 Task: Research Airbnb accommodation in San, Mali from 1st December, 2023 to 3rd December, 2023 for 1 adult.1  bedroom having 1 bed and 1 bathroom. Property type can be hotel. Amenities needed are: wifi, washing machine. Booking option can be shelf check-in. Look for 5 properties as per requirement.
Action: Mouse pressed left at (239, 98)
Screenshot: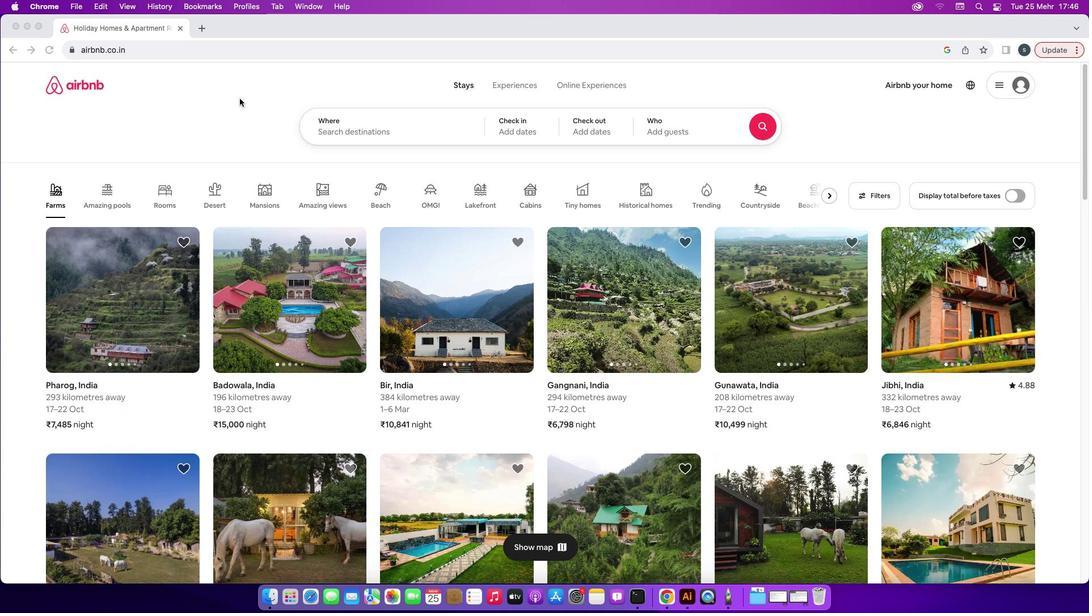 
Action: Mouse moved to (374, 128)
Screenshot: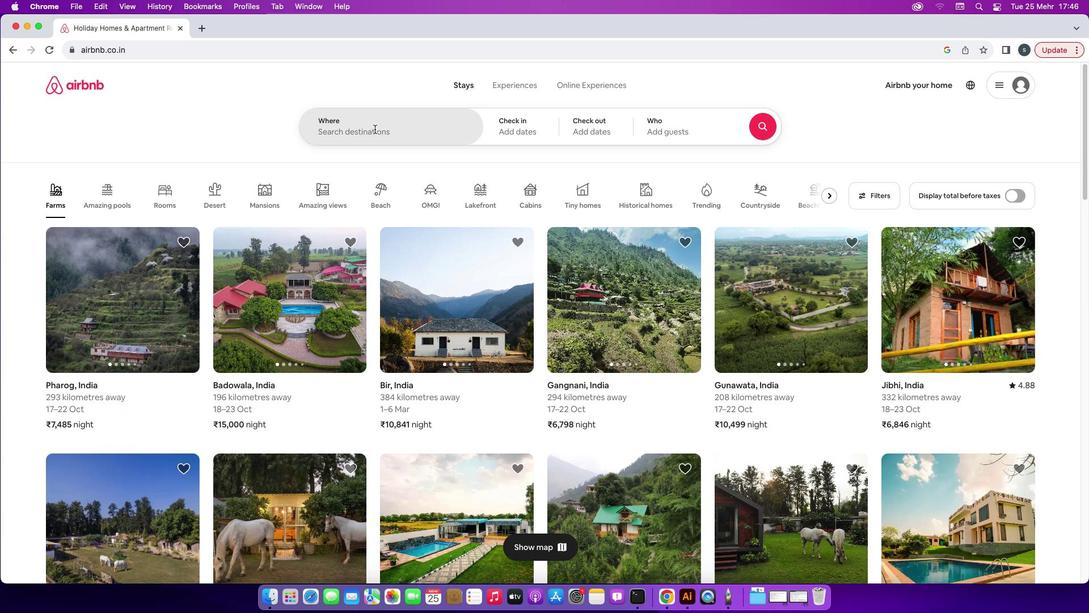 
Action: Mouse pressed left at (374, 128)
Screenshot: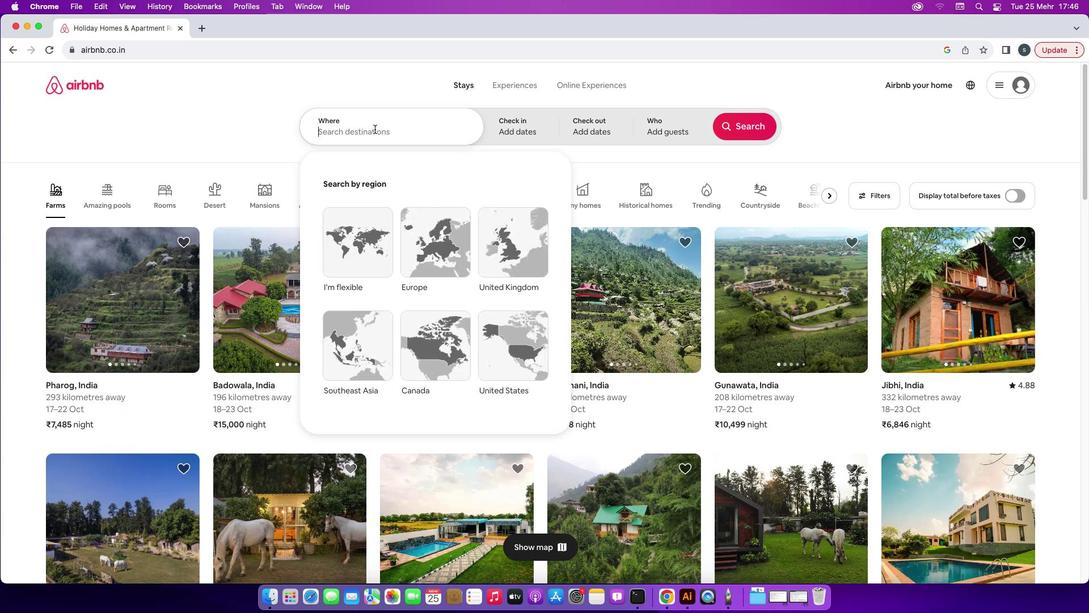 
Action: Mouse moved to (376, 128)
Screenshot: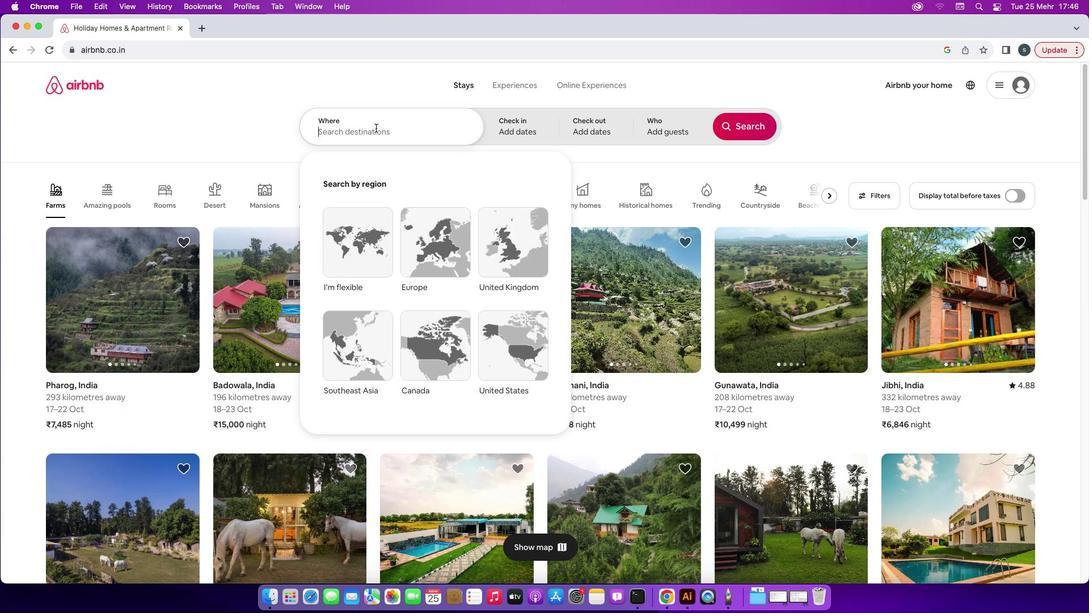 
Action: Key pressed 'S'Key.caps_lock'n'Key.backspace'a''n'','Key.spaceKey.caps_lock'M'Key.caps_lock'a''l''i'
Screenshot: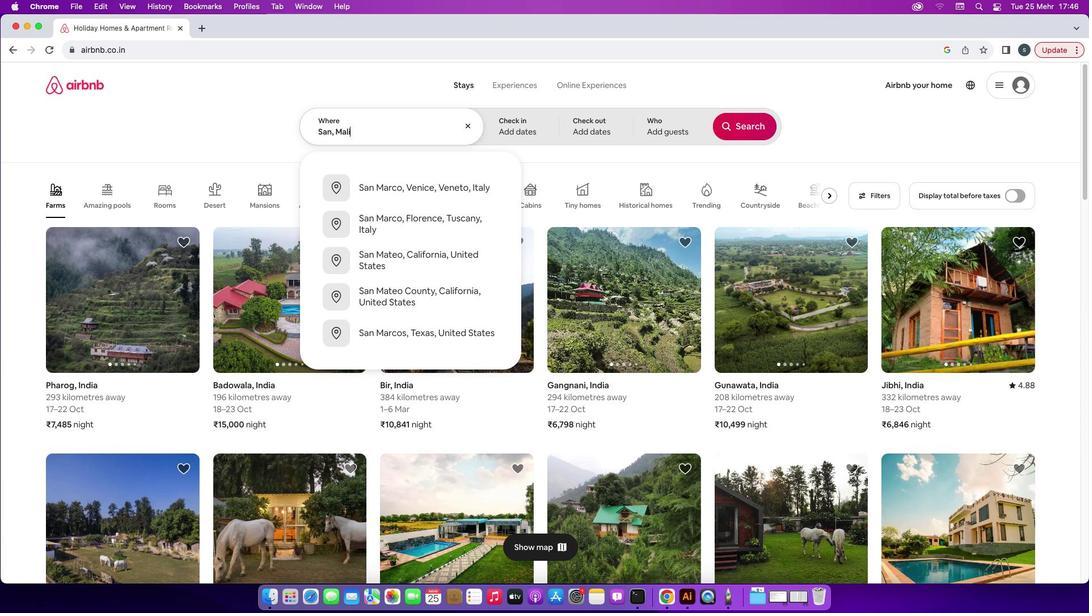 
Action: Mouse moved to (357, 133)
Screenshot: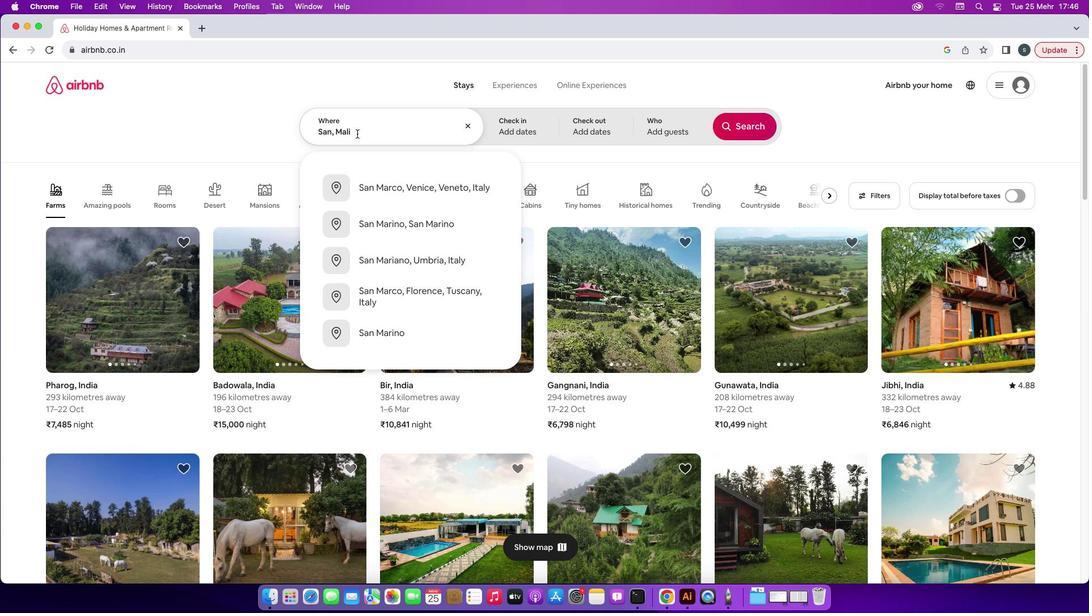 
Action: Key pressed Key.enter
Screenshot: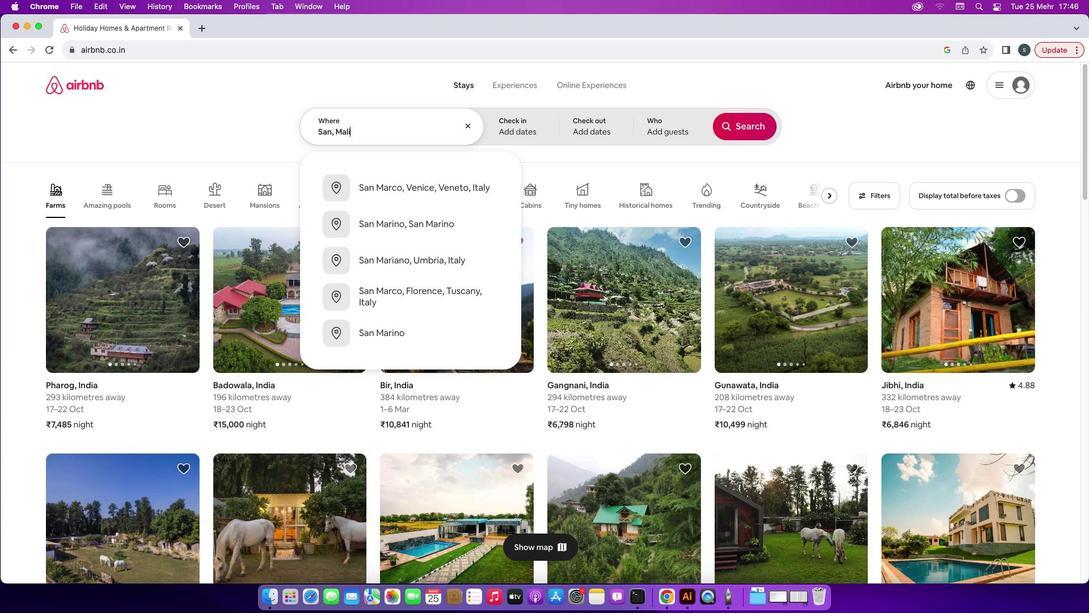 
Action: Mouse moved to (739, 215)
Screenshot: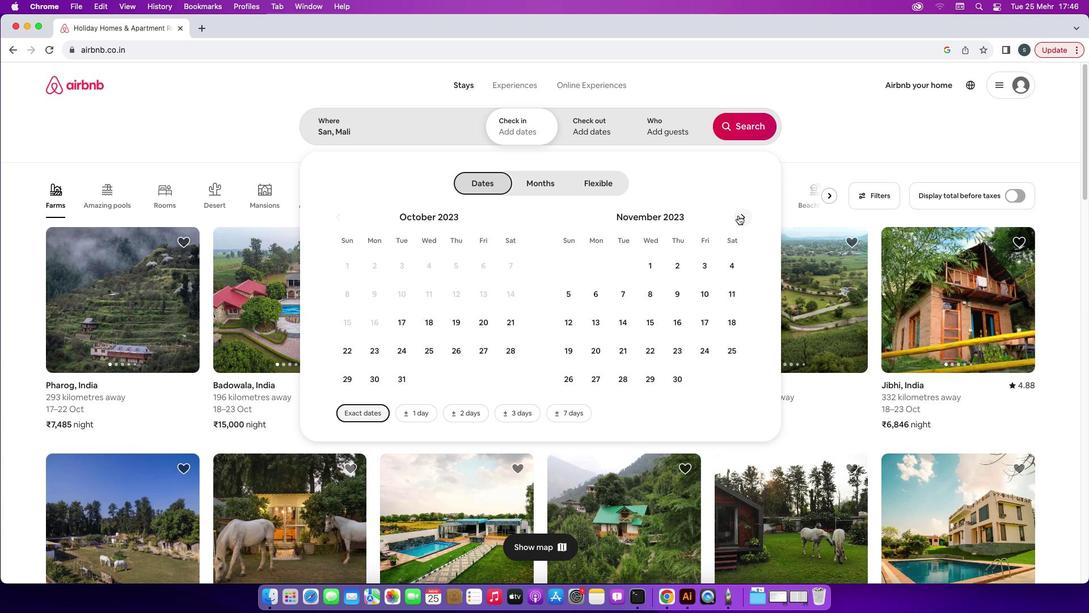 
Action: Mouse pressed left at (739, 215)
Screenshot: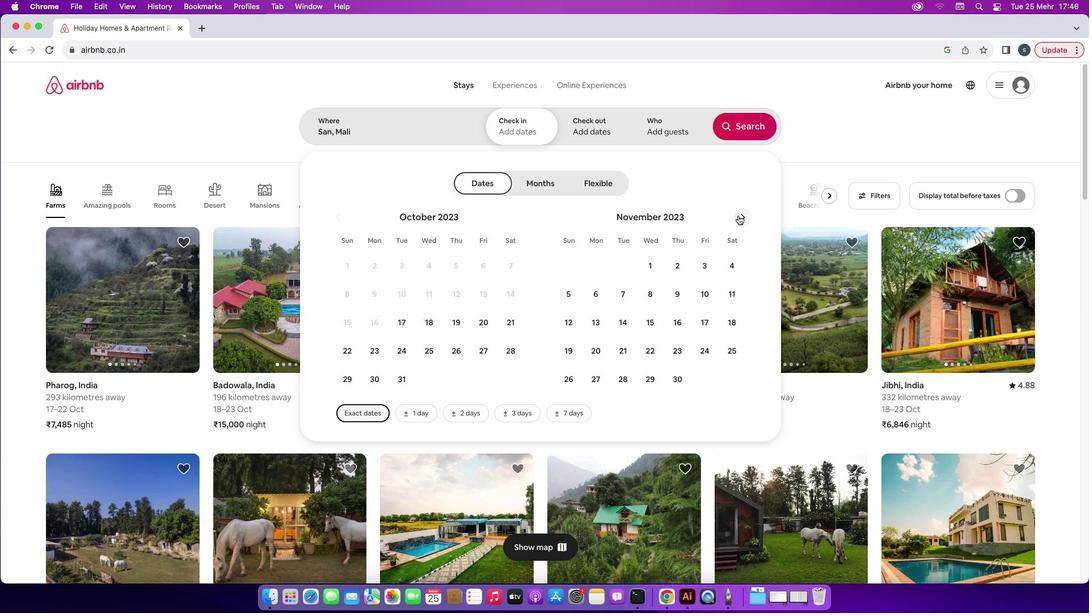 
Action: Mouse moved to (707, 266)
Screenshot: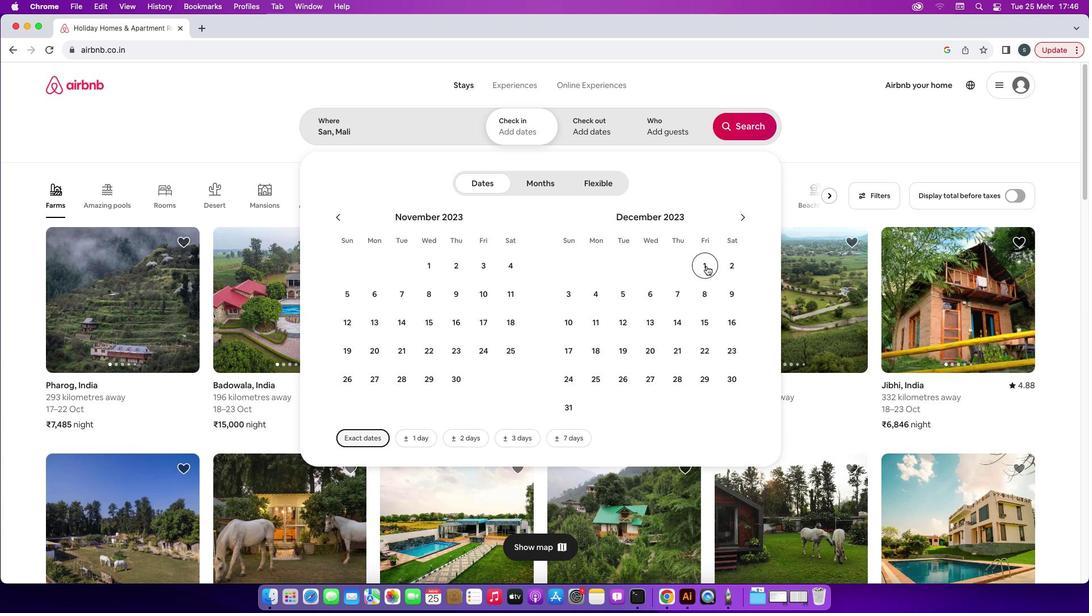 
Action: Mouse pressed left at (707, 266)
Screenshot: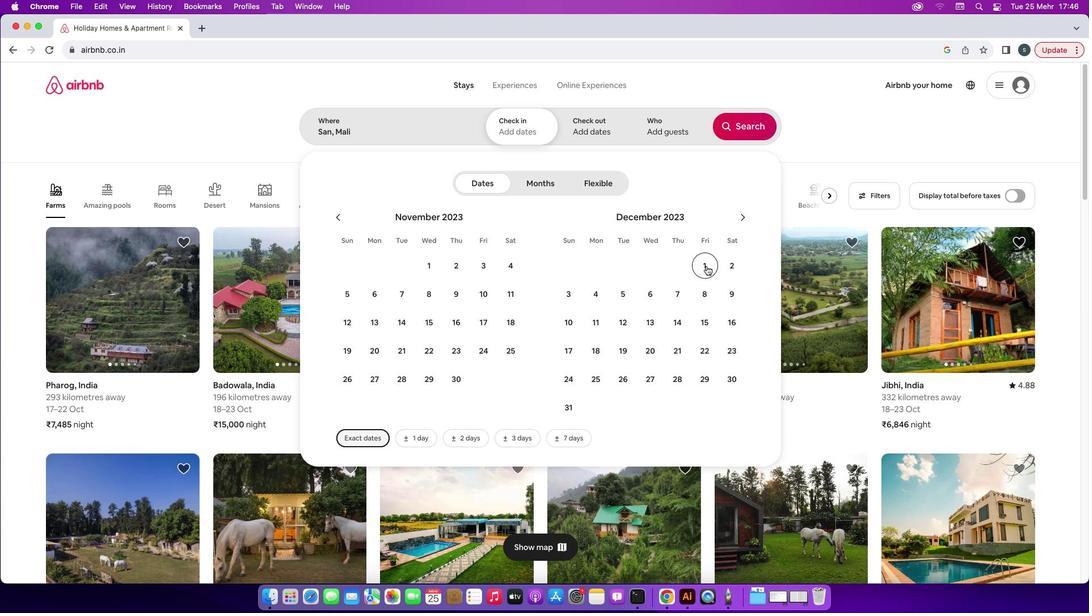 
Action: Mouse moved to (564, 294)
Screenshot: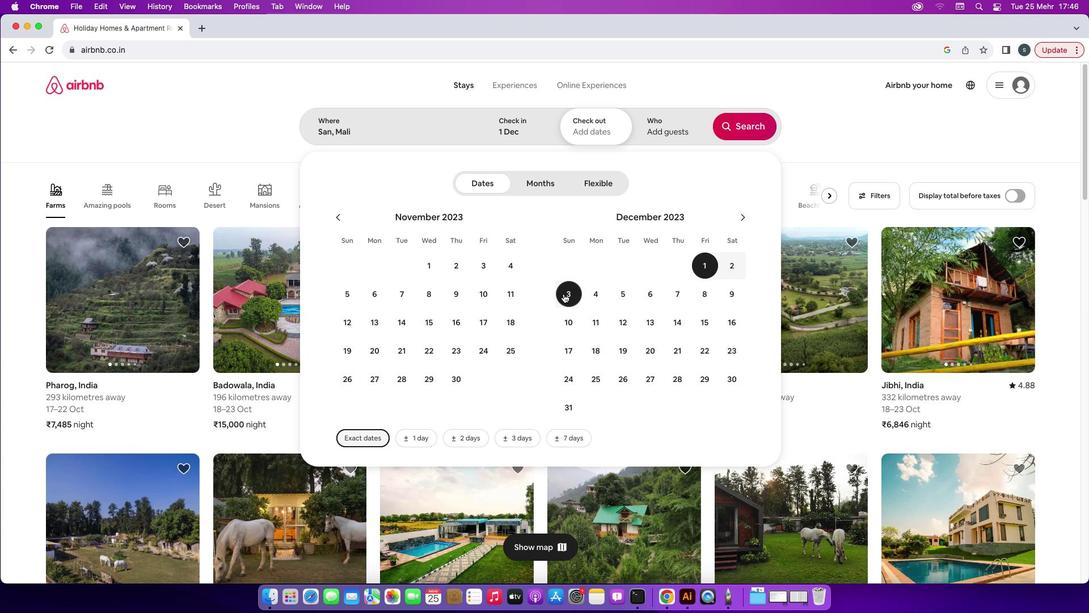 
Action: Mouse pressed left at (564, 294)
Screenshot: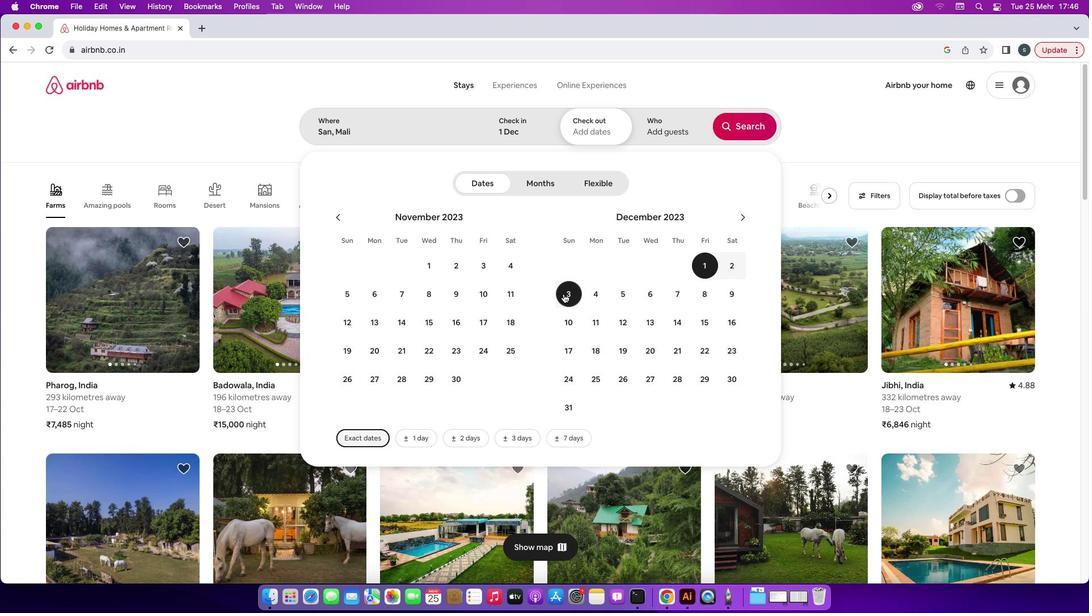 
Action: Mouse moved to (662, 131)
Screenshot: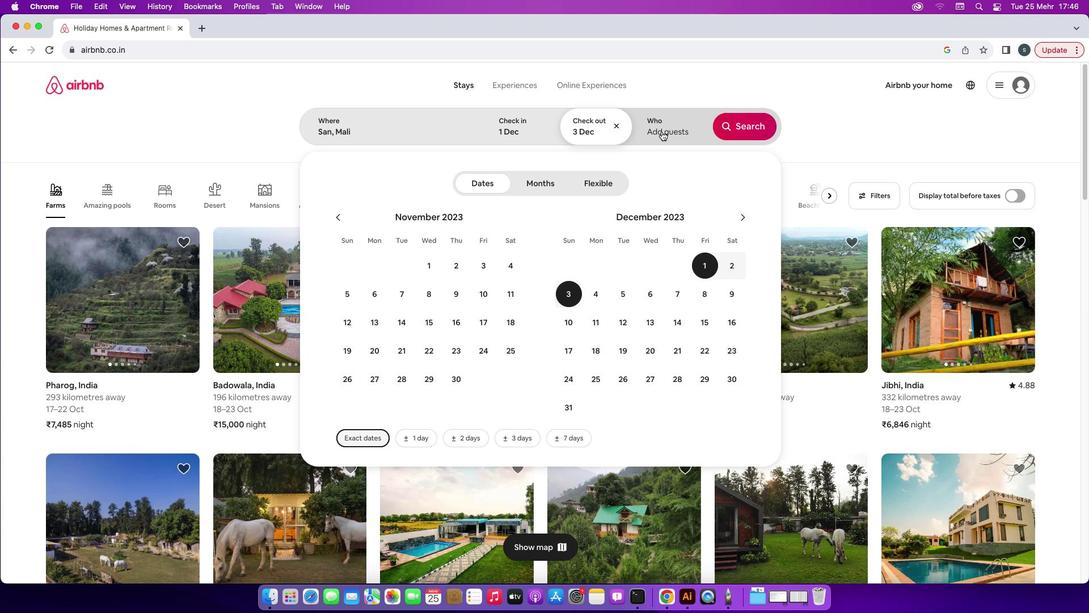 
Action: Mouse pressed left at (662, 131)
Screenshot: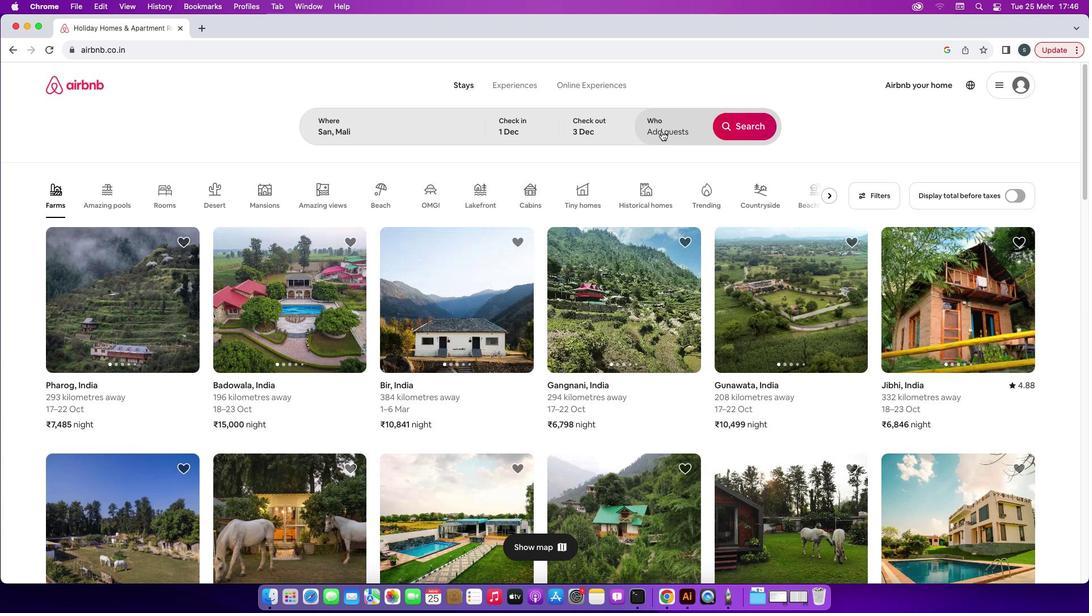 
Action: Mouse moved to (748, 191)
Screenshot: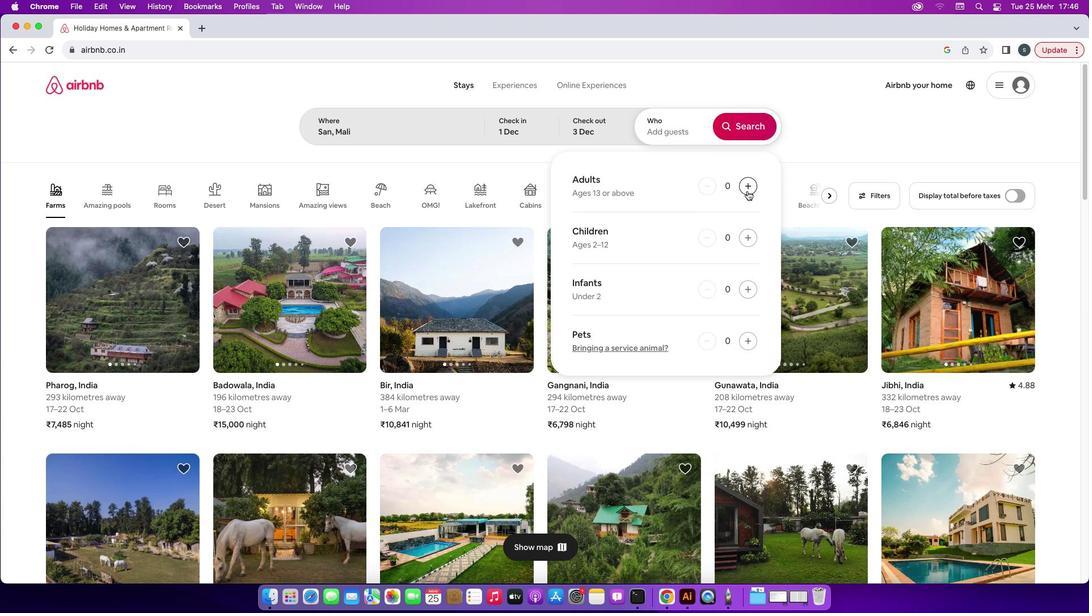 
Action: Mouse pressed left at (748, 191)
Screenshot: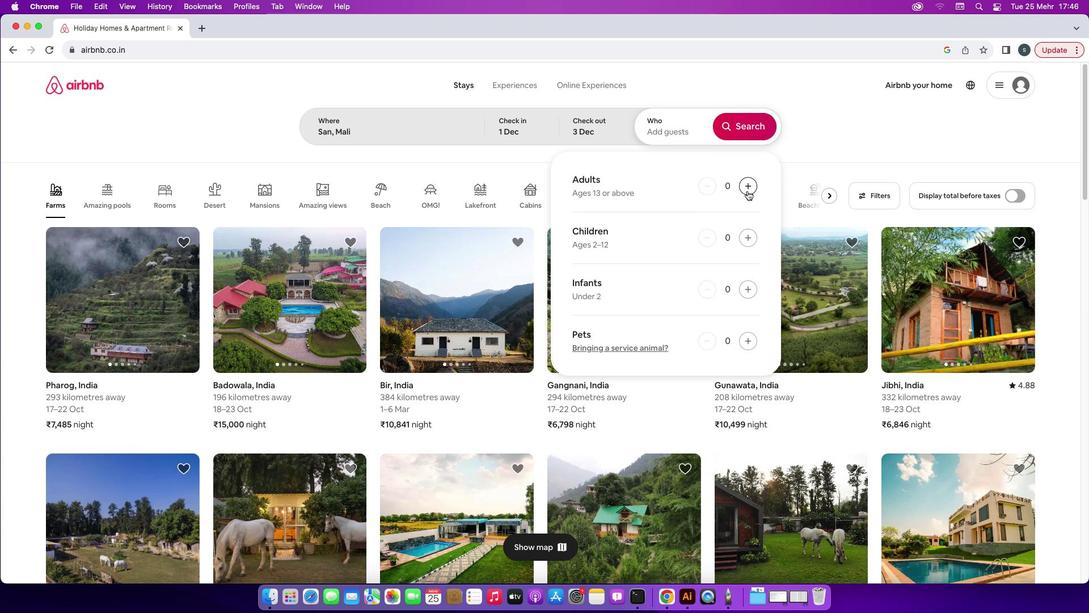 
Action: Mouse moved to (751, 129)
Screenshot: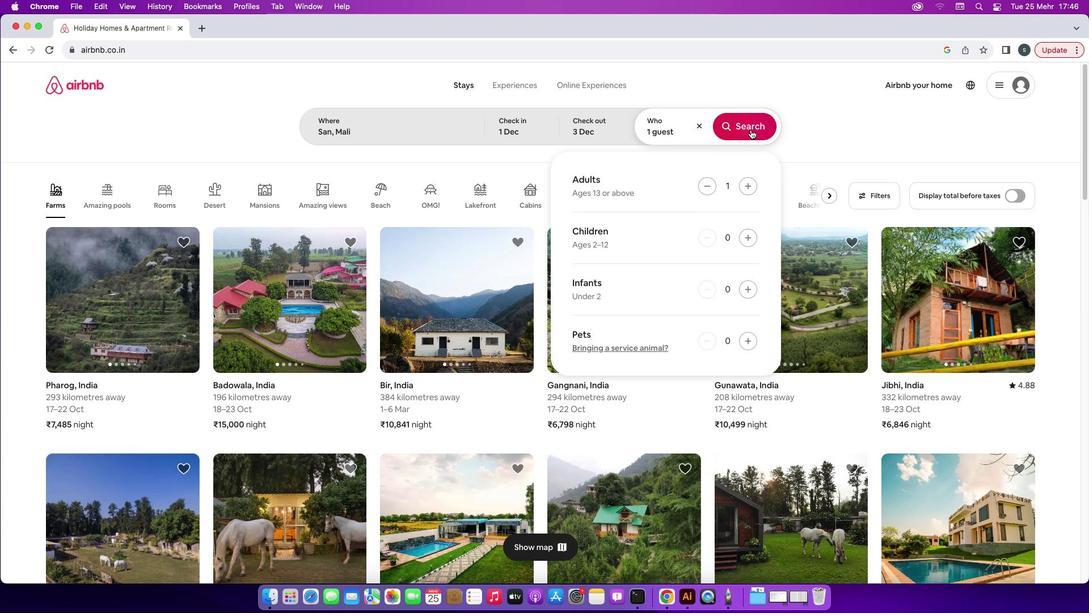 
Action: Mouse pressed left at (751, 129)
Screenshot: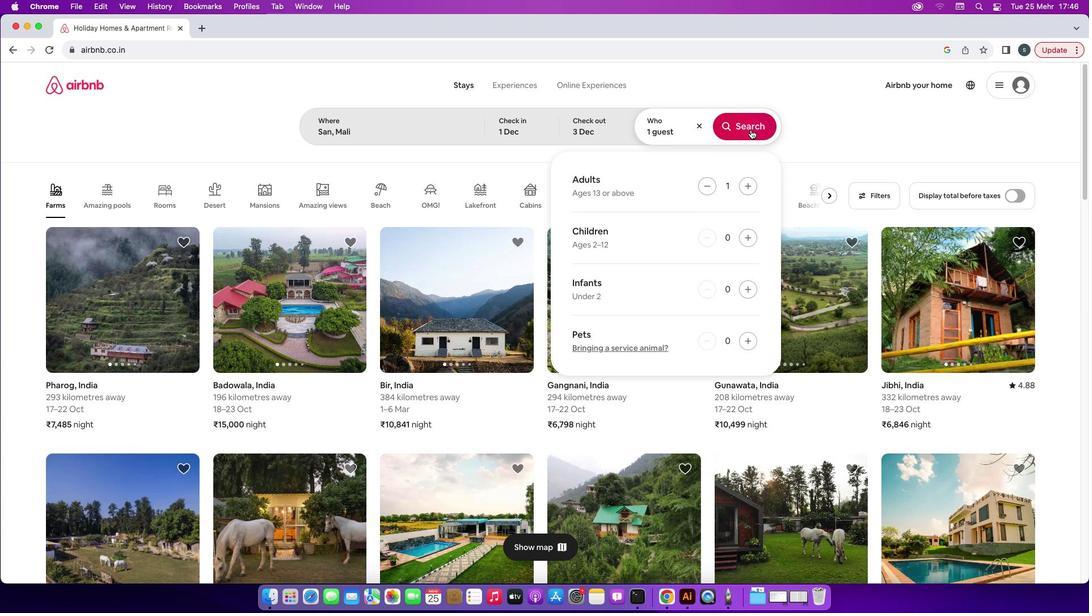 
Action: Mouse moved to (903, 136)
Screenshot: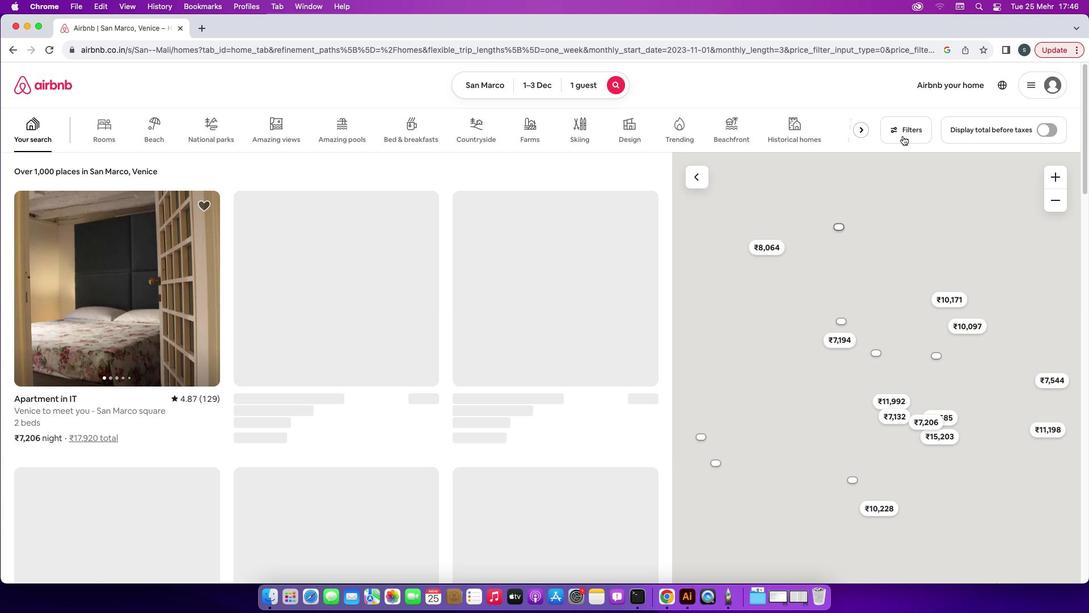 
Action: Mouse pressed left at (903, 136)
Screenshot: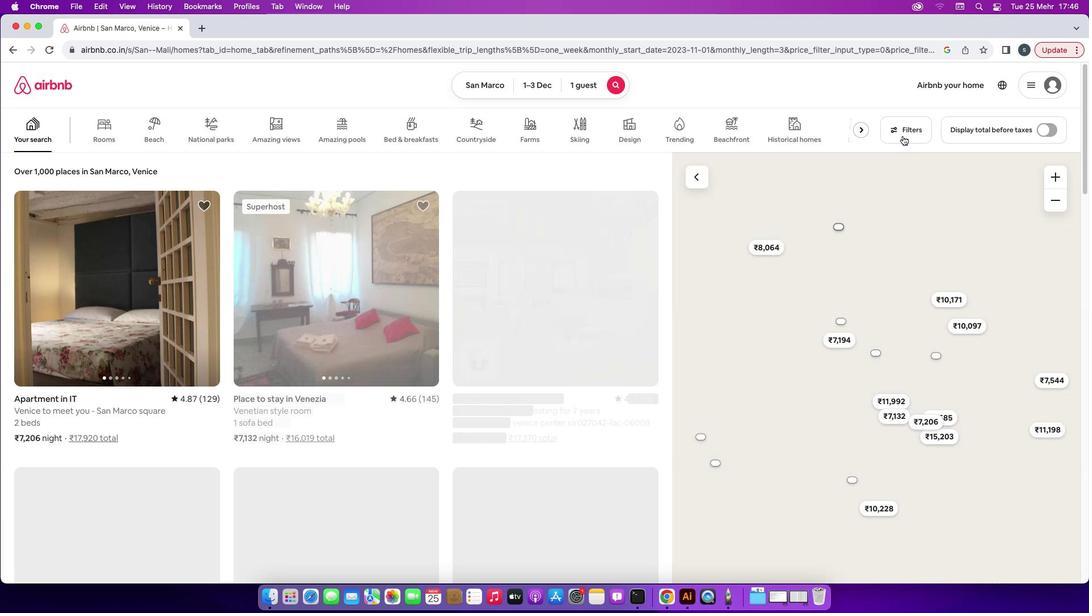 
Action: Mouse moved to (902, 128)
Screenshot: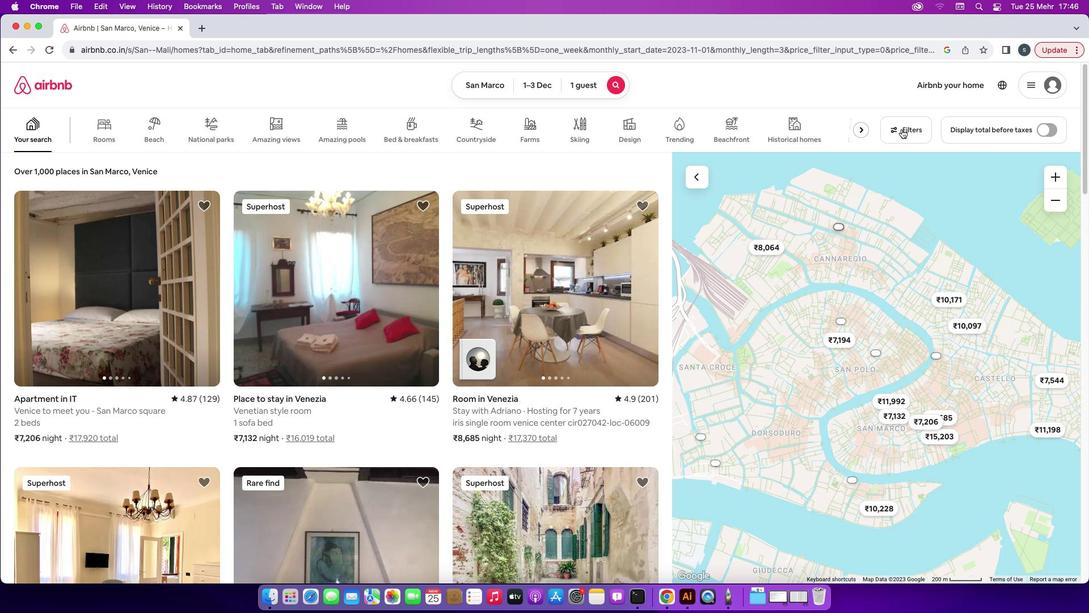 
Action: Mouse pressed left at (902, 128)
Screenshot: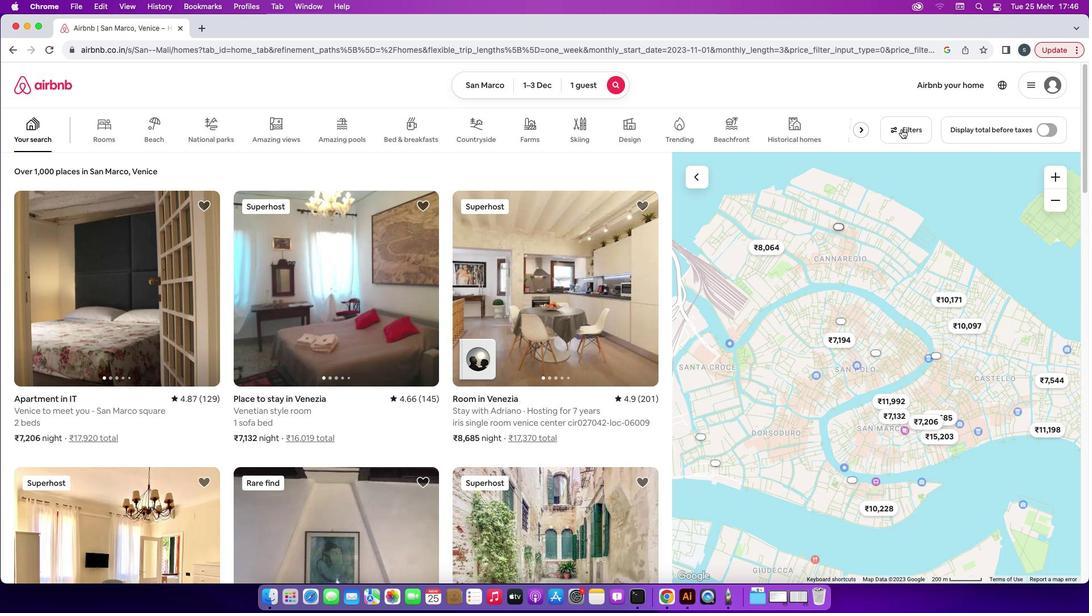 
Action: Mouse moved to (488, 395)
Screenshot: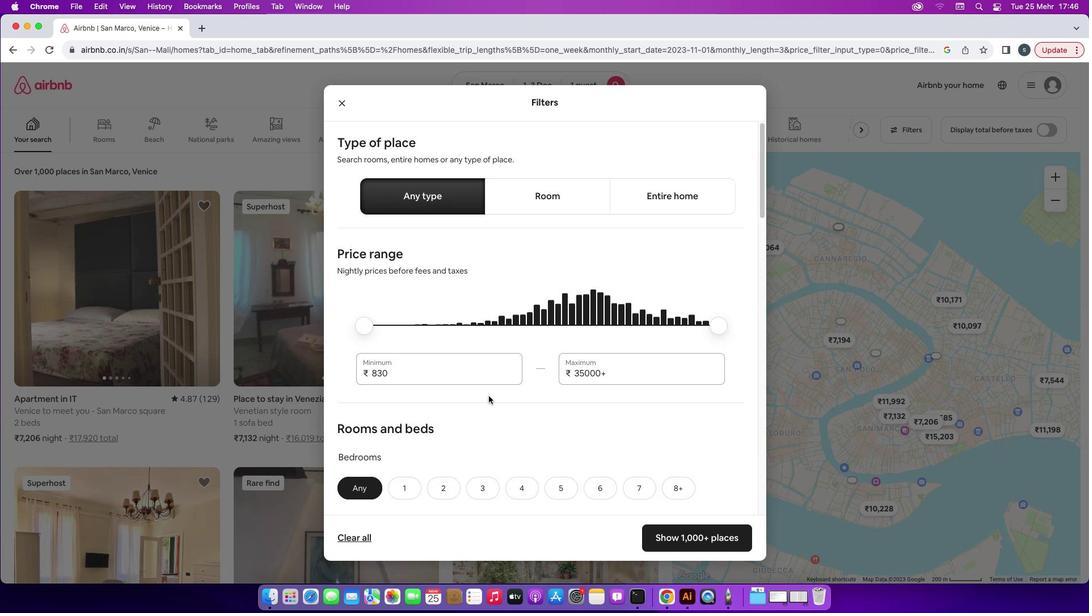 
Action: Mouse scrolled (488, 395) with delta (0, 0)
Screenshot: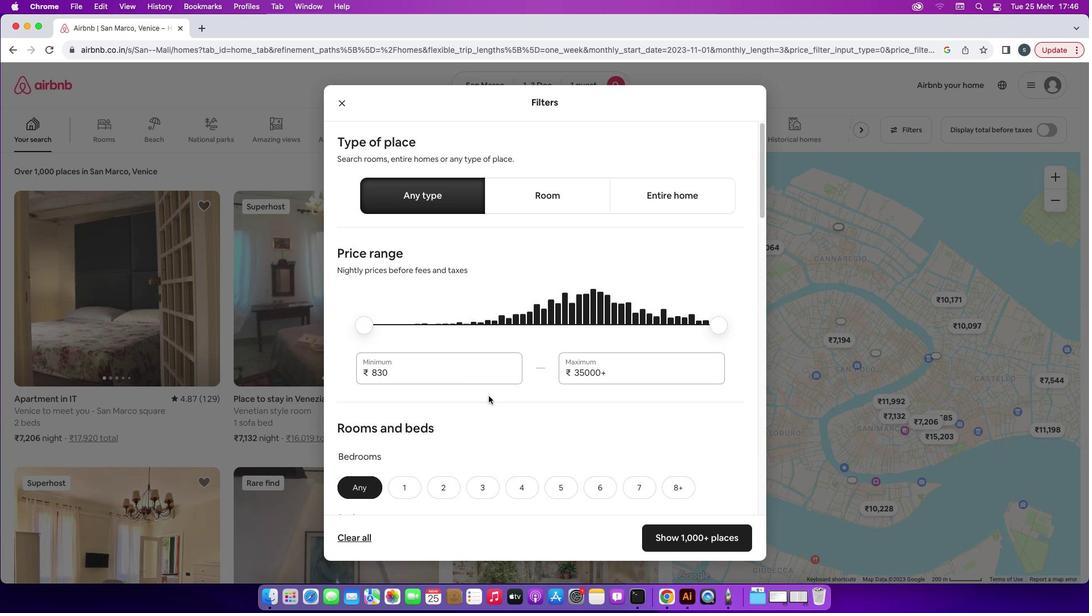
Action: Mouse scrolled (488, 395) with delta (0, 0)
Screenshot: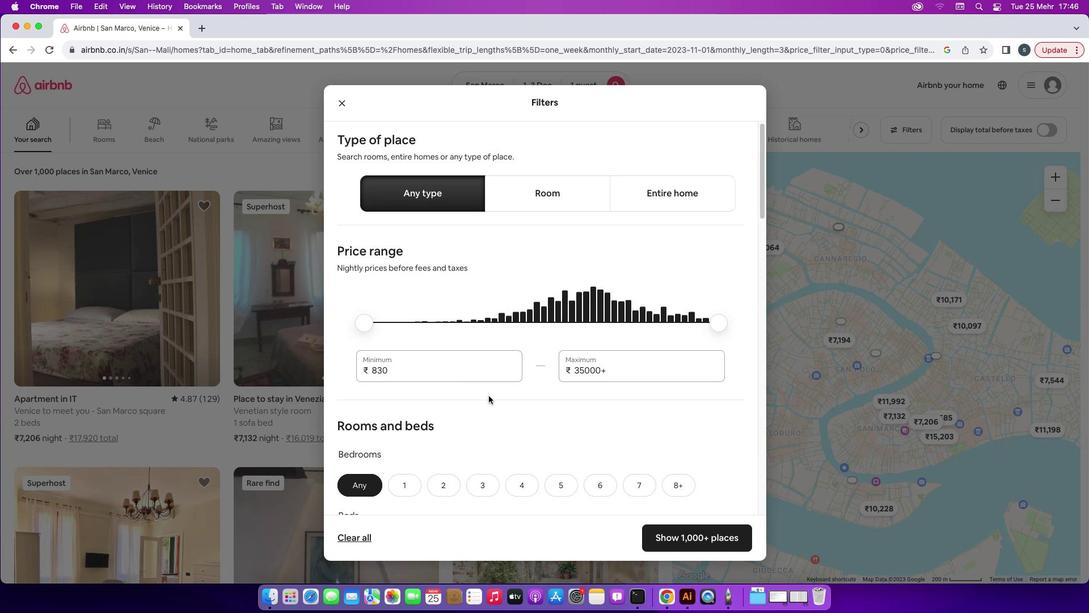 
Action: Mouse scrolled (488, 395) with delta (0, 0)
Screenshot: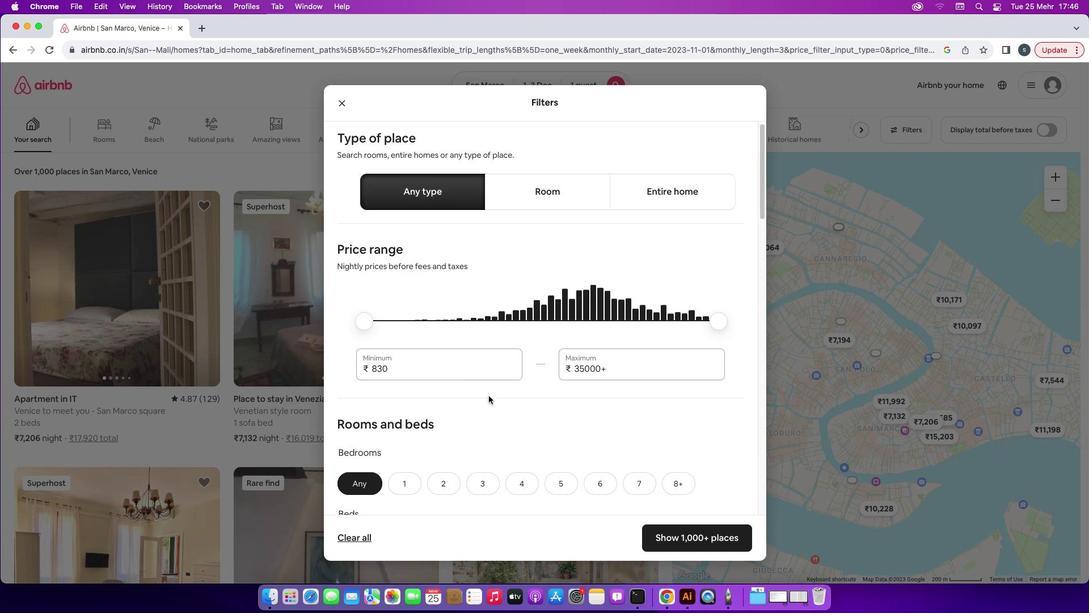 
Action: Mouse scrolled (488, 395) with delta (0, 0)
Screenshot: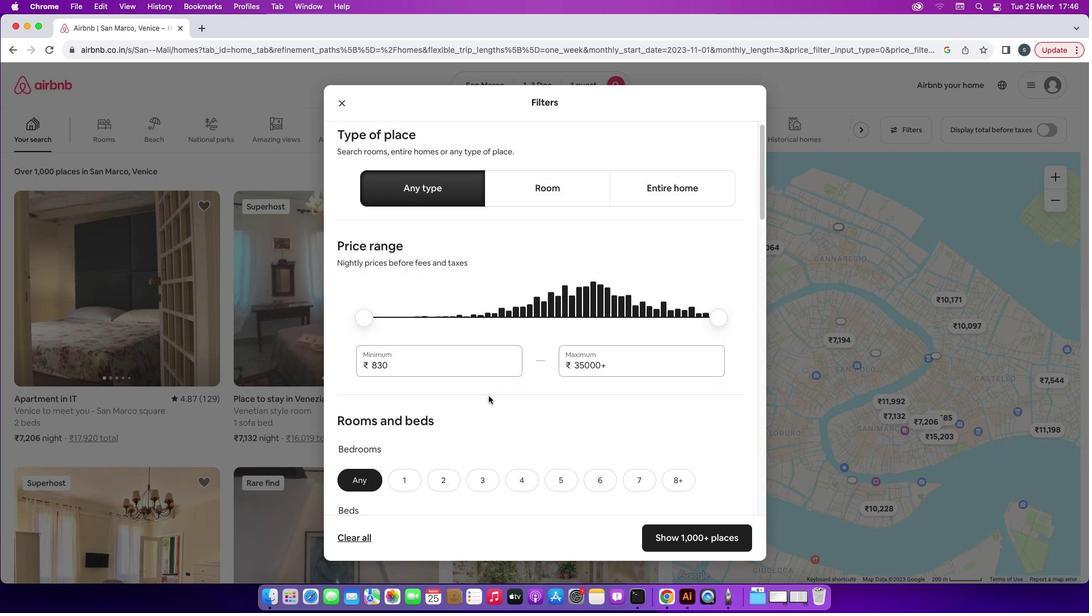 
Action: Mouse scrolled (488, 395) with delta (0, 0)
Screenshot: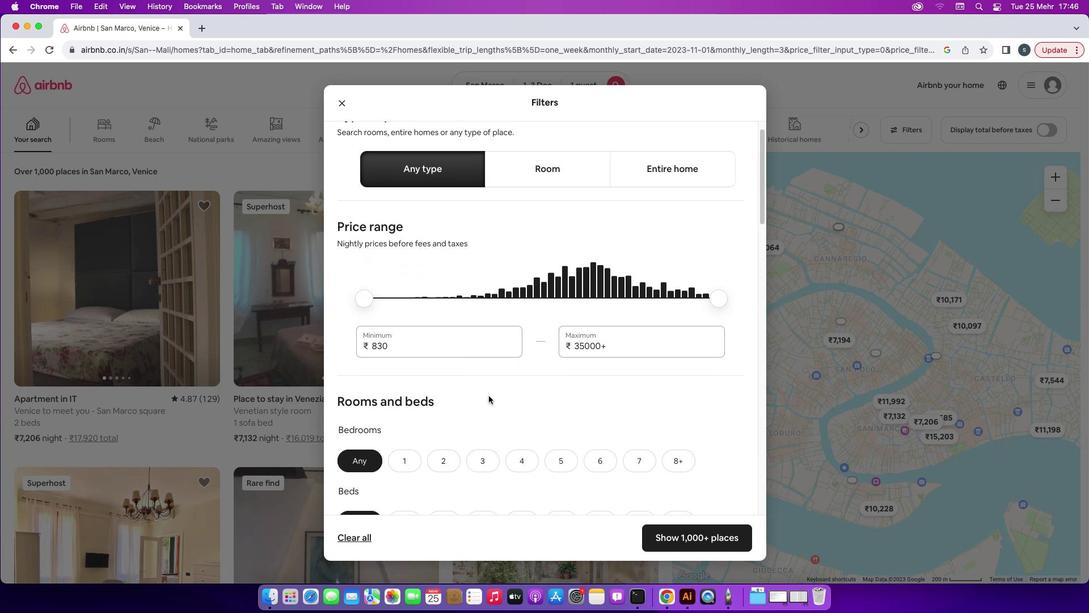 
Action: Mouse scrolled (488, 395) with delta (0, 0)
Screenshot: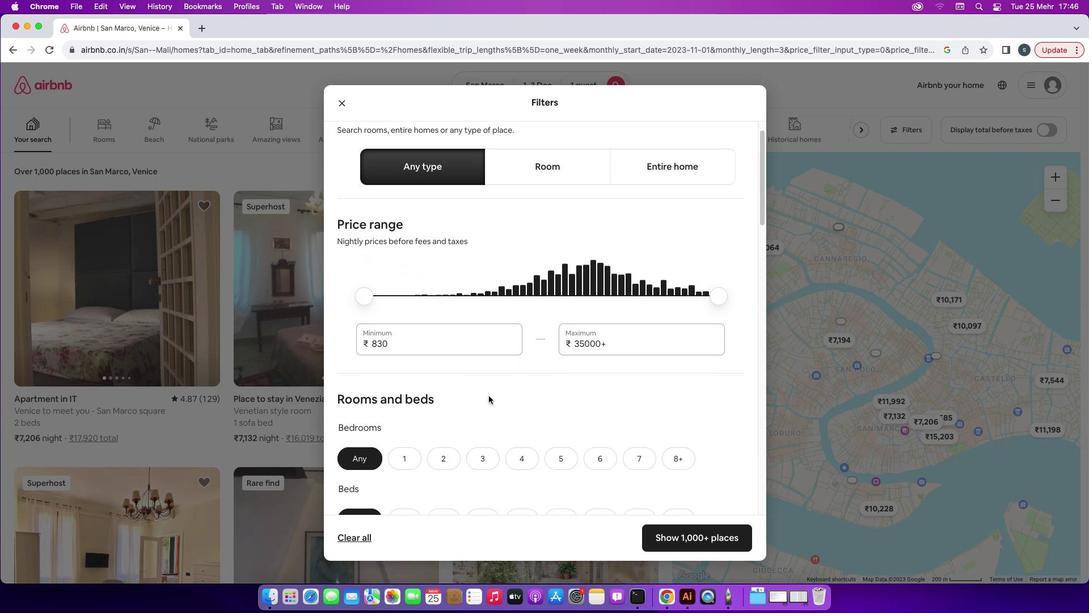 
Action: Mouse scrolled (488, 395) with delta (0, 0)
Screenshot: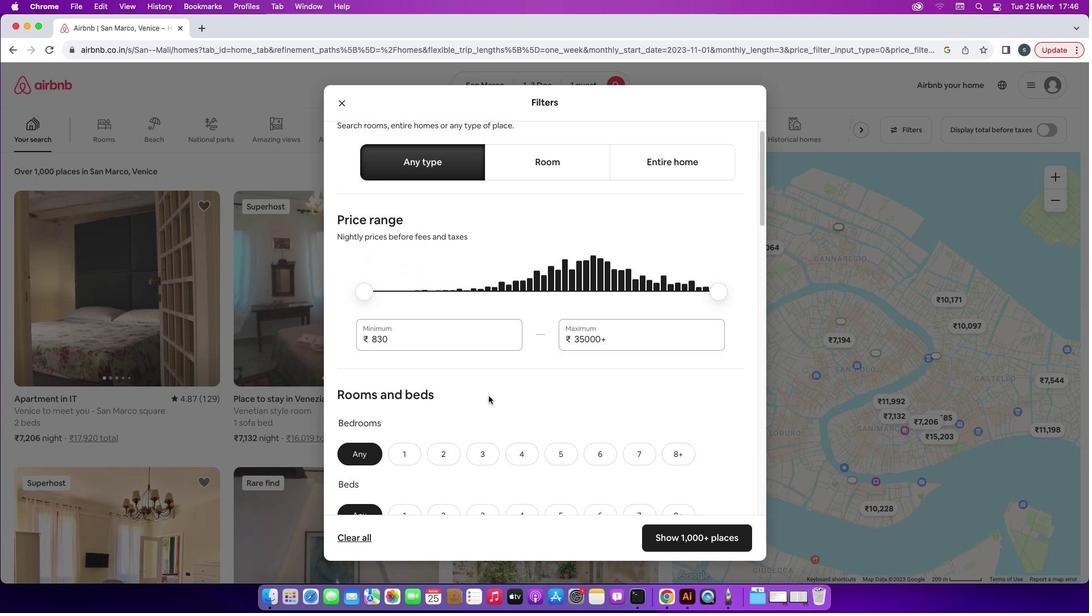 
Action: Mouse scrolled (488, 395) with delta (0, 0)
Screenshot: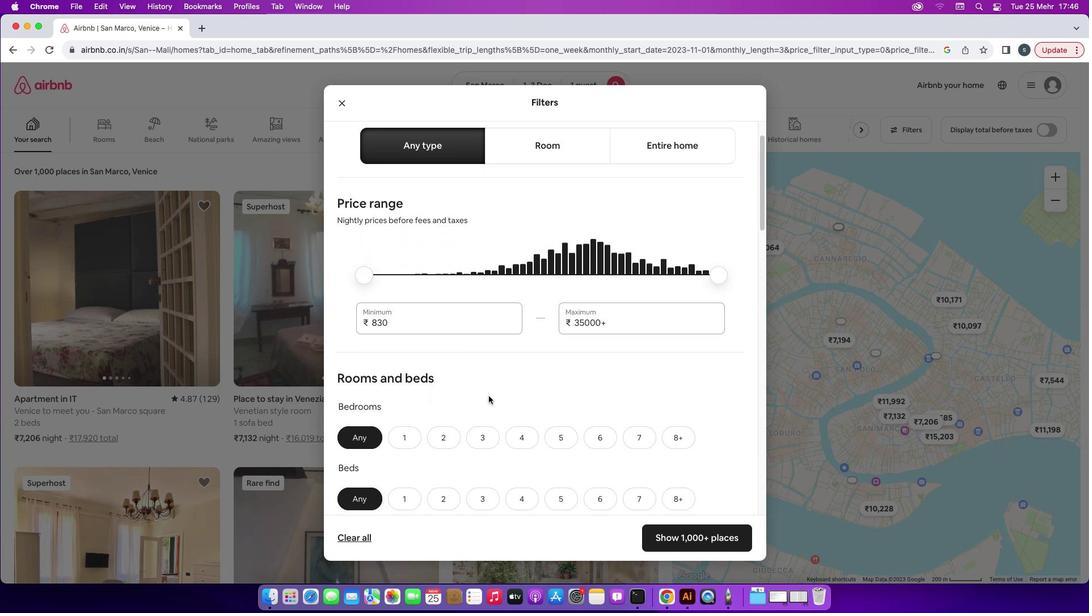 
Action: Mouse scrolled (488, 395) with delta (0, -1)
Screenshot: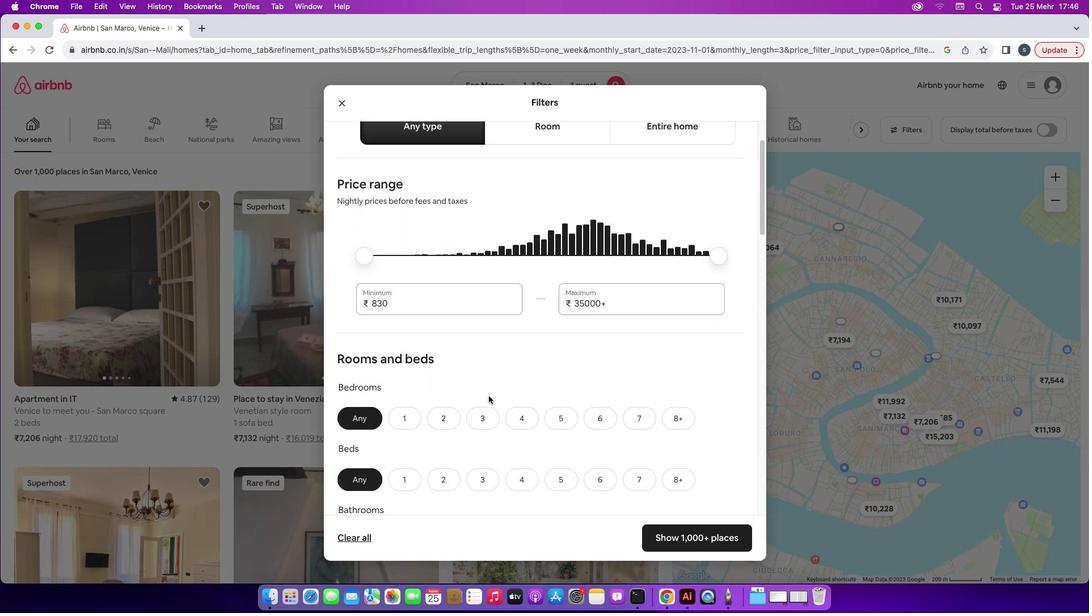 
Action: Mouse scrolled (488, 395) with delta (0, 0)
Screenshot: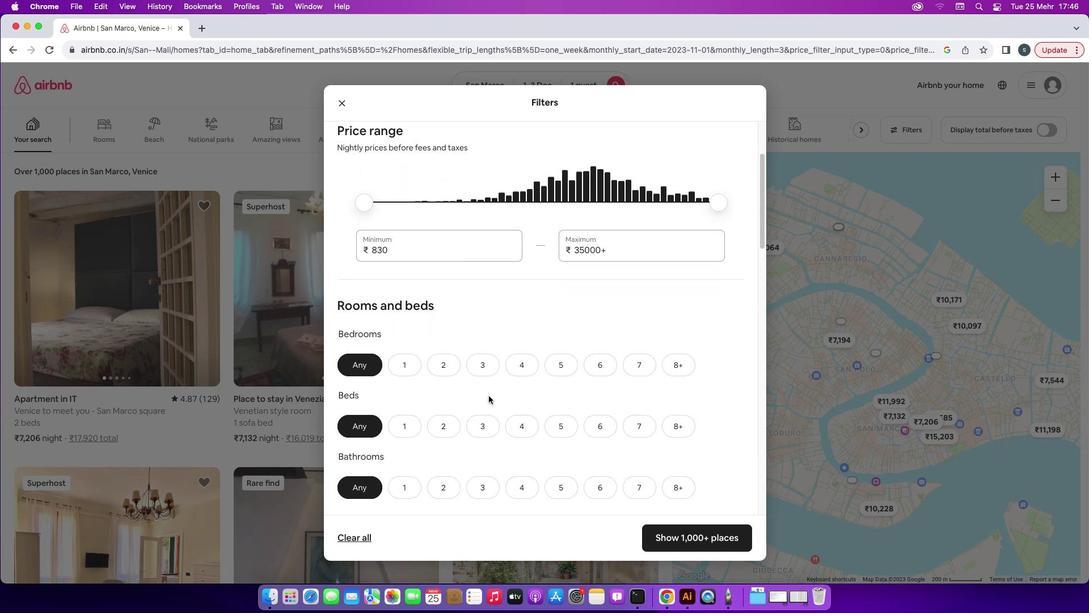 
Action: Mouse scrolled (488, 395) with delta (0, 0)
Screenshot: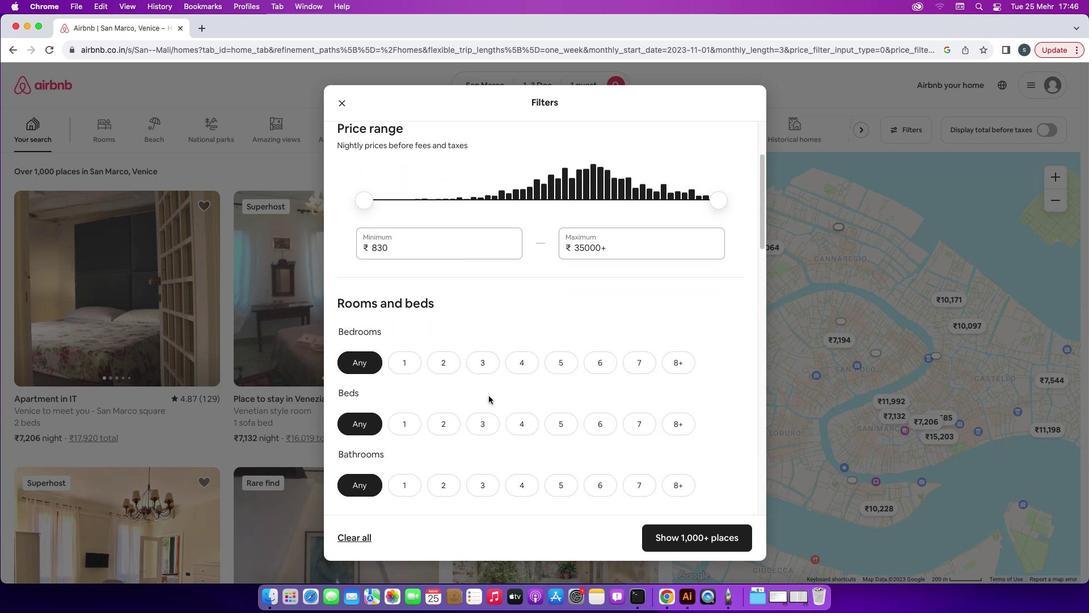 
Action: Mouse scrolled (488, 395) with delta (0, 0)
Screenshot: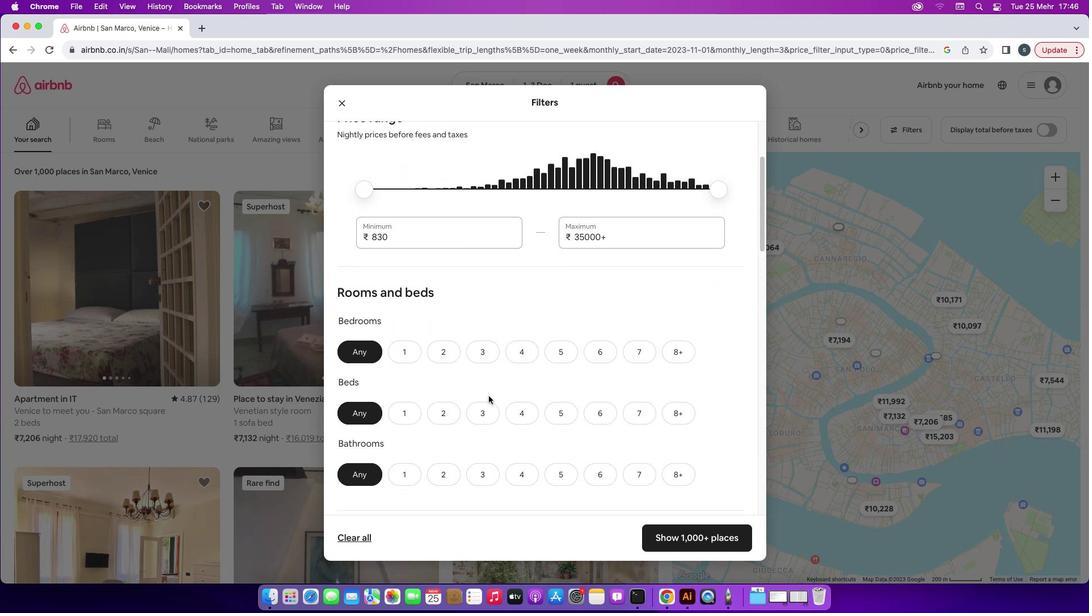 
Action: Mouse scrolled (488, 395) with delta (0, -1)
Screenshot: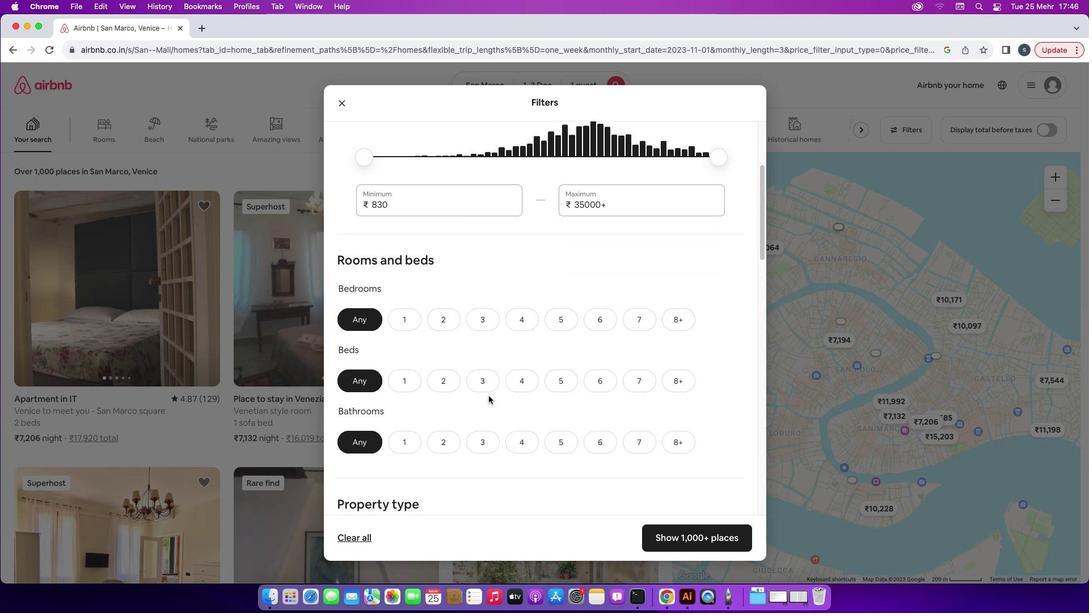 
Action: Mouse moved to (399, 241)
Screenshot: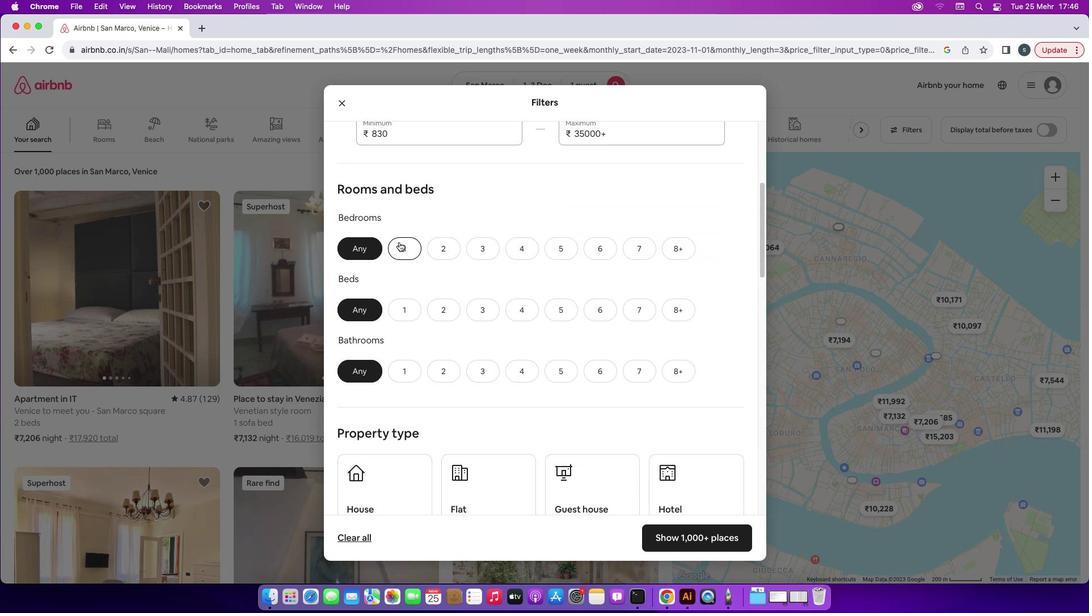 
Action: Mouse pressed left at (399, 241)
Screenshot: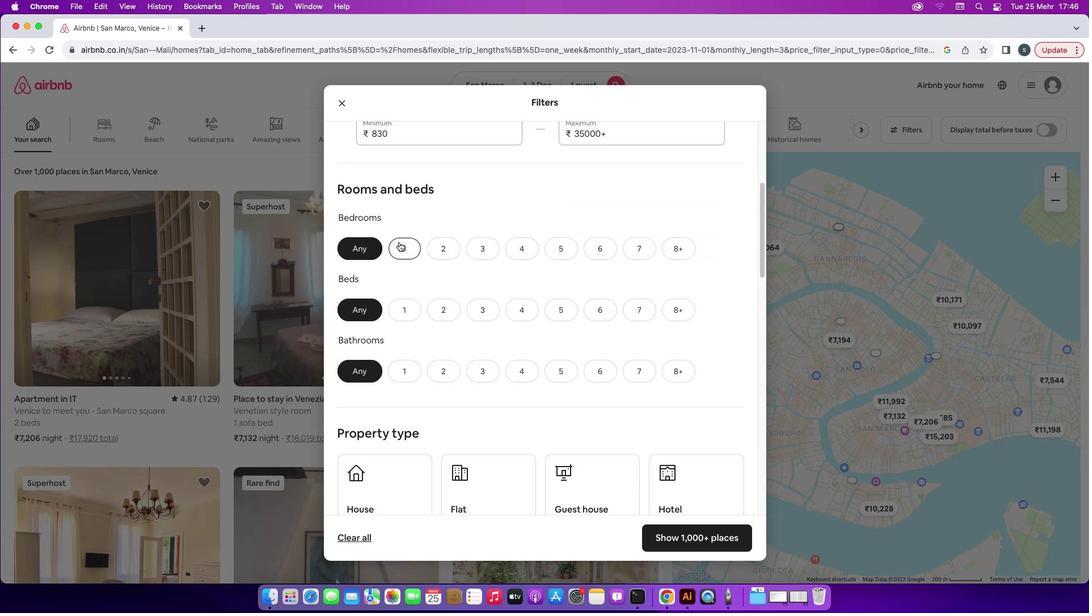 
Action: Mouse moved to (398, 308)
Screenshot: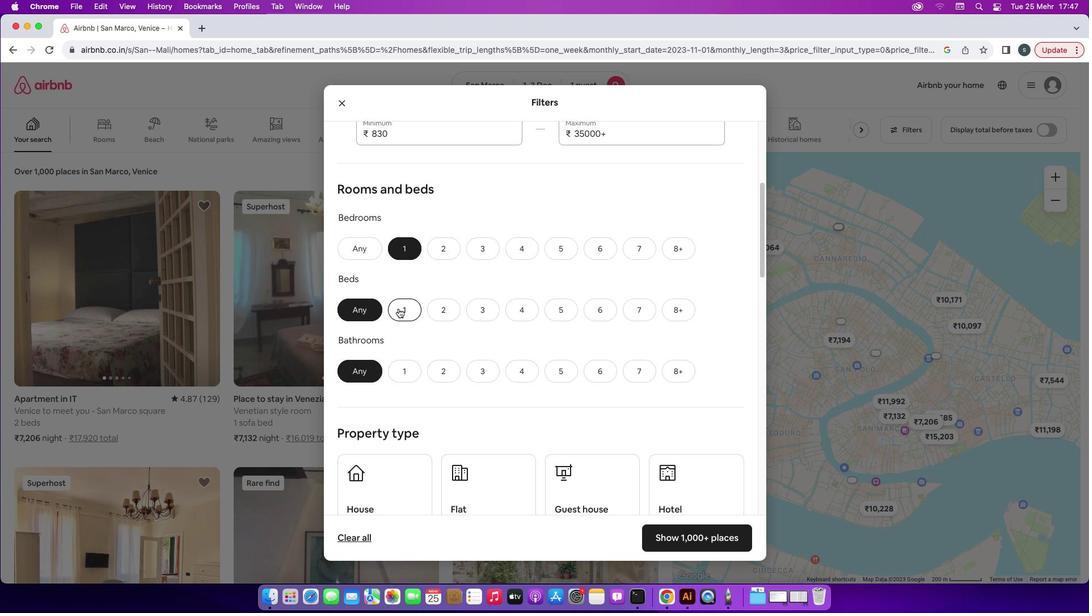 
Action: Mouse pressed left at (398, 308)
Screenshot: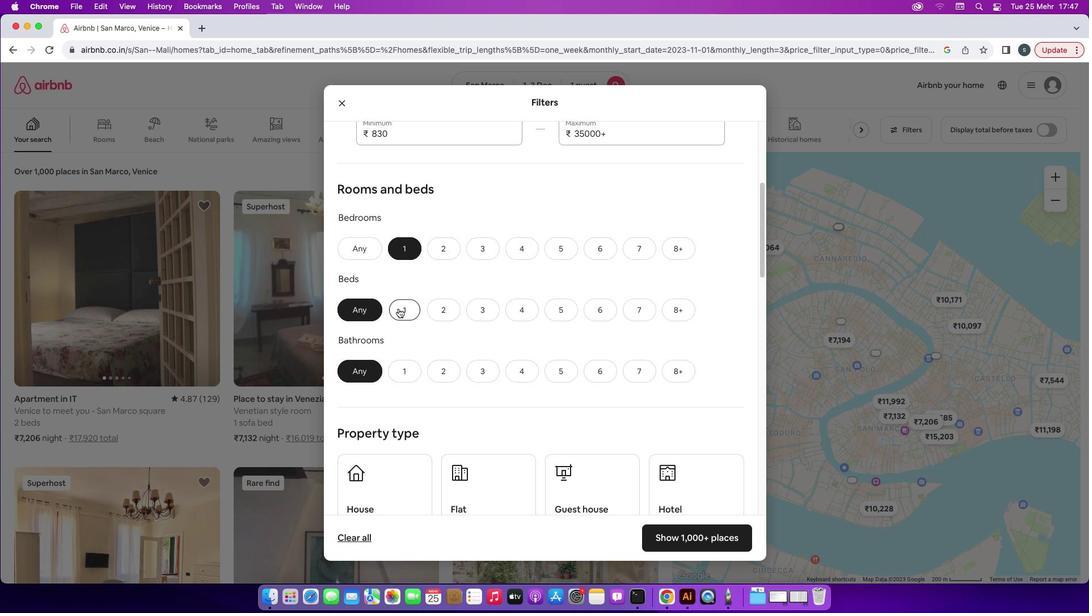 
Action: Mouse moved to (404, 371)
Screenshot: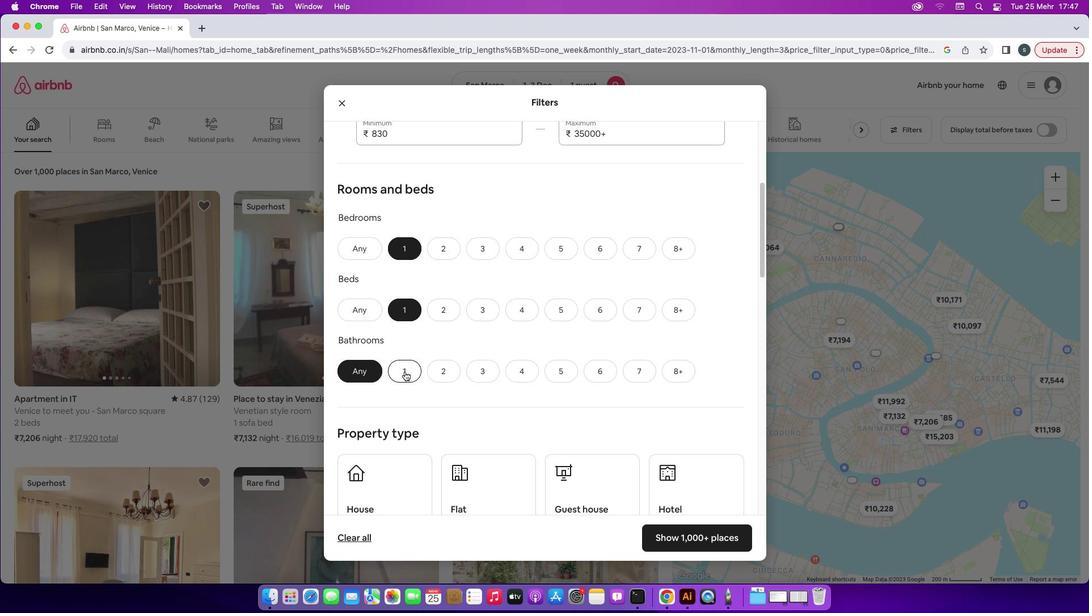 
Action: Mouse pressed left at (404, 371)
Screenshot: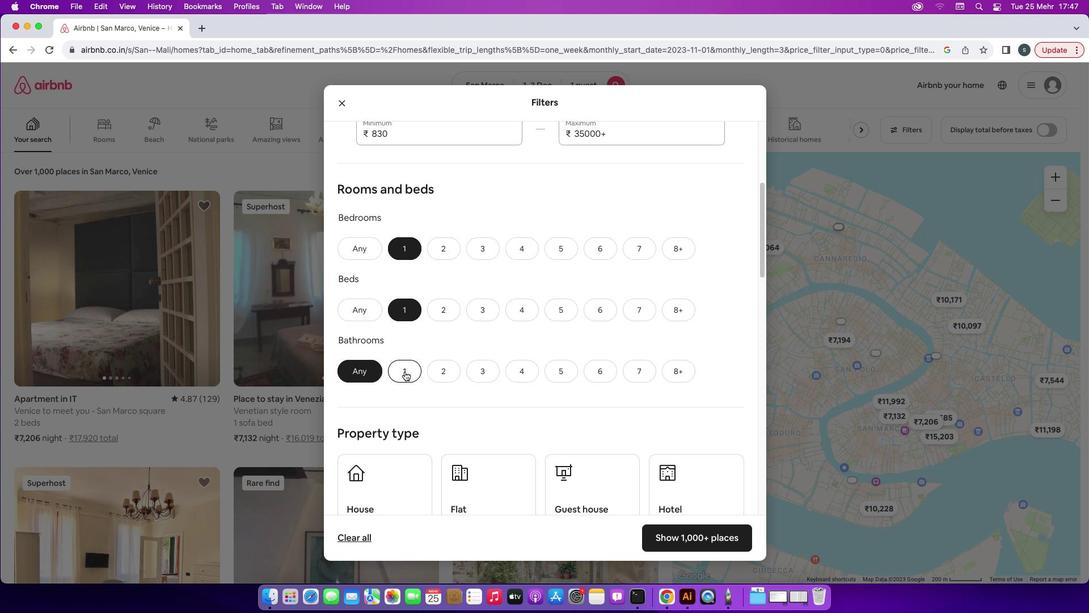 
Action: Mouse moved to (436, 370)
Screenshot: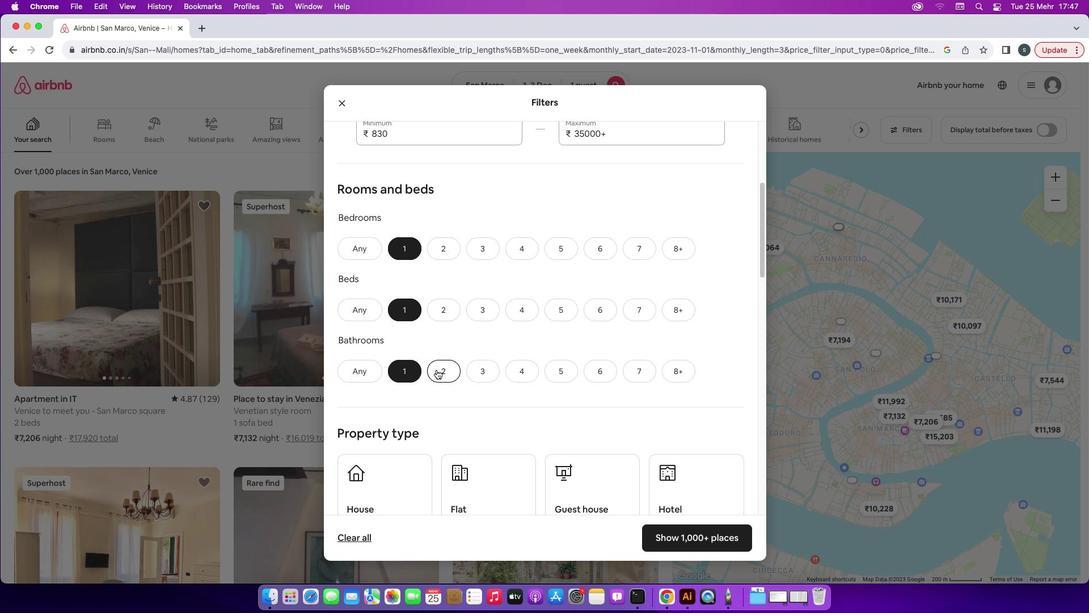 
Action: Mouse scrolled (436, 370) with delta (0, 0)
Screenshot: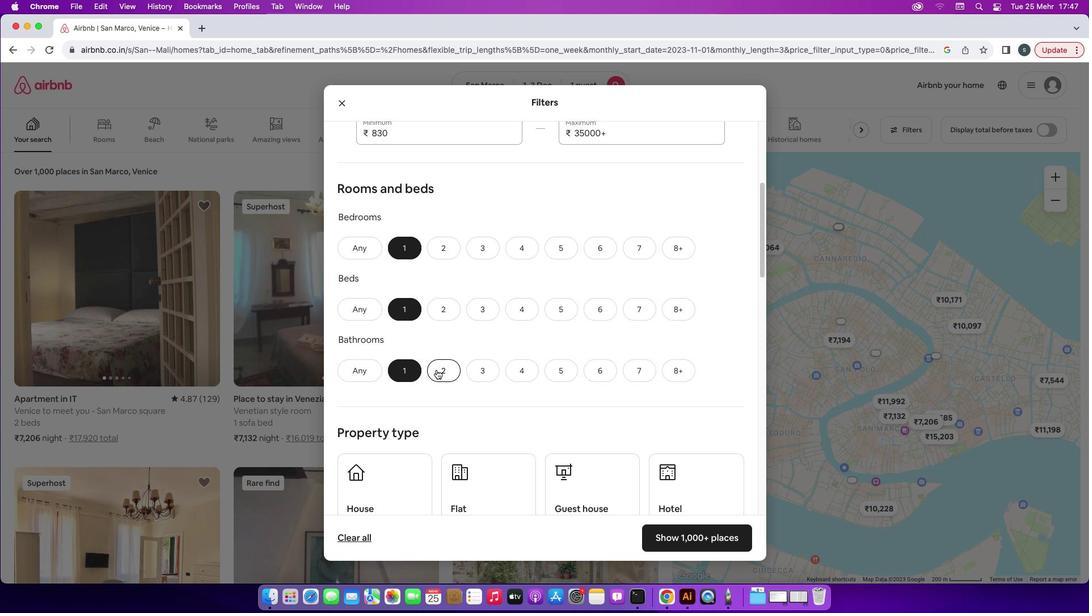 
Action: Mouse scrolled (436, 370) with delta (0, 0)
Screenshot: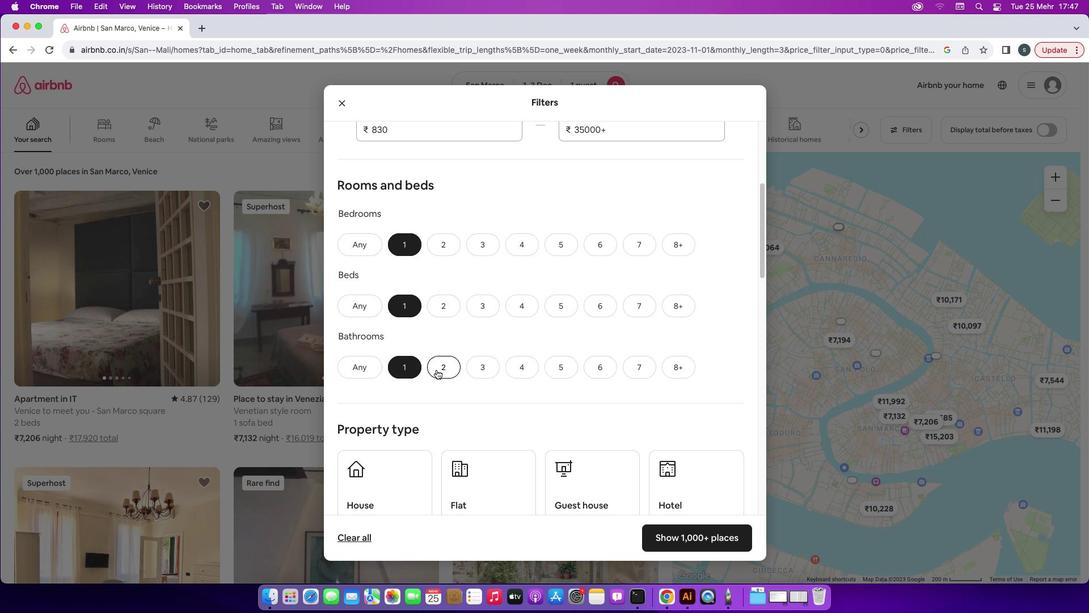 
Action: Mouse scrolled (436, 370) with delta (0, 0)
Screenshot: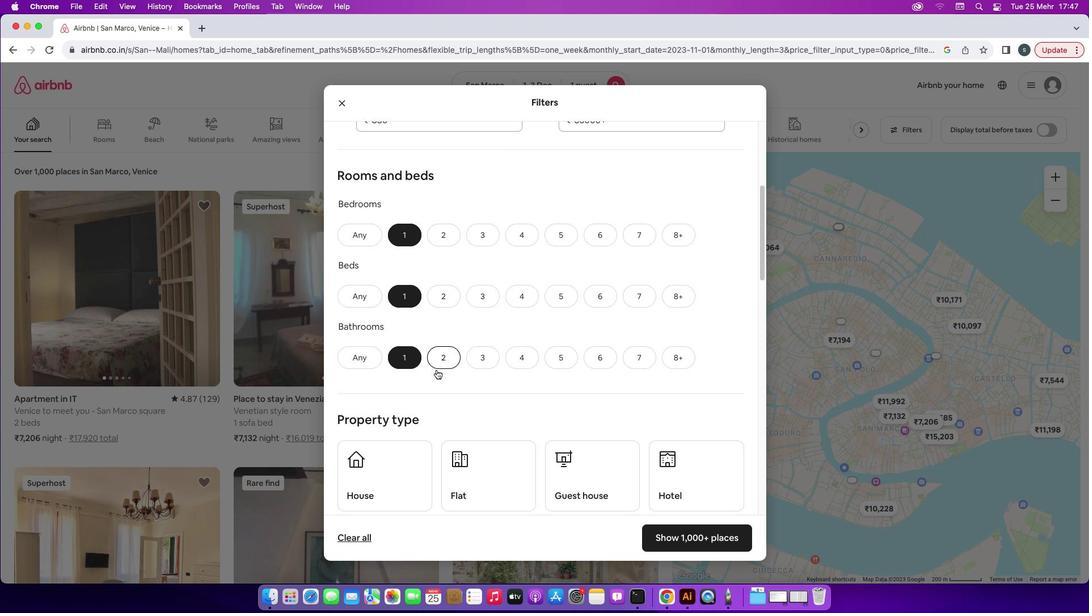 
Action: Mouse scrolled (436, 370) with delta (0, 0)
Screenshot: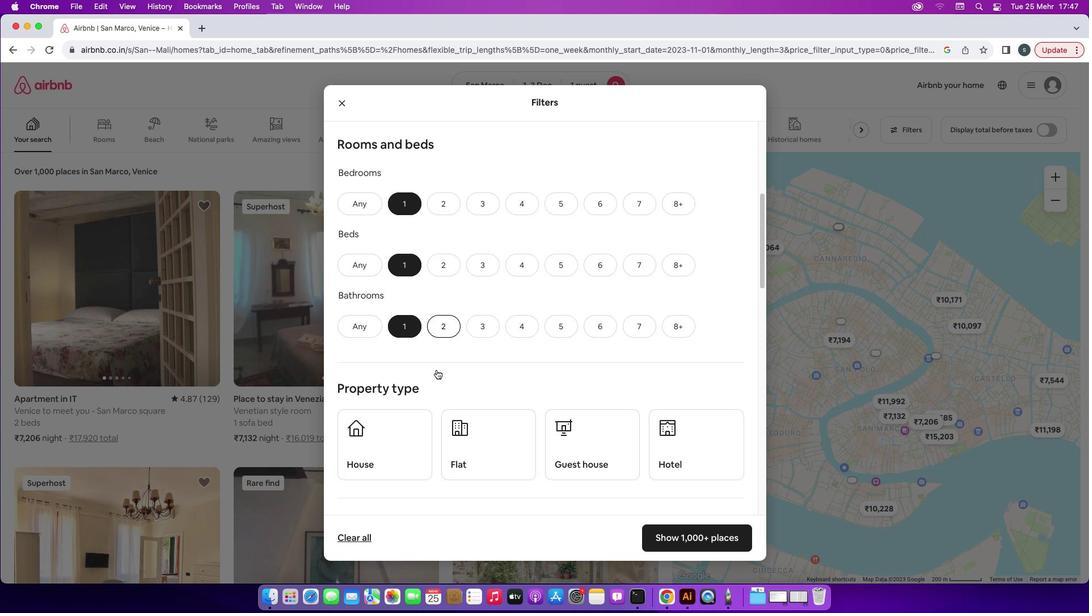 
Action: Mouse scrolled (436, 370) with delta (0, -1)
Screenshot: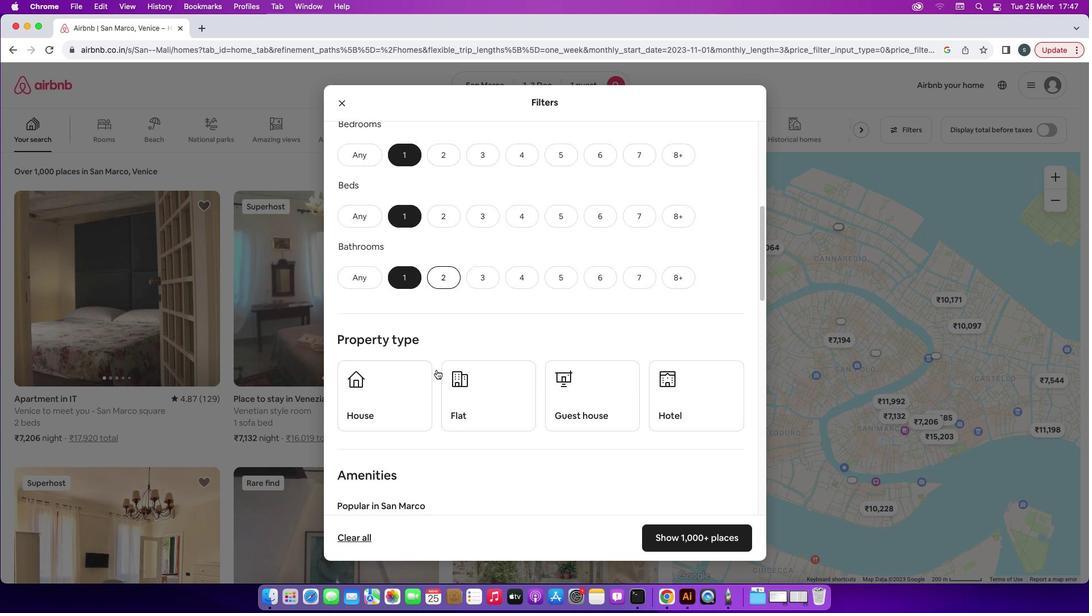 
Action: Mouse scrolled (436, 370) with delta (0, 0)
Screenshot: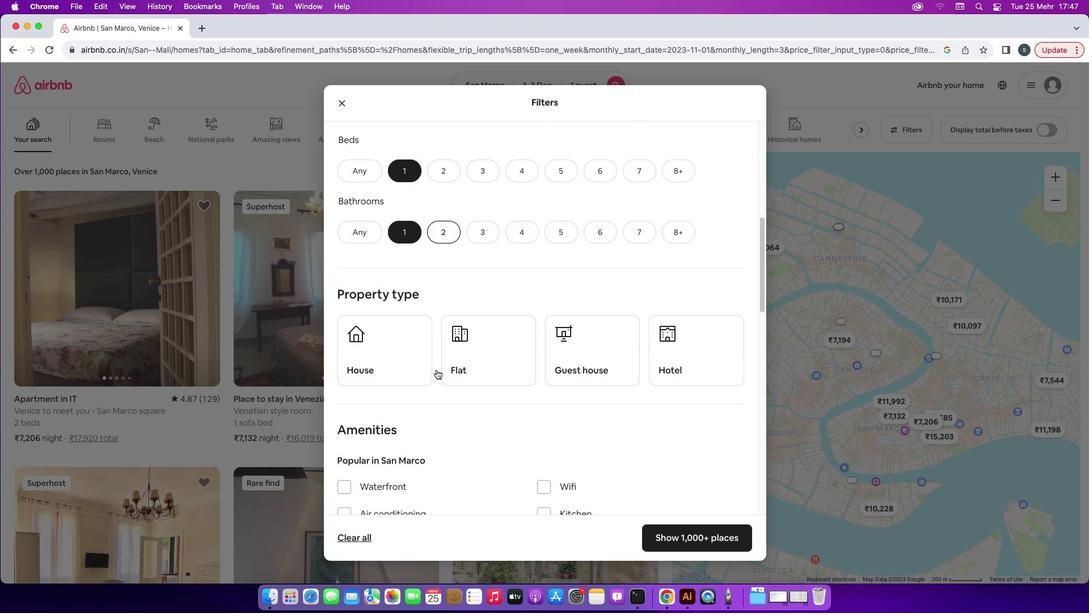 
Action: Mouse scrolled (436, 370) with delta (0, 0)
Screenshot: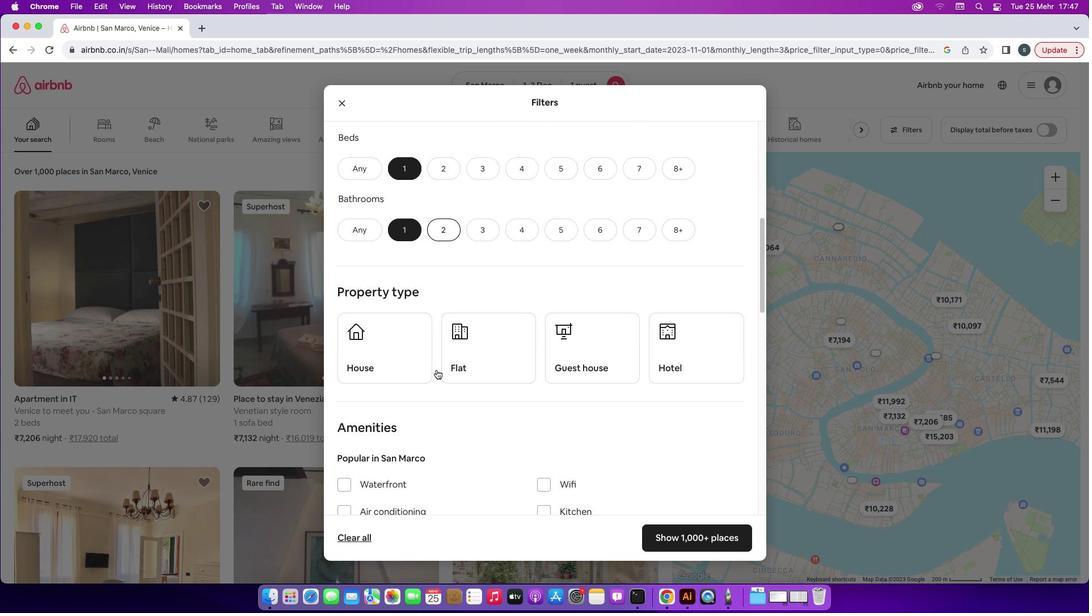 
Action: Mouse scrolled (436, 370) with delta (0, -1)
Screenshot: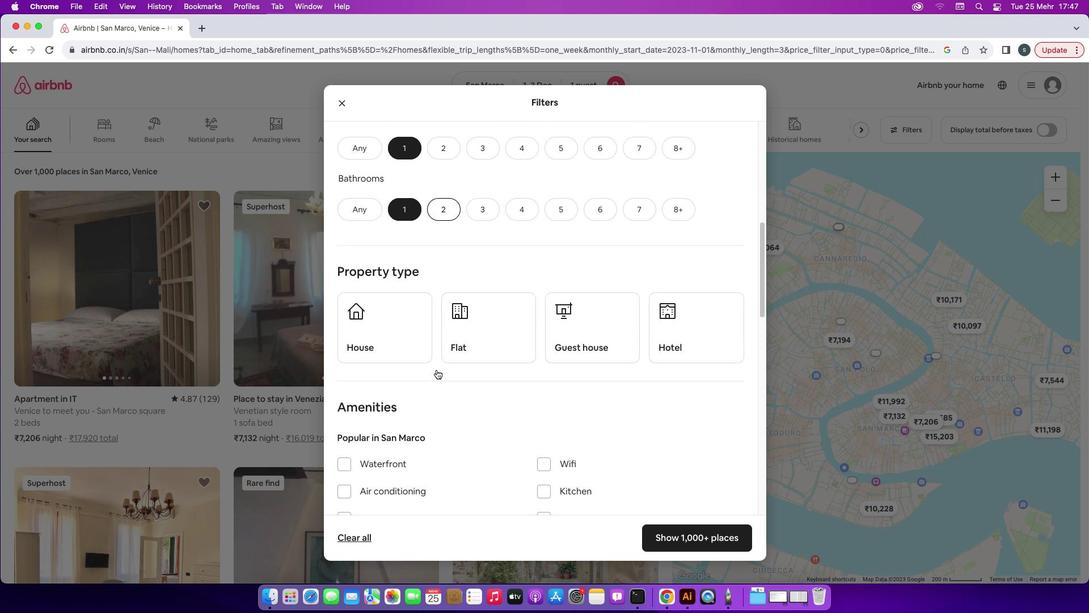
Action: Mouse moved to (683, 291)
Screenshot: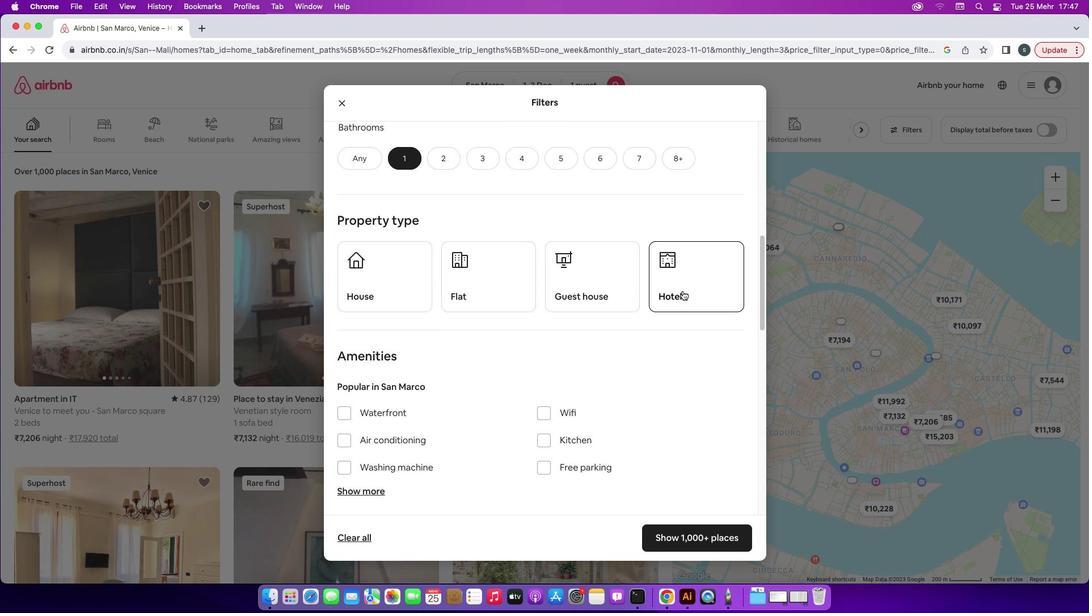 
Action: Mouse pressed left at (683, 291)
Screenshot: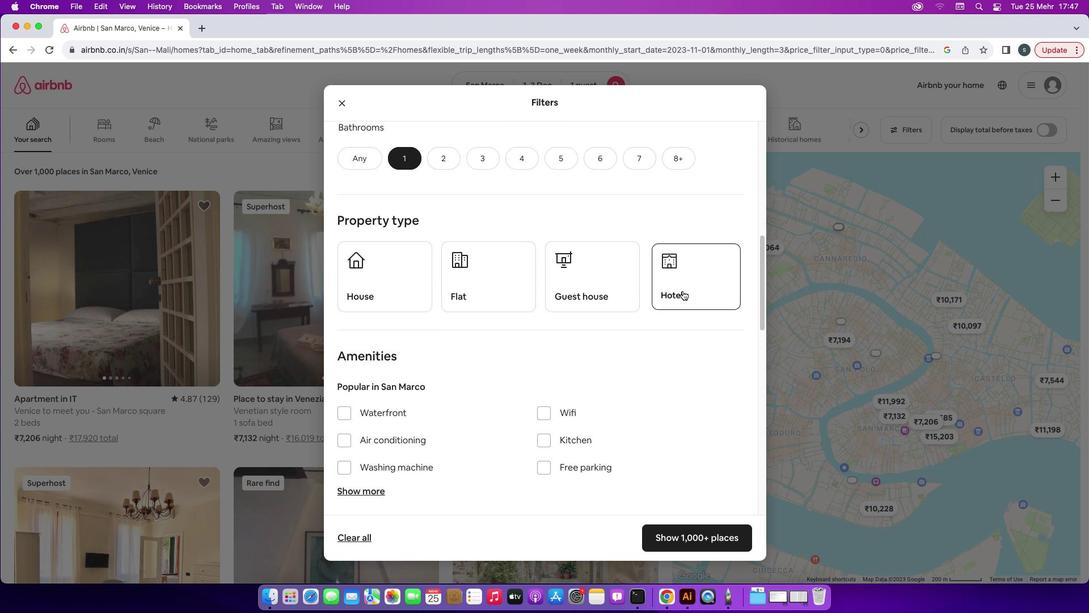 
Action: Mouse moved to (552, 360)
Screenshot: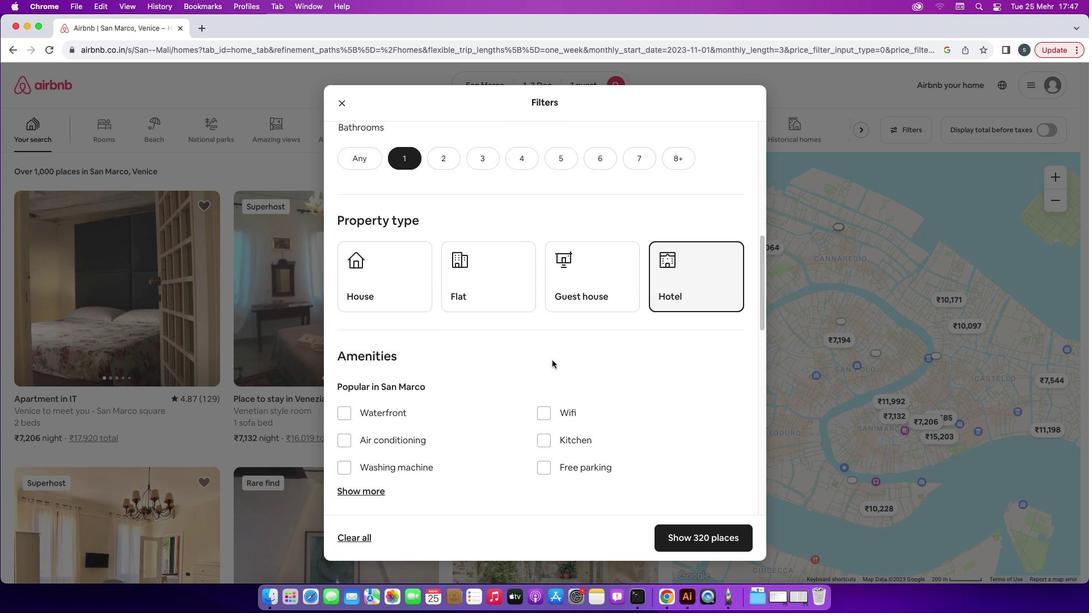 
Action: Mouse scrolled (552, 360) with delta (0, 0)
Screenshot: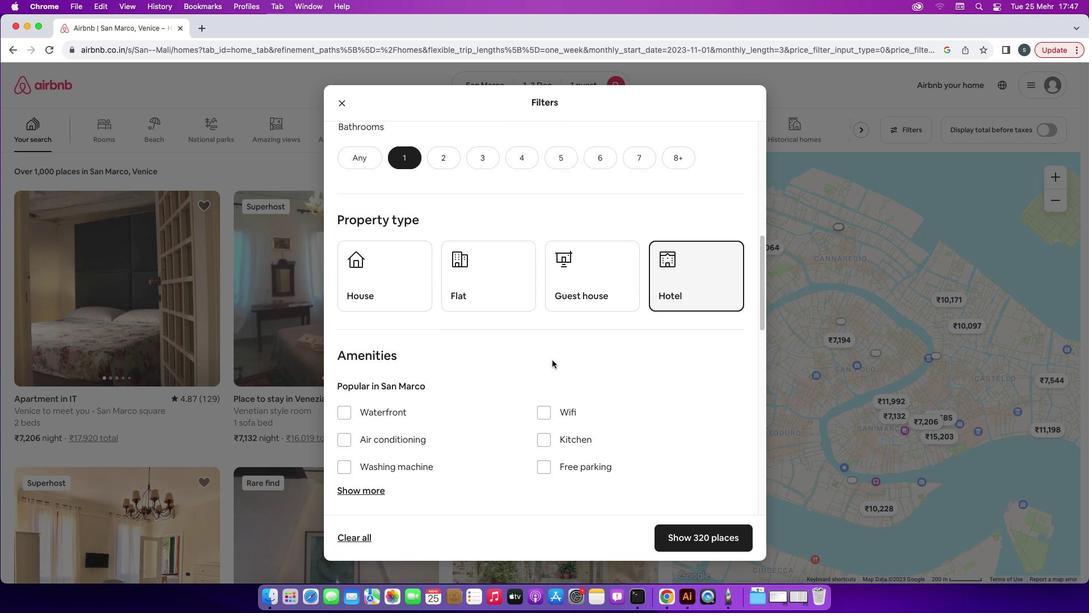 
Action: Mouse scrolled (552, 360) with delta (0, 0)
Screenshot: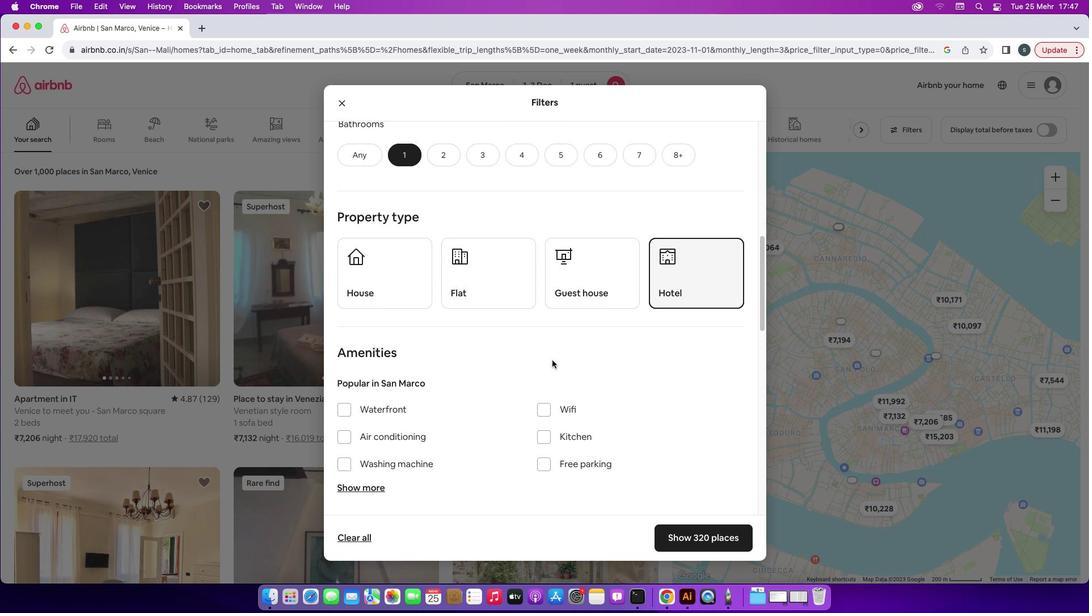 
Action: Mouse scrolled (552, 360) with delta (0, 0)
Screenshot: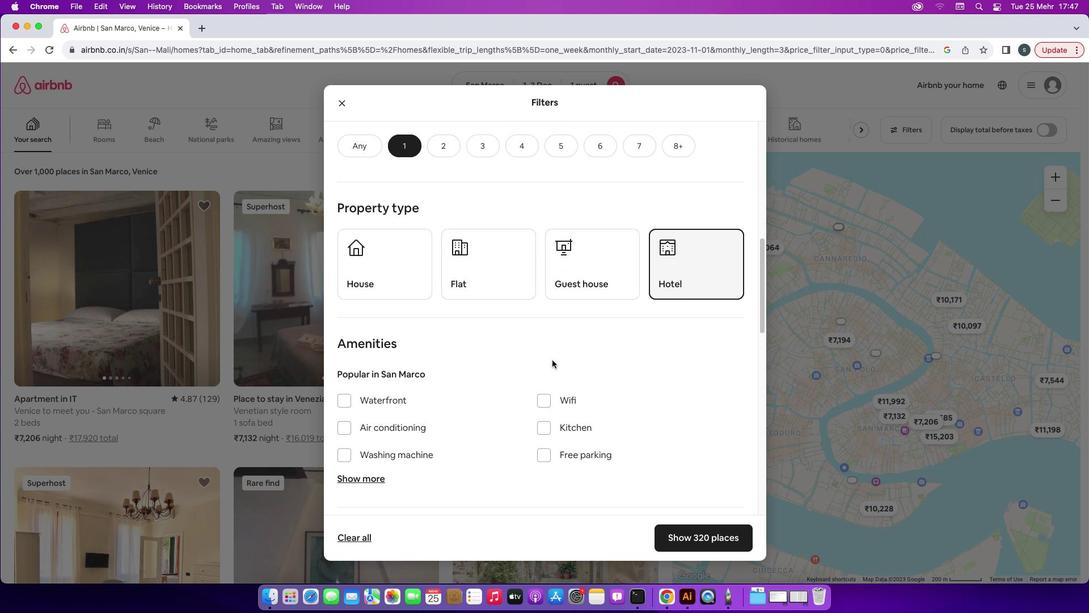 
Action: Mouse scrolled (552, 360) with delta (0, 0)
Screenshot: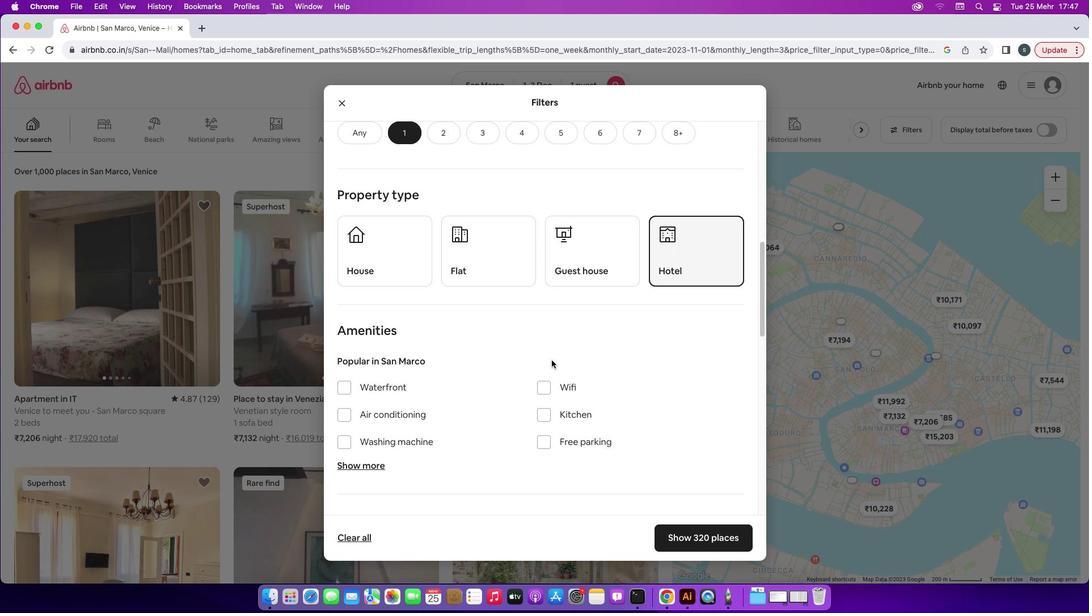 
Action: Mouse moved to (552, 360)
Screenshot: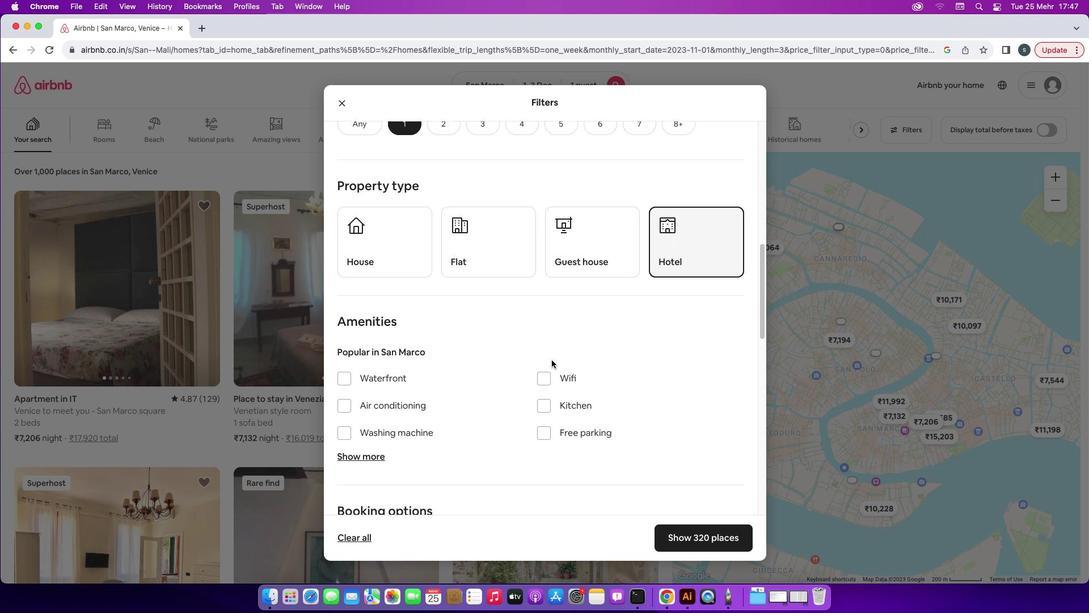 
Action: Mouse scrolled (552, 360) with delta (0, 0)
Screenshot: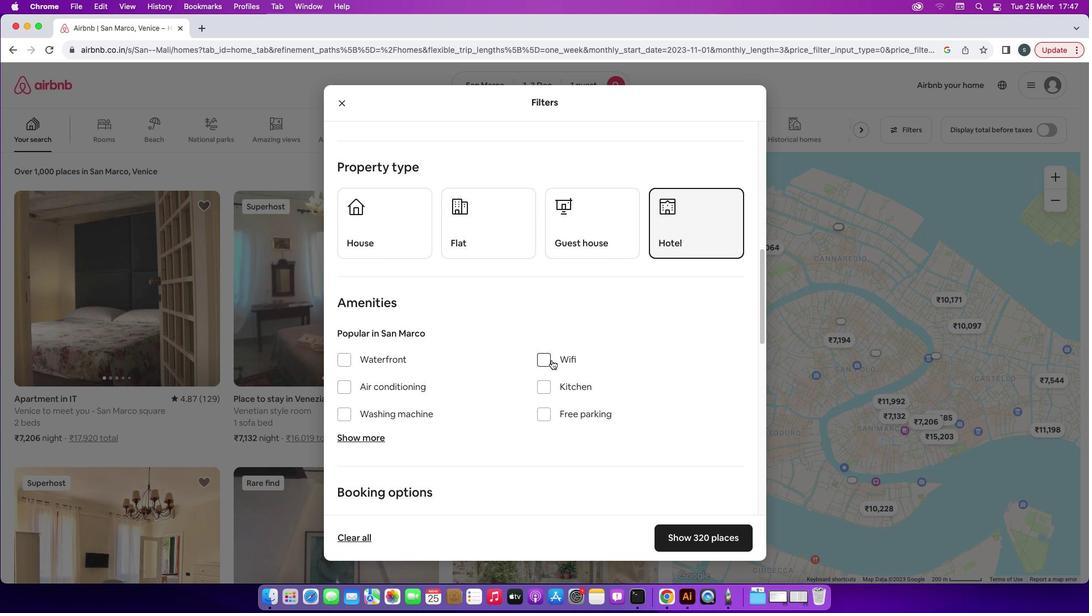 
Action: Mouse scrolled (552, 360) with delta (0, 0)
Screenshot: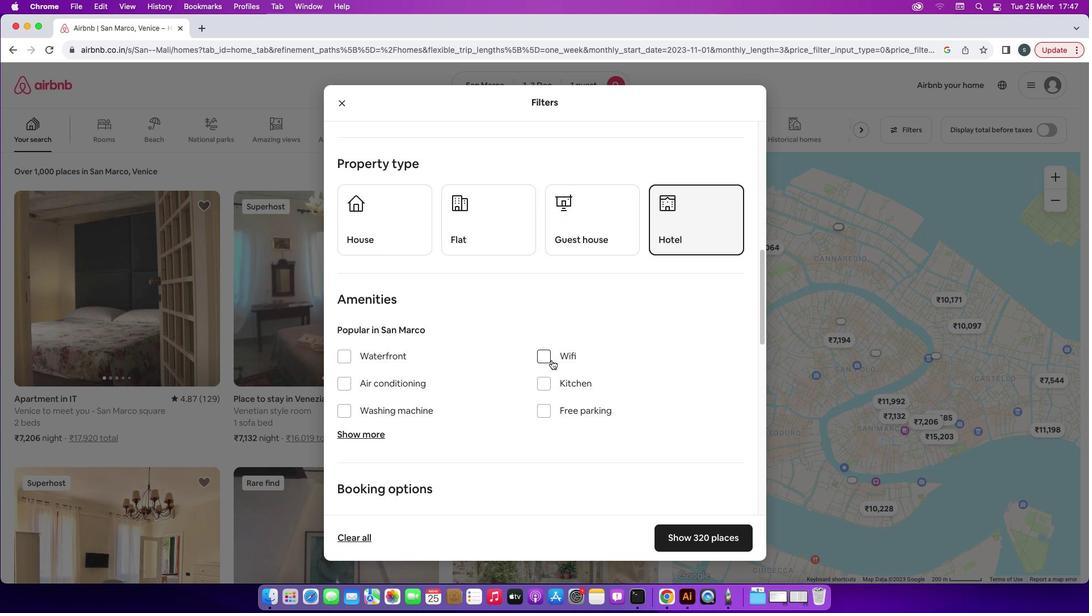 
Action: Mouse moved to (551, 360)
Screenshot: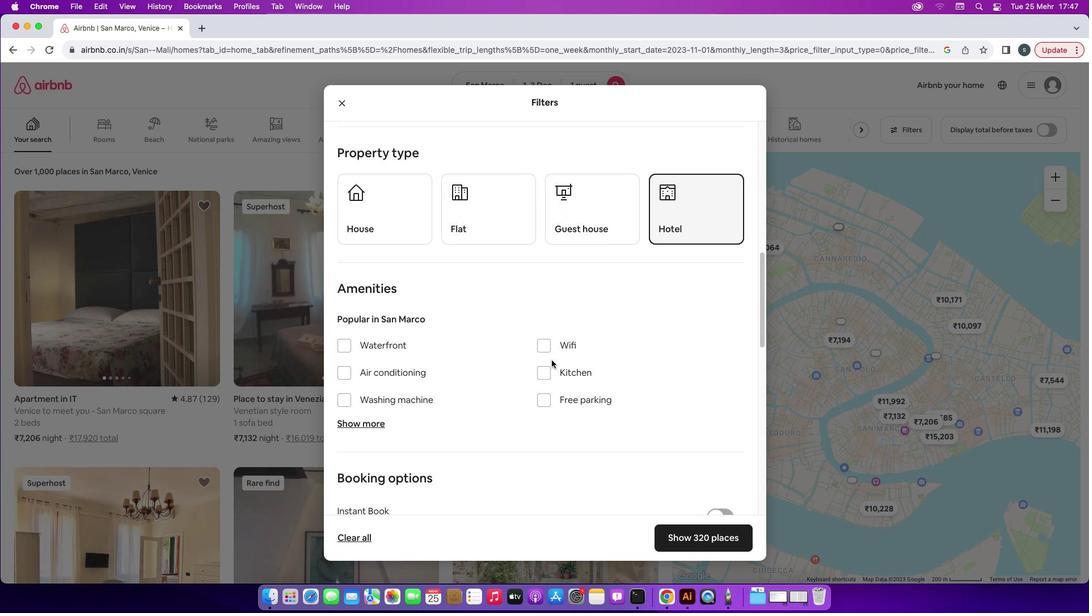 
Action: Mouse scrolled (551, 360) with delta (0, 0)
Screenshot: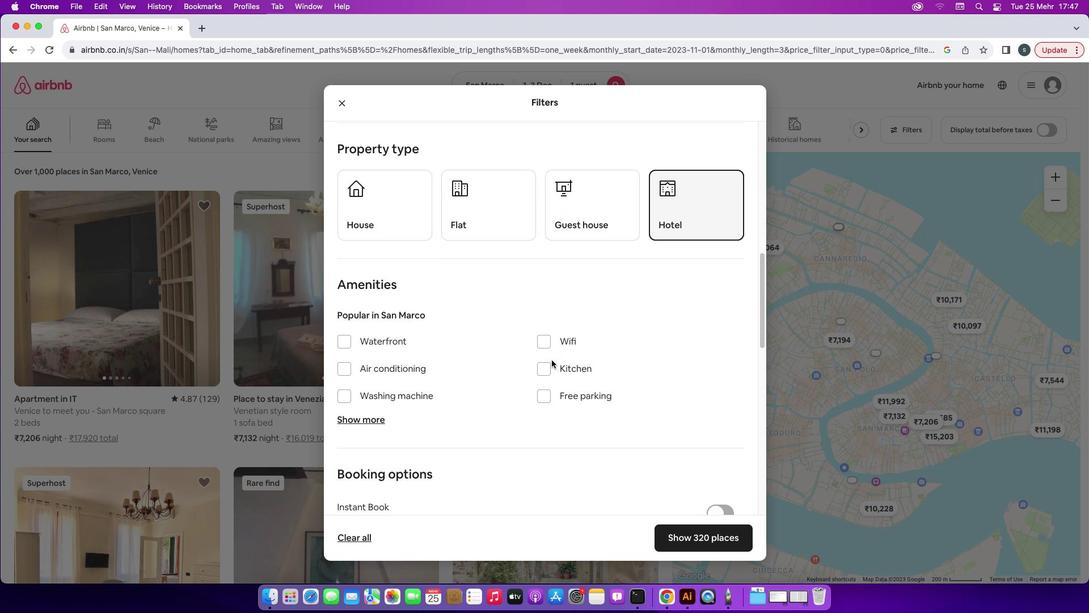 
Action: Mouse scrolled (551, 360) with delta (0, 0)
Screenshot: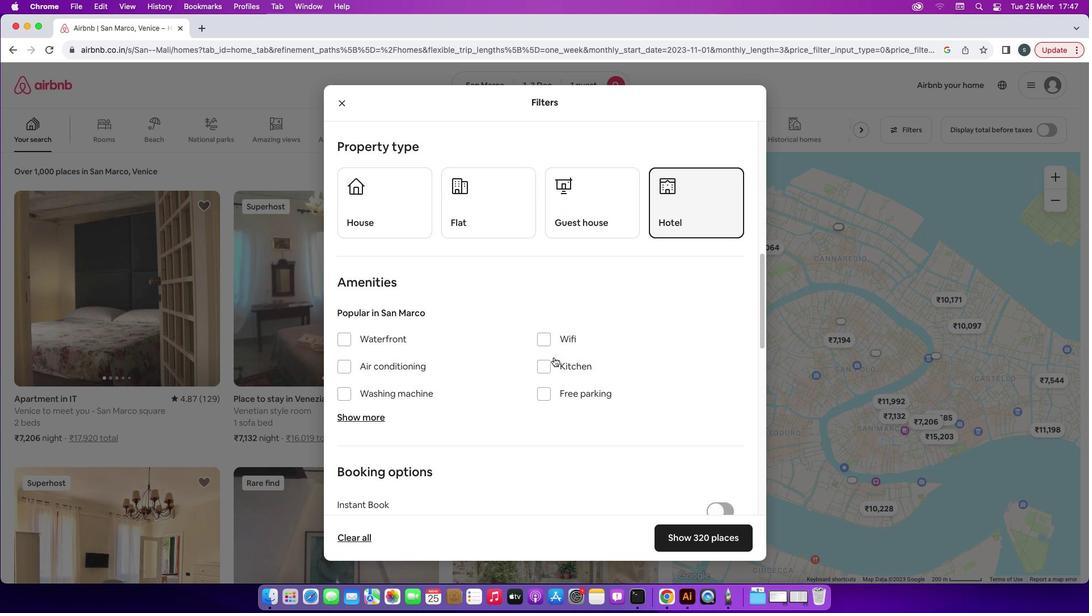 
Action: Mouse moved to (548, 341)
Screenshot: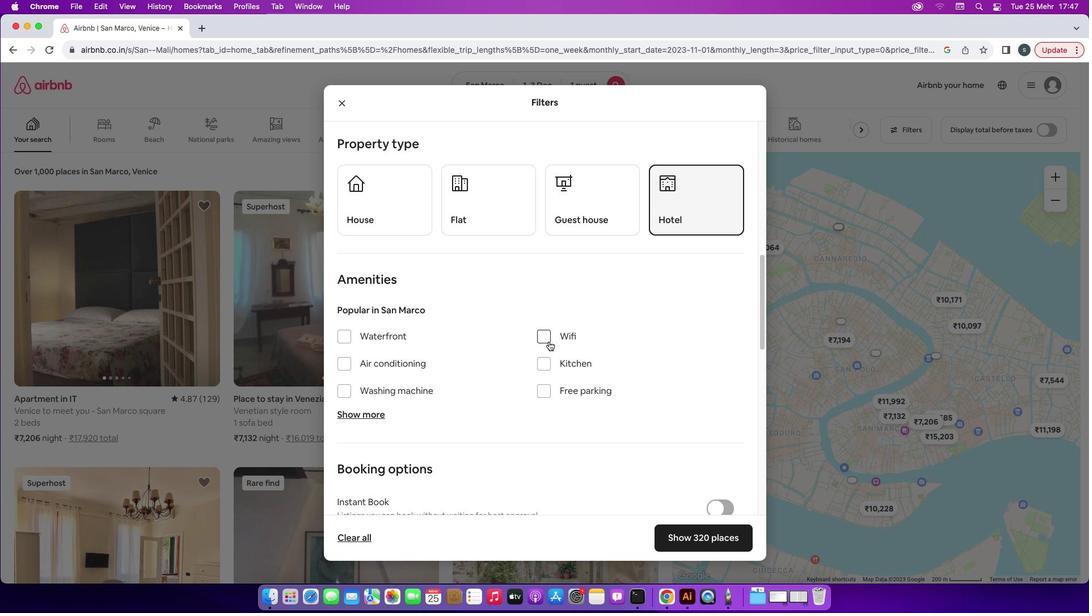 
Action: Mouse pressed left at (548, 341)
Screenshot: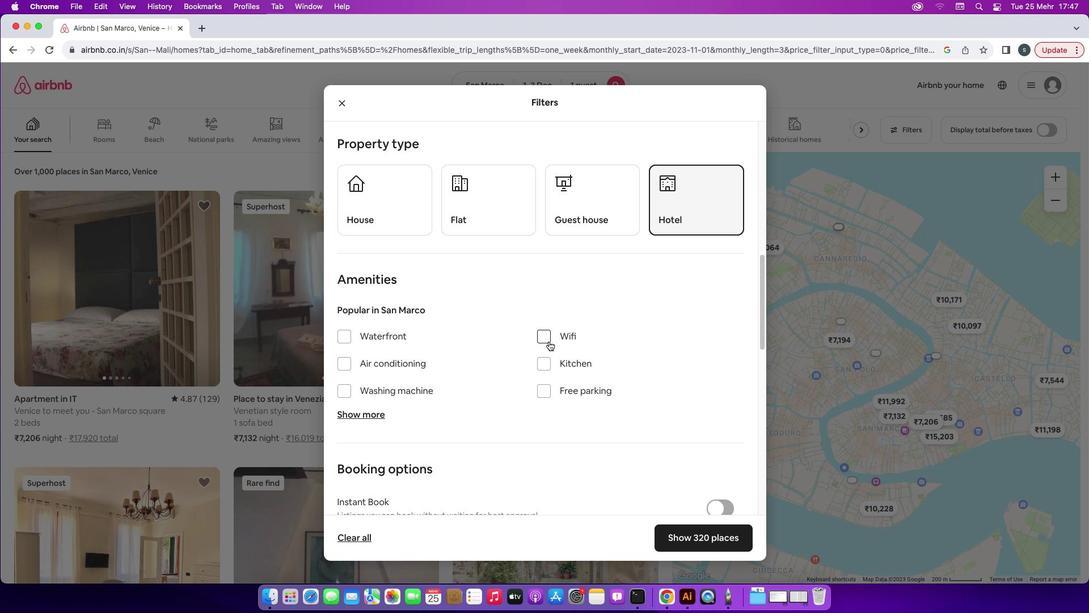 
Action: Mouse moved to (474, 385)
Screenshot: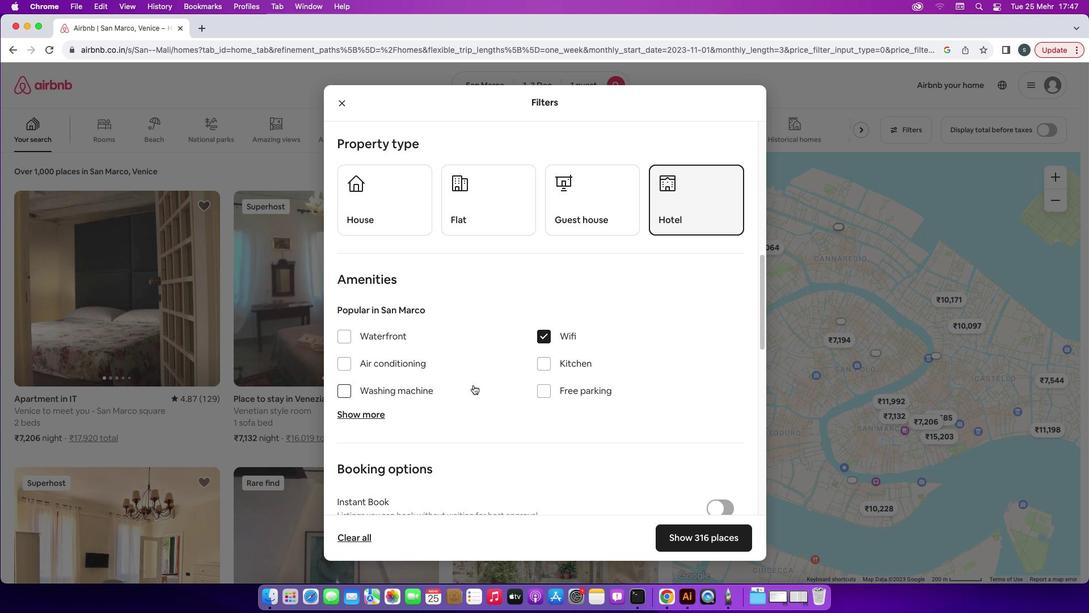 
Action: Mouse scrolled (474, 385) with delta (0, 0)
Screenshot: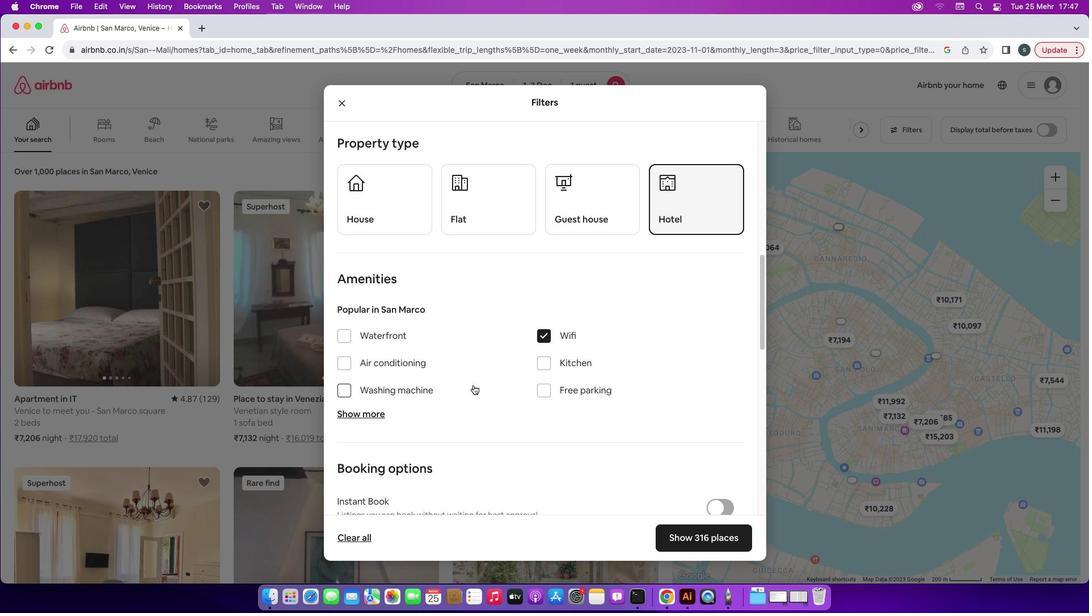 
Action: Mouse scrolled (474, 385) with delta (0, 0)
Screenshot: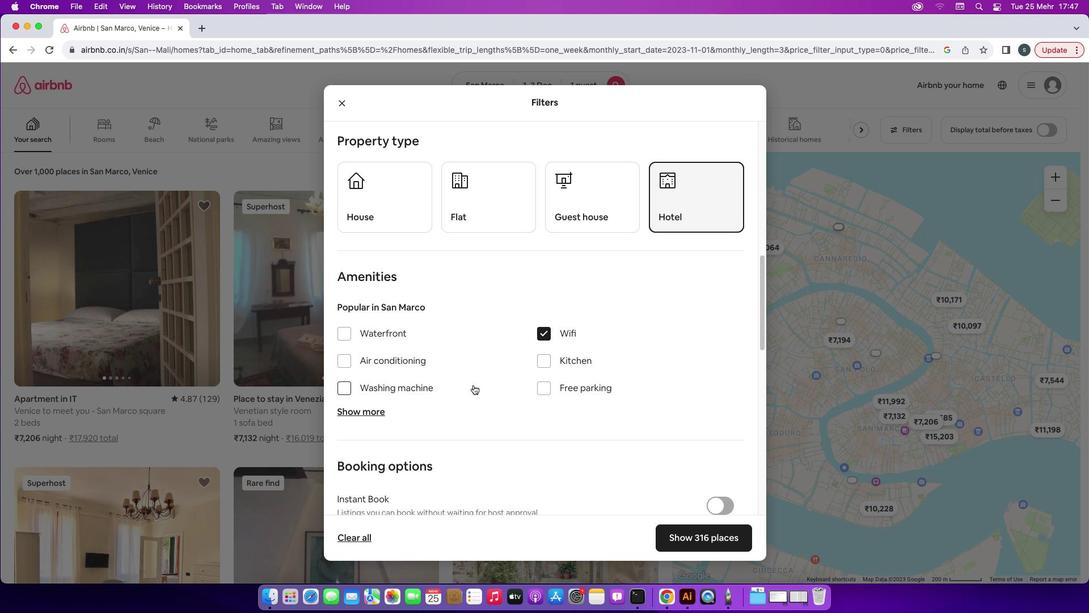 
Action: Mouse scrolled (474, 385) with delta (0, 0)
Screenshot: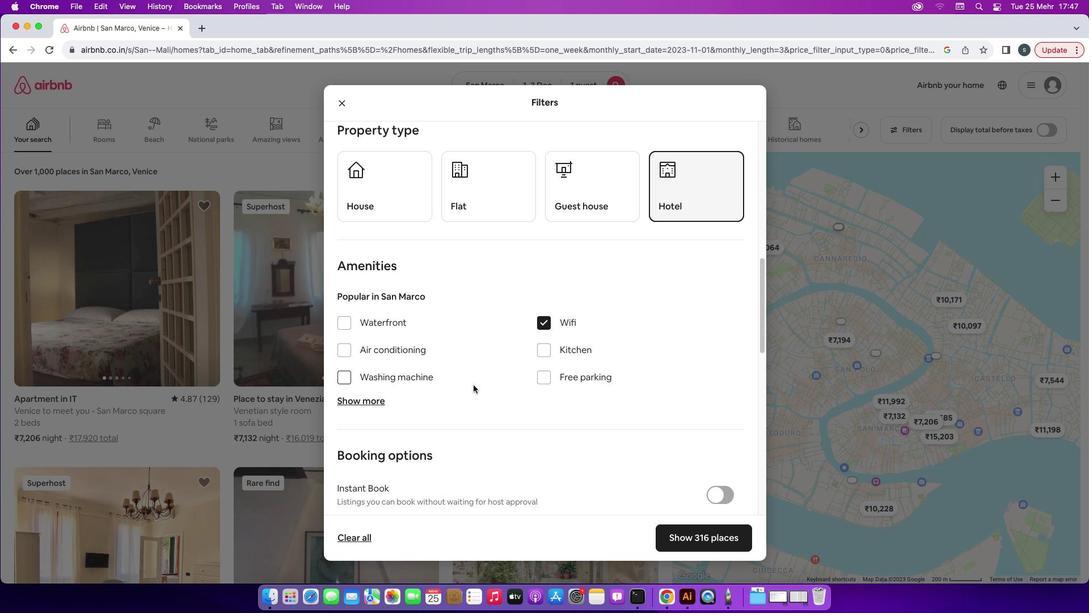 
Action: Mouse scrolled (474, 385) with delta (0, 0)
Screenshot: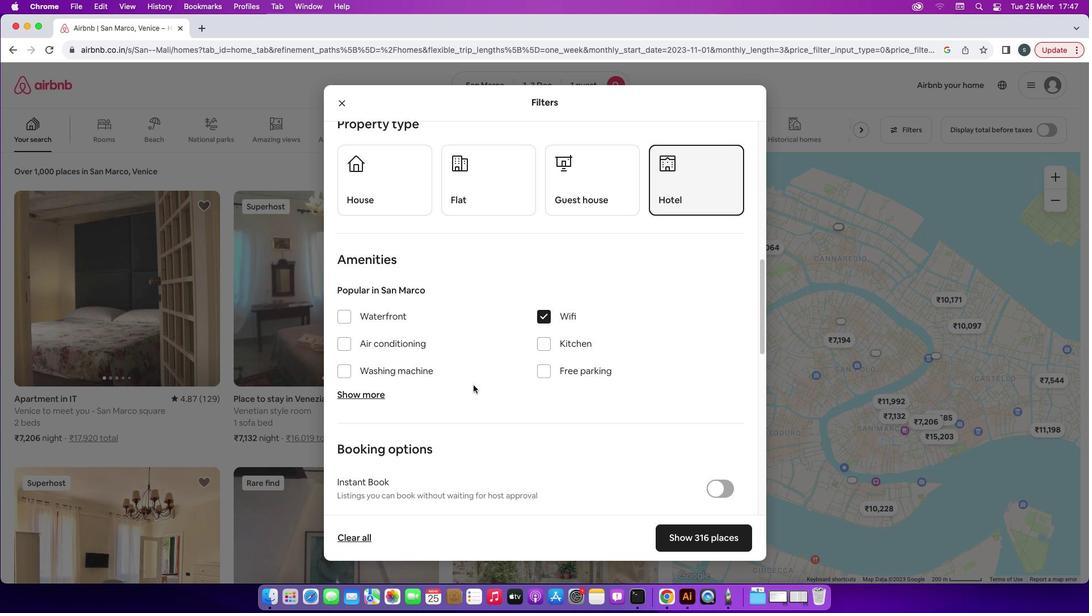 
Action: Mouse moved to (345, 340)
Screenshot: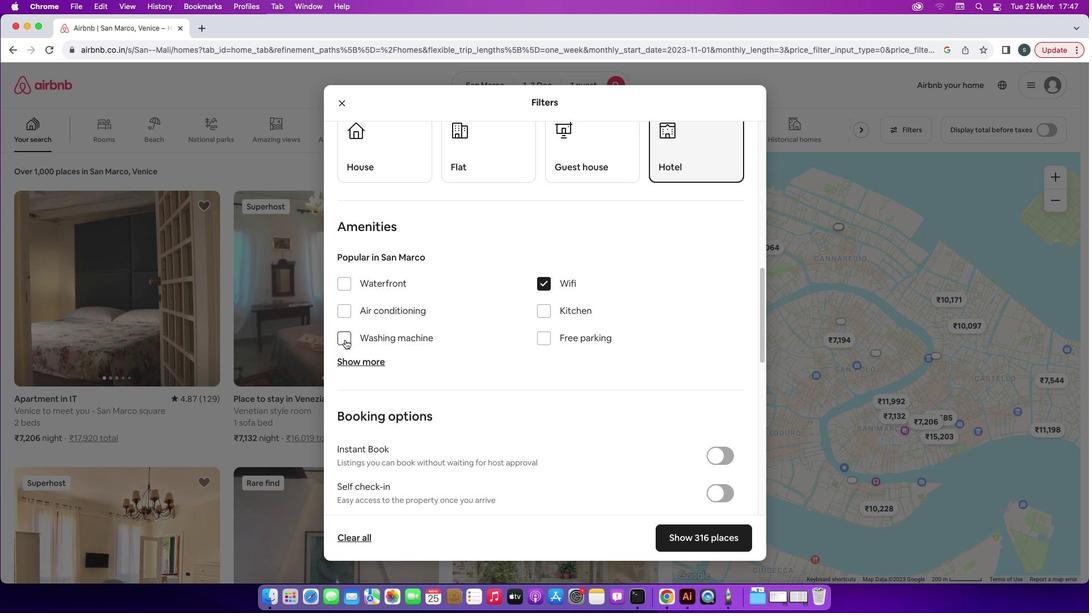 
Action: Mouse pressed left at (345, 340)
Screenshot: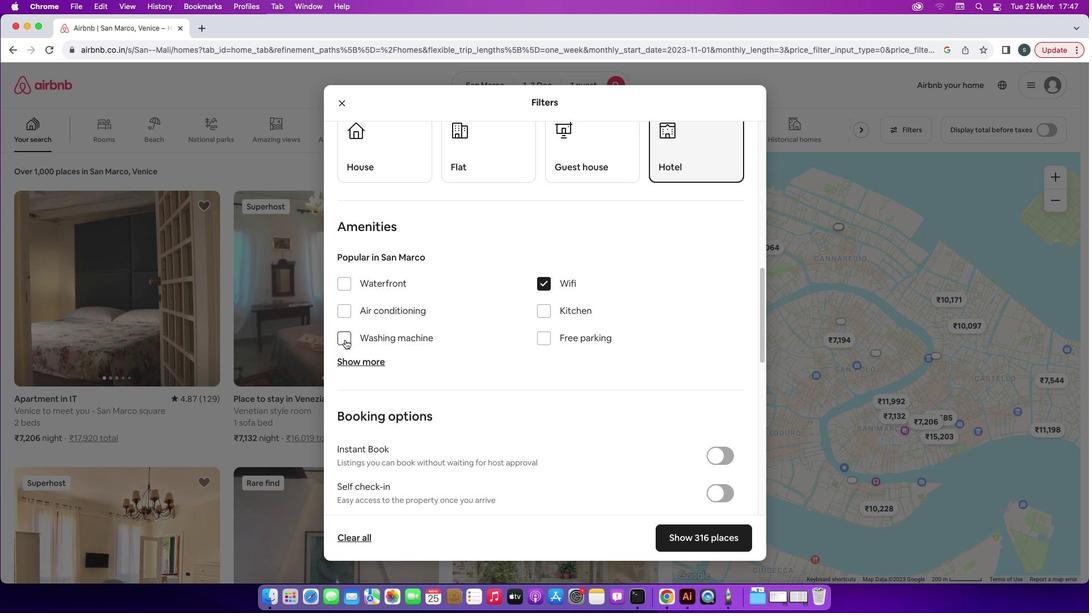 
Action: Mouse moved to (571, 407)
Screenshot: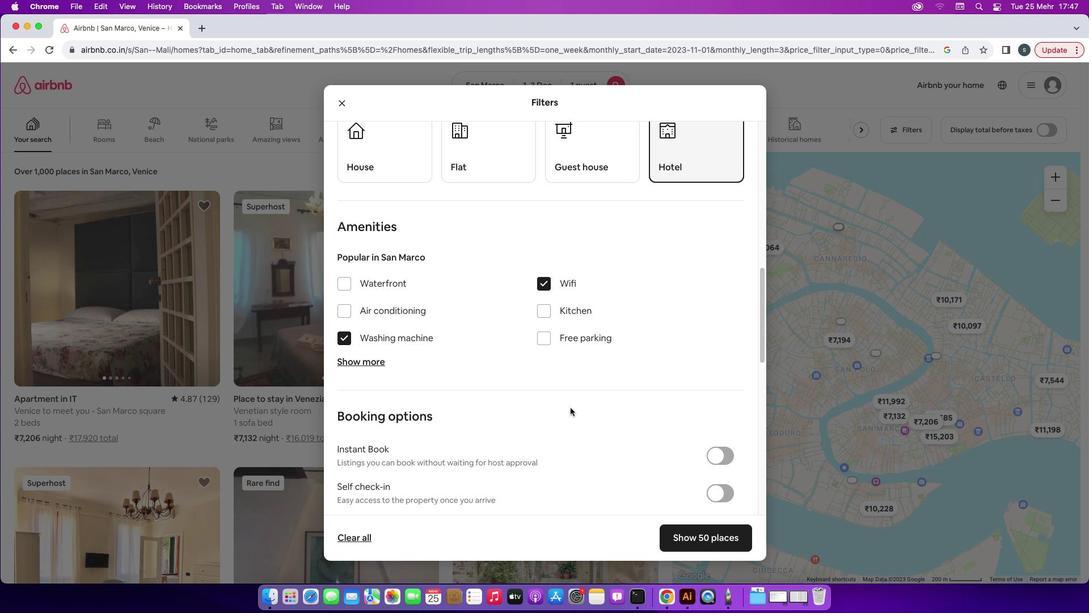 
Action: Mouse scrolled (571, 407) with delta (0, 0)
Screenshot: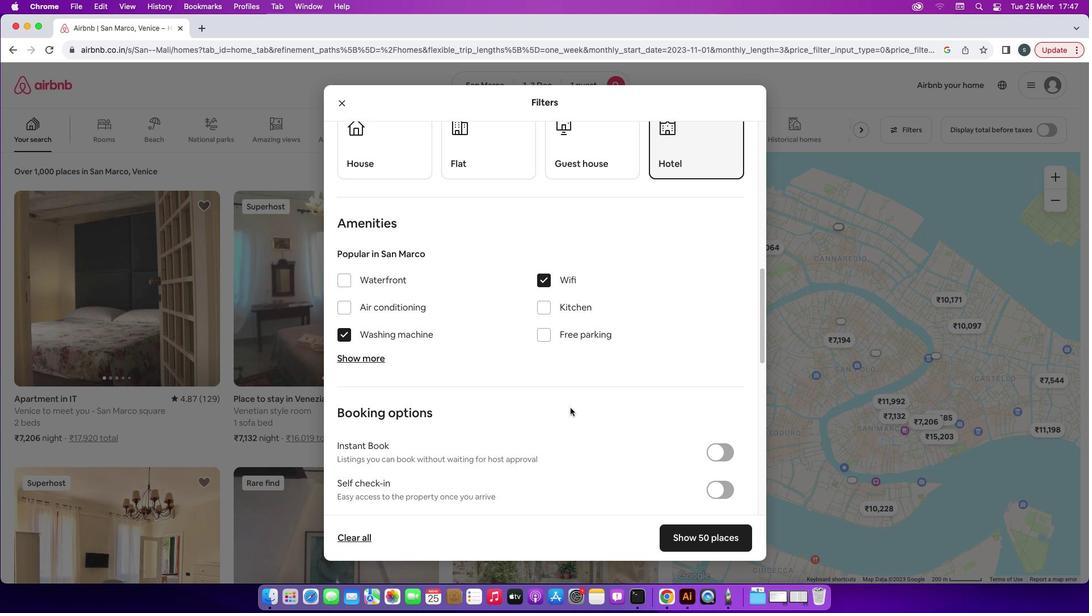 
Action: Mouse scrolled (571, 407) with delta (0, 0)
Screenshot: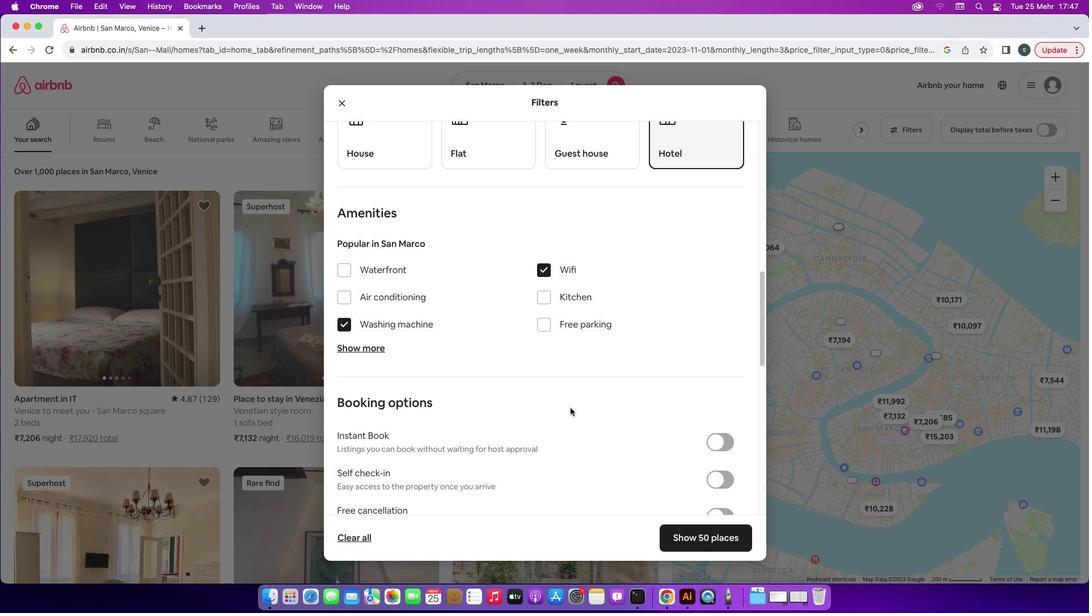 
Action: Mouse scrolled (571, 407) with delta (0, -1)
Screenshot: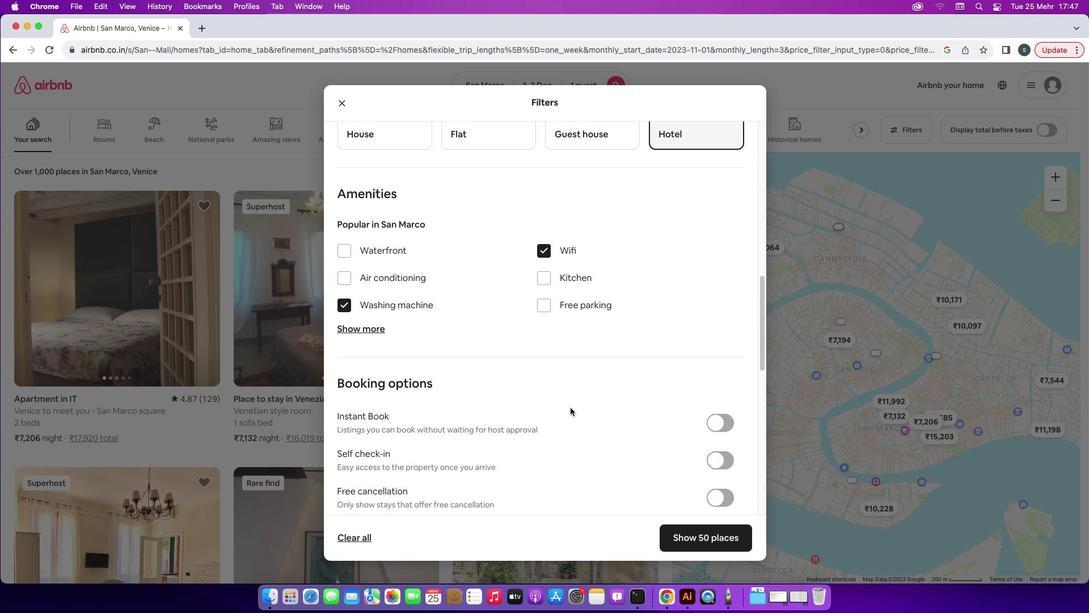 
Action: Mouse scrolled (571, 407) with delta (0, -1)
Screenshot: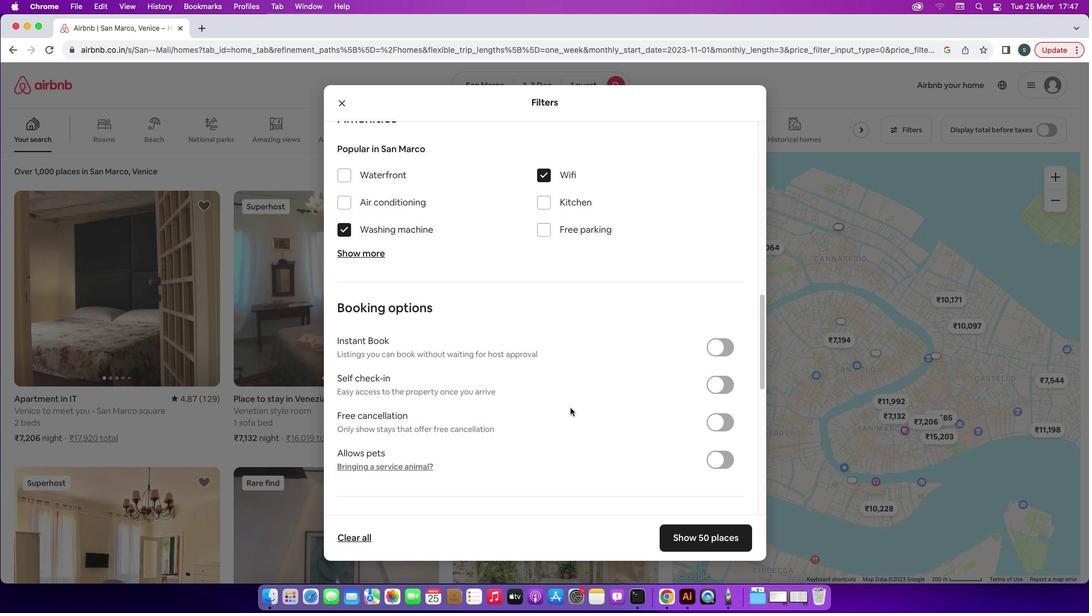 
Action: Mouse scrolled (571, 407) with delta (0, 0)
Screenshot: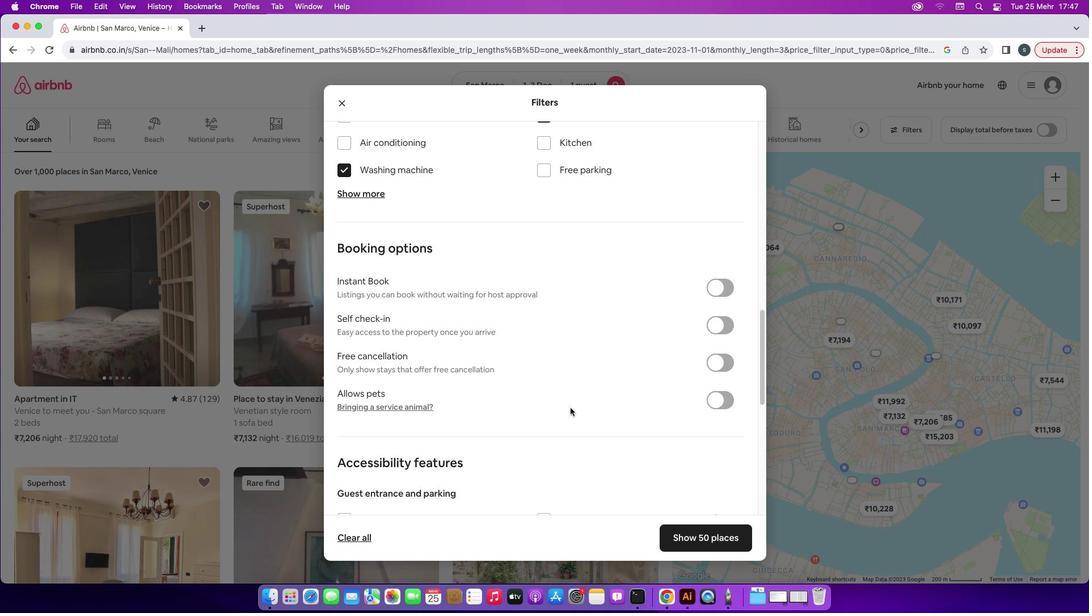 
Action: Mouse scrolled (571, 407) with delta (0, 0)
Screenshot: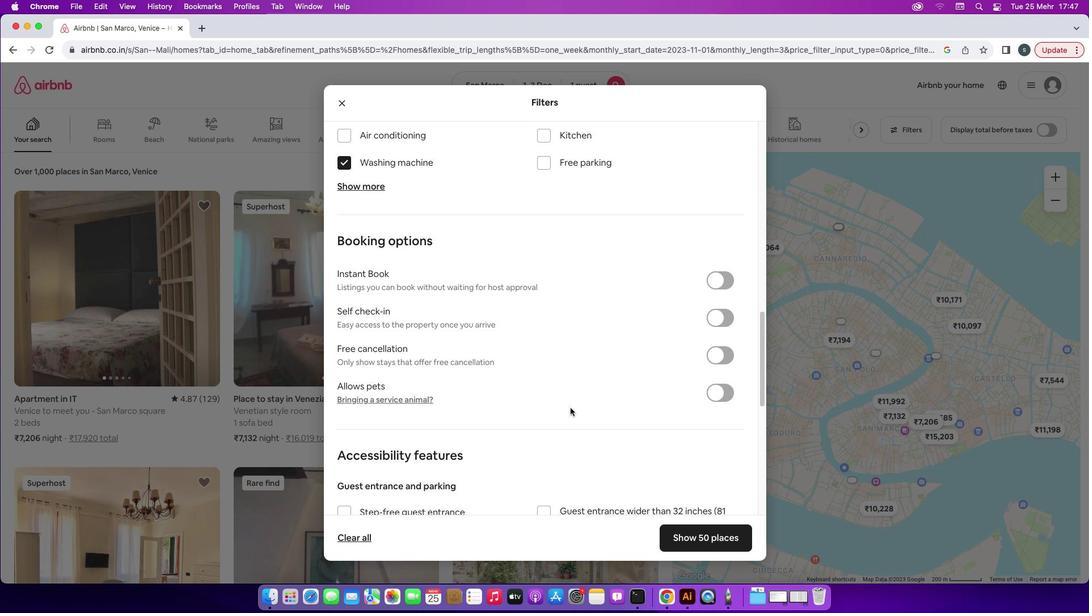 
Action: Mouse moved to (720, 305)
Screenshot: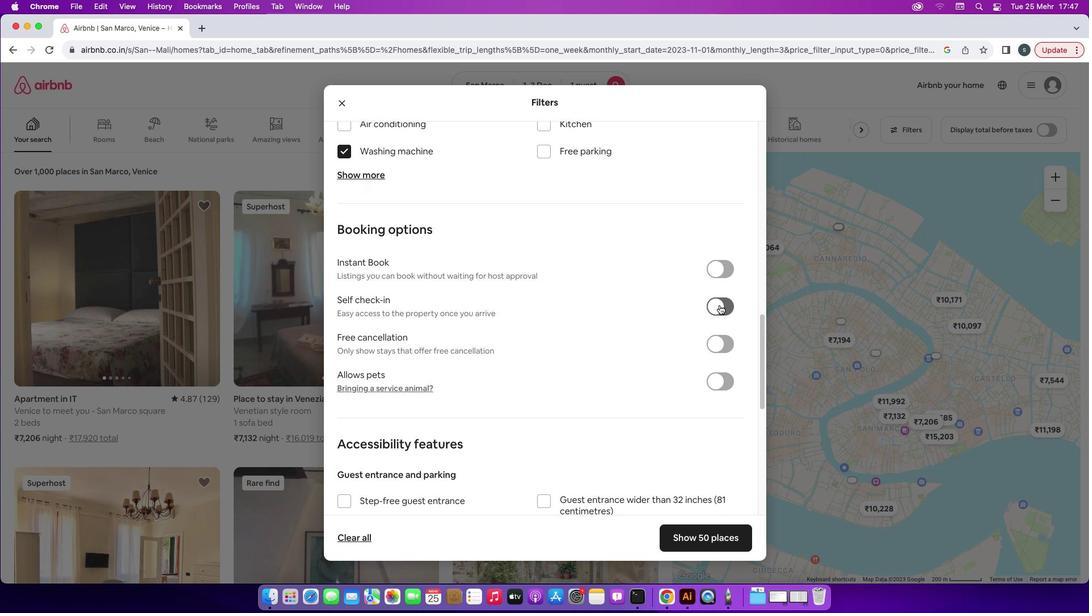 
Action: Mouse pressed left at (720, 305)
Screenshot: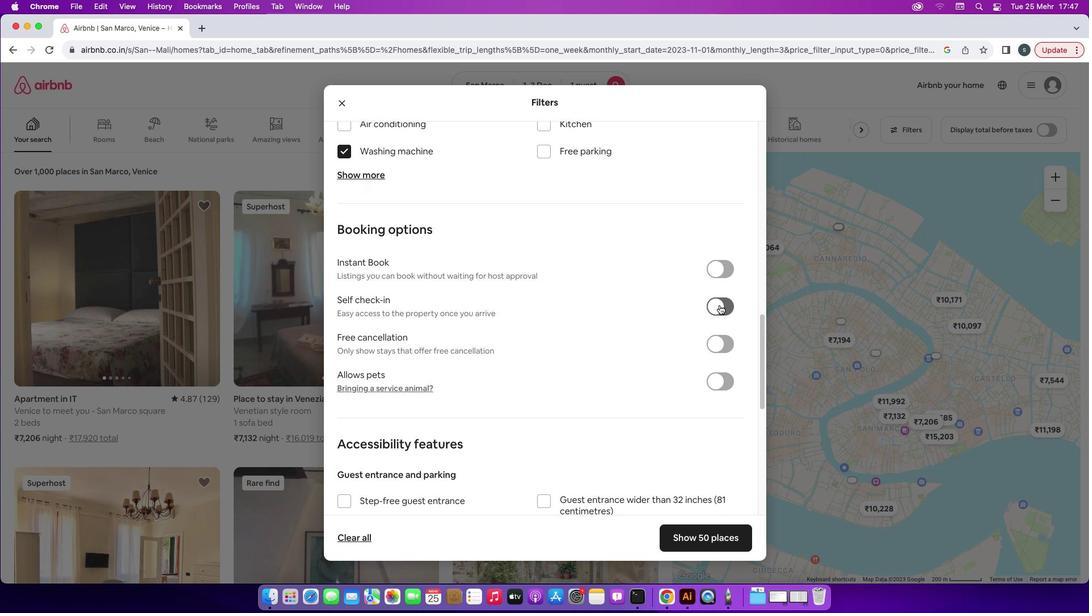 
Action: Mouse moved to (567, 342)
Screenshot: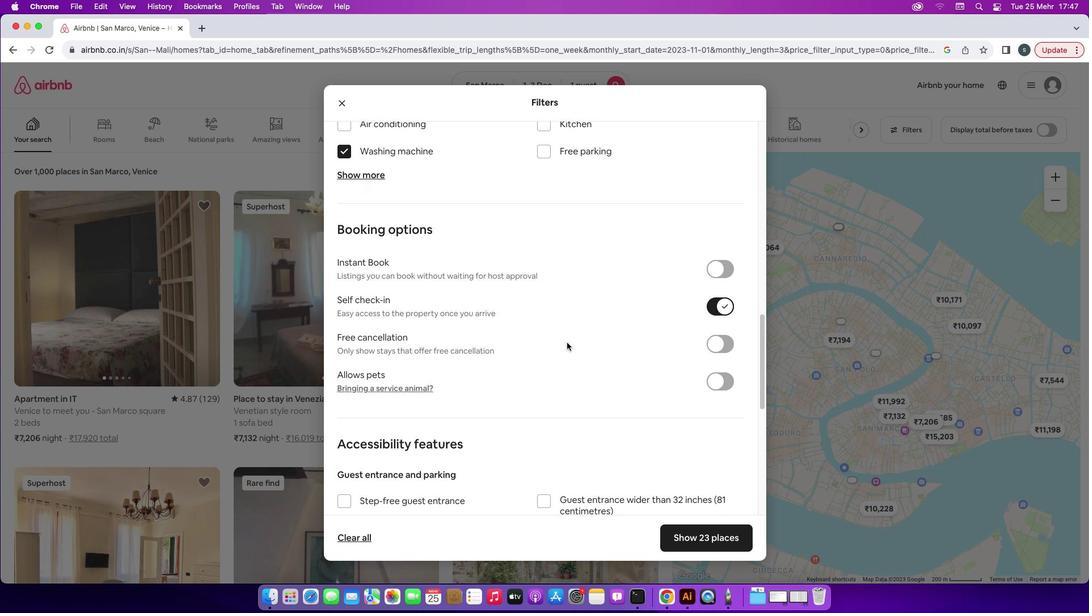 
Action: Mouse scrolled (567, 342) with delta (0, 0)
Screenshot: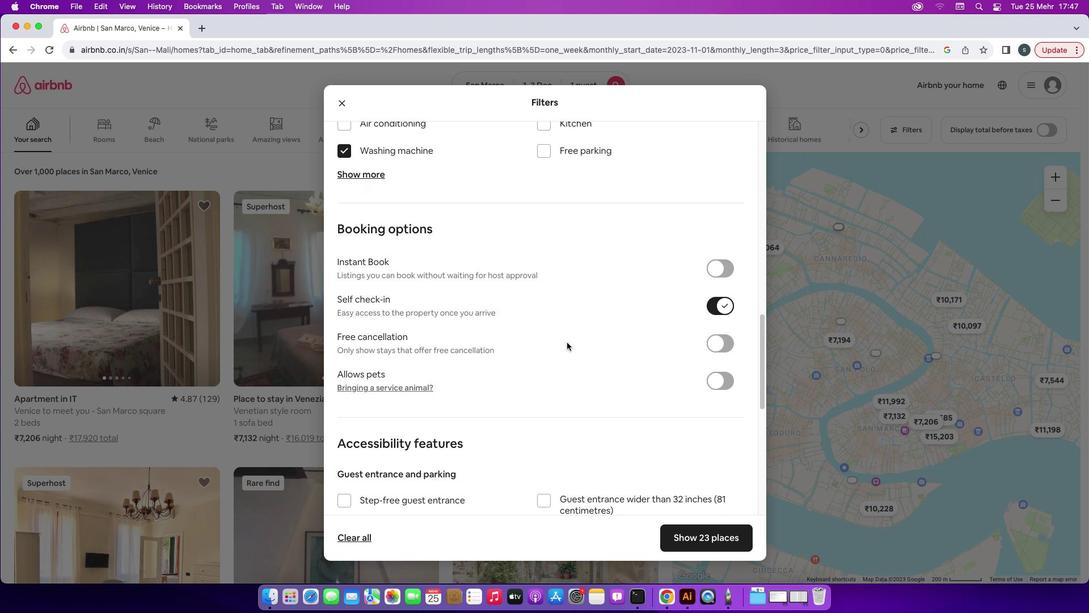 
Action: Mouse scrolled (567, 342) with delta (0, 0)
Screenshot: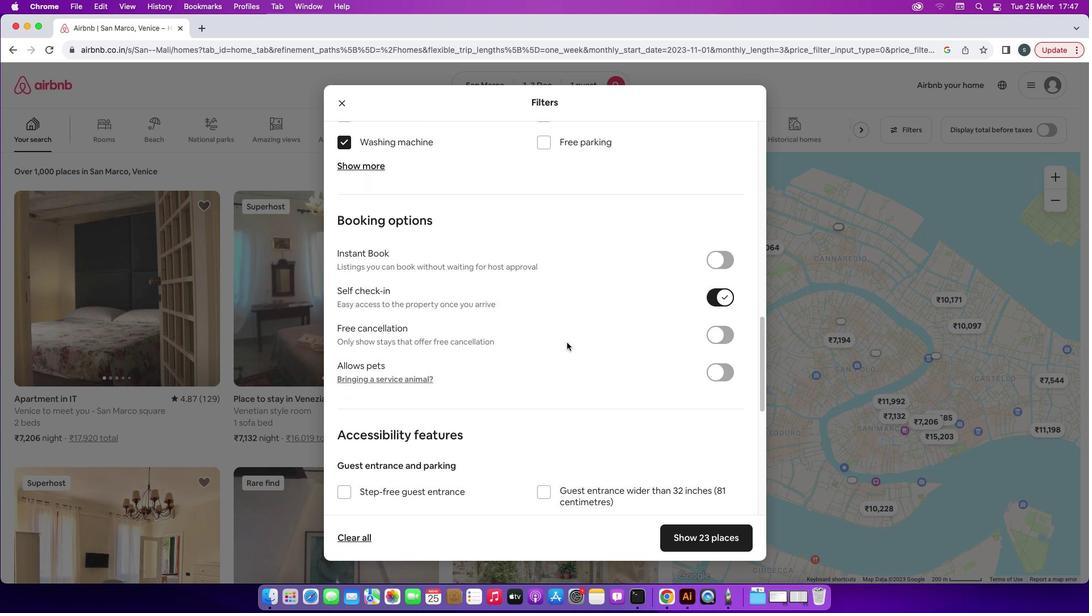
Action: Mouse scrolled (567, 342) with delta (0, -1)
Screenshot: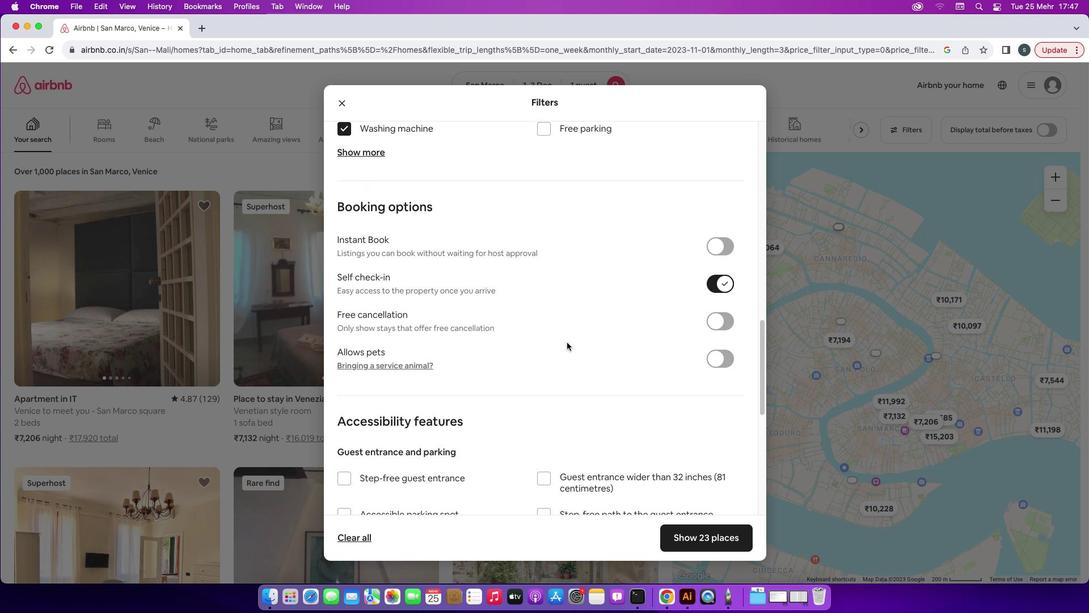 
Action: Mouse scrolled (567, 342) with delta (0, -1)
Screenshot: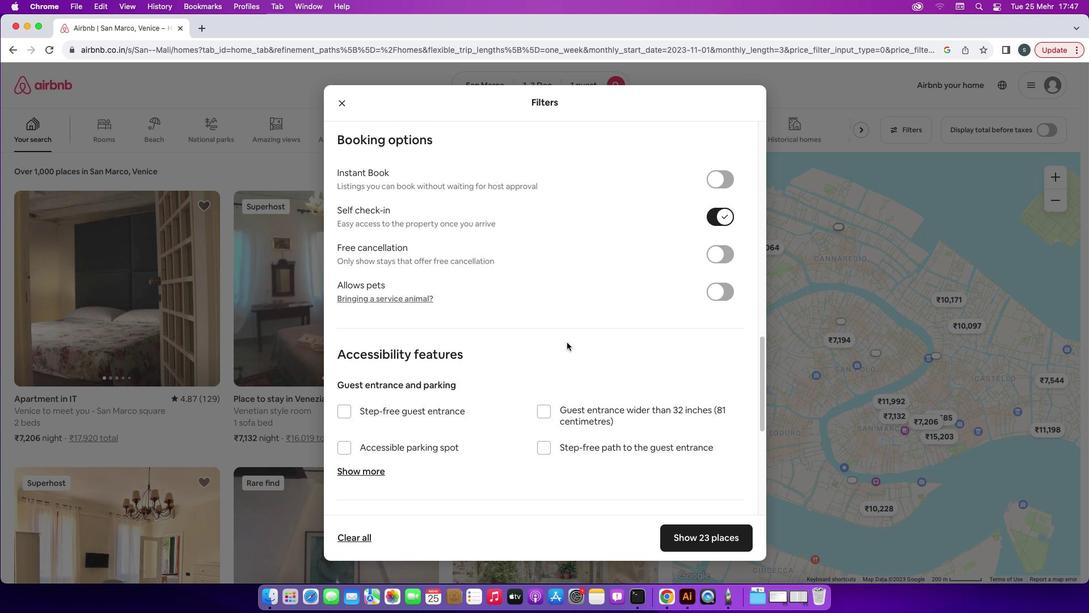 
Action: Mouse moved to (567, 342)
Screenshot: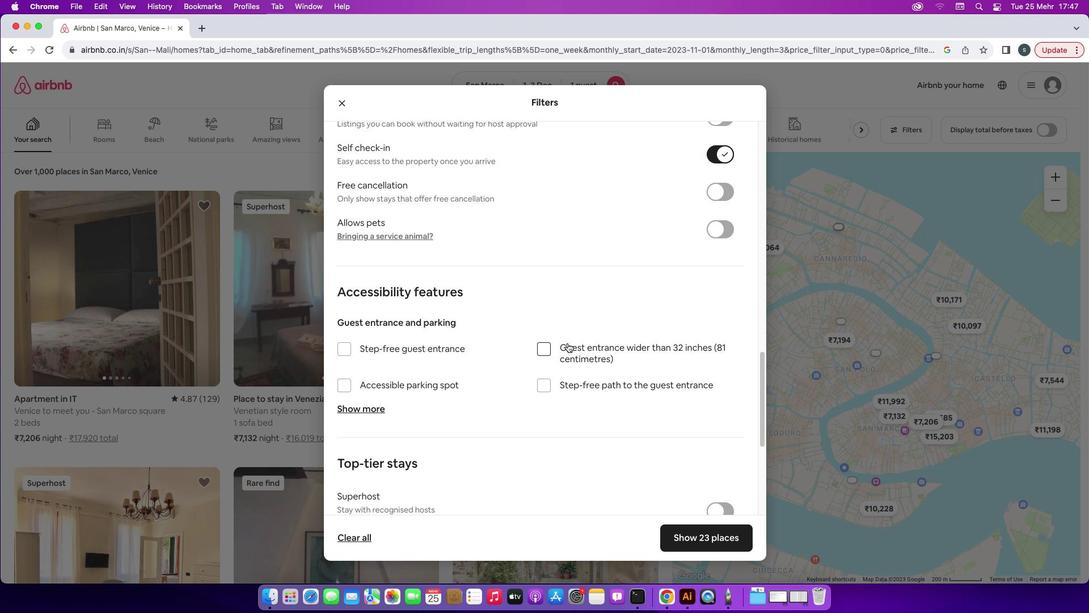 
Action: Mouse scrolled (567, 342) with delta (0, 0)
Screenshot: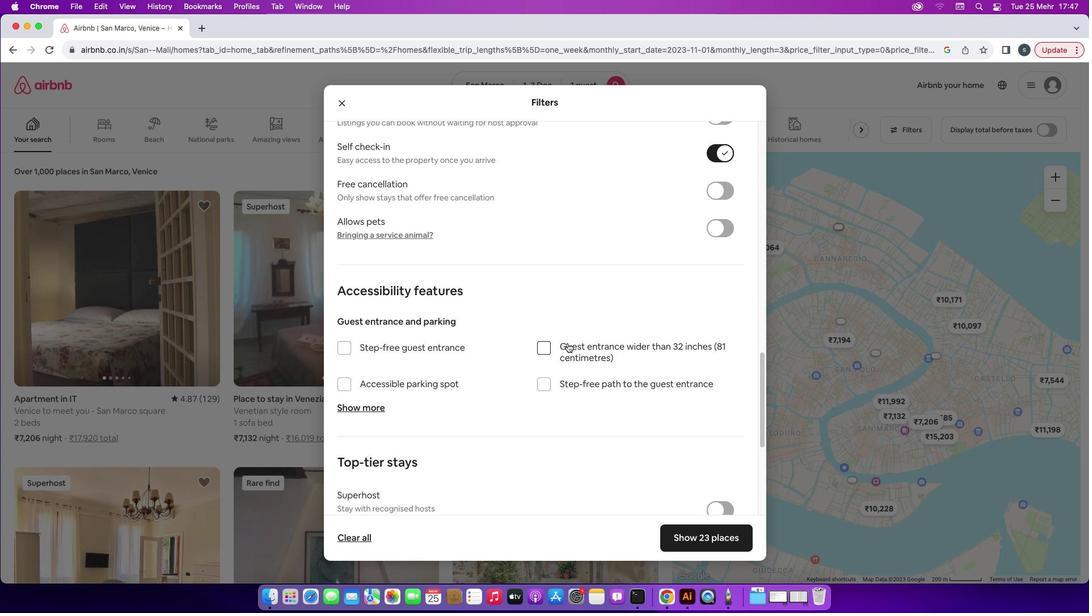 
Action: Mouse scrolled (567, 342) with delta (0, 0)
Screenshot: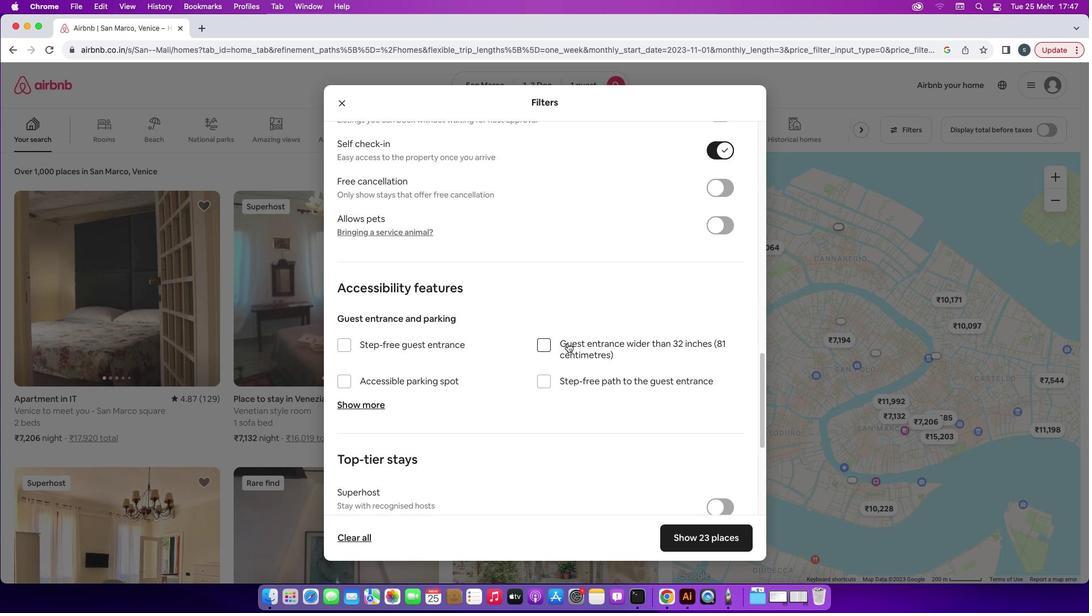 
Action: Mouse scrolled (567, 342) with delta (0, -1)
Screenshot: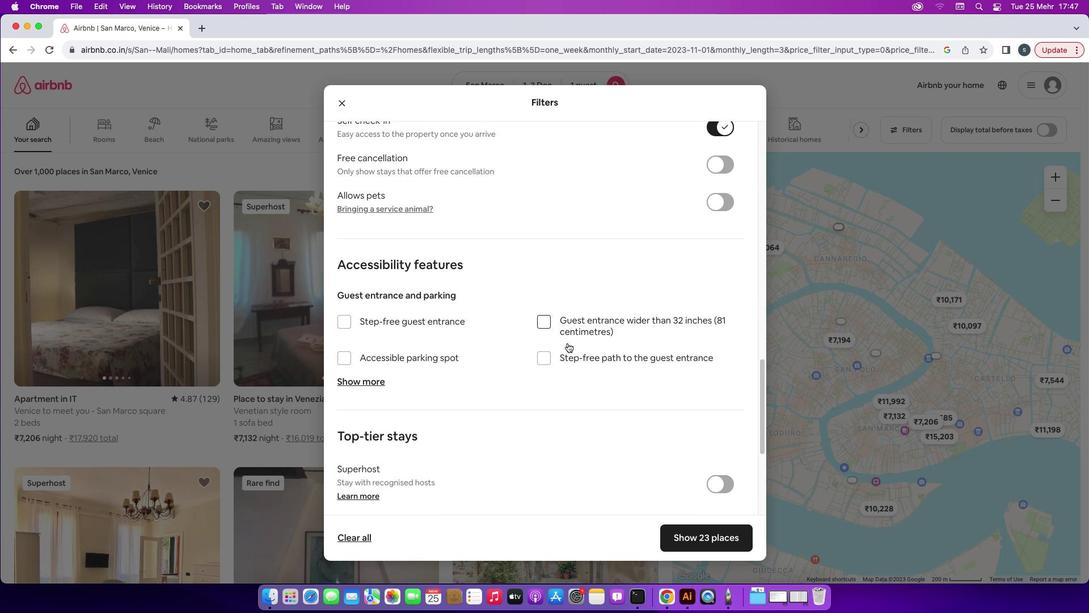 
Action: Mouse scrolled (567, 342) with delta (0, -1)
Screenshot: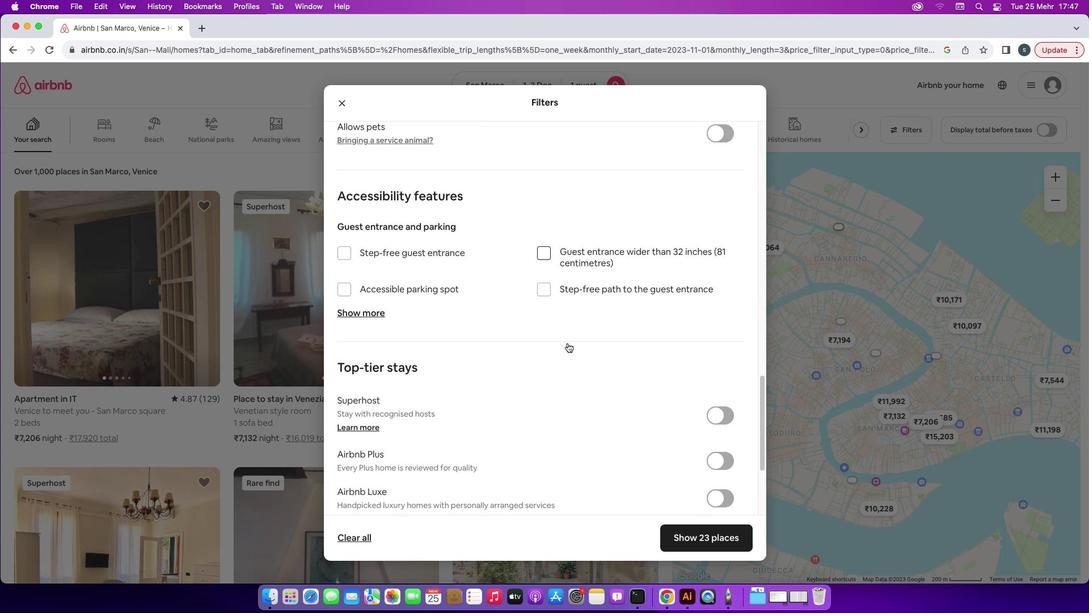 
Action: Mouse scrolled (567, 342) with delta (0, 0)
Screenshot: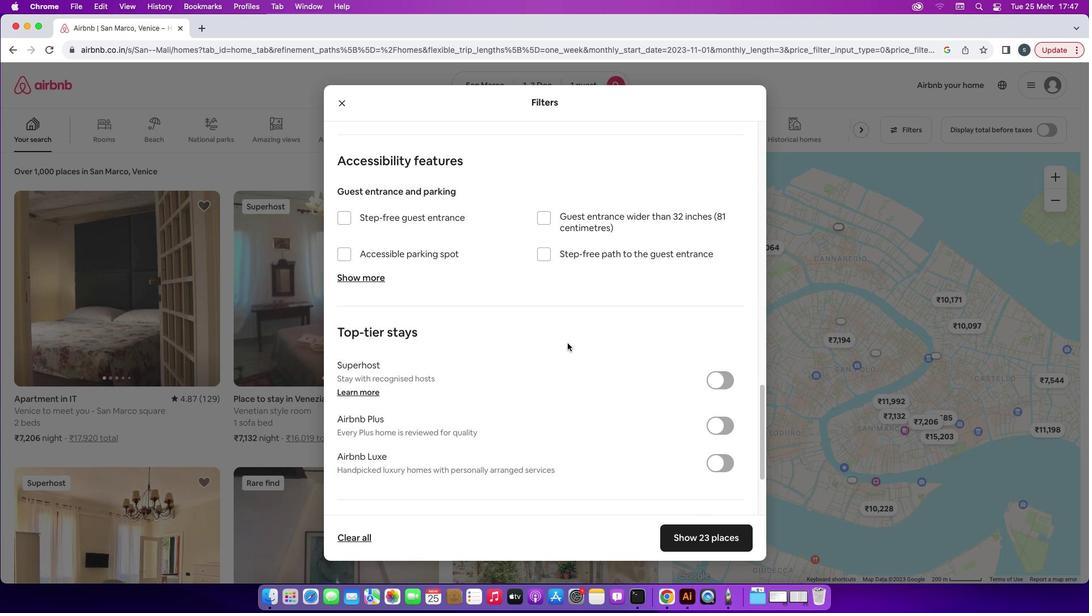 
Action: Mouse scrolled (567, 342) with delta (0, 0)
Screenshot: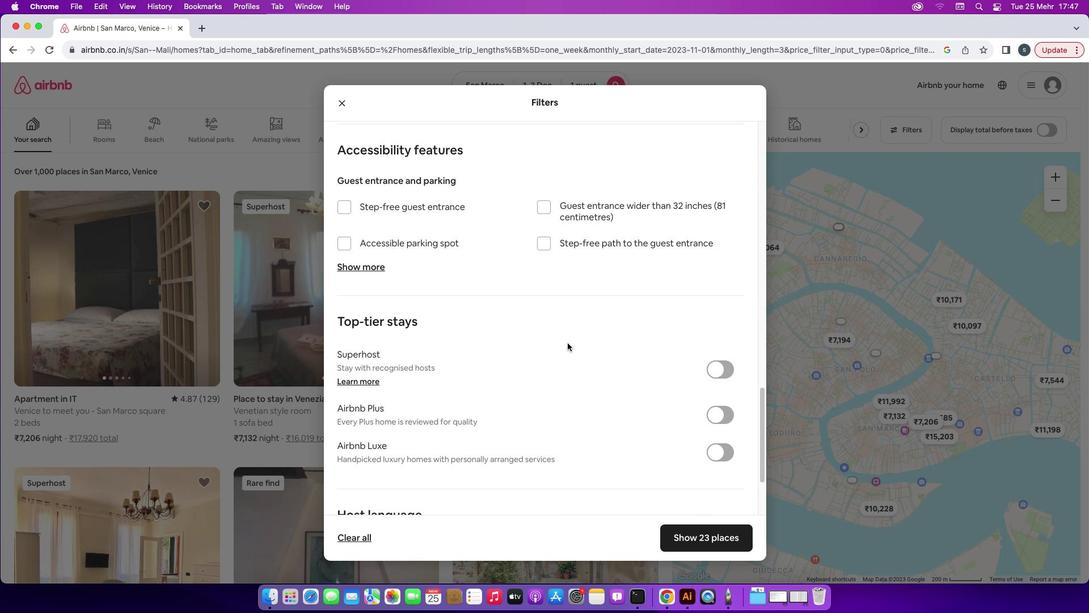 
Action: Mouse scrolled (567, 342) with delta (0, -1)
Screenshot: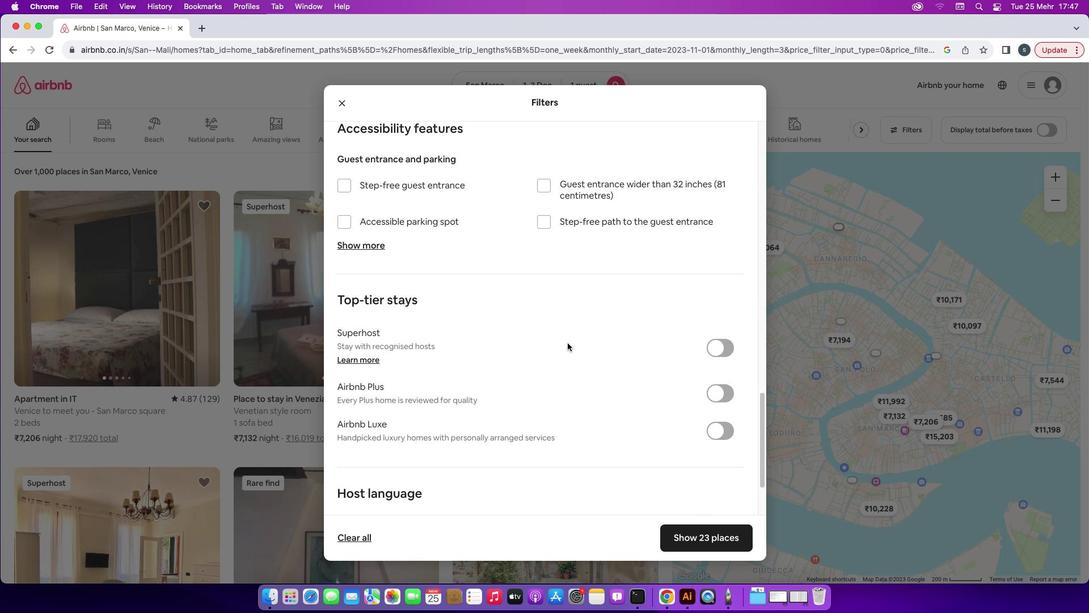 
Action: Mouse scrolled (567, 342) with delta (0, -2)
Screenshot: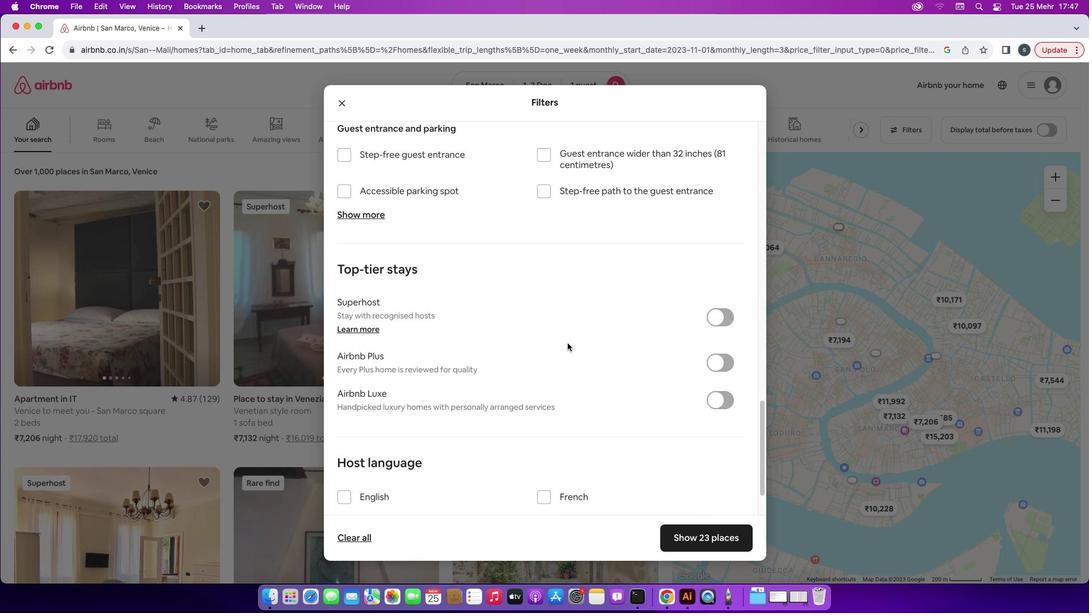 
Action: Mouse scrolled (567, 342) with delta (0, 0)
Screenshot: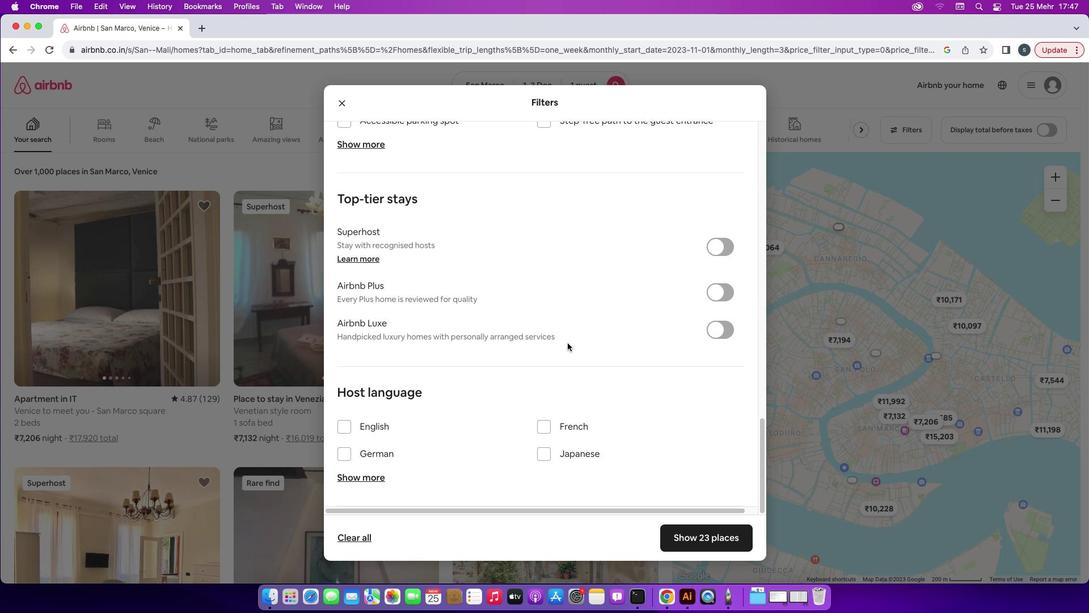 
Action: Mouse scrolled (567, 342) with delta (0, 0)
Screenshot: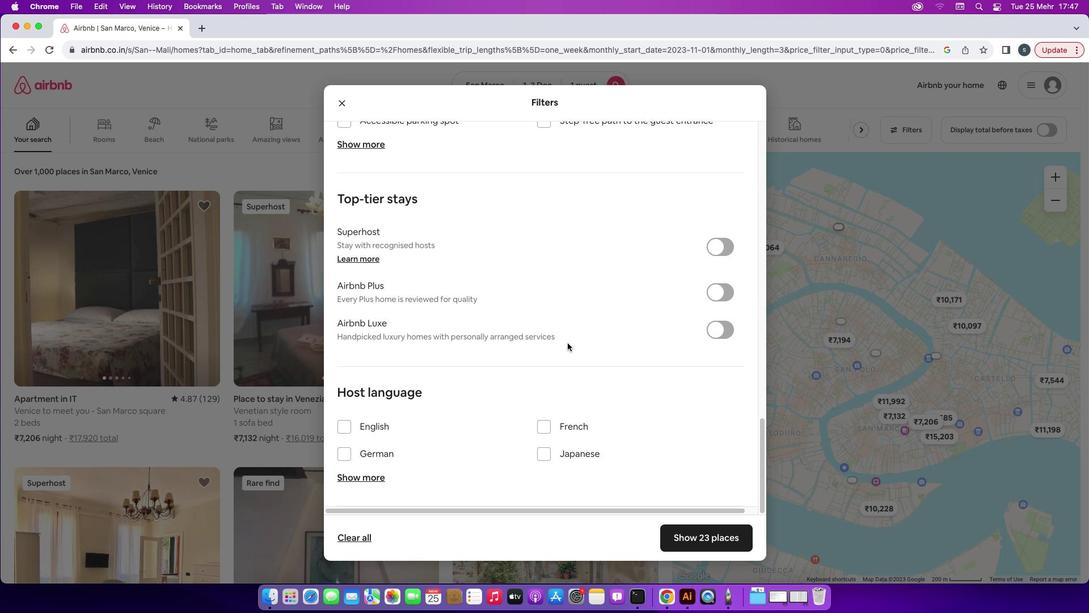 
Action: Mouse scrolled (567, 342) with delta (0, -1)
Screenshot: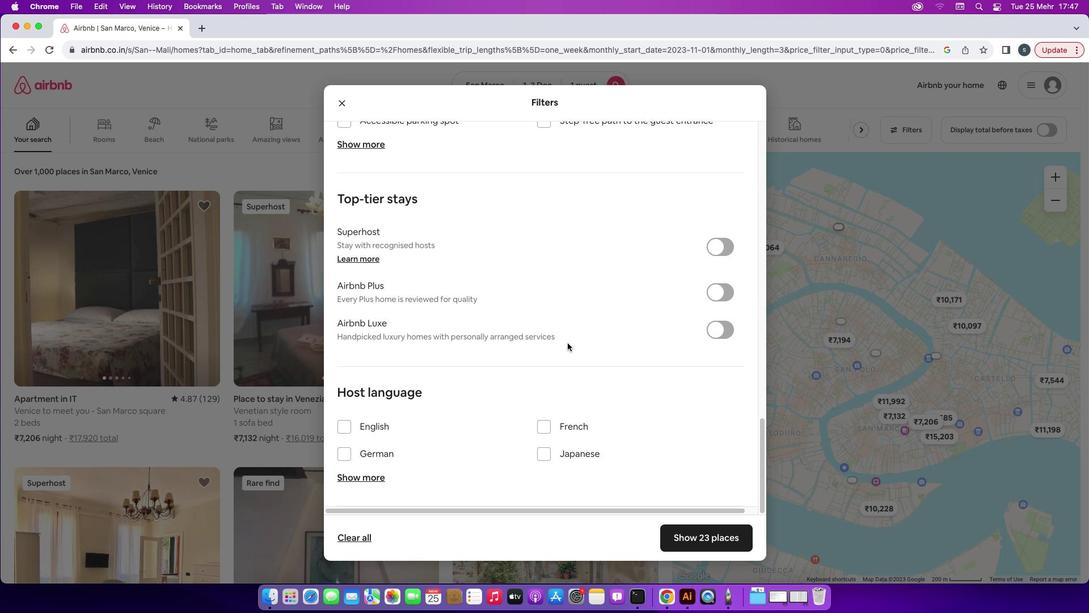 
Action: Mouse scrolled (567, 342) with delta (0, -2)
Screenshot: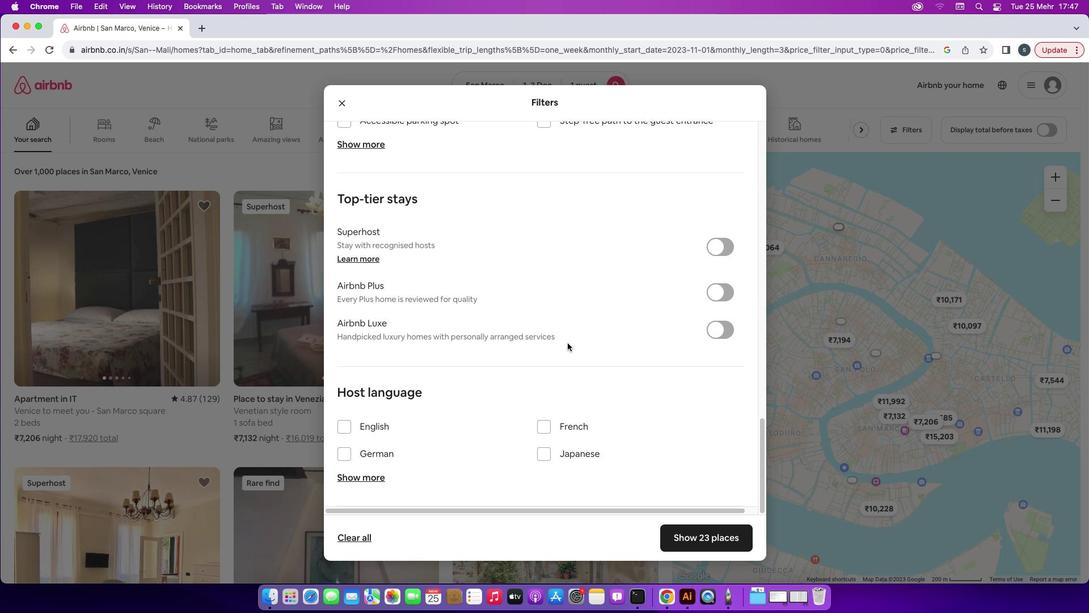 
Action: Mouse moved to (688, 534)
Screenshot: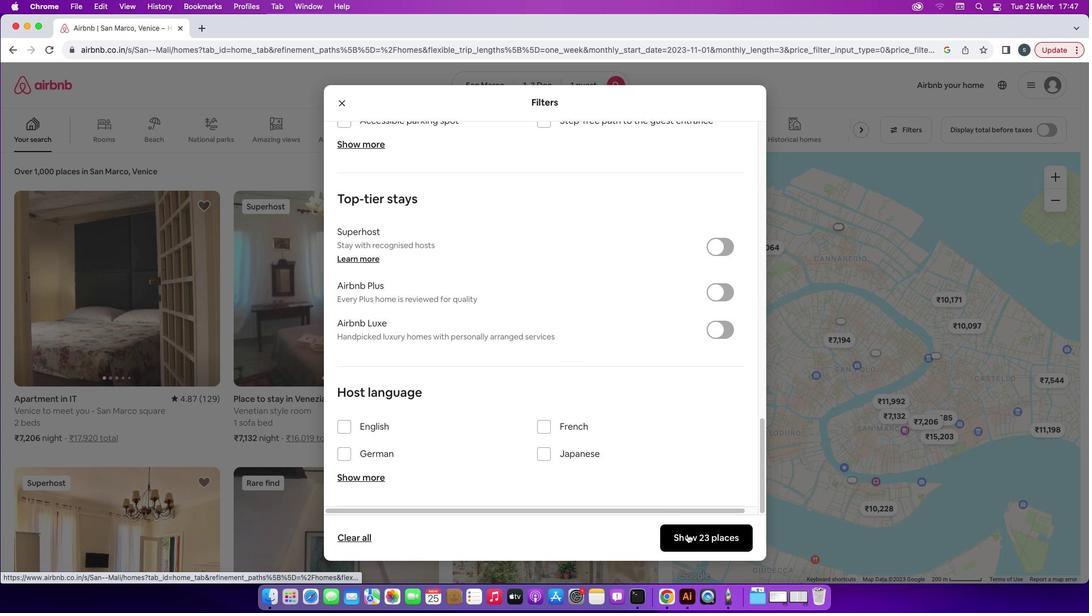 
Action: Mouse pressed left at (688, 534)
Screenshot: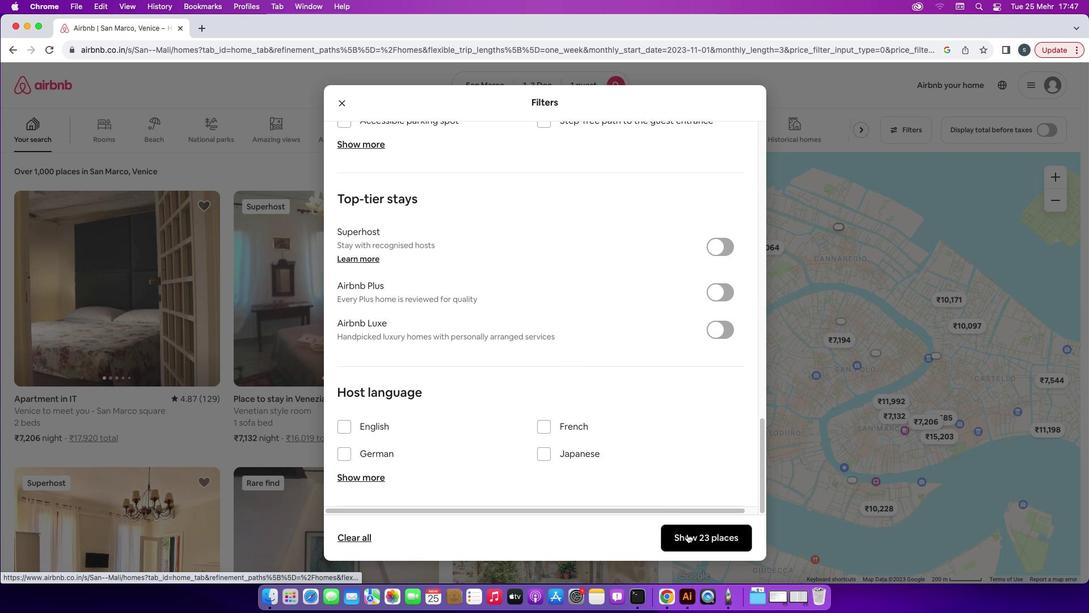 
Action: Mouse moved to (208, 341)
Screenshot: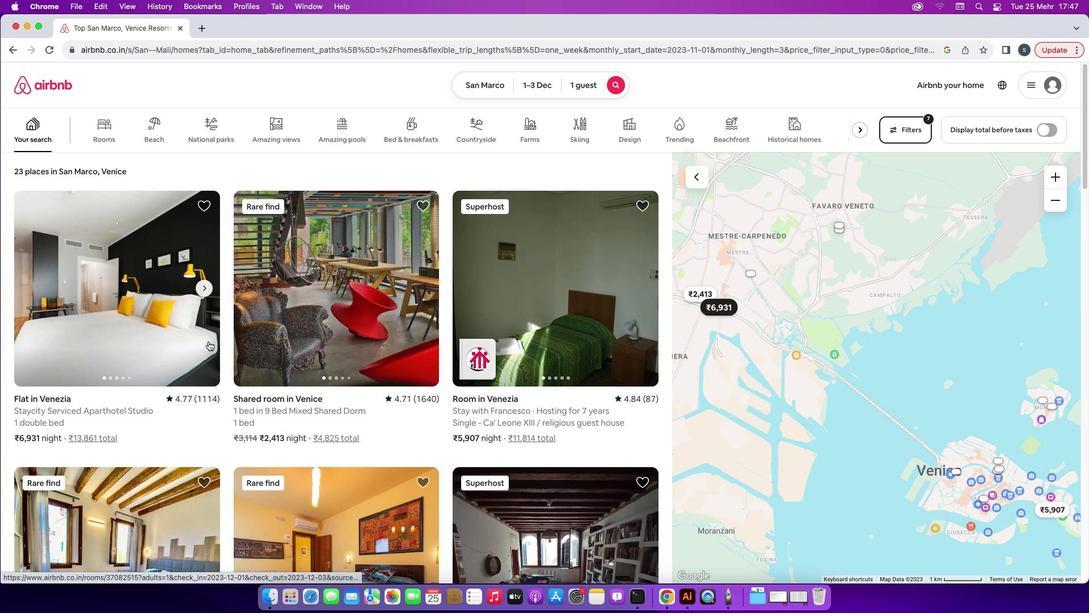 
Action: Mouse scrolled (208, 341) with delta (0, 0)
Screenshot: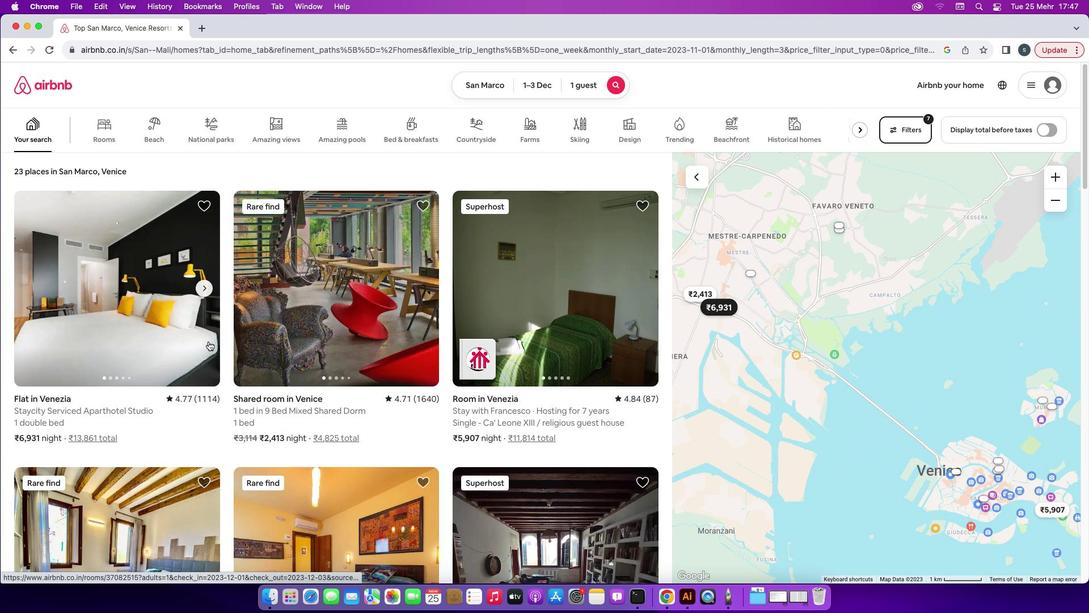 
Action: Mouse scrolled (208, 341) with delta (0, 0)
Screenshot: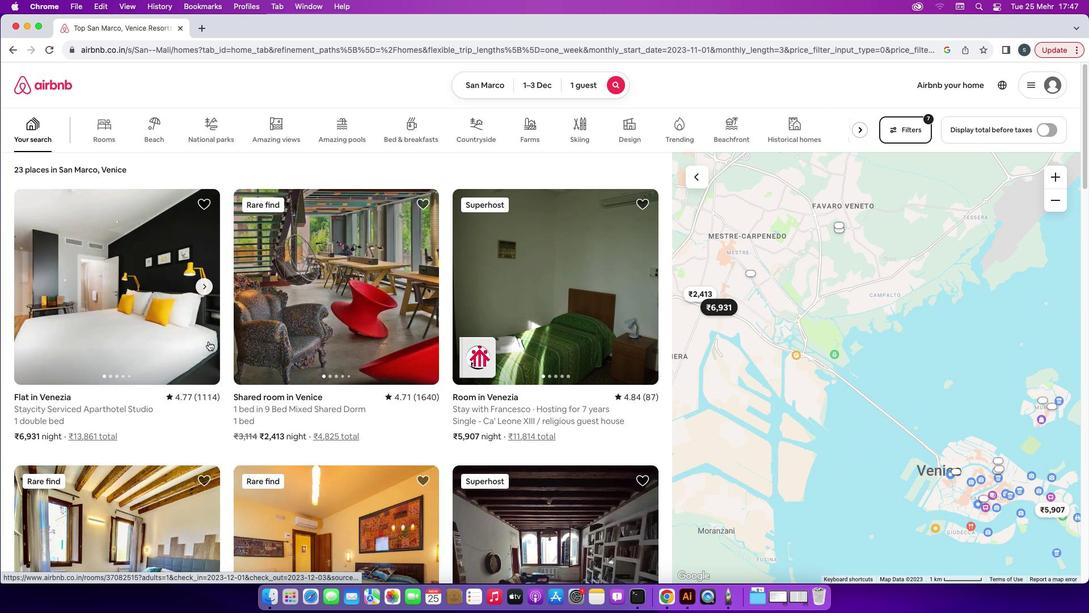 
Action: Mouse scrolled (208, 341) with delta (0, -1)
Screenshot: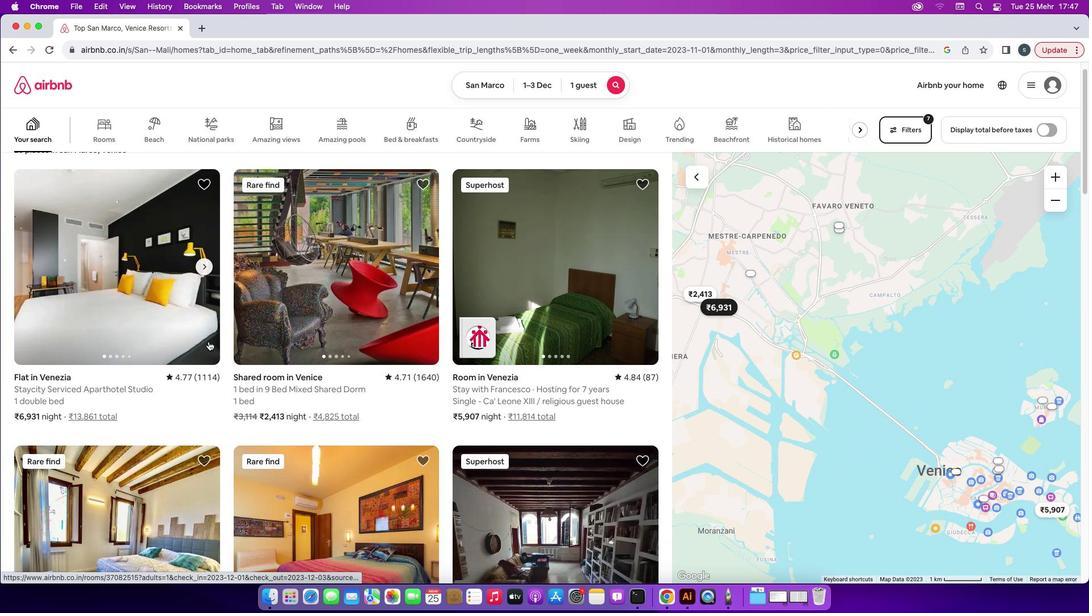
Action: Mouse scrolled (208, 341) with delta (0, -1)
Screenshot: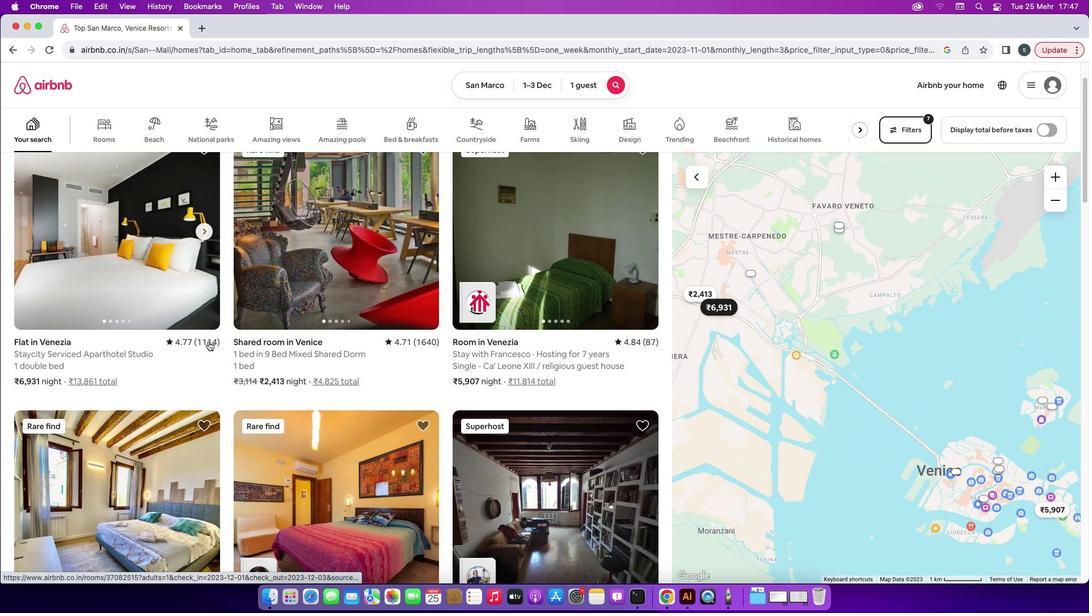 
Action: Mouse moved to (366, 374)
Screenshot: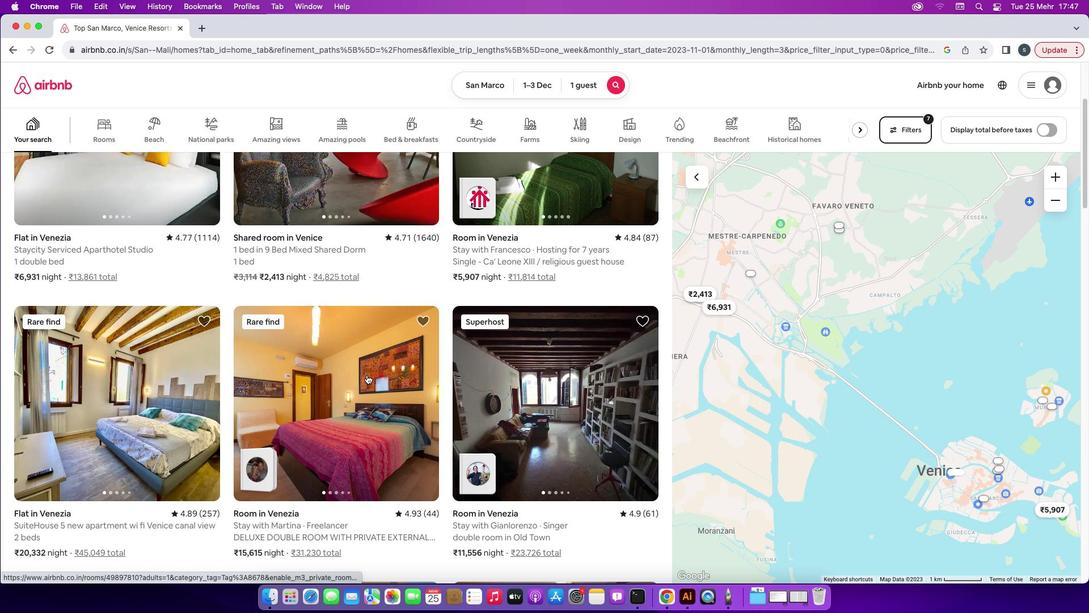 
Action: Mouse pressed left at (366, 374)
Screenshot: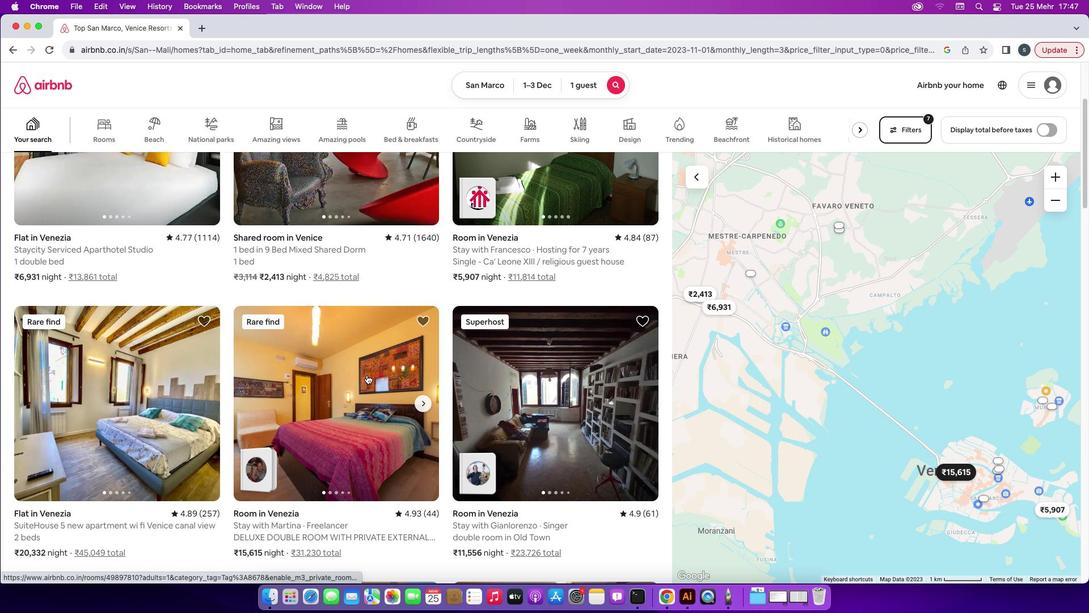 
Action: Mouse moved to (807, 400)
Screenshot: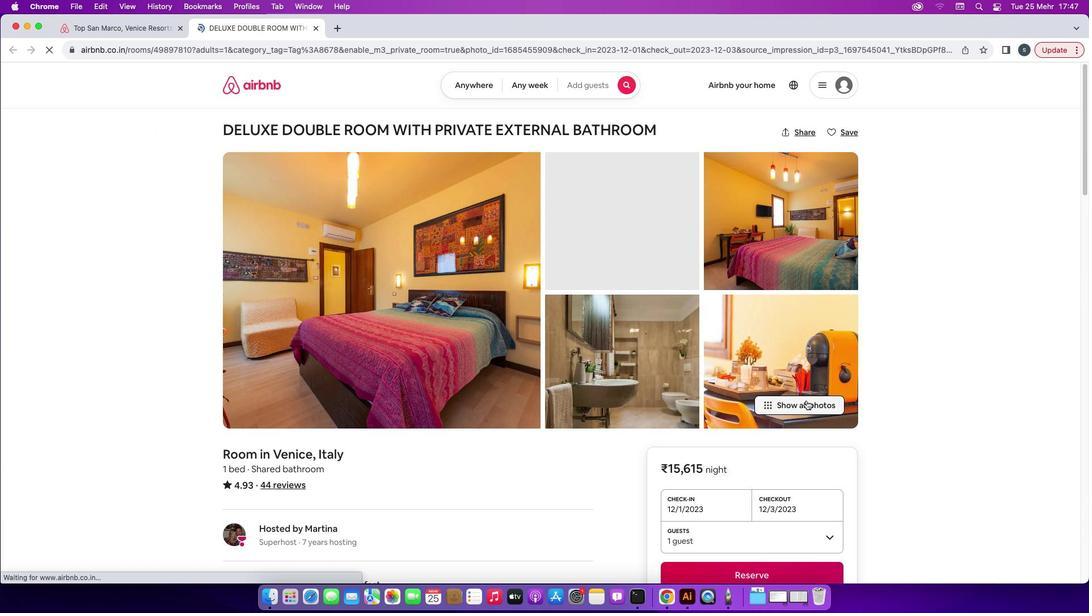 
Action: Mouse pressed left at (807, 400)
Screenshot: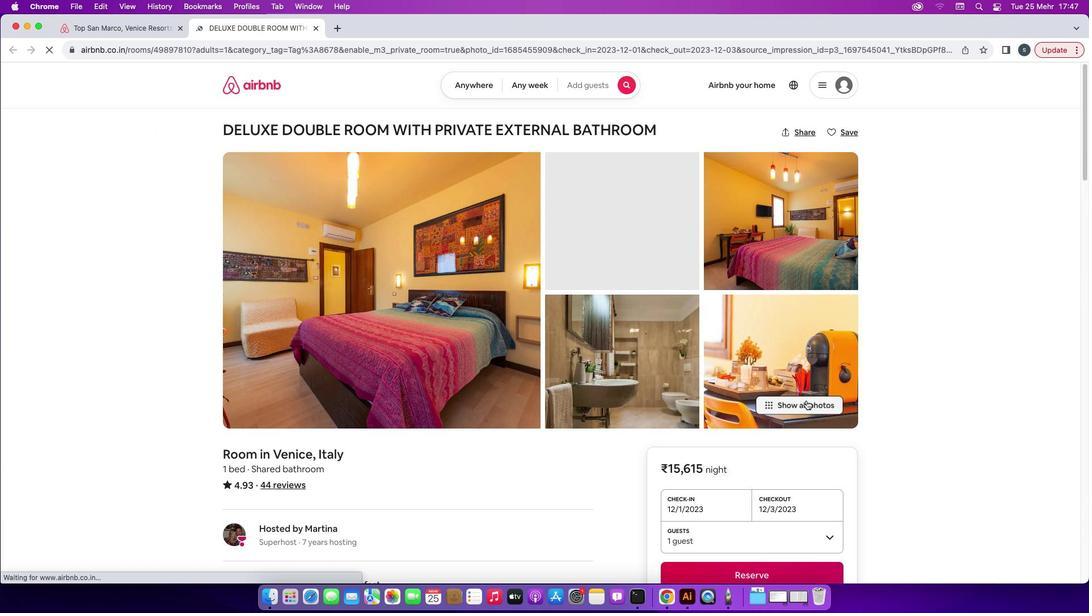 
Action: Mouse moved to (675, 385)
Screenshot: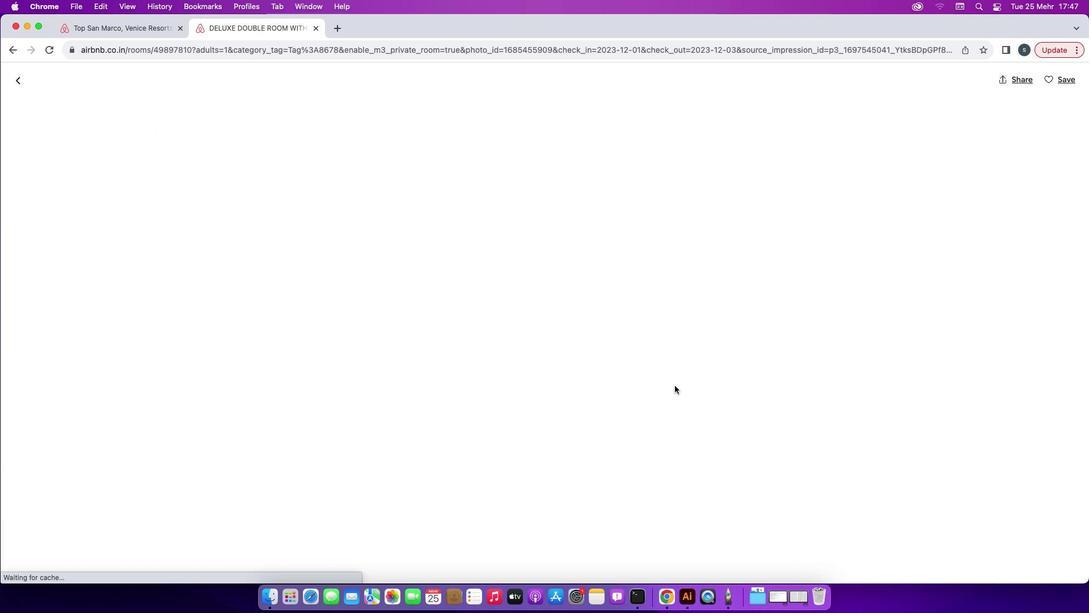
Action: Mouse scrolled (675, 385) with delta (0, 0)
Screenshot: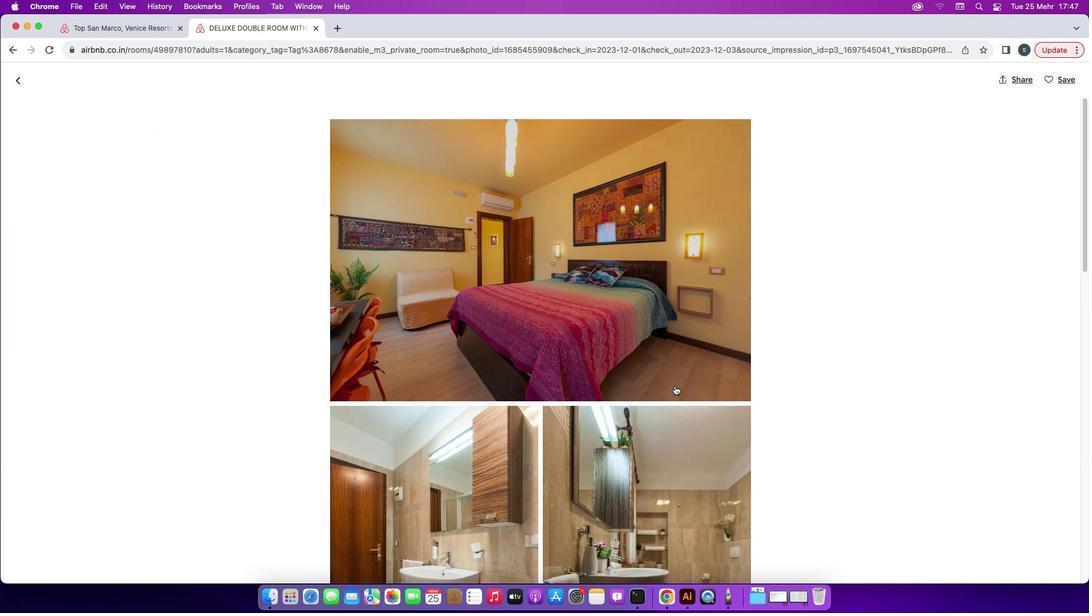 
Action: Mouse scrolled (675, 385) with delta (0, 0)
Screenshot: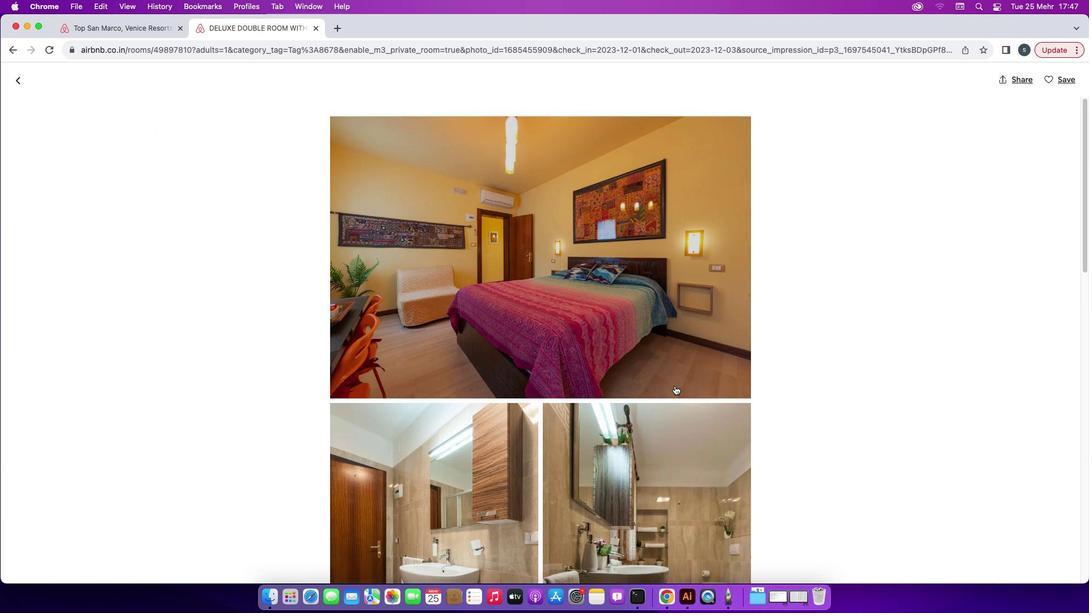 
Action: Mouse scrolled (675, 385) with delta (0, 0)
Screenshot: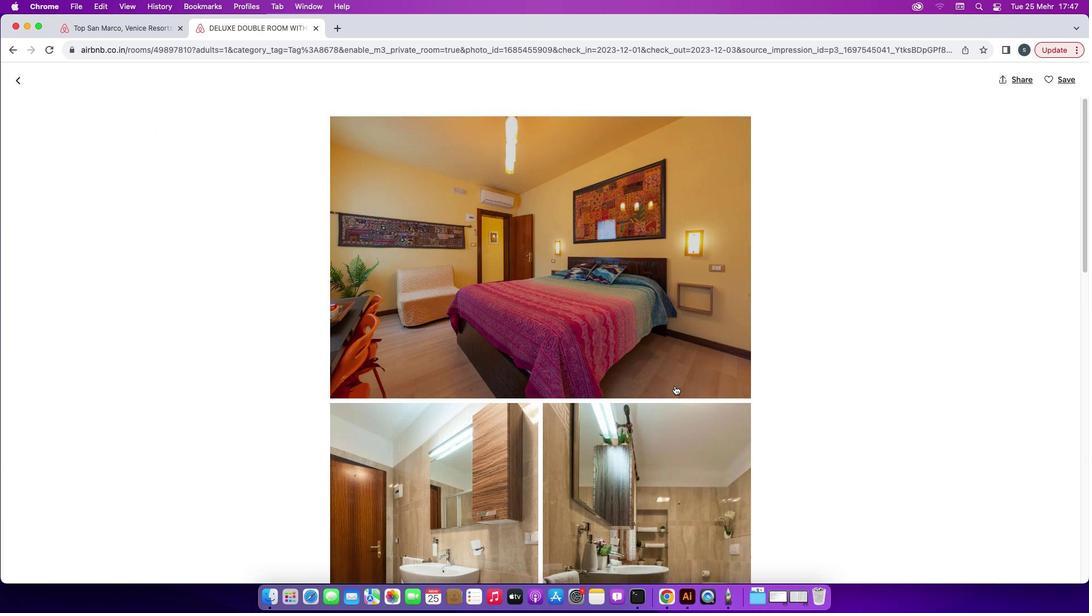 
Action: Mouse scrolled (675, 385) with delta (0, 0)
Screenshot: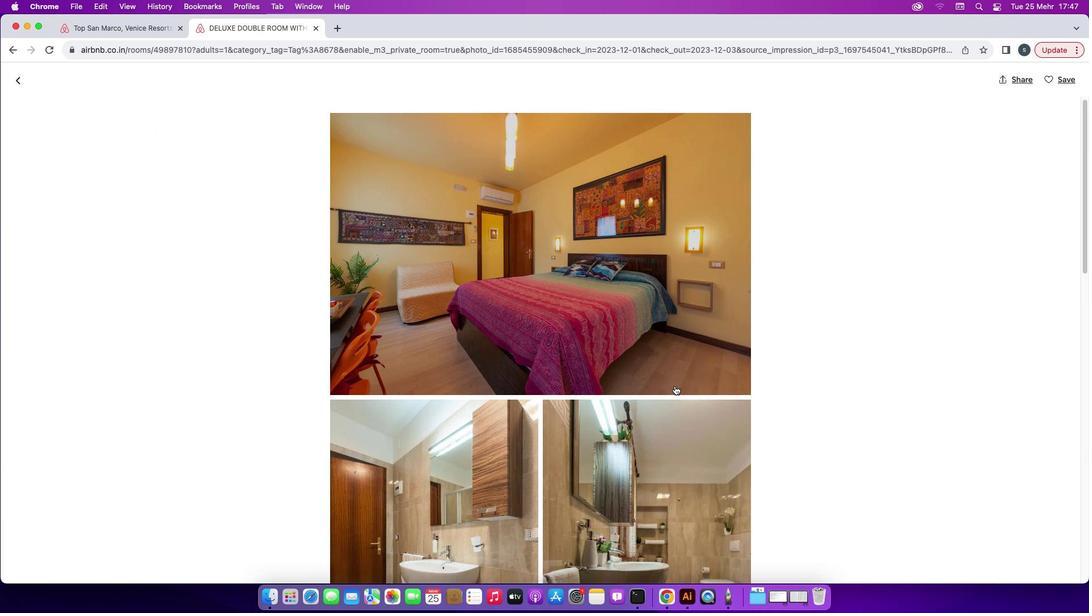 
Action: Mouse scrolled (675, 385) with delta (0, 0)
Screenshot: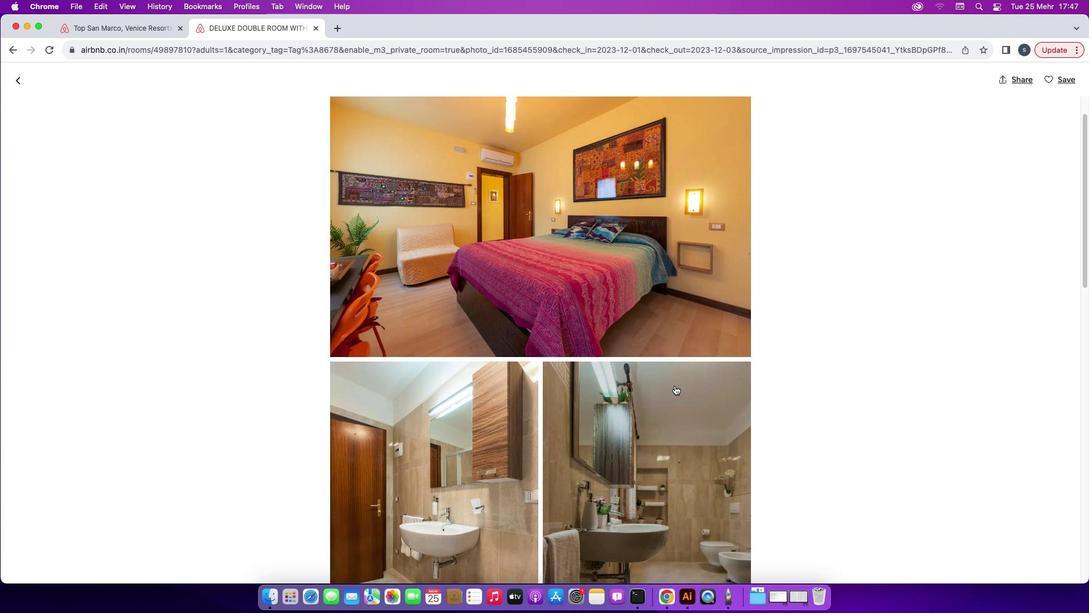 
Action: Mouse scrolled (675, 385) with delta (0, 0)
Screenshot: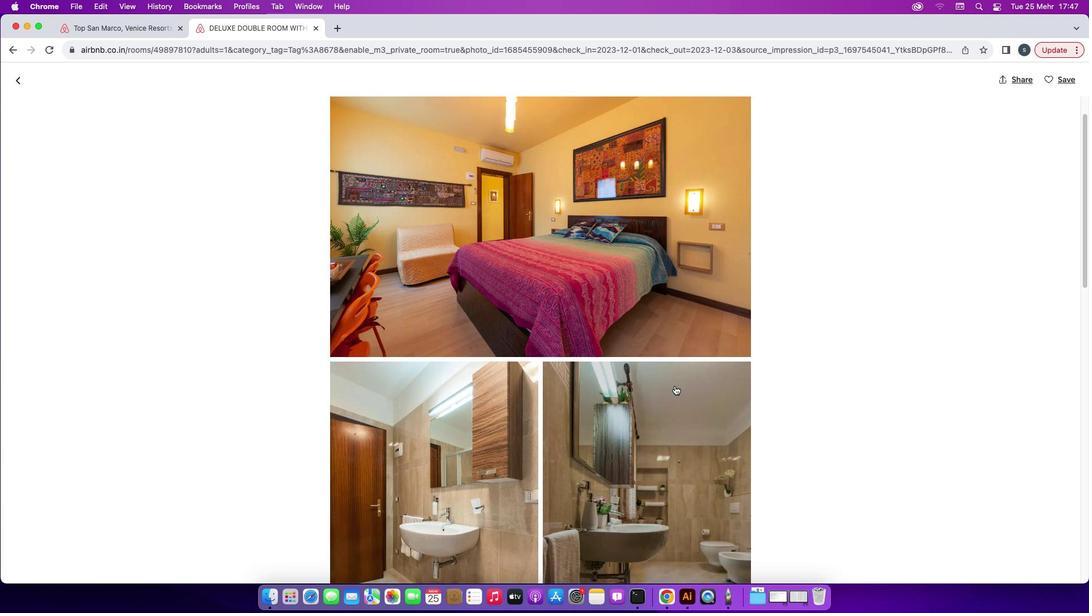 
Action: Mouse scrolled (675, 385) with delta (0, -1)
Screenshot: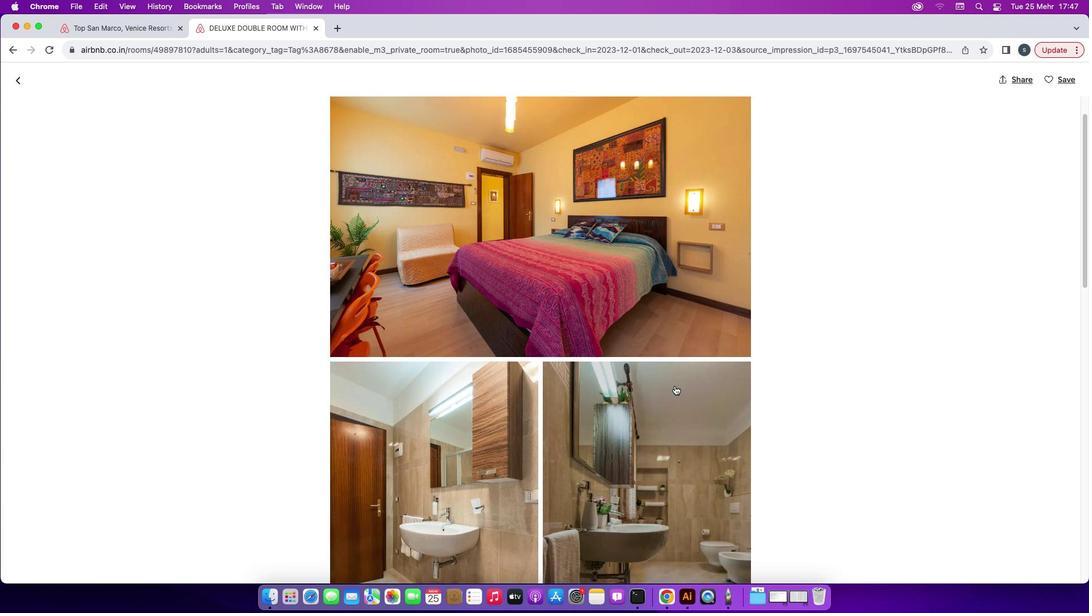 
Action: Mouse scrolled (675, 385) with delta (0, -2)
Screenshot: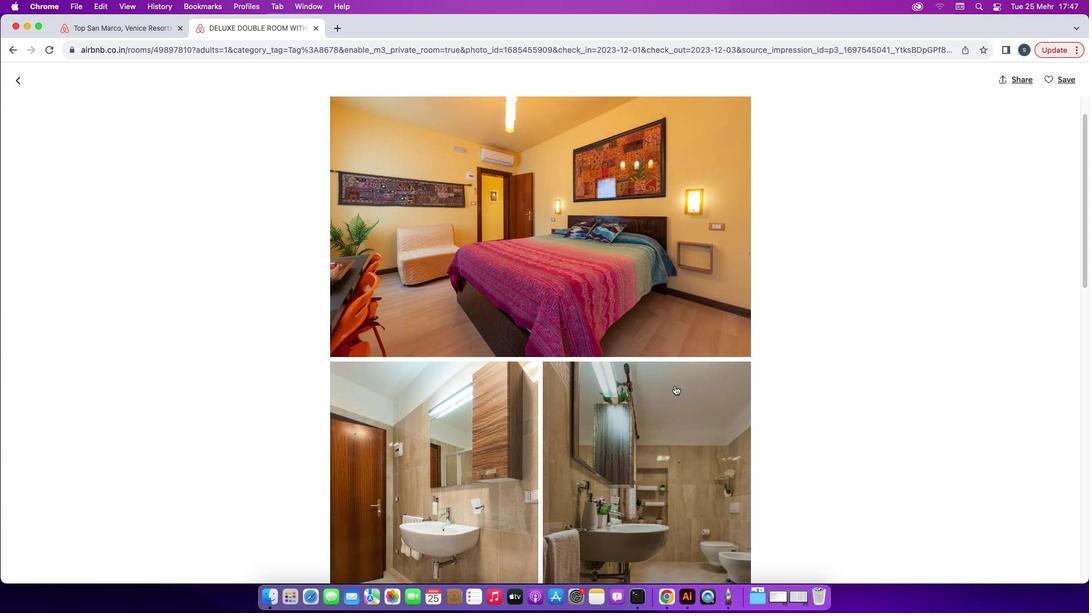 
Action: Mouse scrolled (675, 385) with delta (0, -2)
Screenshot: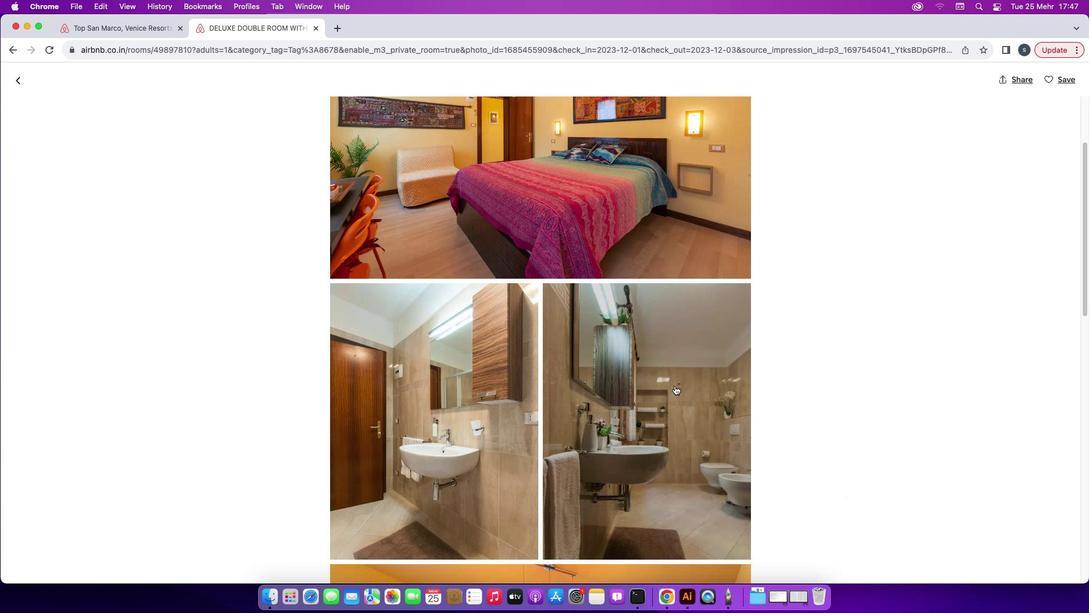 
Action: Mouse scrolled (675, 385) with delta (0, 0)
Screenshot: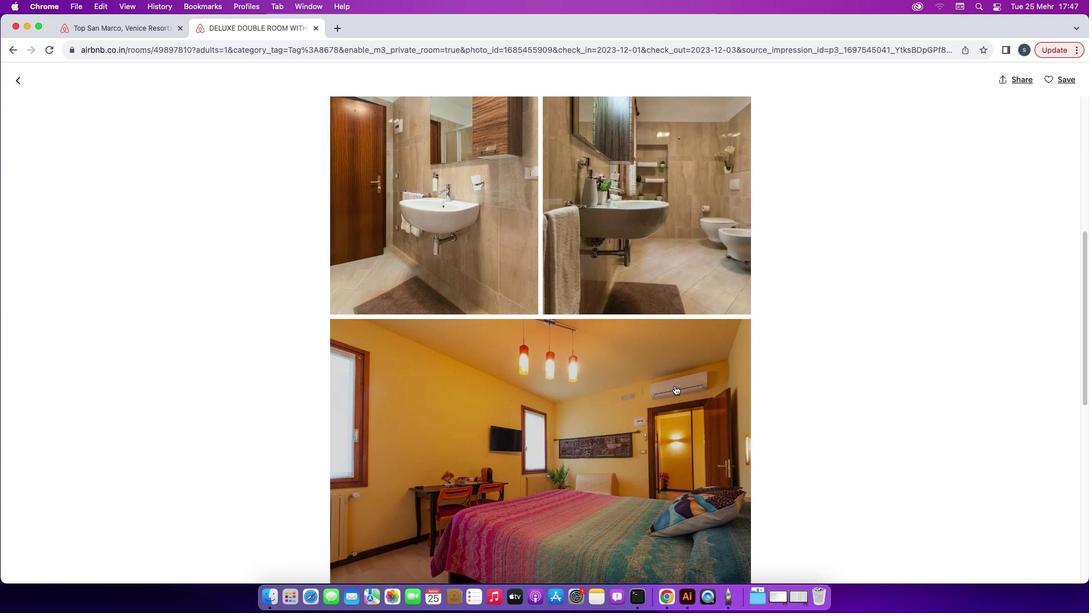 
Action: Mouse scrolled (675, 385) with delta (0, 0)
Screenshot: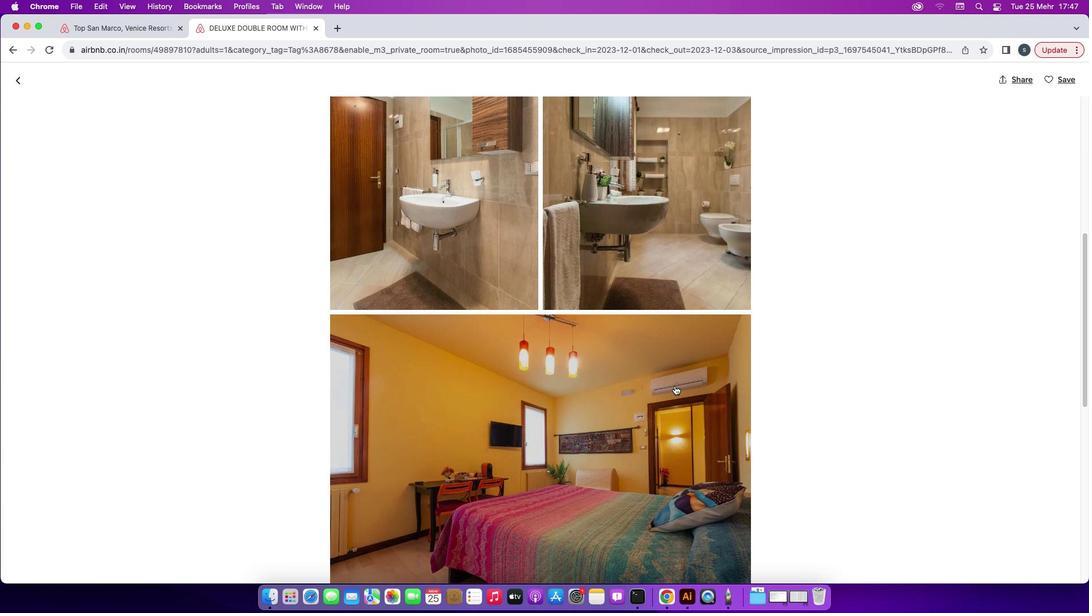 
Action: Mouse scrolled (675, 385) with delta (0, 0)
Screenshot: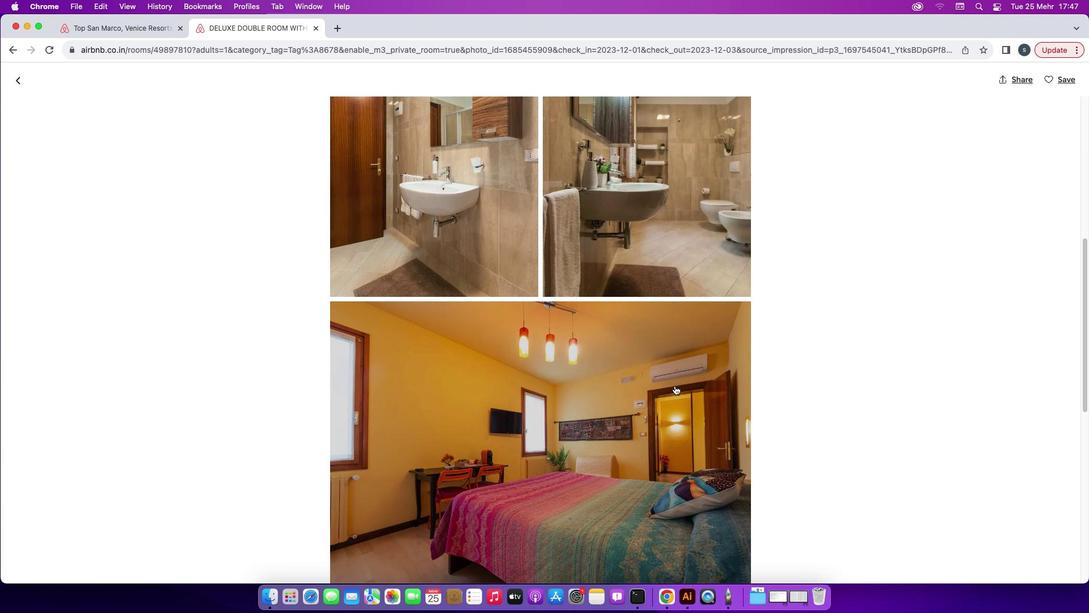
Action: Mouse scrolled (675, 385) with delta (0, 0)
Screenshot: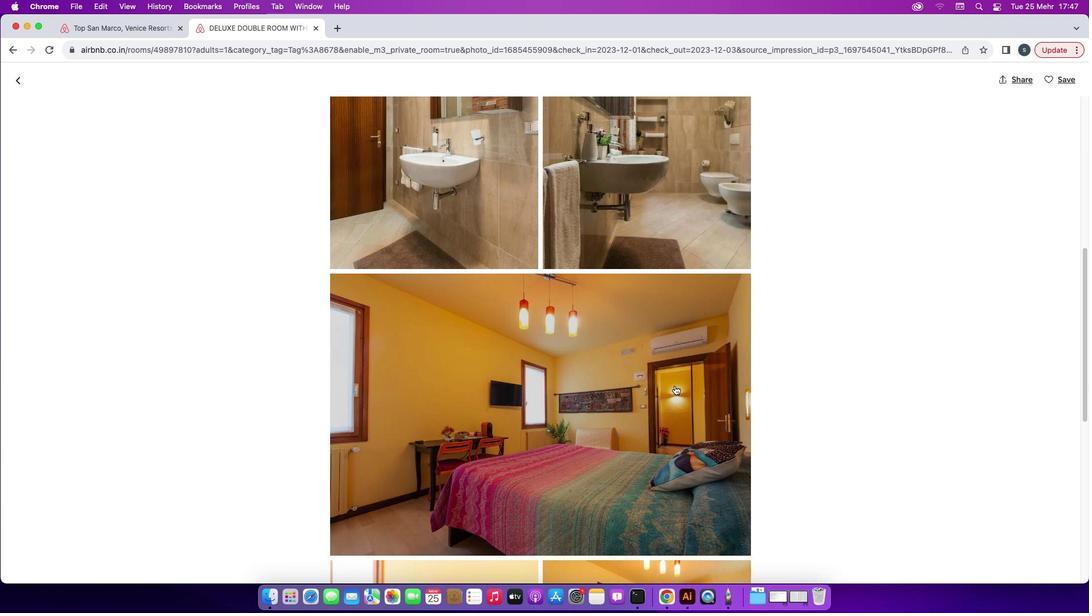 
Action: Mouse scrolled (675, 385) with delta (0, 0)
Screenshot: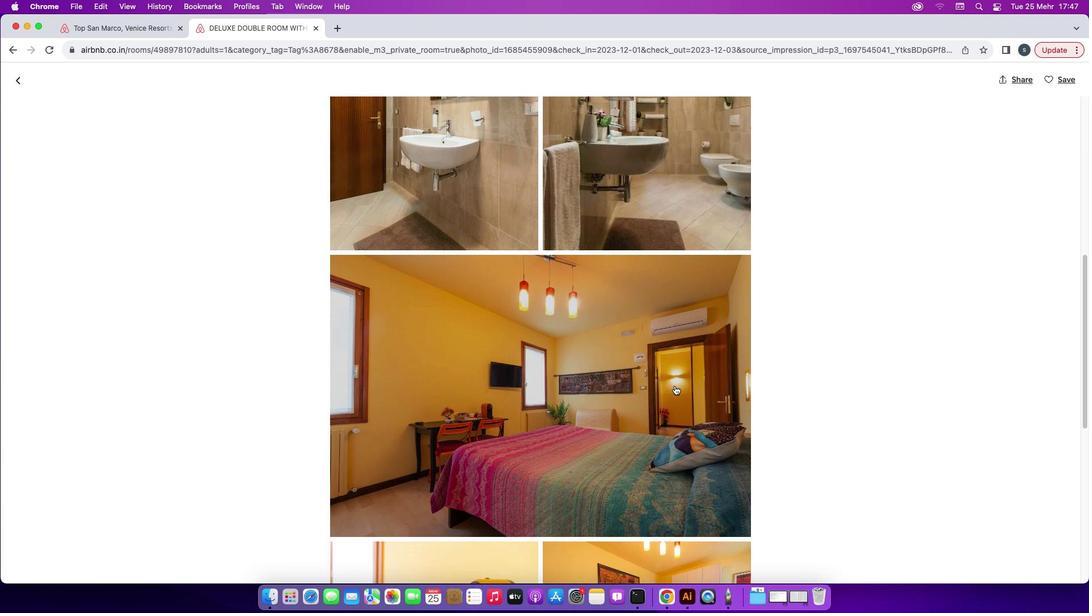 
Action: Mouse scrolled (675, 385) with delta (0, 0)
Screenshot: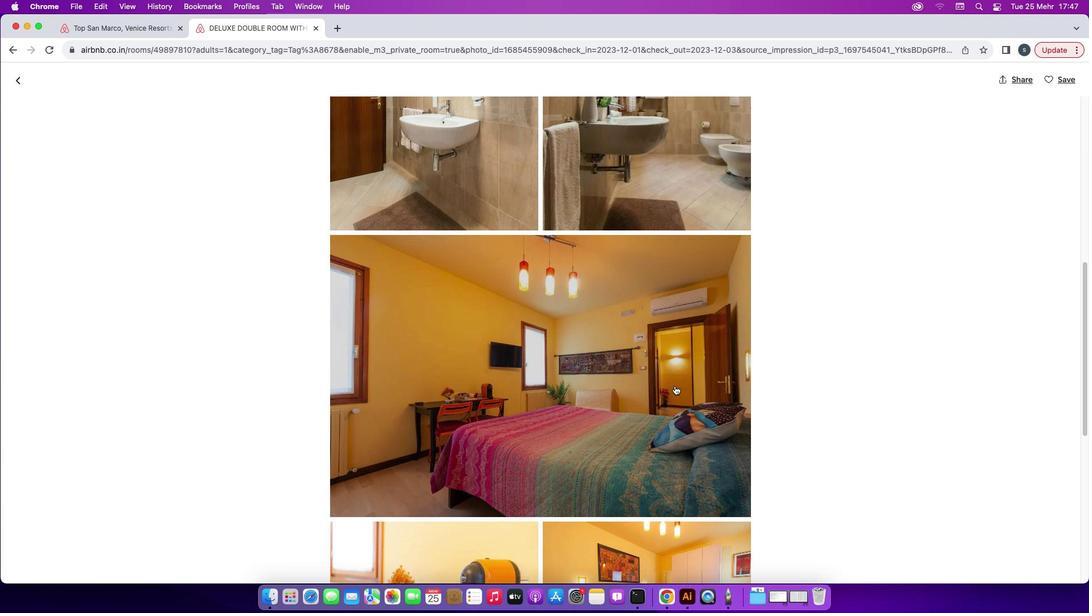 
Action: Mouse scrolled (675, 385) with delta (0, 0)
Screenshot: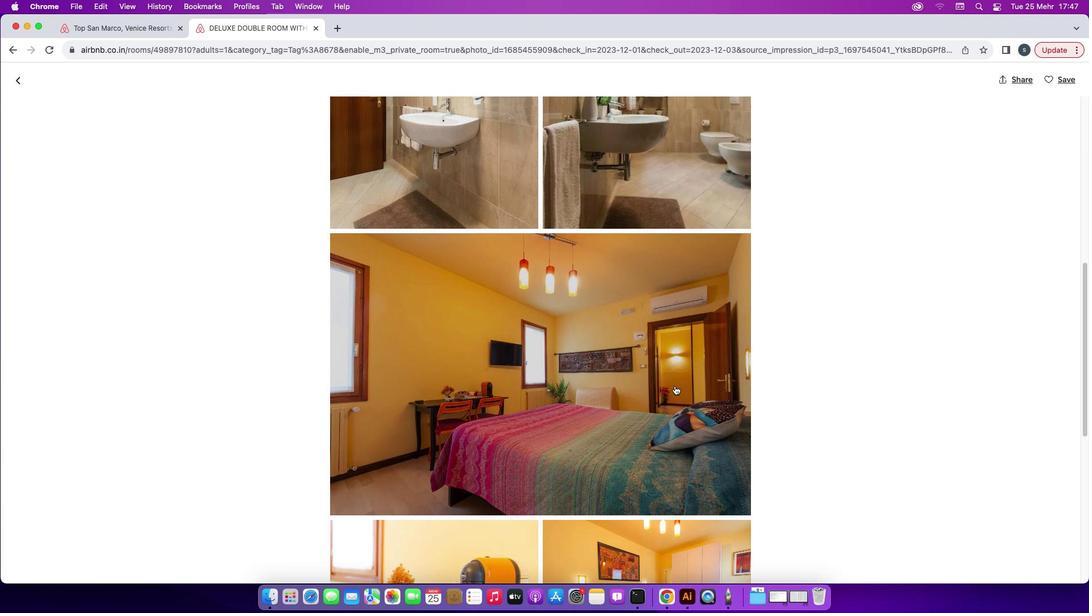 
Action: Mouse scrolled (675, 385) with delta (0, 0)
Screenshot: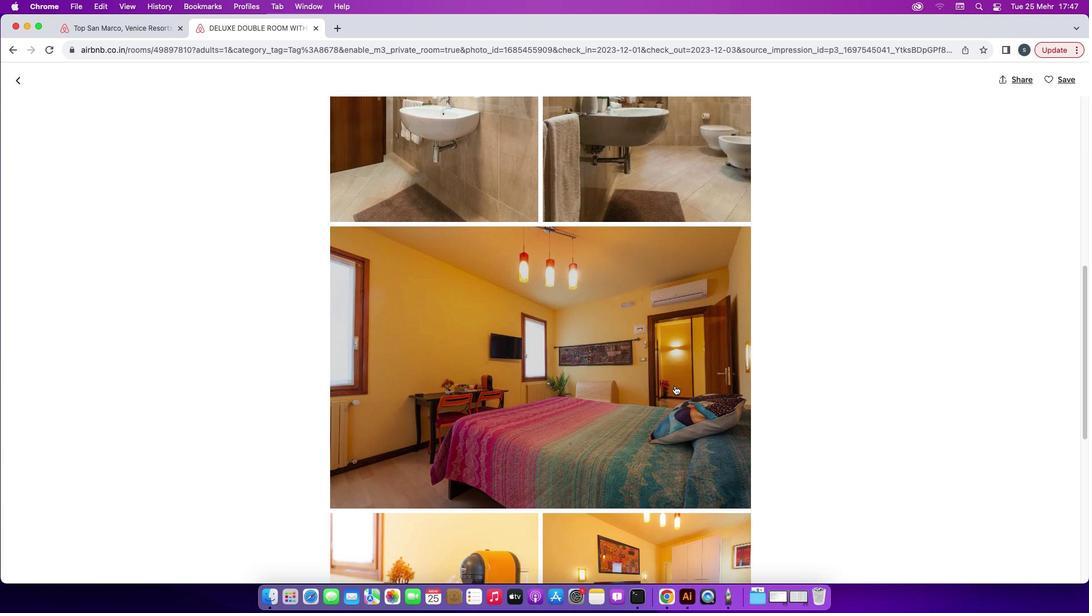 
Action: Mouse scrolled (675, 385) with delta (0, 0)
Screenshot: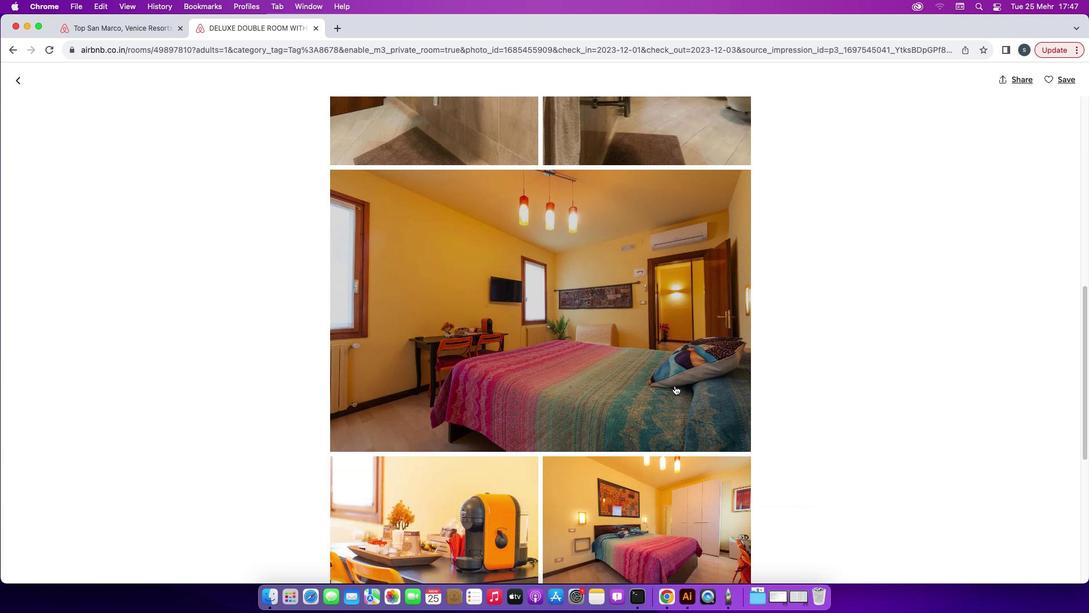 
Action: Mouse scrolled (675, 385) with delta (0, 0)
Screenshot: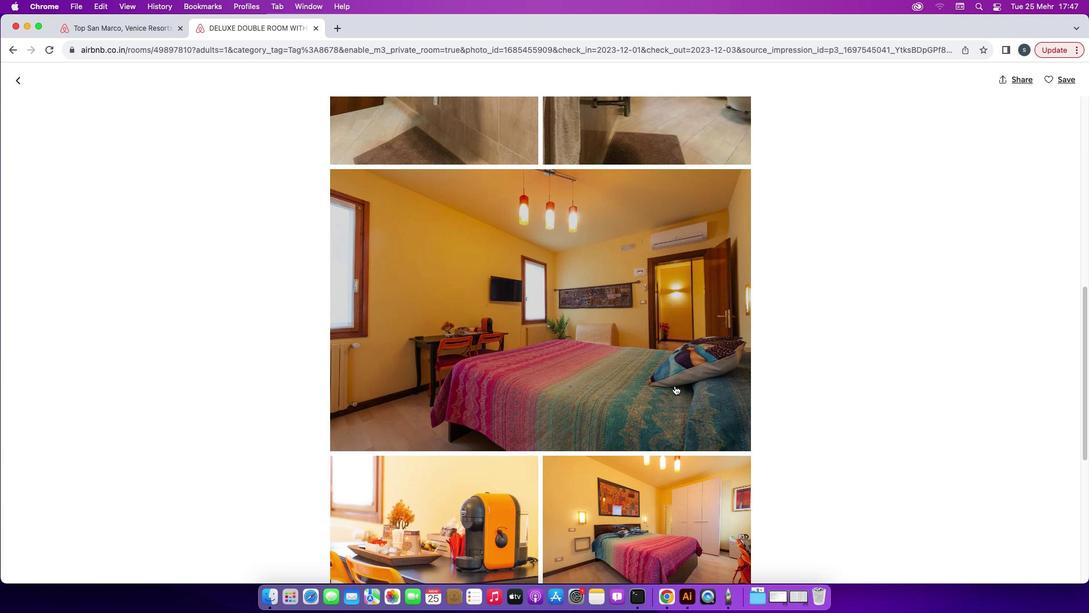 
Action: Mouse scrolled (675, 385) with delta (0, 0)
Screenshot: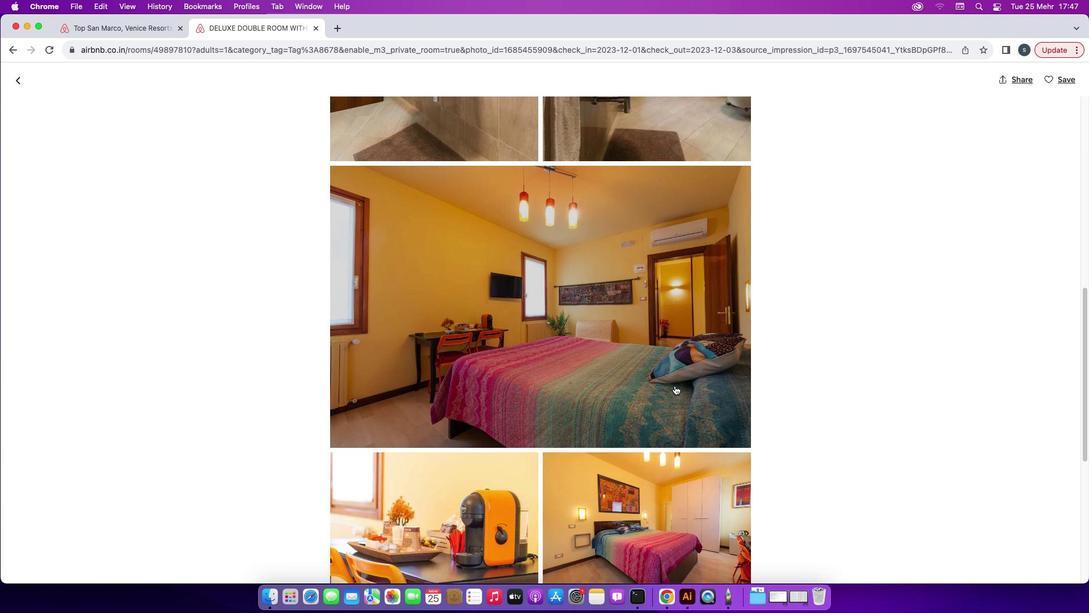 
Action: Mouse scrolled (675, 385) with delta (0, -1)
Screenshot: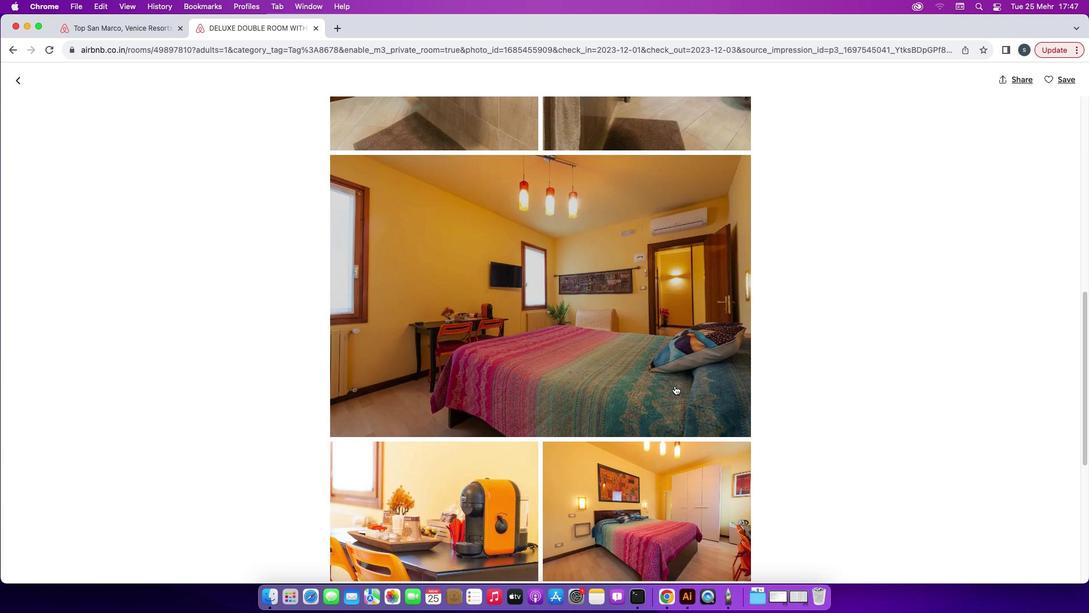 
Action: Mouse scrolled (675, 385) with delta (0, -1)
Screenshot: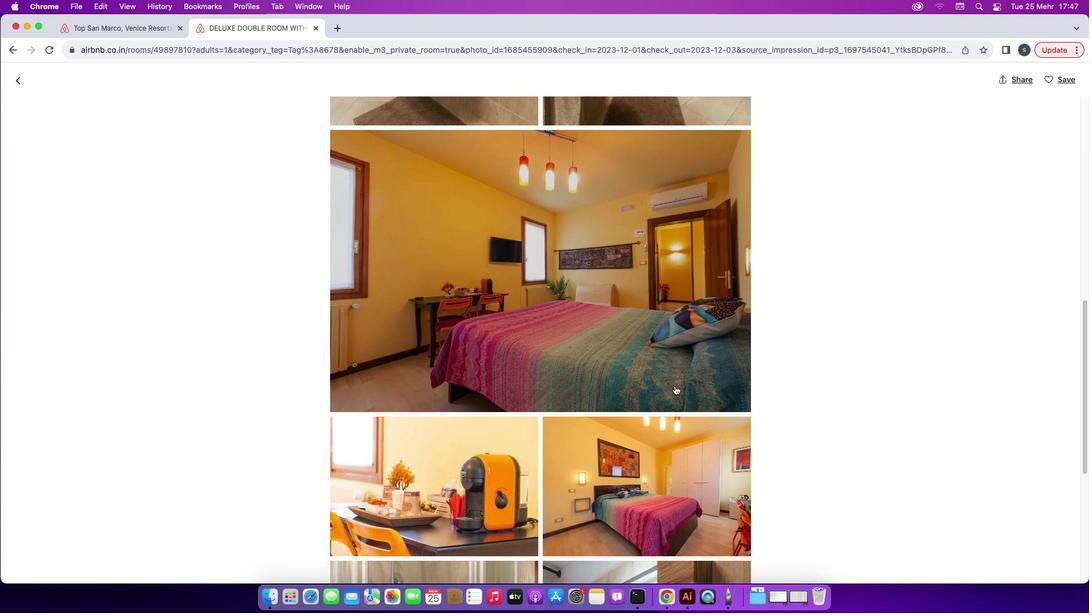 
Action: Mouse scrolled (675, 385) with delta (0, -1)
Screenshot: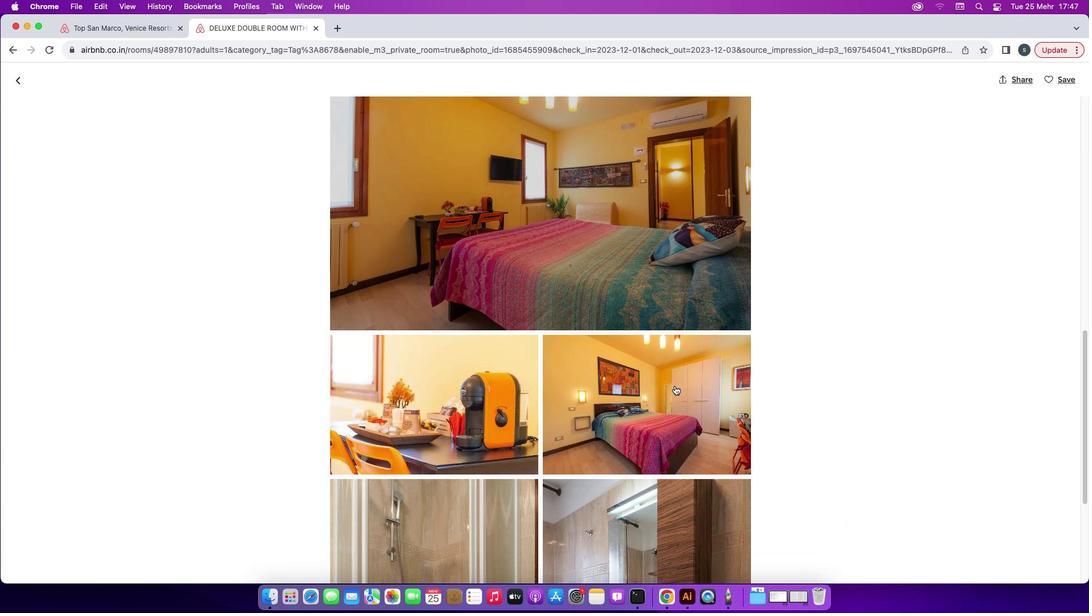 
Action: Mouse scrolled (675, 385) with delta (0, 0)
Screenshot: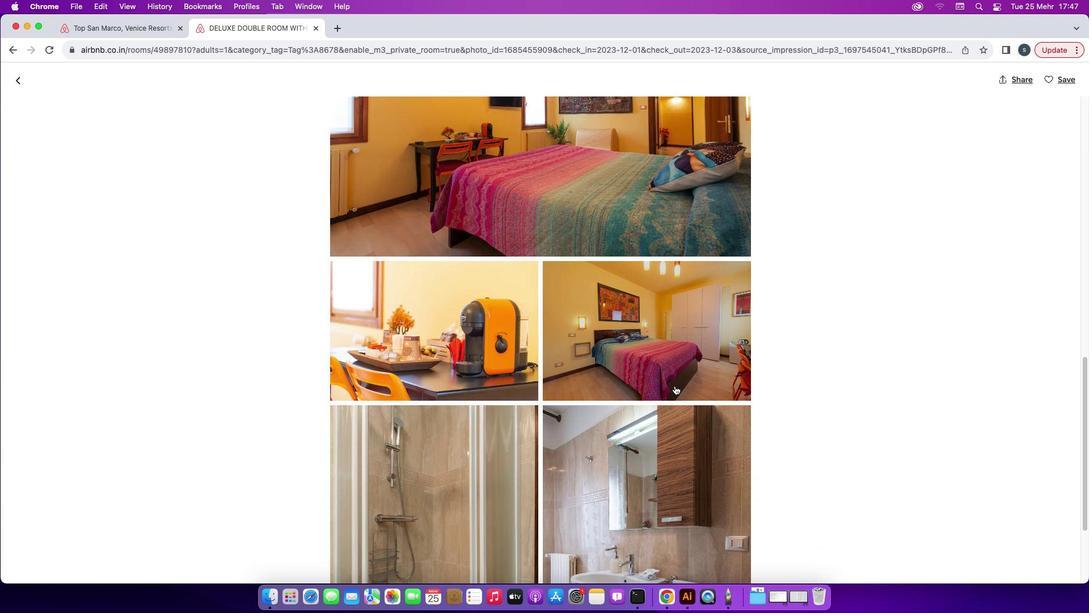 
Action: Mouse scrolled (675, 385) with delta (0, 0)
Screenshot: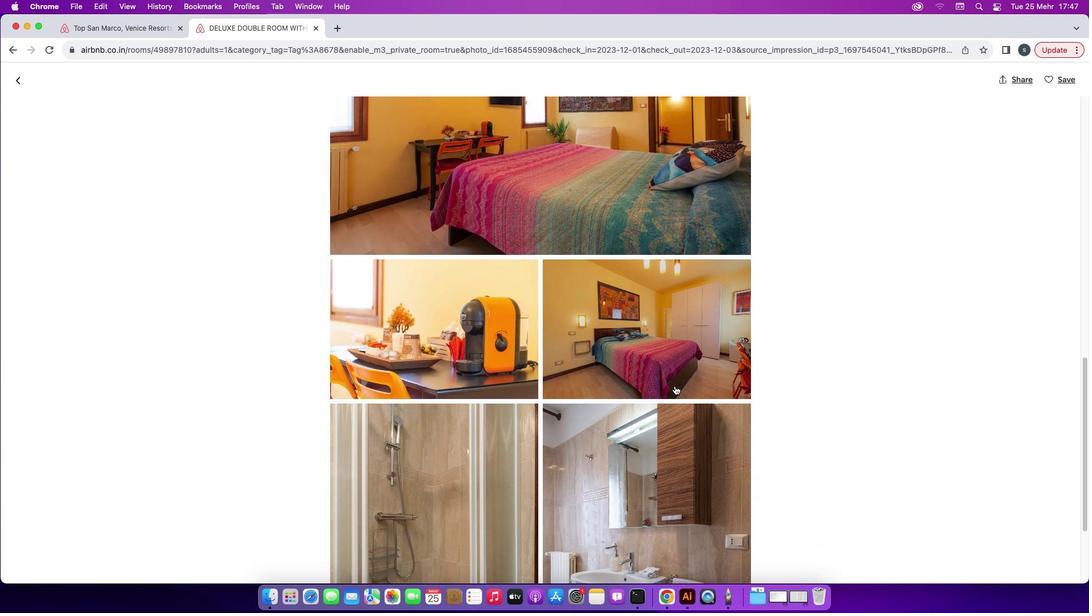 
Action: Mouse scrolled (675, 385) with delta (0, -1)
Screenshot: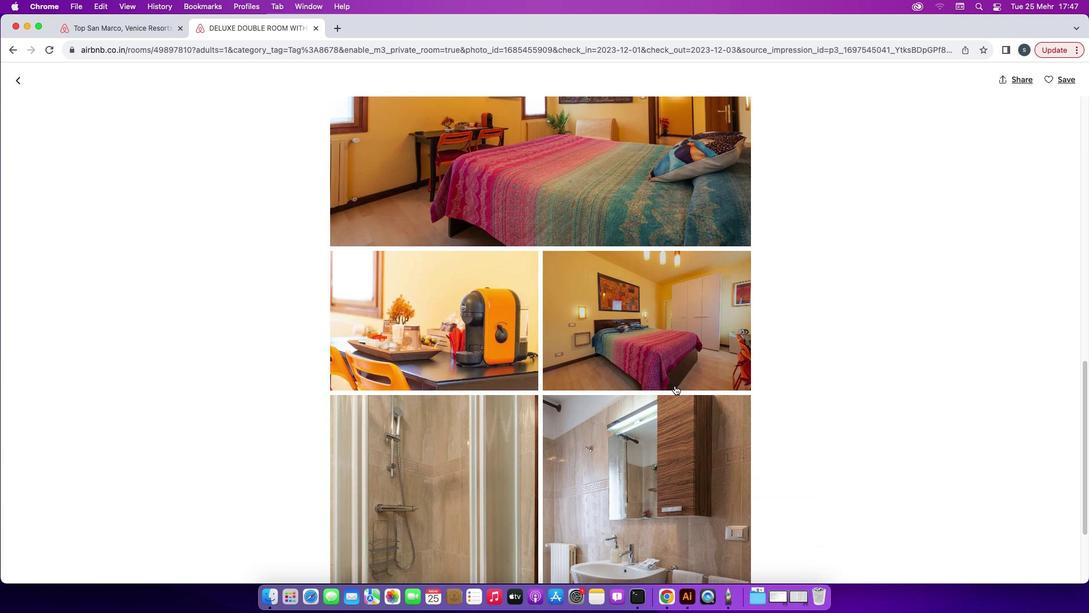 
Action: Mouse scrolled (675, 385) with delta (0, -1)
Screenshot: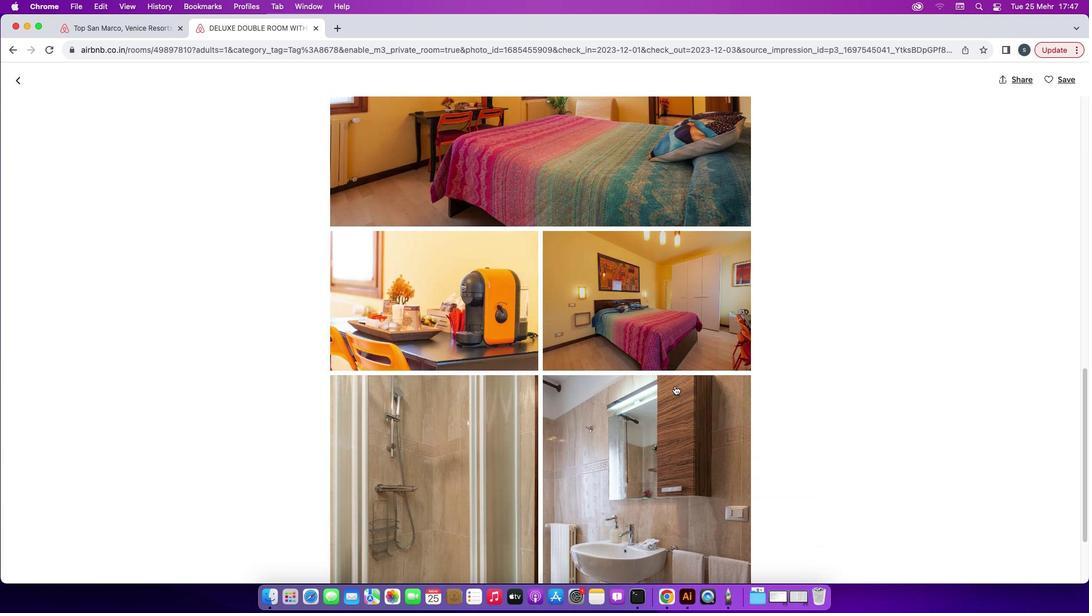 
Action: Mouse scrolled (675, 385) with delta (0, -1)
Screenshot: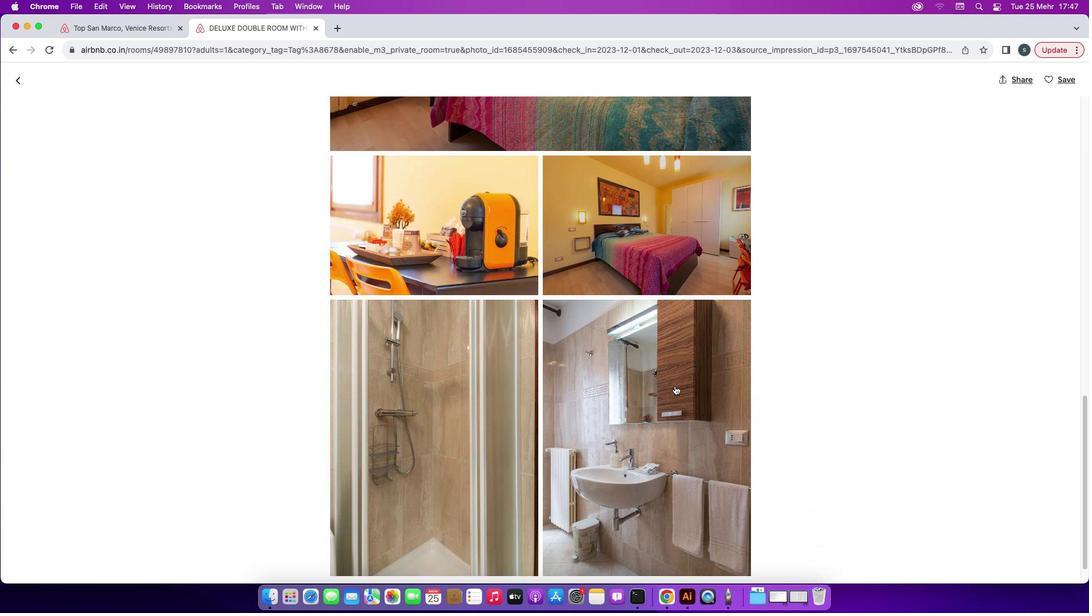 
Action: Mouse scrolled (675, 385) with delta (0, 0)
Screenshot: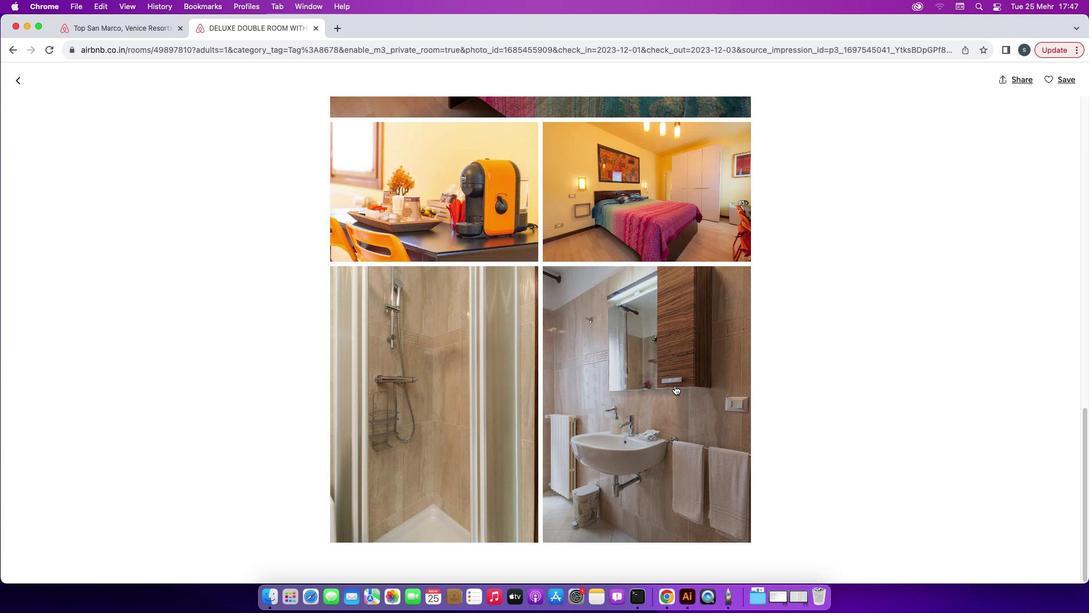 
Action: Mouse scrolled (675, 385) with delta (0, 0)
Screenshot: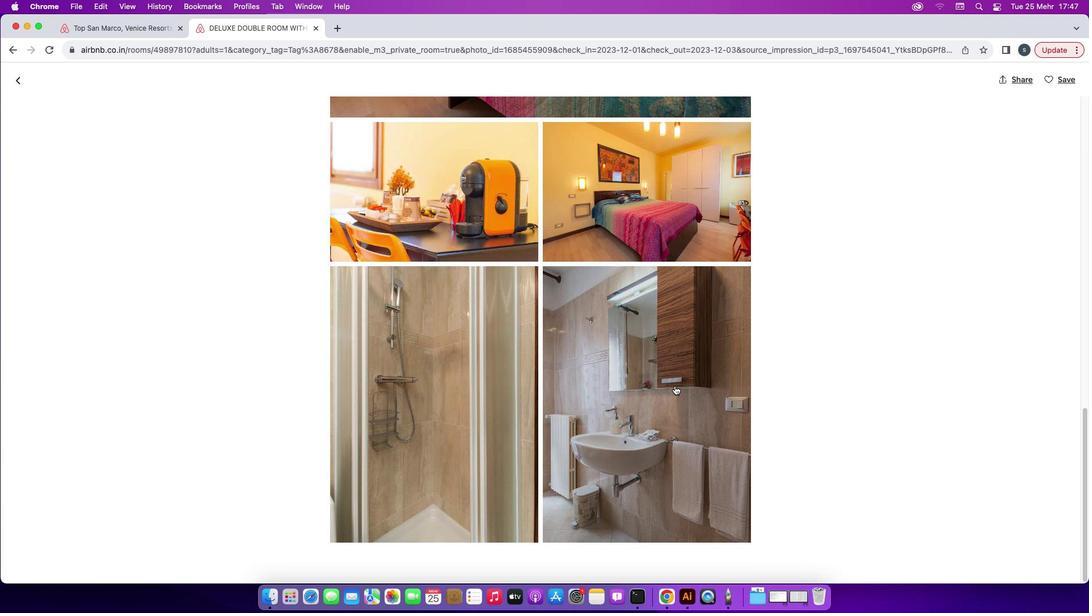 
Action: Mouse scrolled (675, 385) with delta (0, -1)
Screenshot: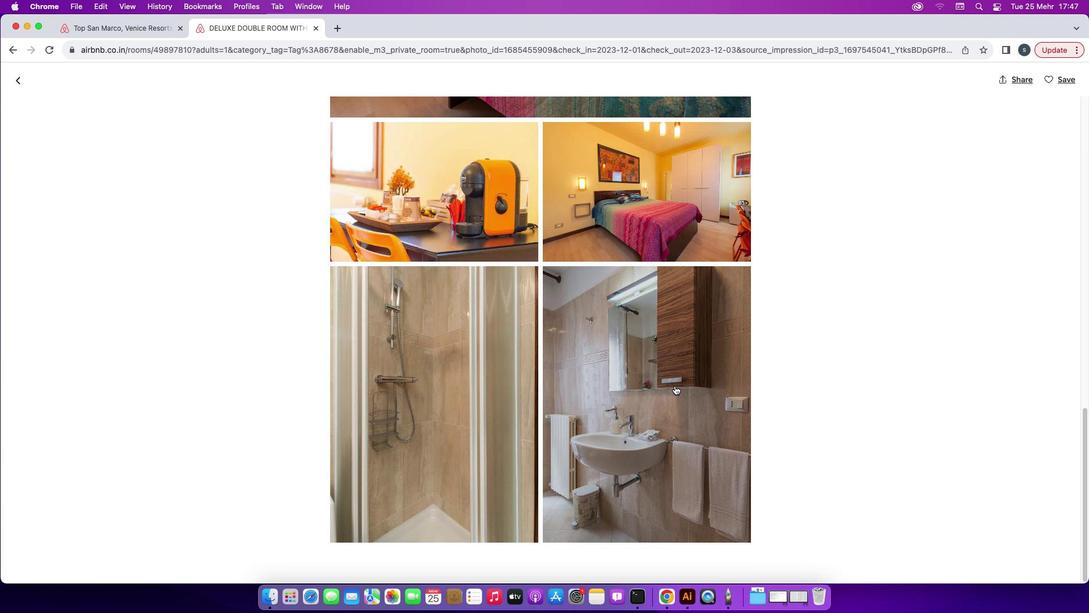 
Action: Mouse scrolled (675, 385) with delta (0, -2)
Screenshot: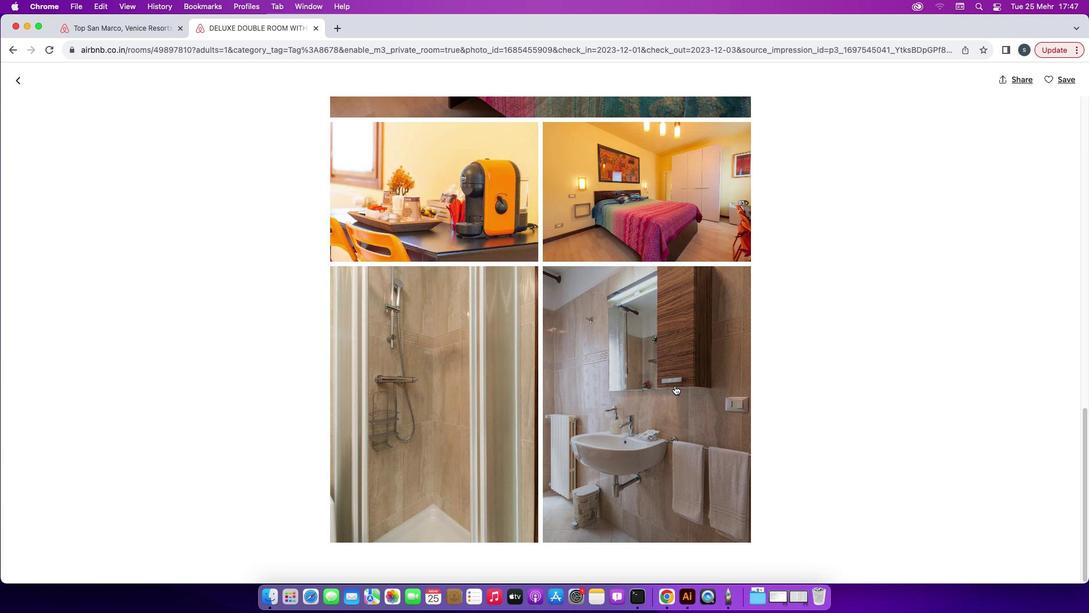 
Action: Mouse scrolled (675, 385) with delta (0, -2)
Screenshot: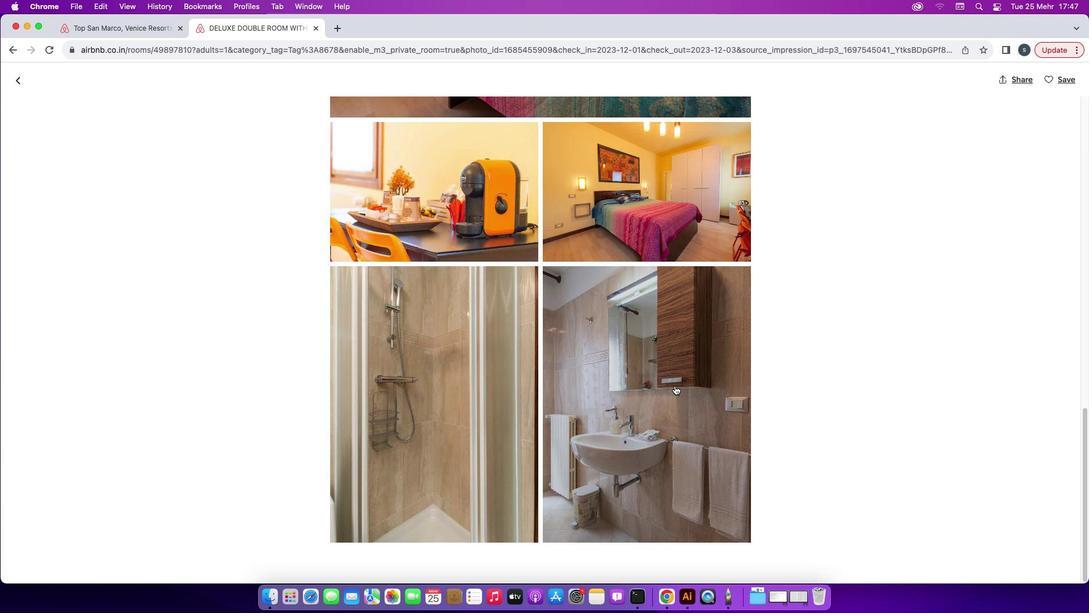 
Action: Mouse scrolled (675, 385) with delta (0, 0)
Screenshot: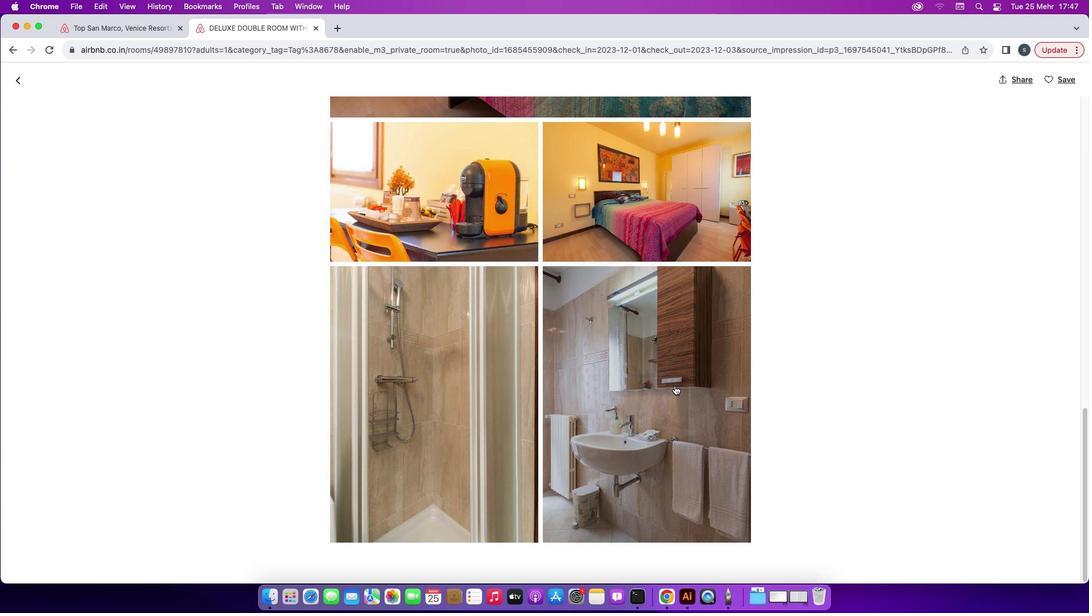 
Action: Mouse scrolled (675, 385) with delta (0, 0)
Screenshot: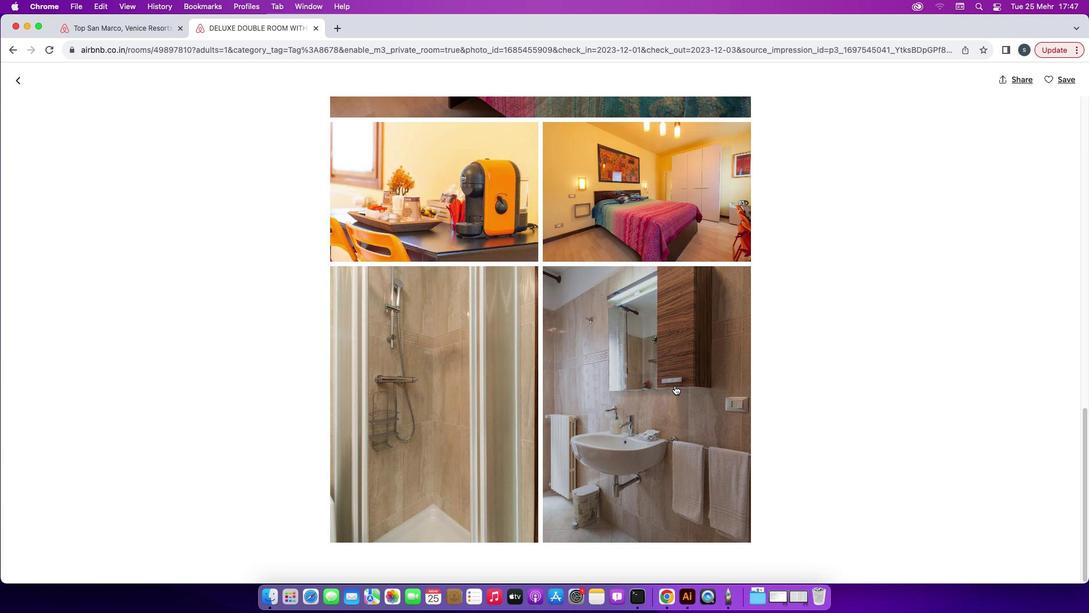 
Action: Mouse scrolled (675, 385) with delta (0, -1)
Screenshot: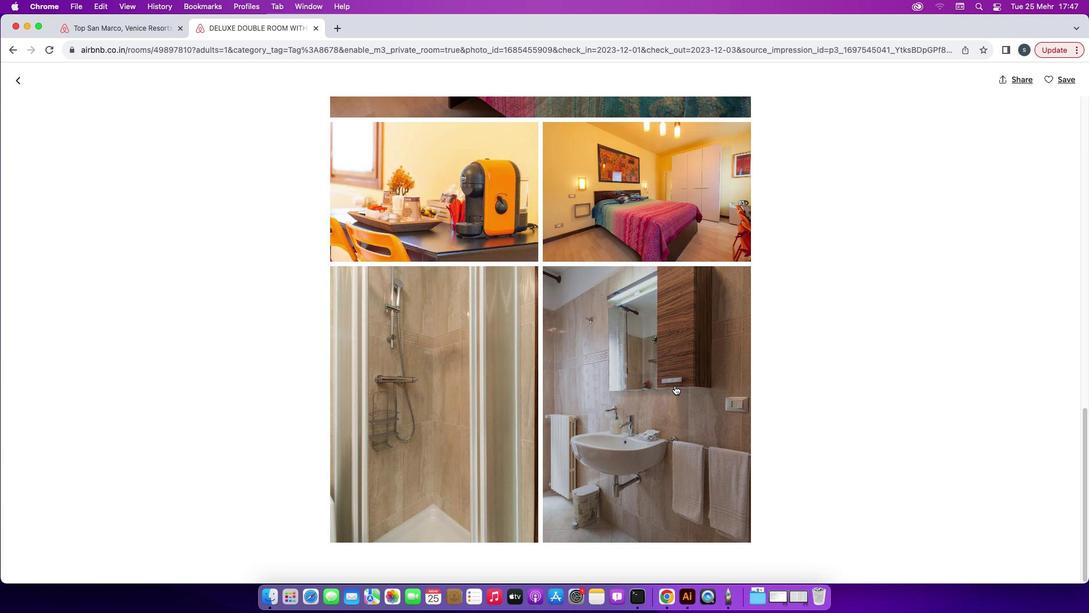 
Action: Mouse scrolled (675, 385) with delta (0, -2)
Screenshot: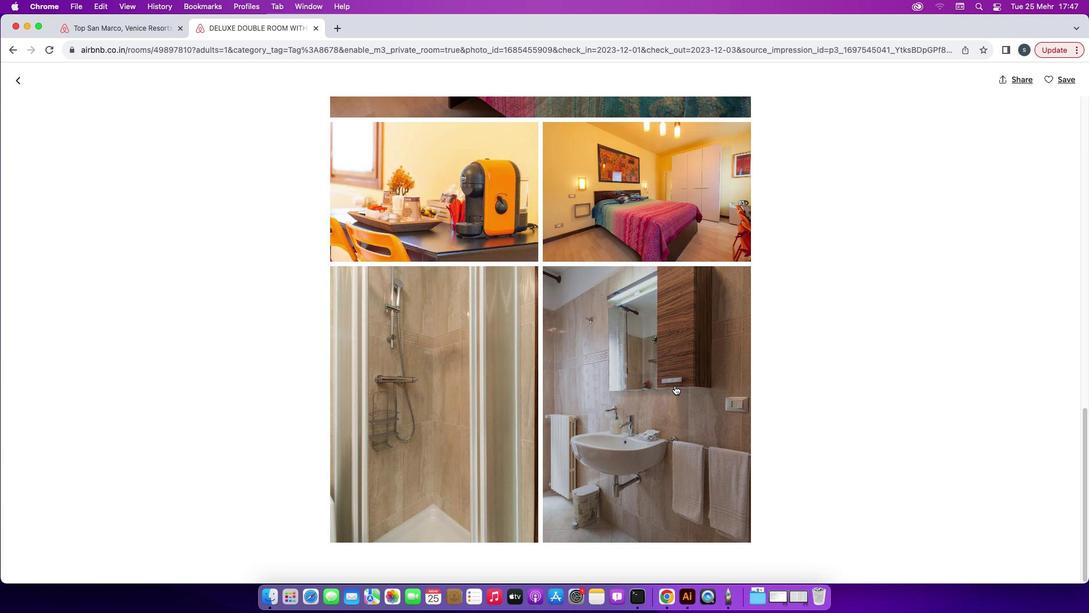
Action: Mouse scrolled (675, 385) with delta (0, 0)
Screenshot: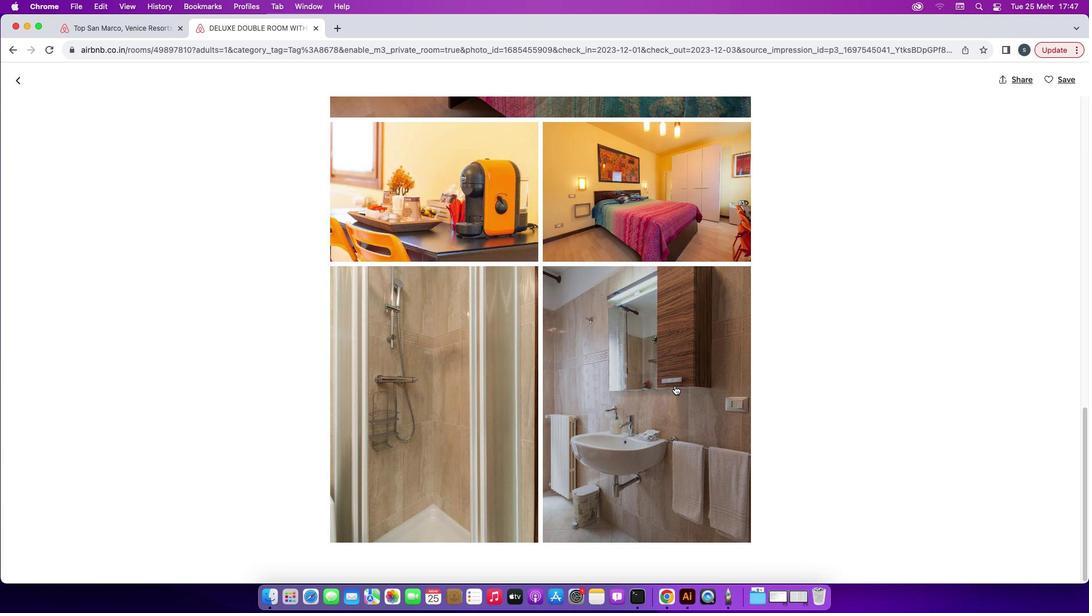 
Action: Mouse scrolled (675, 385) with delta (0, 0)
Screenshot: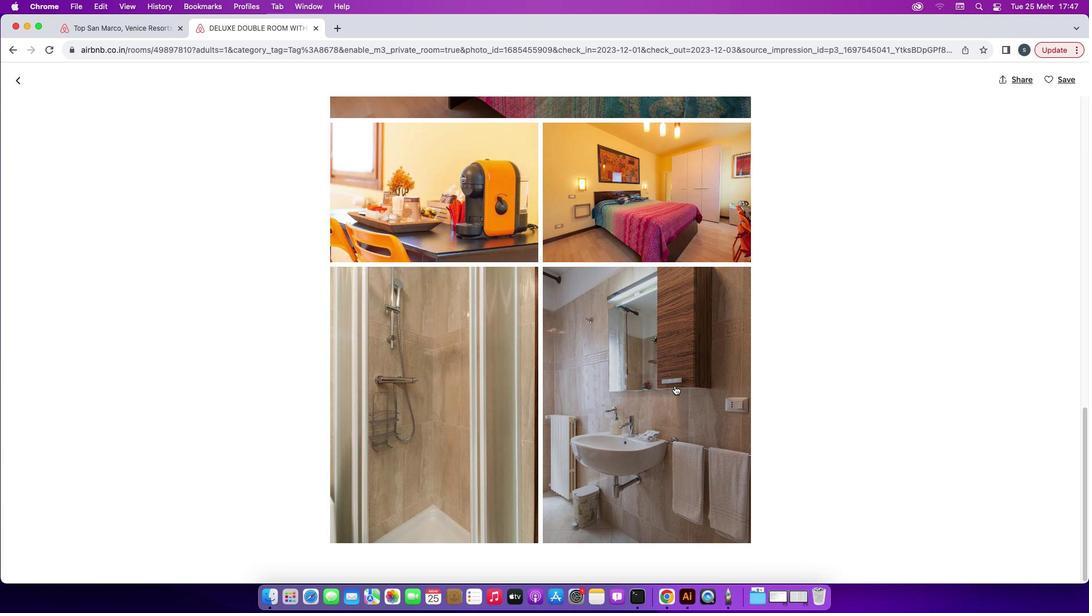 
Action: Mouse scrolled (675, 385) with delta (0, 1)
Screenshot: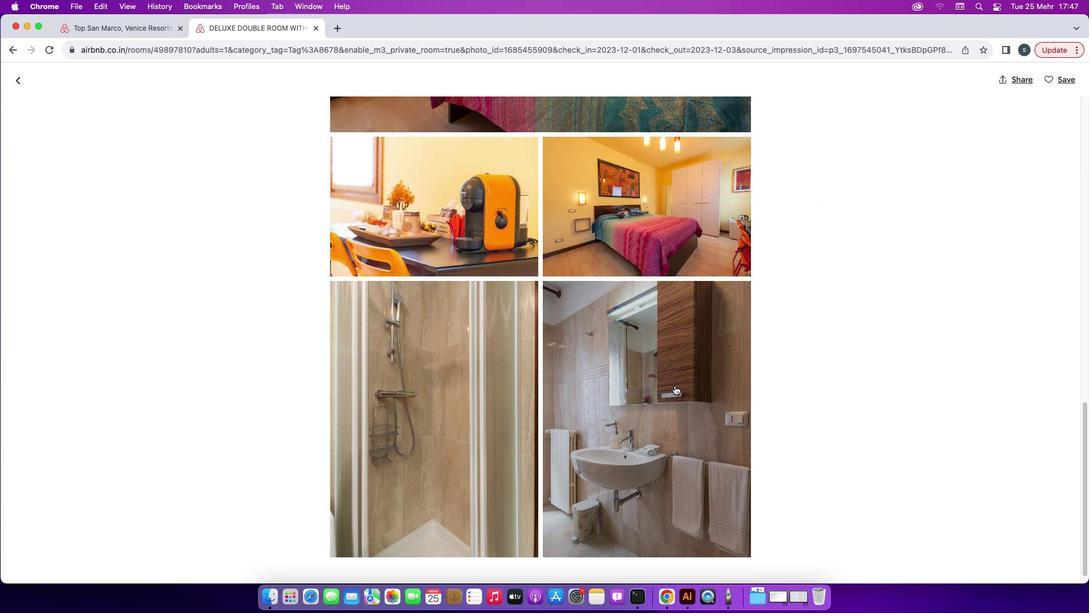 
Action: Mouse scrolled (675, 385) with delta (0, 2)
Screenshot: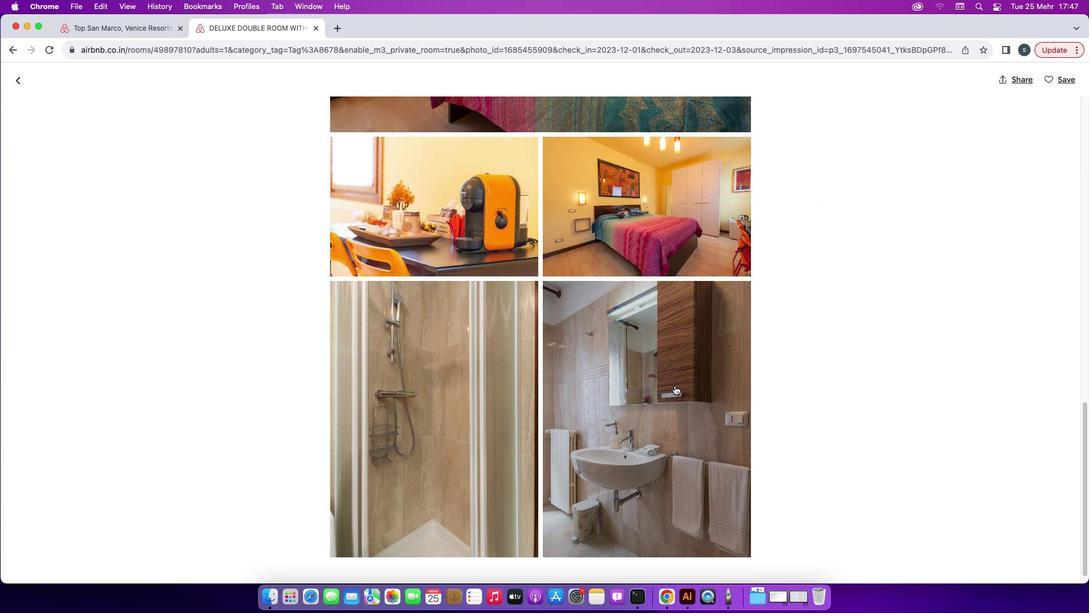 
Action: Mouse scrolled (675, 385) with delta (0, 0)
Screenshot: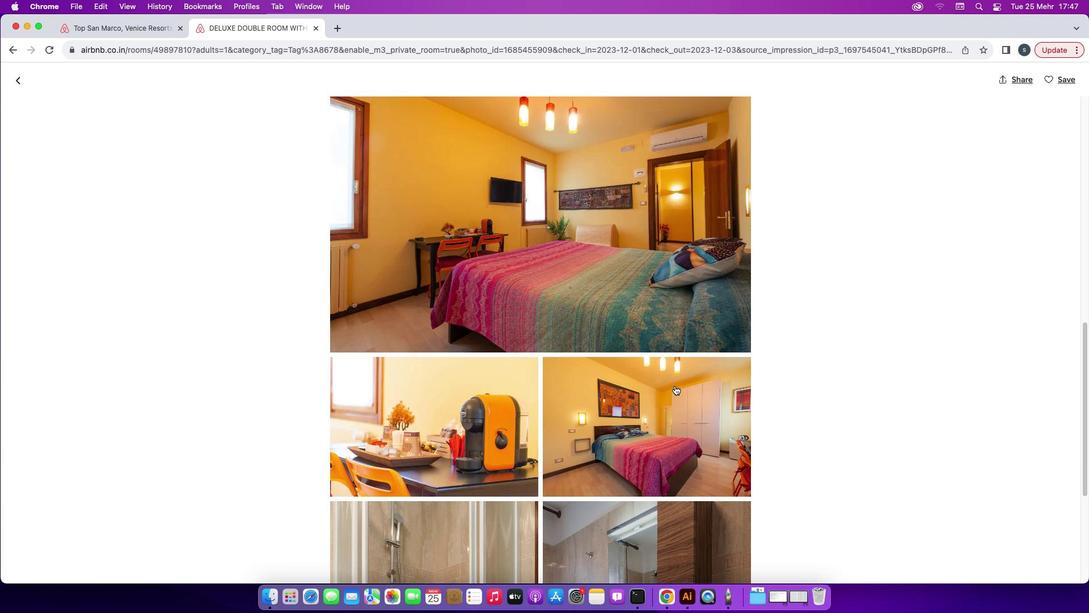 
Action: Mouse scrolled (675, 385) with delta (0, 0)
Screenshot: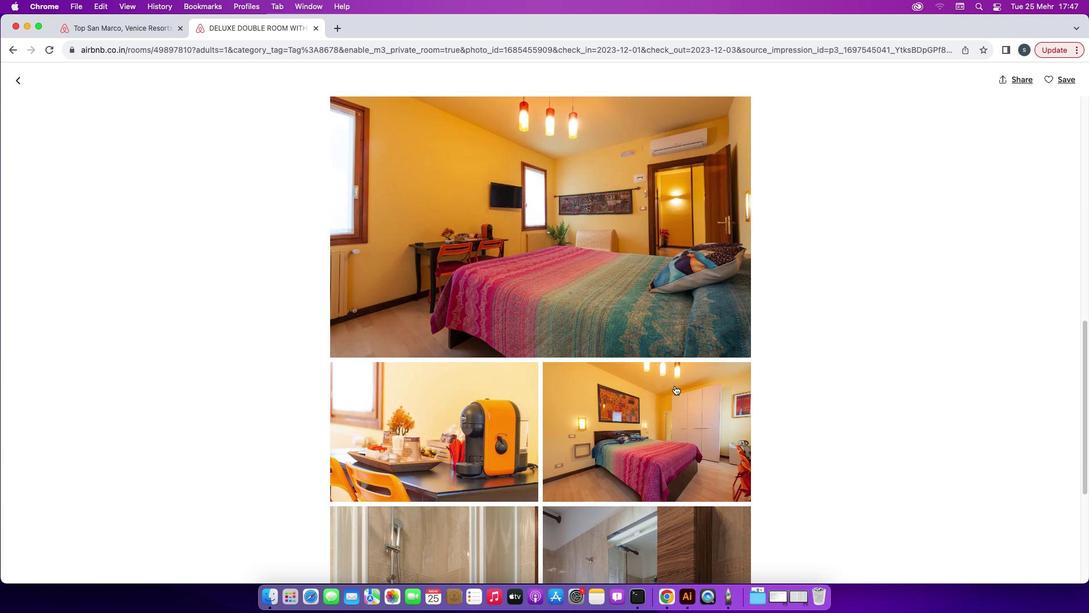 
Action: Mouse scrolled (675, 385) with delta (0, 1)
Screenshot: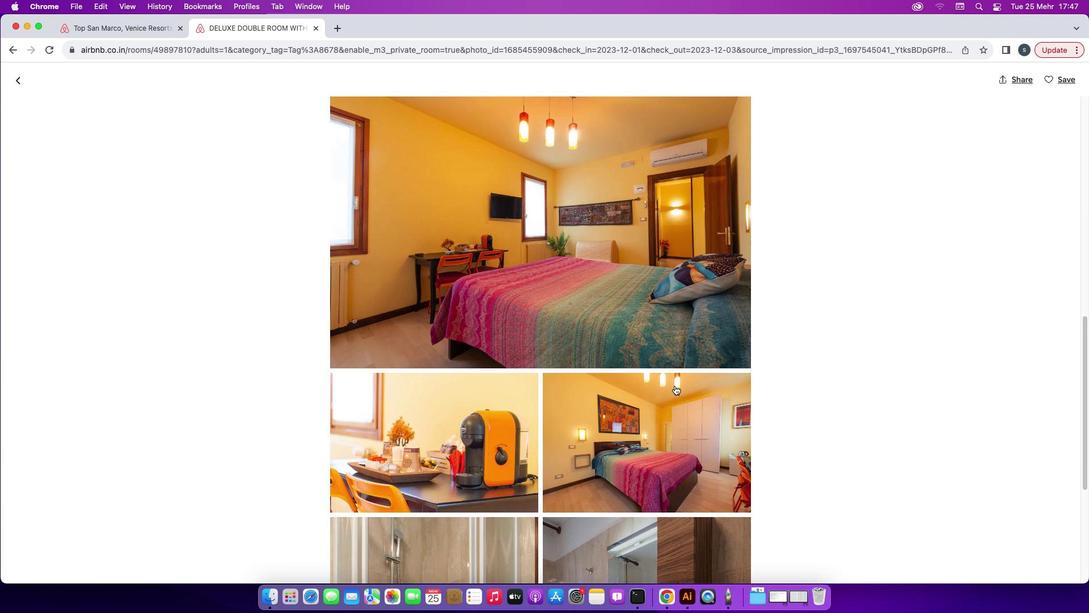 
Action: Mouse scrolled (675, 385) with delta (0, 2)
Screenshot: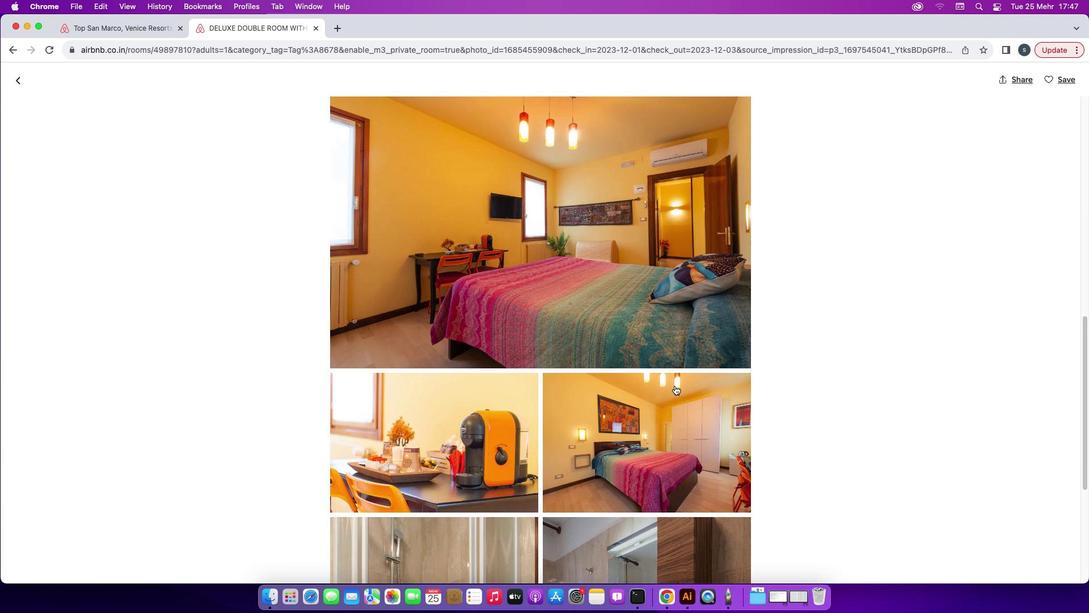 
Action: Mouse moved to (20, 78)
Screenshot: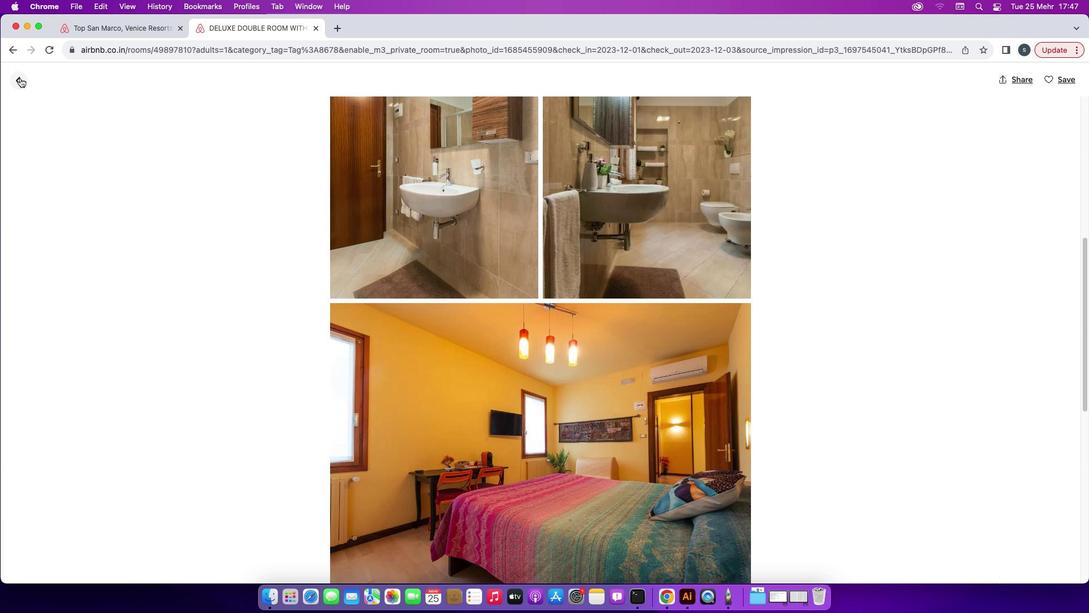 
Action: Mouse pressed left at (20, 78)
Screenshot: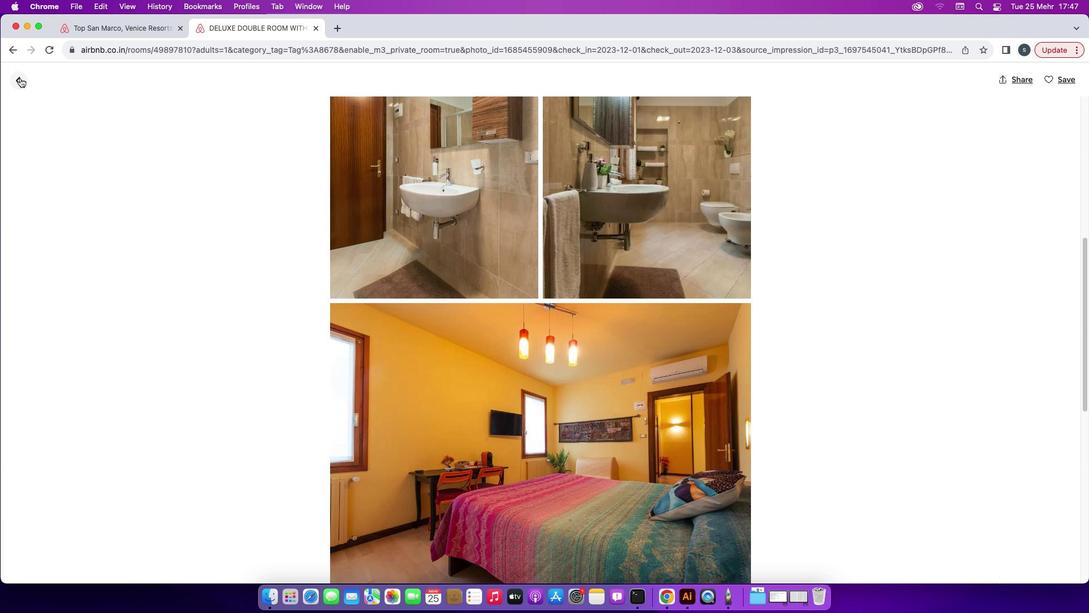 
Action: Mouse moved to (580, 363)
Screenshot: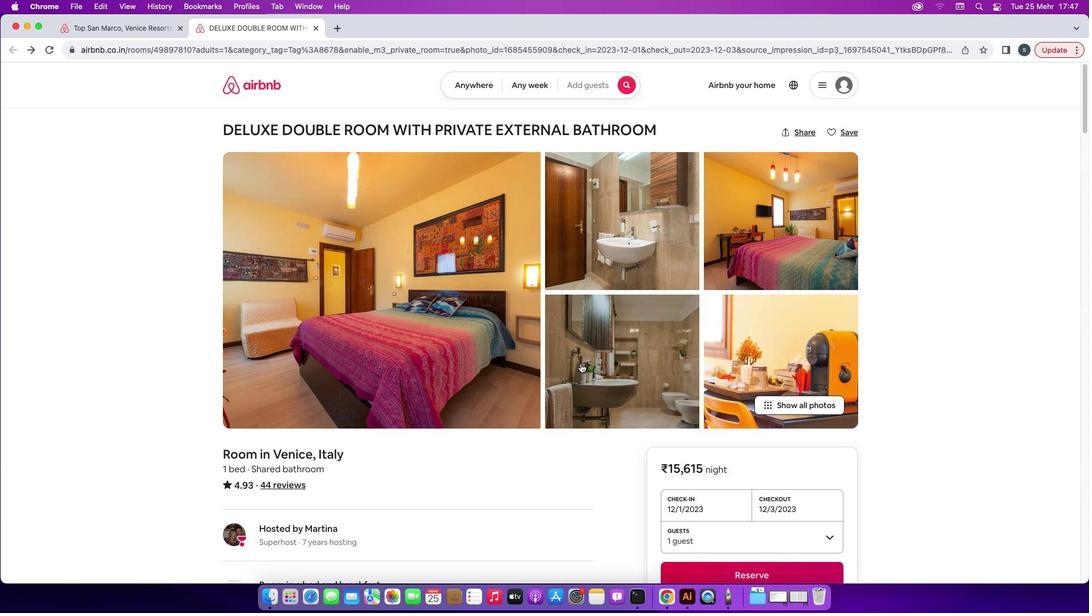 
Action: Mouse scrolled (580, 363) with delta (0, 0)
Screenshot: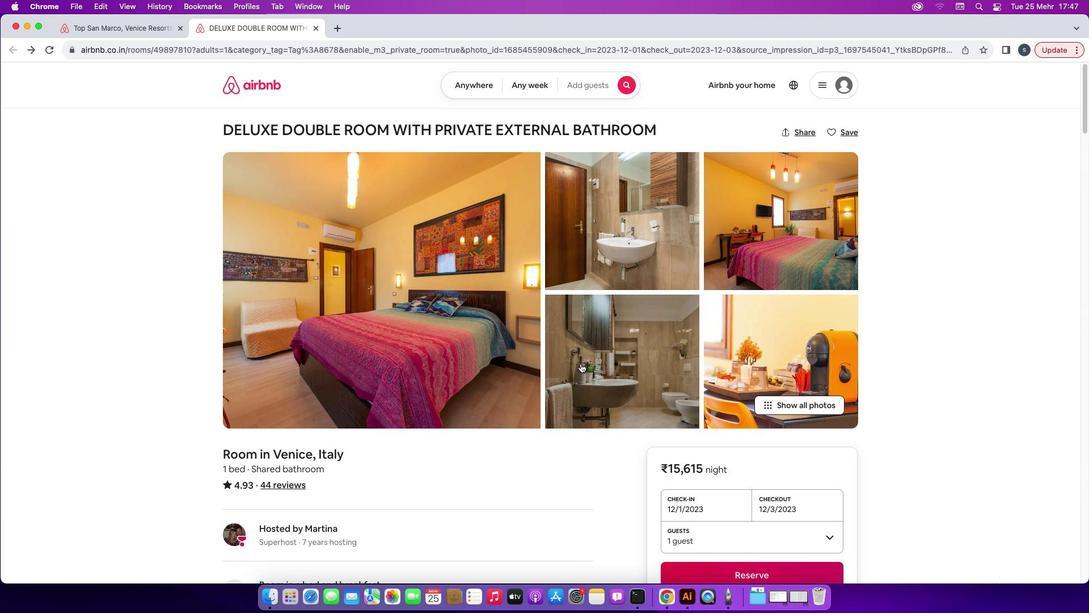 
Action: Mouse scrolled (580, 363) with delta (0, 0)
Screenshot: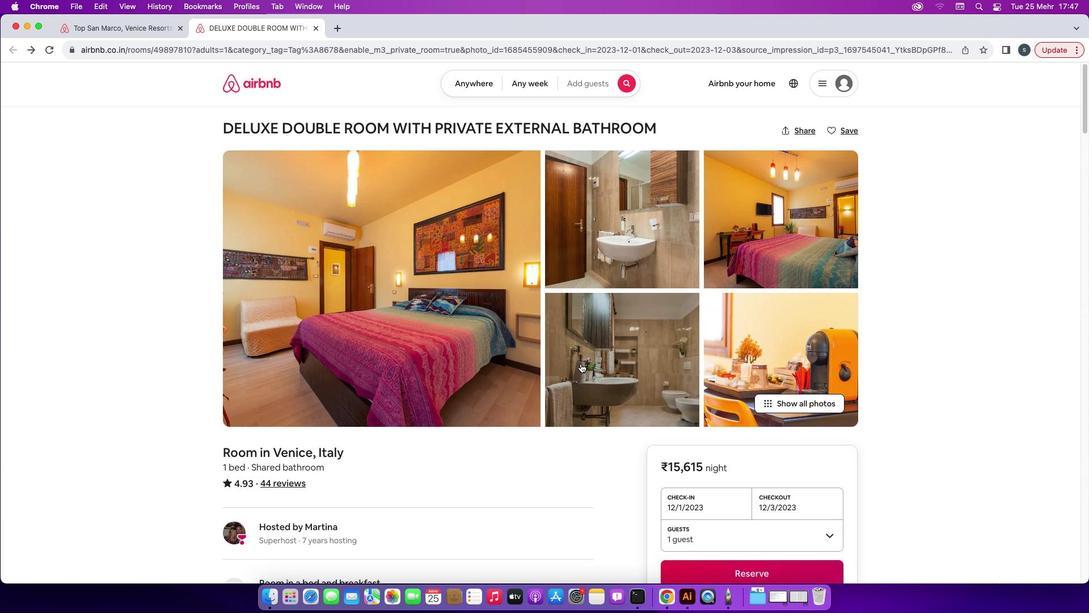 
Action: Mouse scrolled (580, 363) with delta (0, 0)
Screenshot: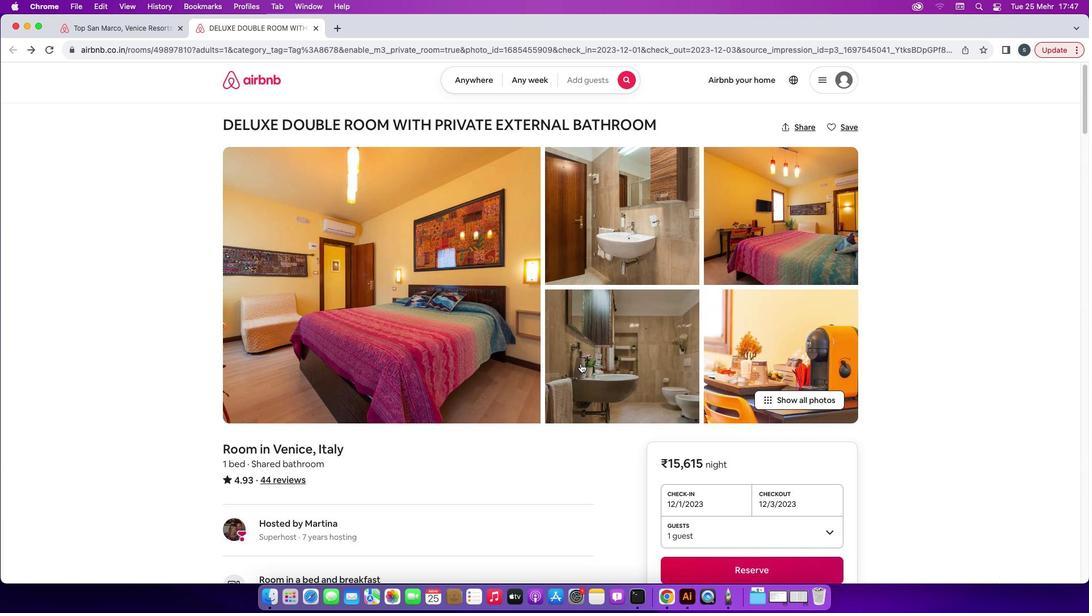 
Action: Mouse scrolled (580, 363) with delta (0, -1)
Screenshot: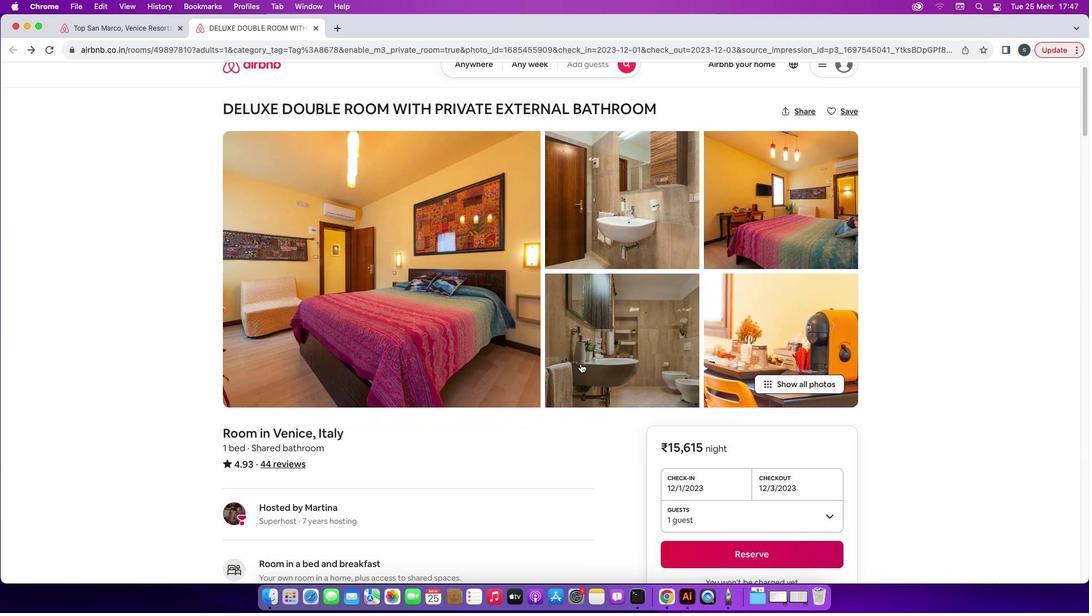 
Action: Mouse scrolled (580, 363) with delta (0, 0)
Screenshot: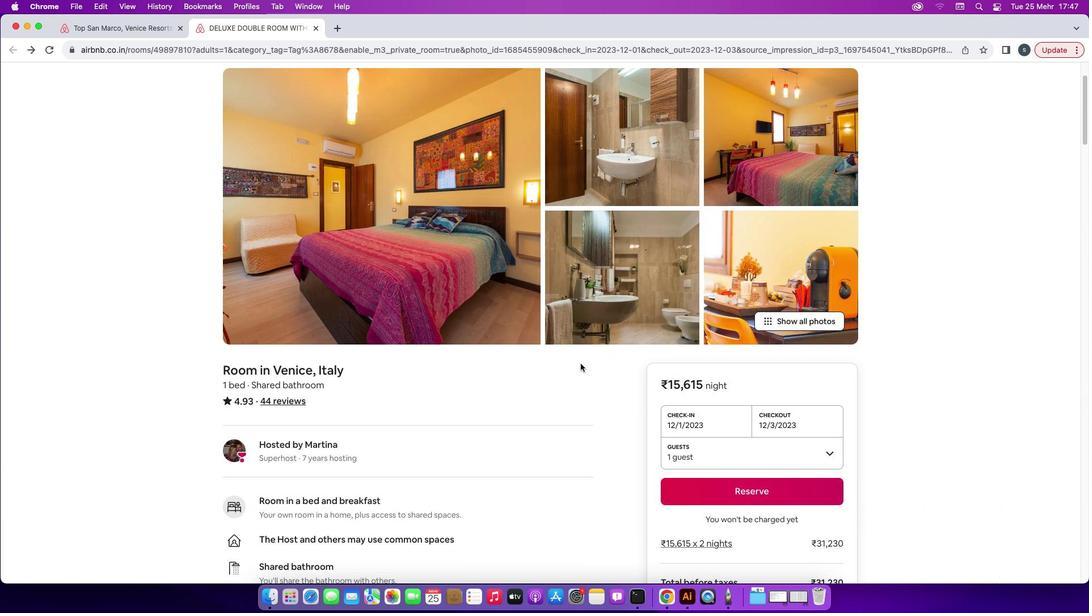 
Action: Mouse scrolled (580, 363) with delta (0, 0)
Screenshot: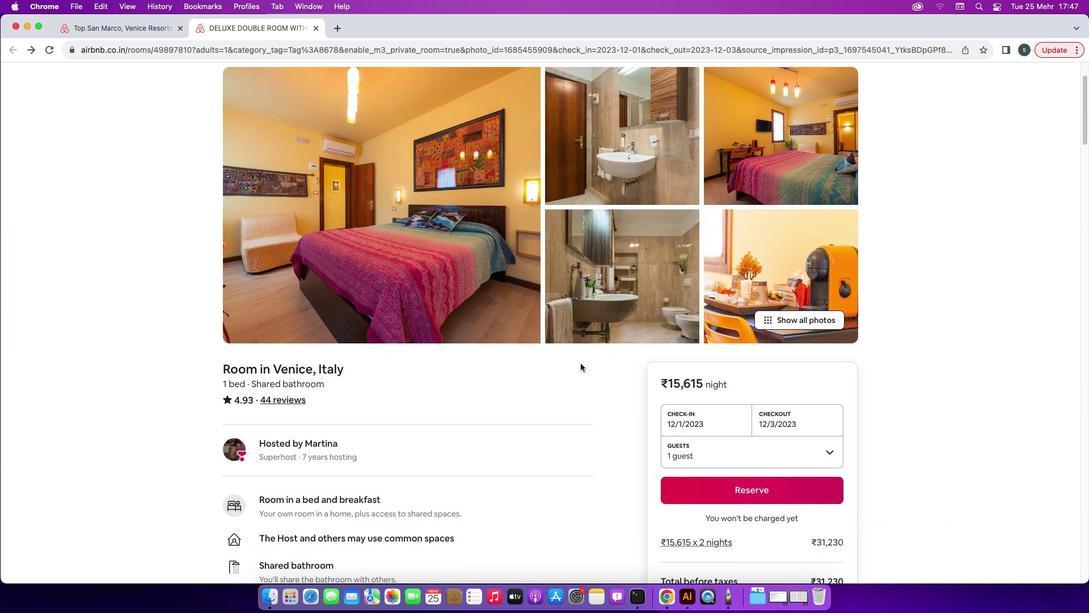 
Action: Mouse scrolled (580, 363) with delta (0, -1)
Screenshot: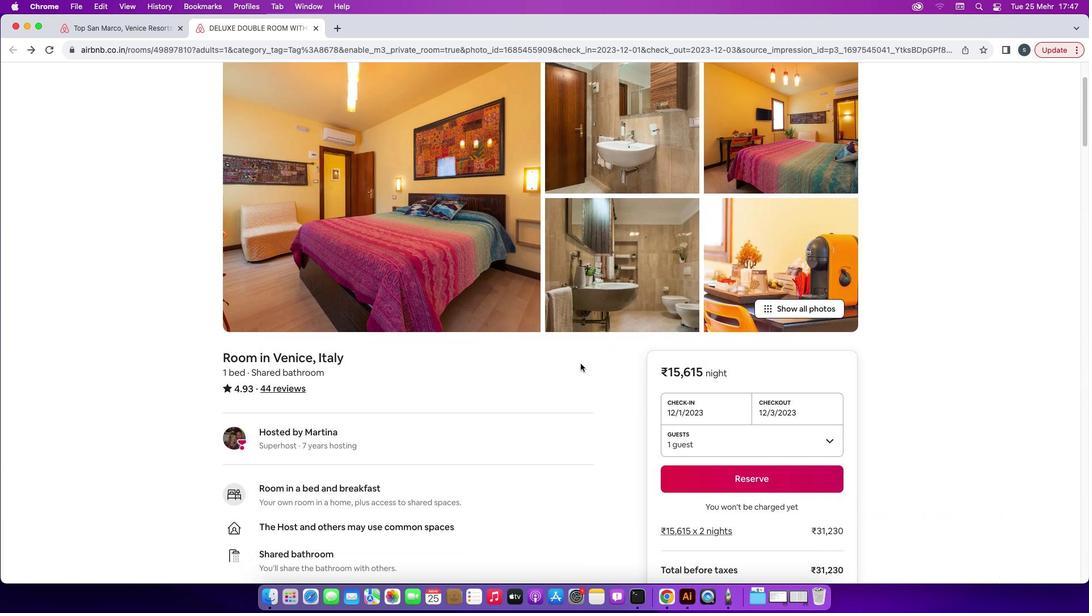 
Action: Mouse scrolled (580, 363) with delta (0, -1)
Screenshot: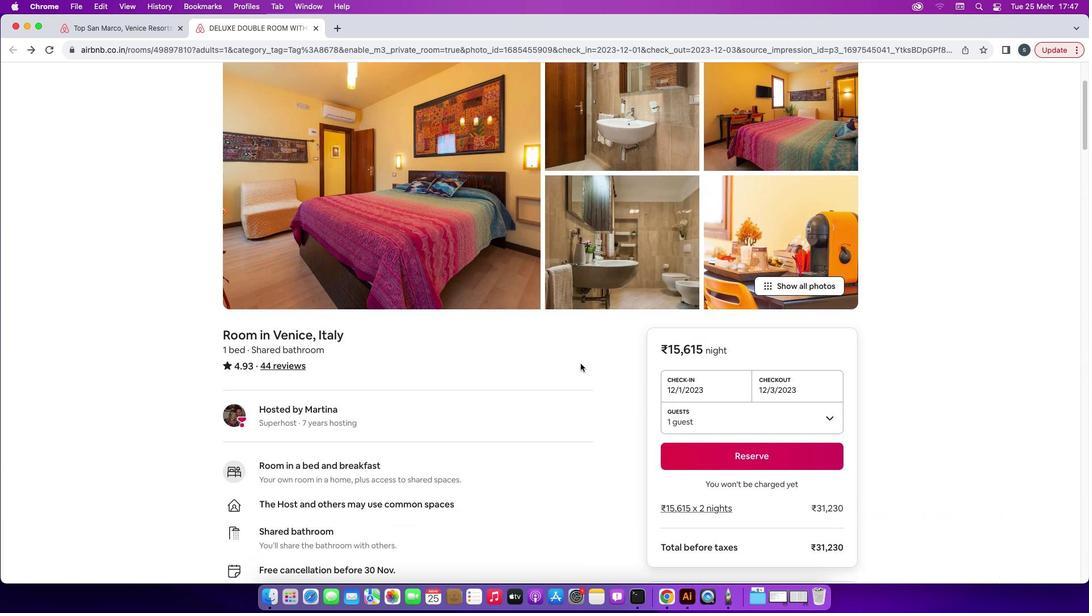 
Action: Mouse scrolled (580, 363) with delta (0, -2)
Screenshot: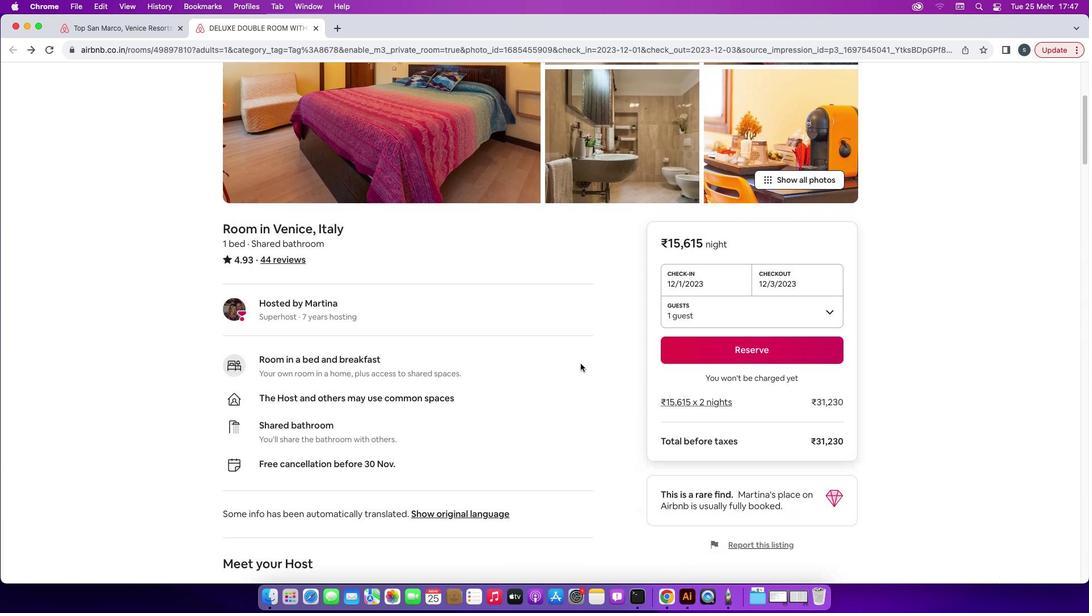 
Action: Mouse scrolled (580, 363) with delta (0, 0)
Screenshot: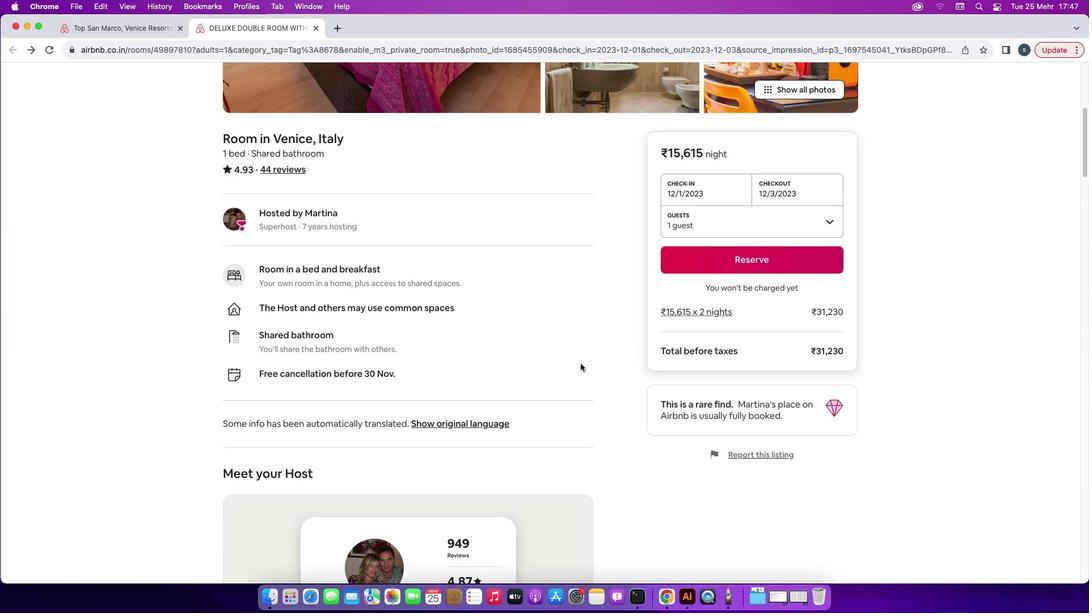 
Action: Mouse scrolled (580, 363) with delta (0, 0)
Screenshot: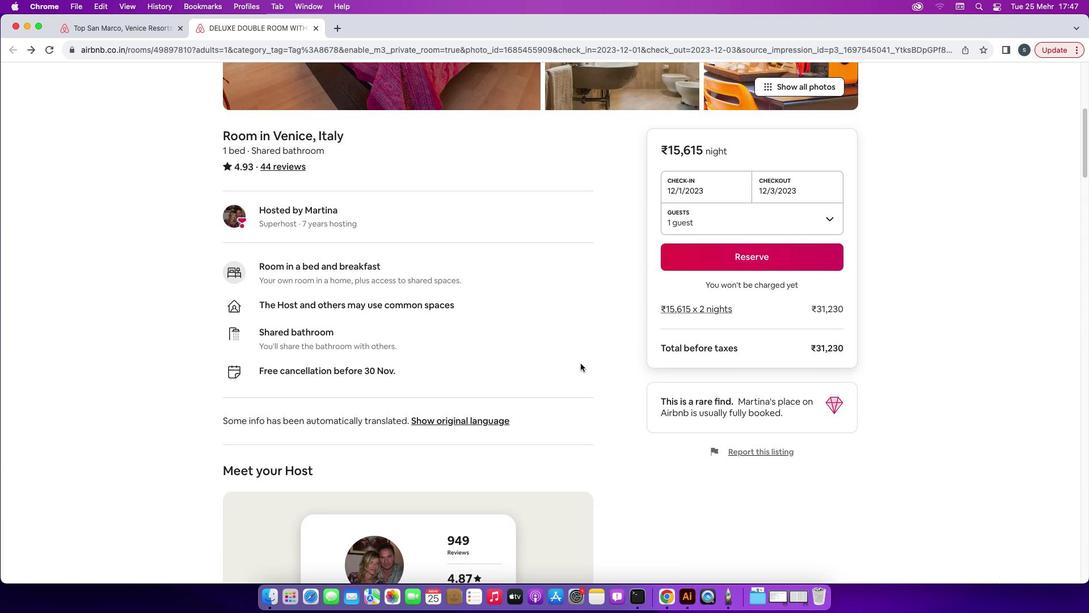 
Action: Mouse scrolled (580, 363) with delta (0, 0)
Screenshot: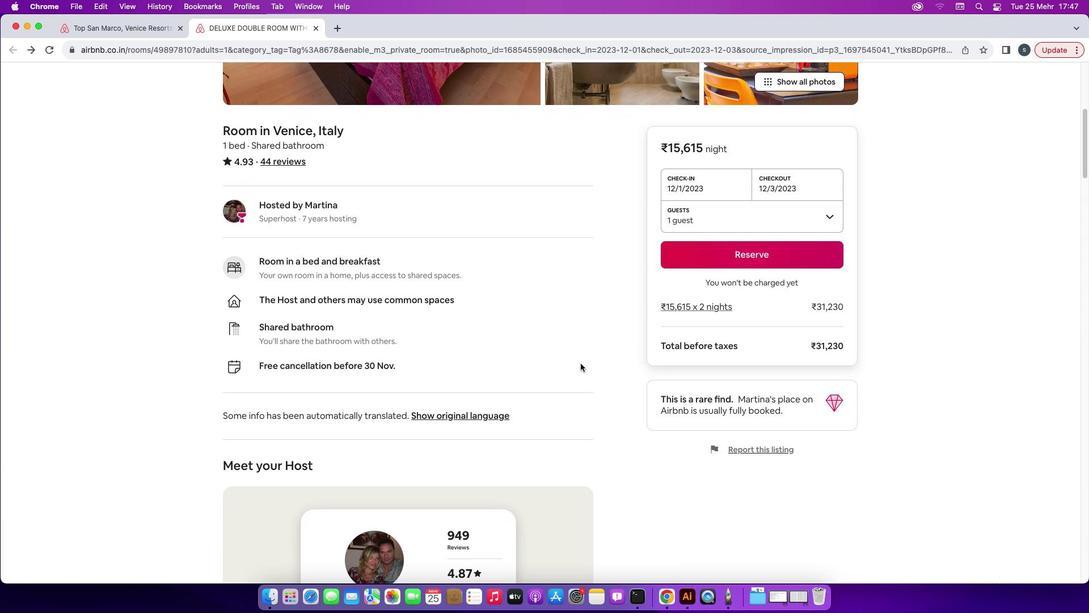 
Action: Mouse scrolled (580, 363) with delta (0, 0)
Screenshot: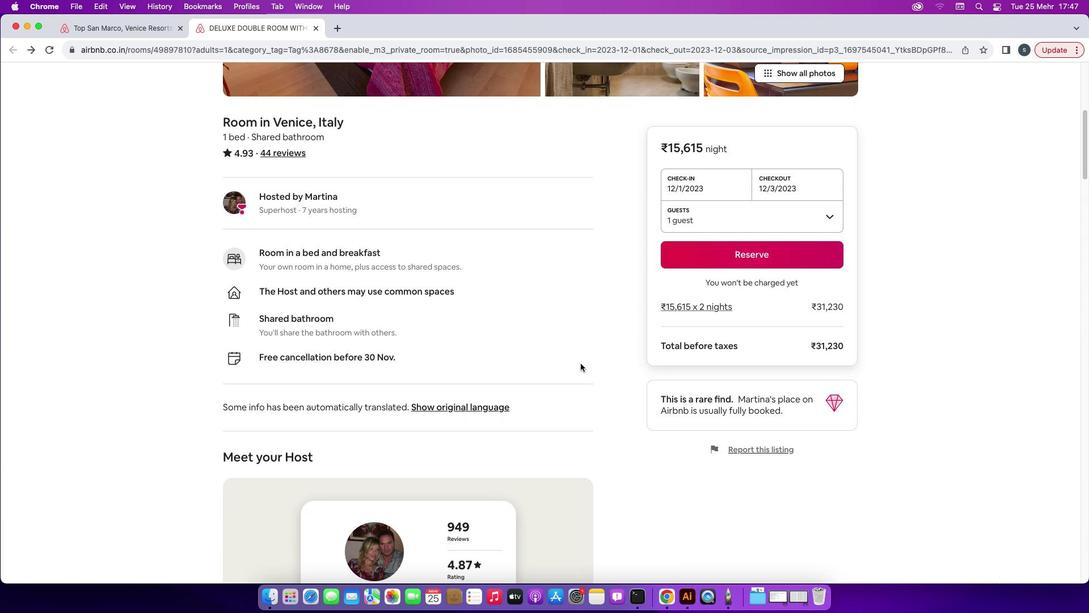 
Action: Mouse scrolled (580, 363) with delta (0, 0)
Screenshot: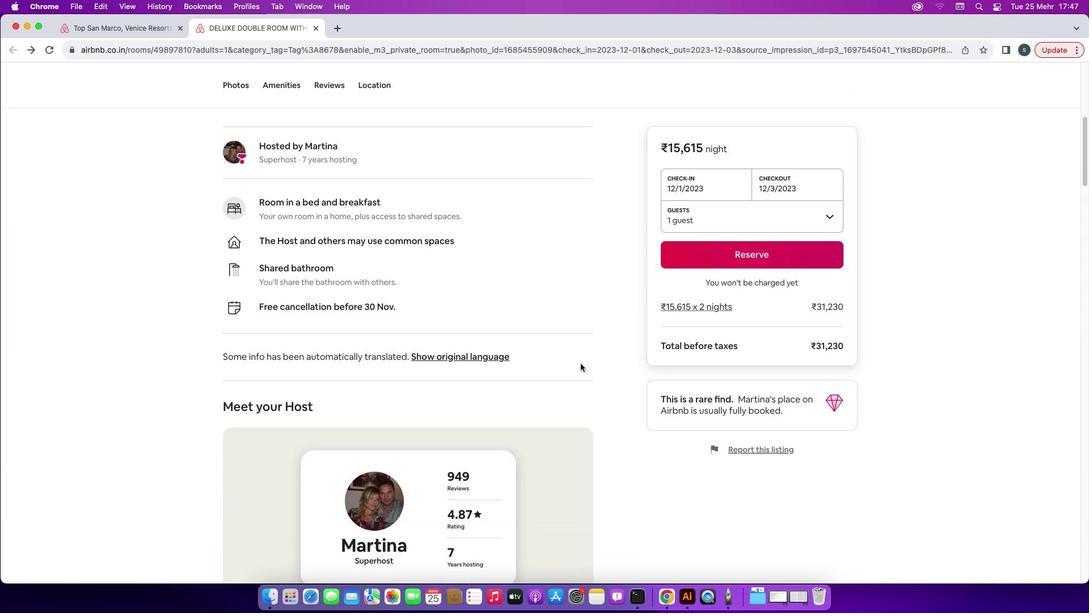 
Action: Mouse scrolled (580, 363) with delta (0, 0)
Screenshot: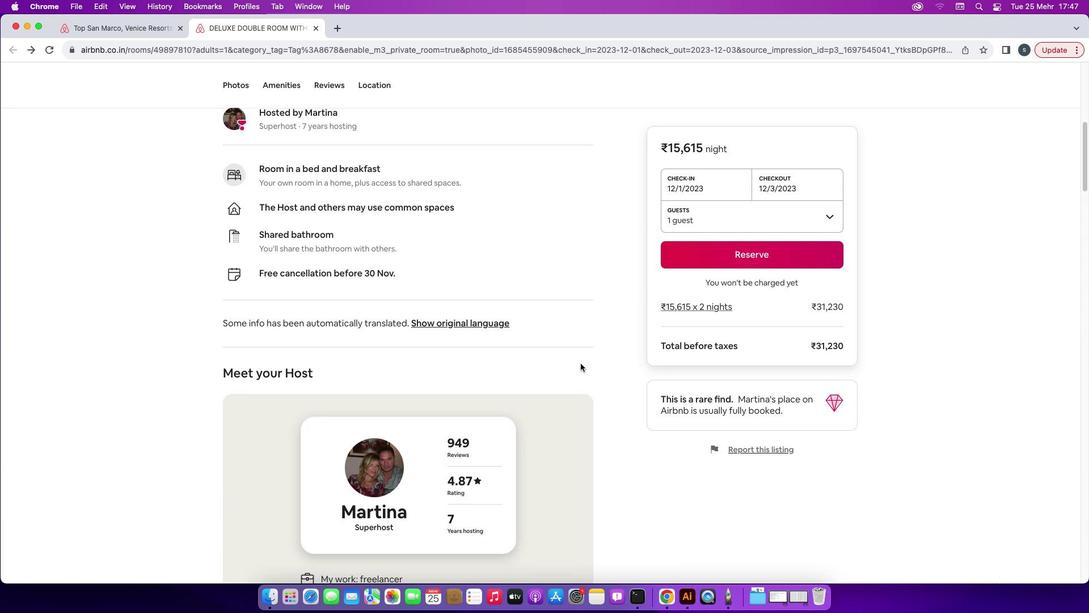 
Action: Mouse scrolled (580, 363) with delta (0, 0)
Screenshot: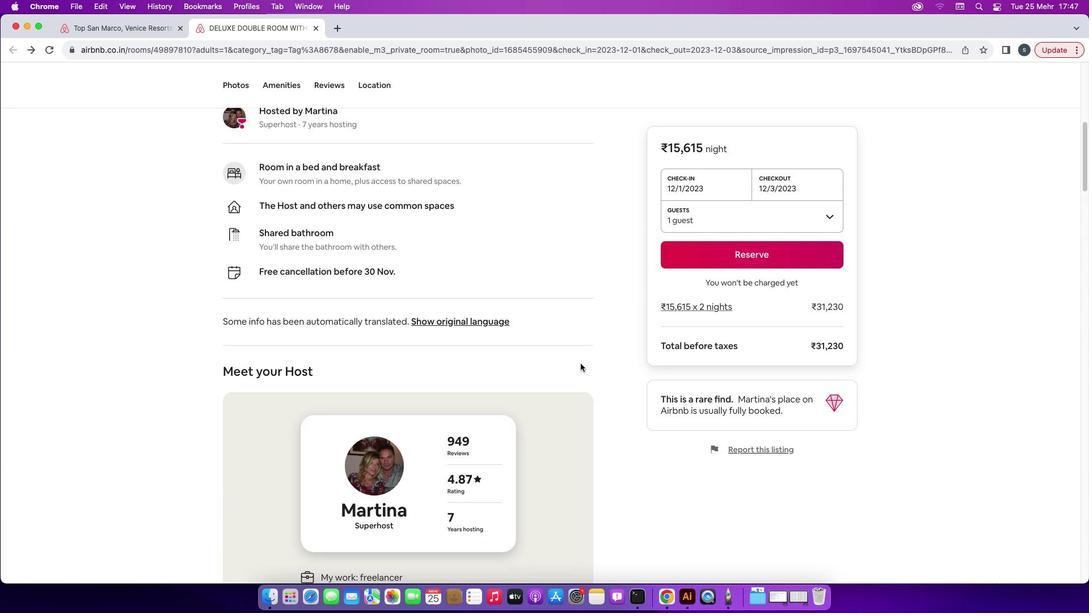 
Action: Mouse scrolled (580, 363) with delta (0, 0)
Screenshot: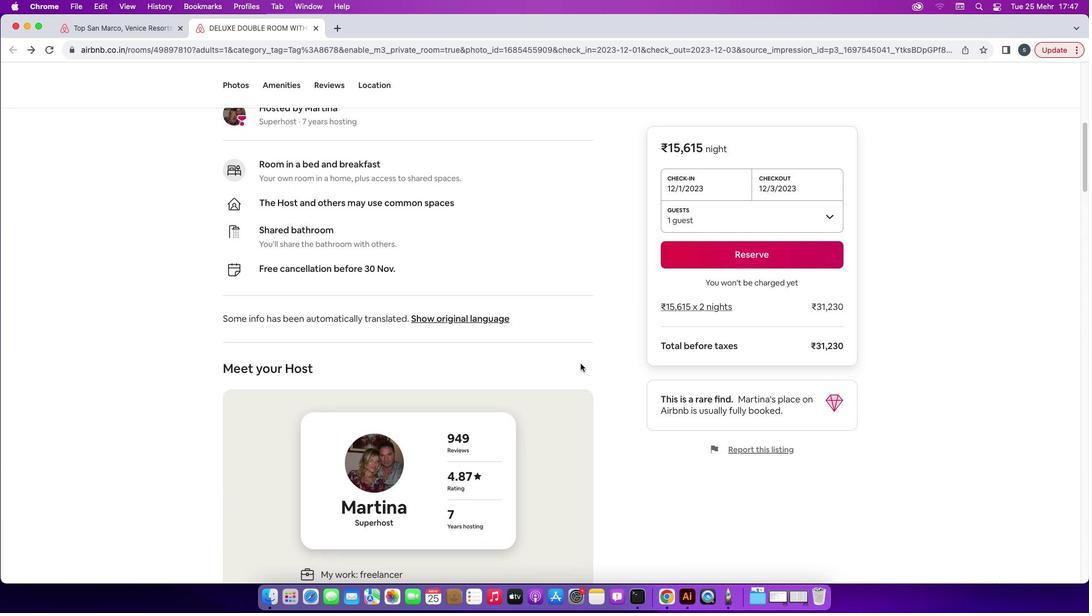 
Action: Mouse scrolled (580, 363) with delta (0, 0)
Screenshot: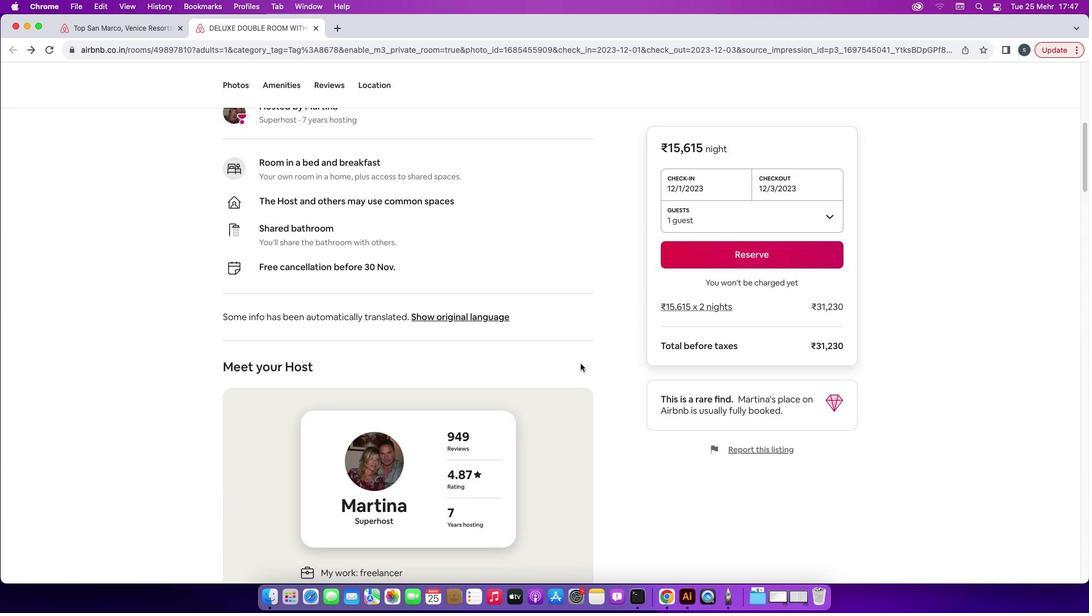 
Action: Mouse scrolled (580, 363) with delta (0, 0)
Screenshot: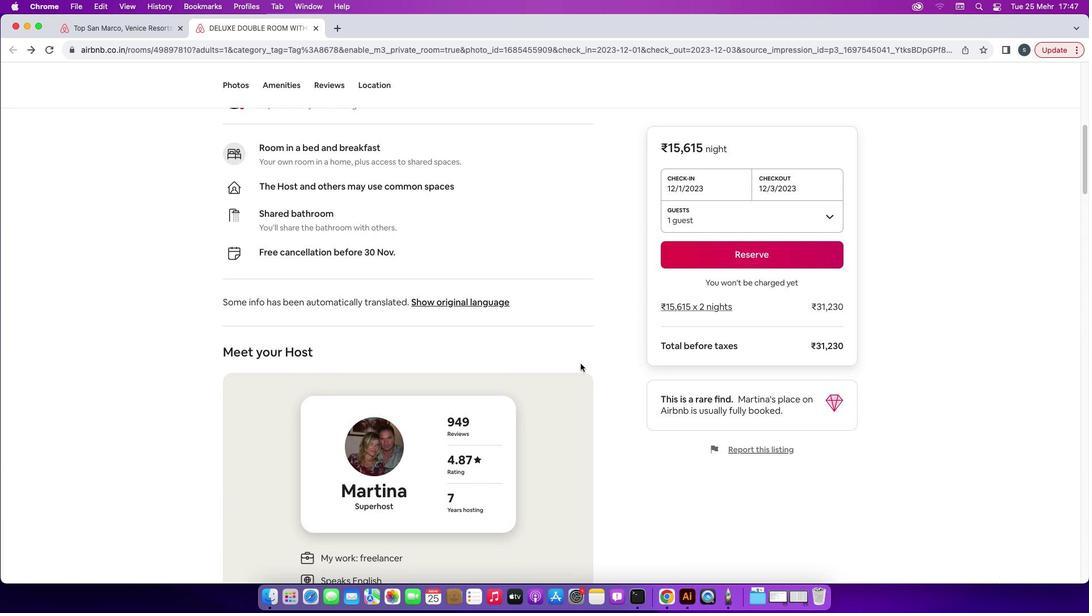 
Action: Mouse scrolled (580, 363) with delta (0, 0)
Screenshot: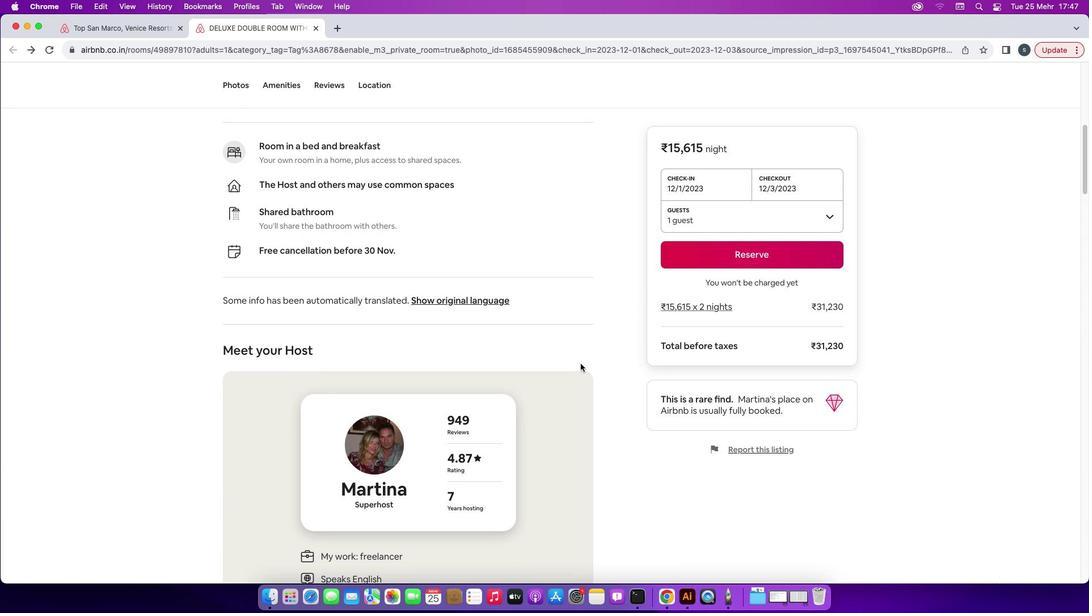 
Action: Mouse scrolled (580, 363) with delta (0, -1)
Screenshot: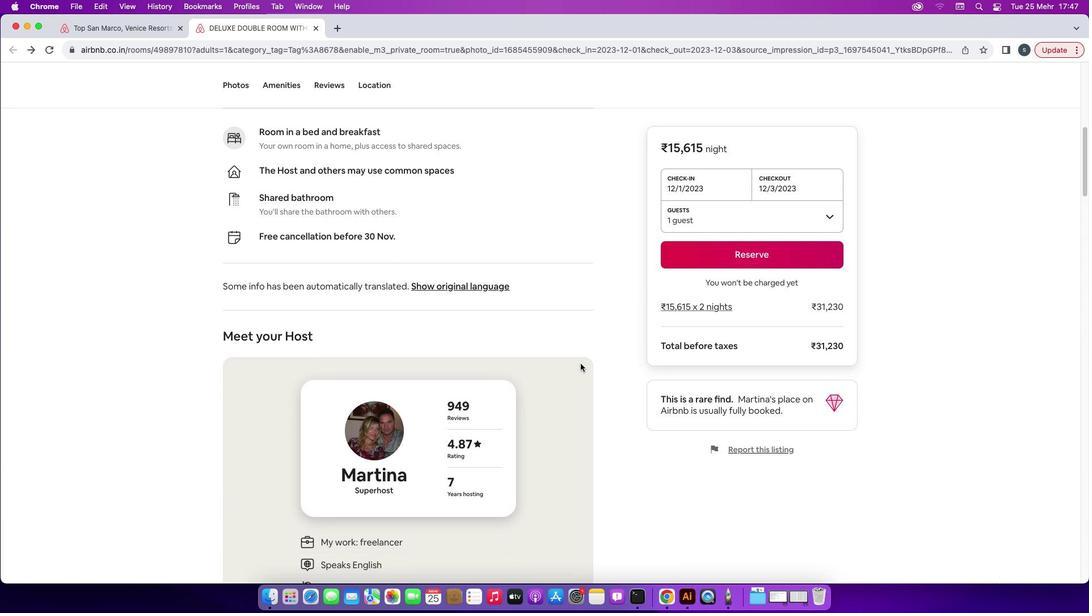 
Action: Mouse scrolled (580, 363) with delta (0, -1)
Screenshot: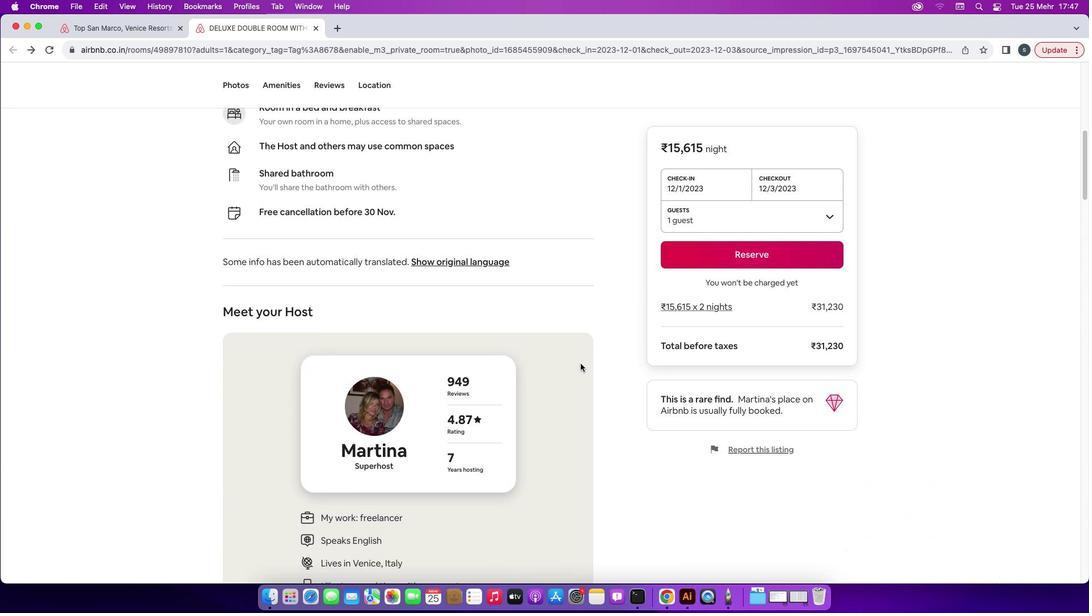 
Action: Mouse scrolled (580, 363) with delta (0, -2)
Screenshot: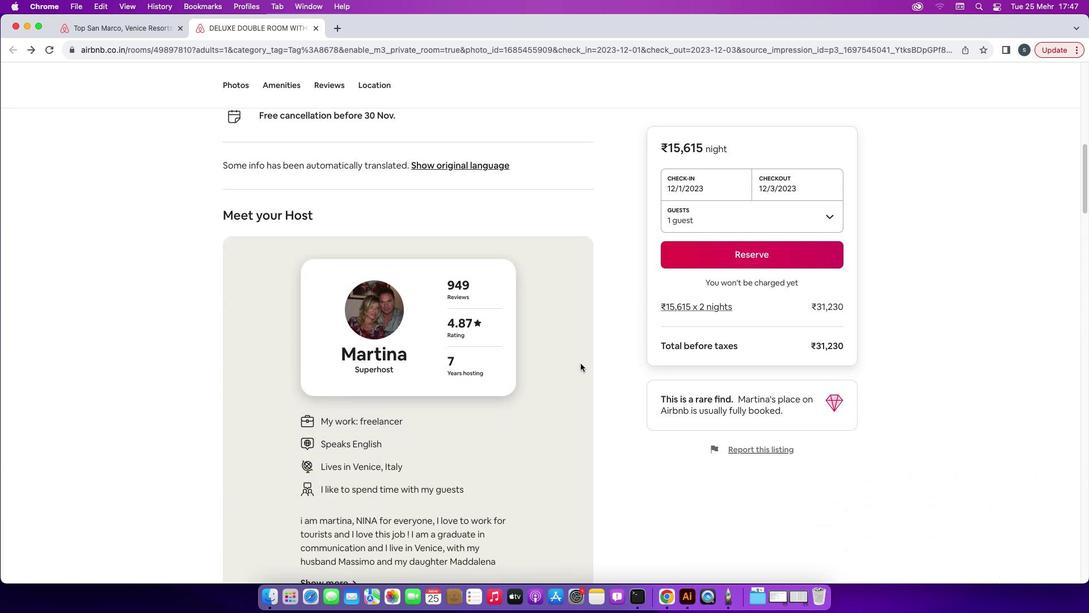 
Action: Mouse scrolled (580, 363) with delta (0, 0)
Screenshot: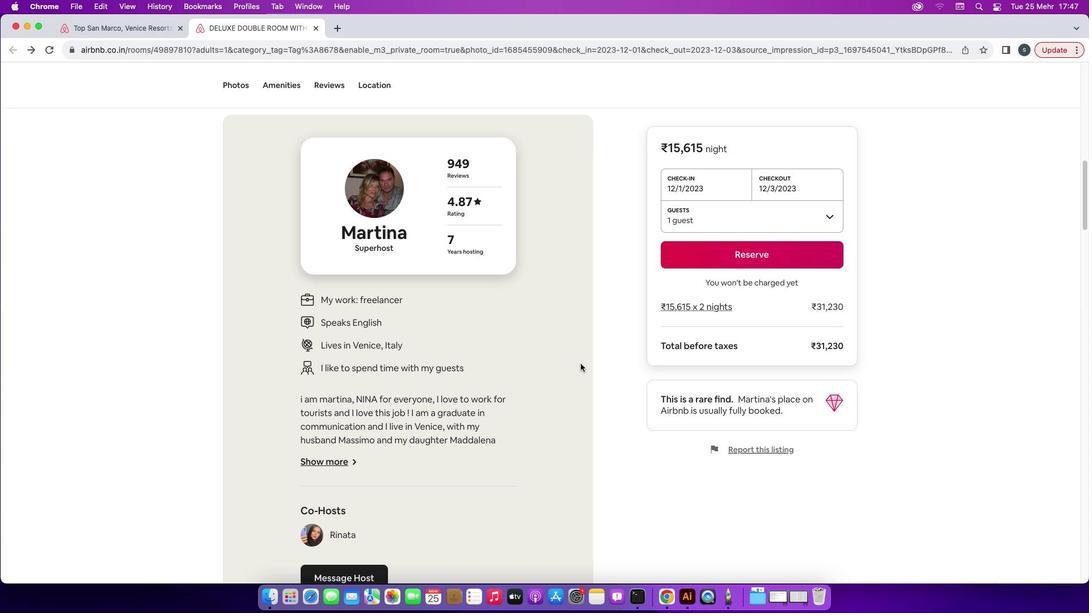 
Action: Mouse scrolled (580, 363) with delta (0, 0)
Screenshot: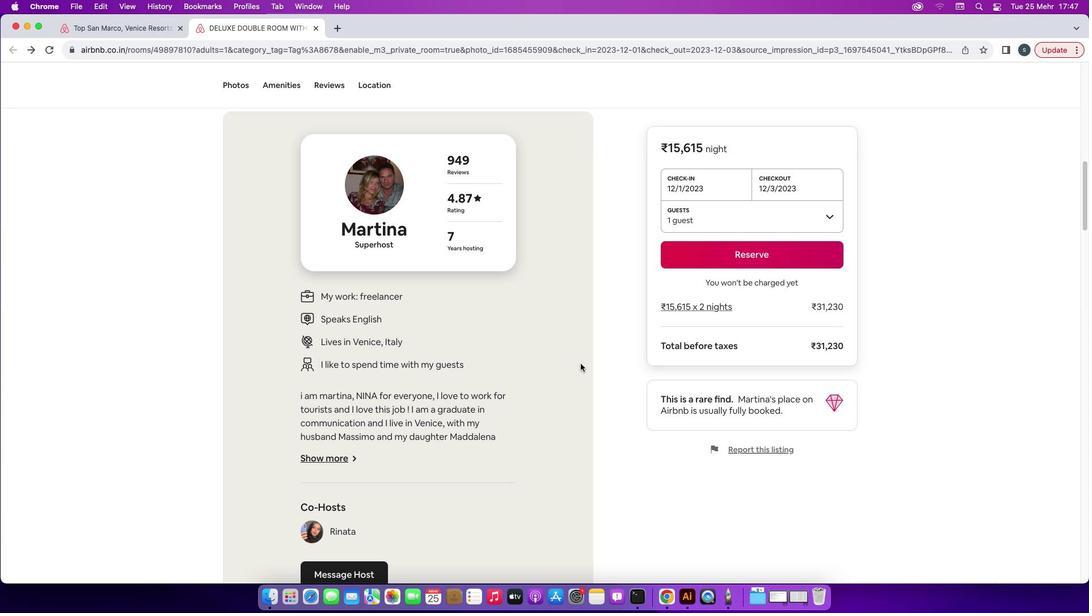 
Action: Mouse scrolled (580, 363) with delta (0, 0)
Screenshot: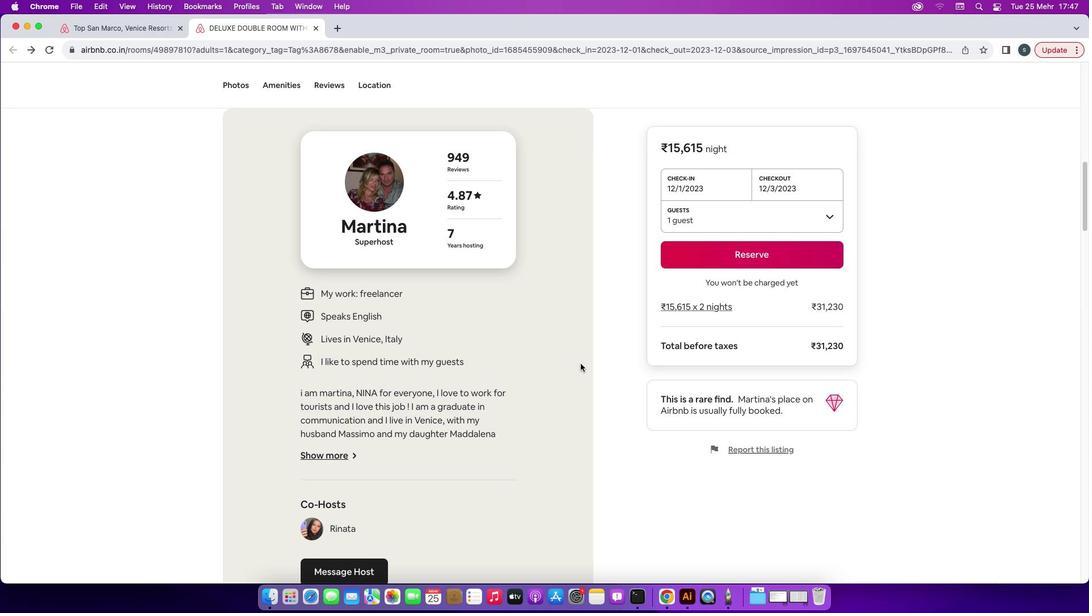 
Action: Mouse scrolled (580, 363) with delta (0, -1)
Screenshot: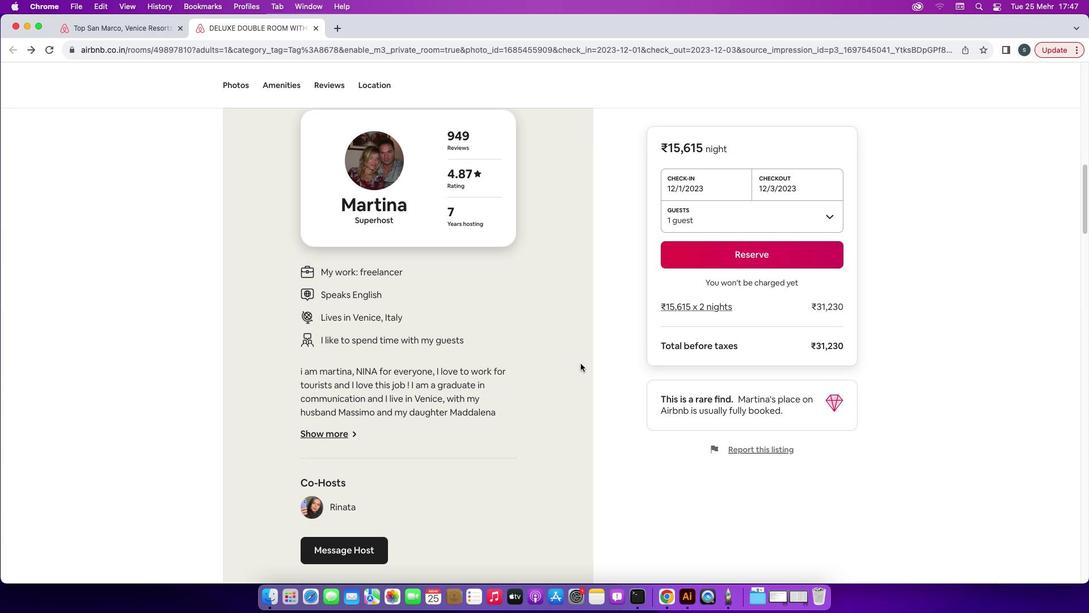 
Action: Mouse scrolled (580, 363) with delta (0, -1)
Screenshot: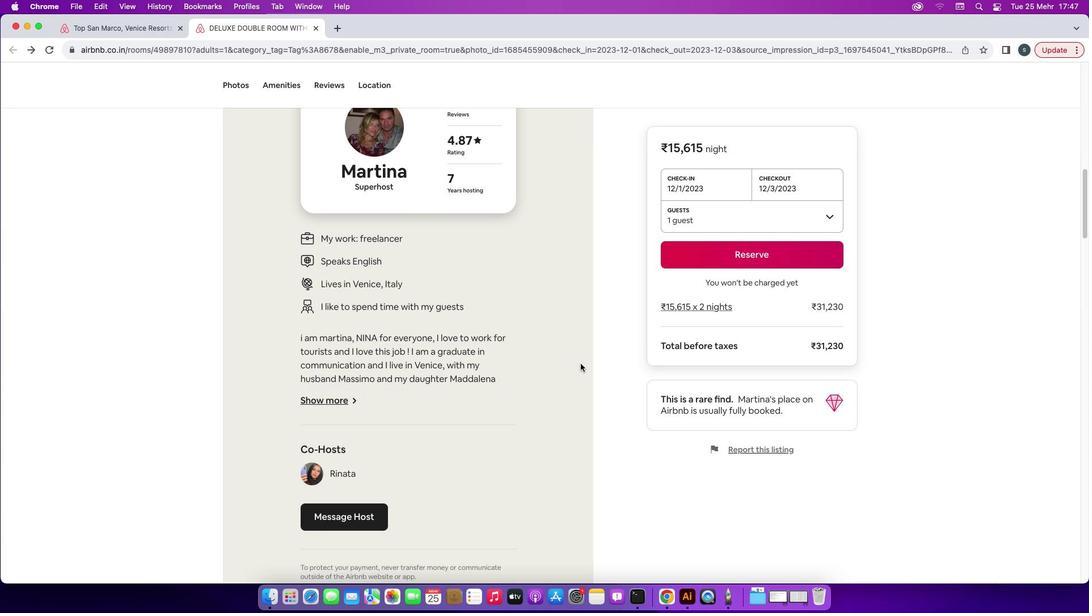 
Action: Mouse scrolled (580, 363) with delta (0, 0)
Screenshot: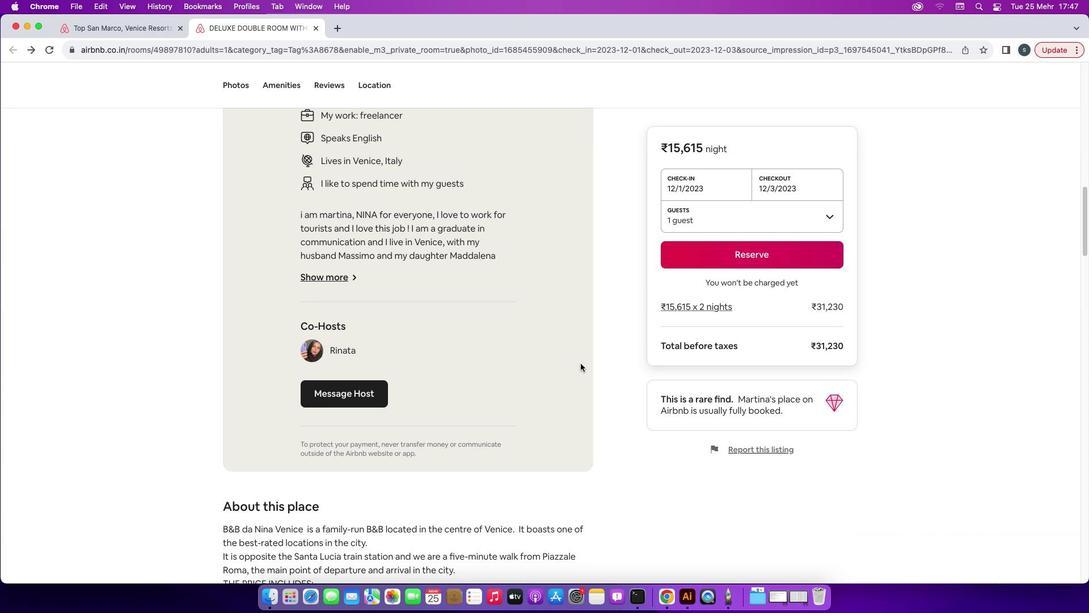 
Action: Mouse scrolled (580, 363) with delta (0, 0)
Screenshot: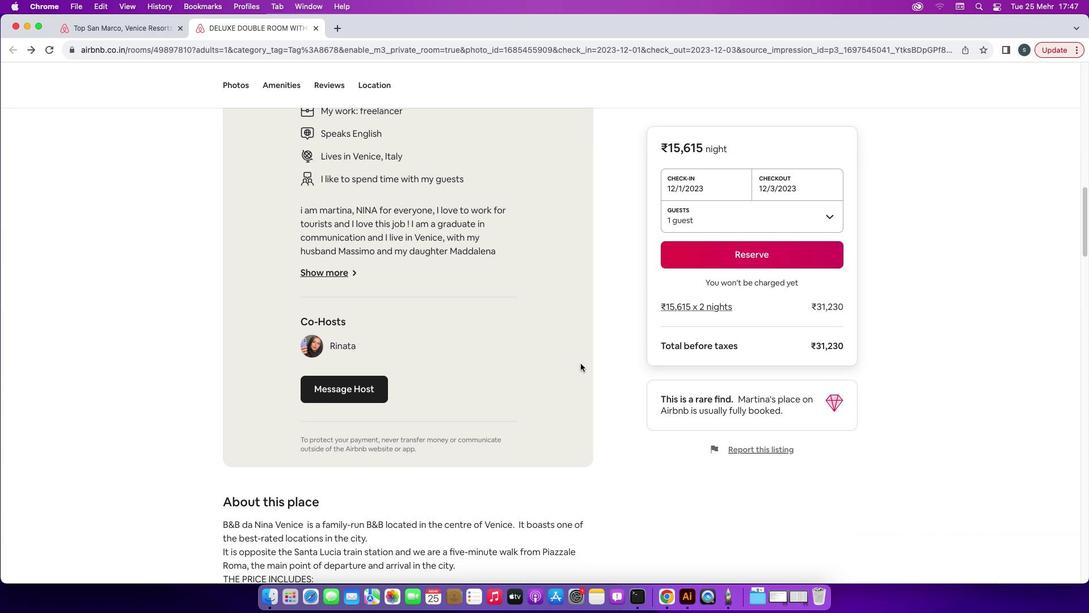 
Action: Mouse scrolled (580, 363) with delta (0, -1)
Screenshot: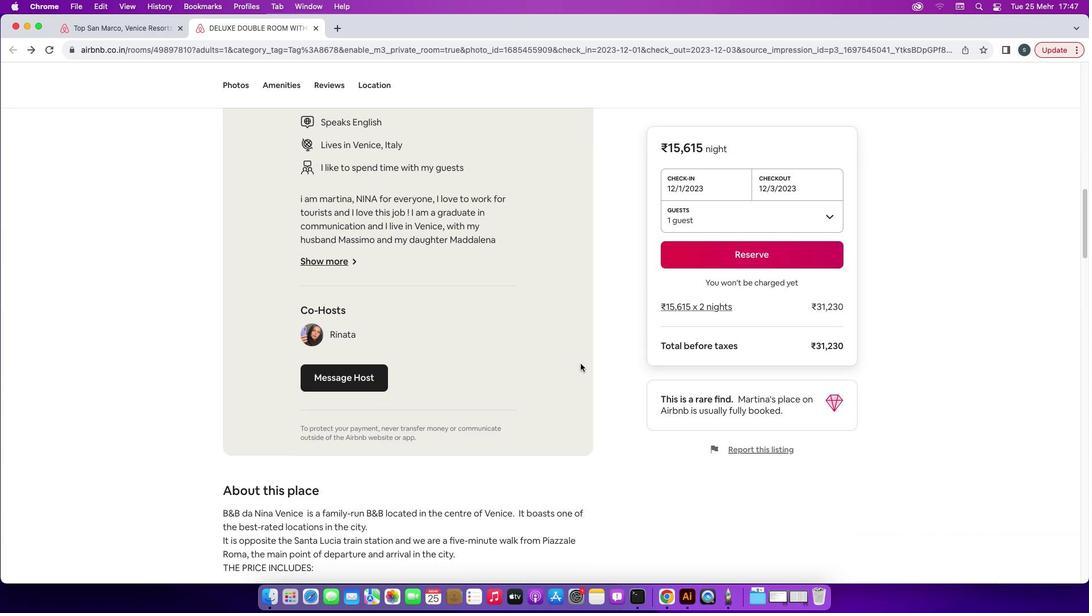 
Action: Mouse scrolled (580, 363) with delta (0, -2)
Screenshot: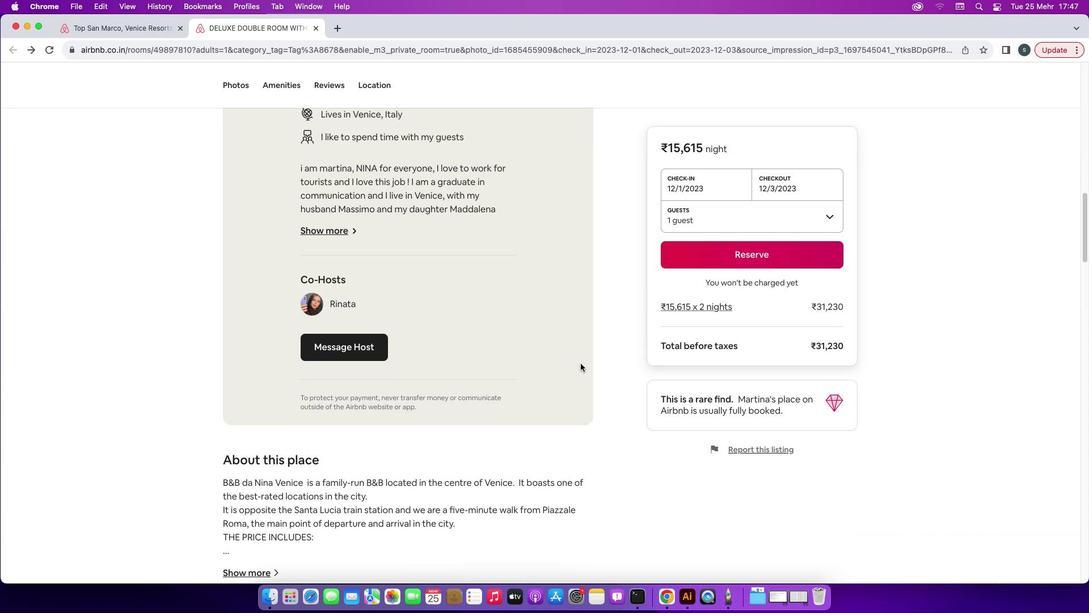 
Action: Mouse scrolled (580, 363) with delta (0, -2)
Screenshot: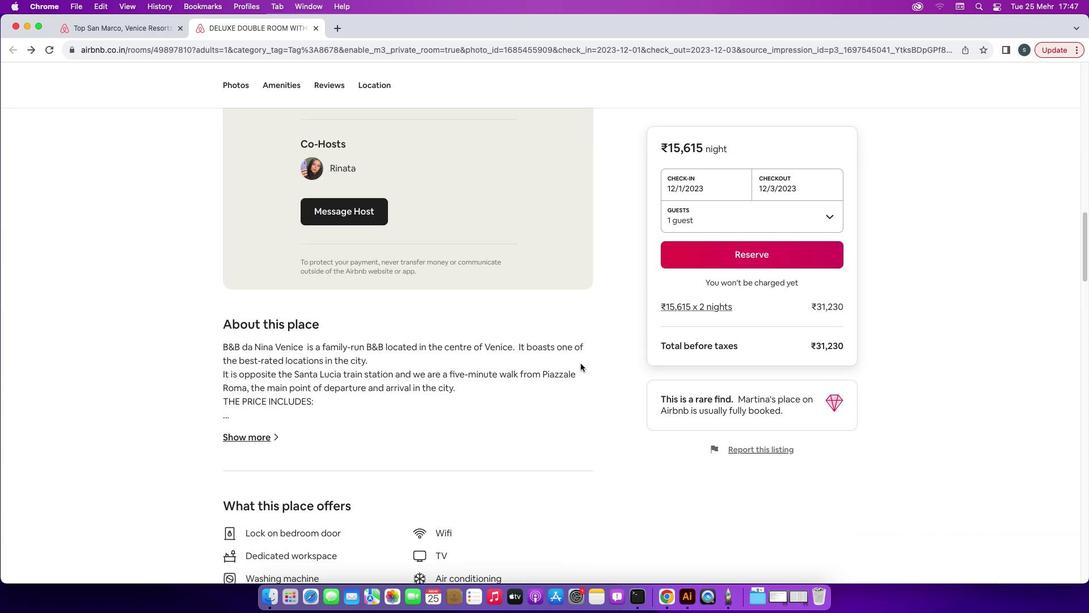
Action: Mouse scrolled (580, 363) with delta (0, 0)
Screenshot: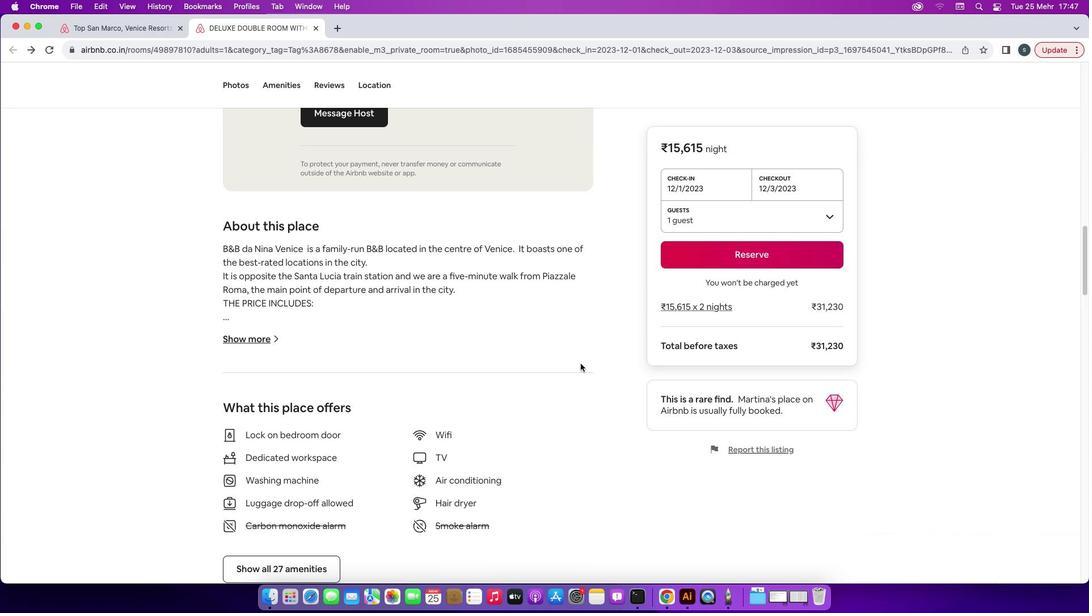 
Action: Mouse scrolled (580, 363) with delta (0, 0)
Screenshot: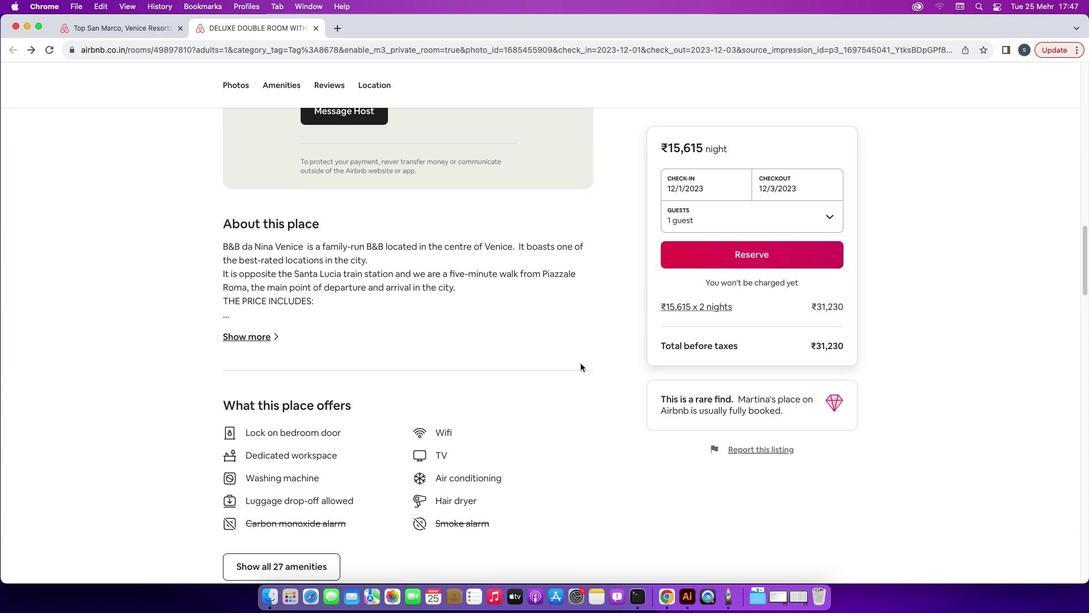 
Action: Mouse scrolled (580, 363) with delta (0, 0)
Screenshot: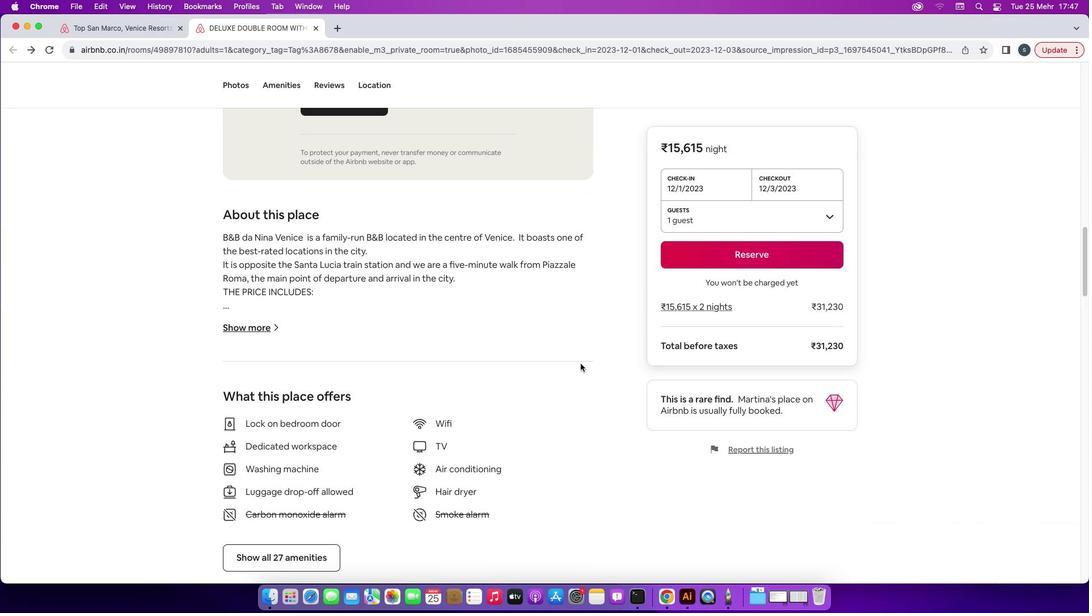 
Action: Mouse moved to (255, 286)
Screenshot: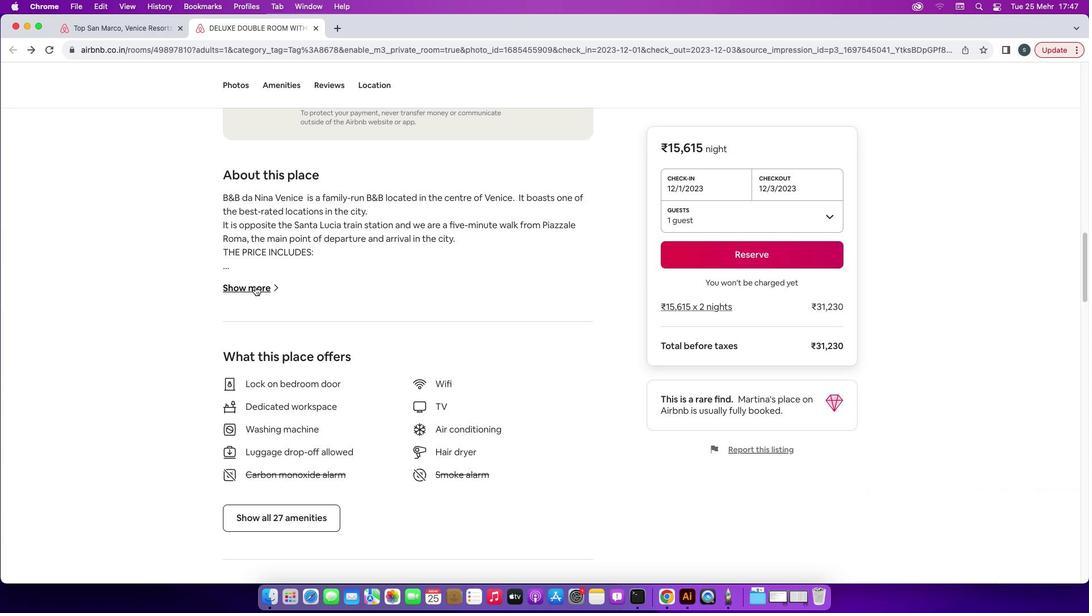 
Action: Mouse pressed left at (255, 286)
Screenshot: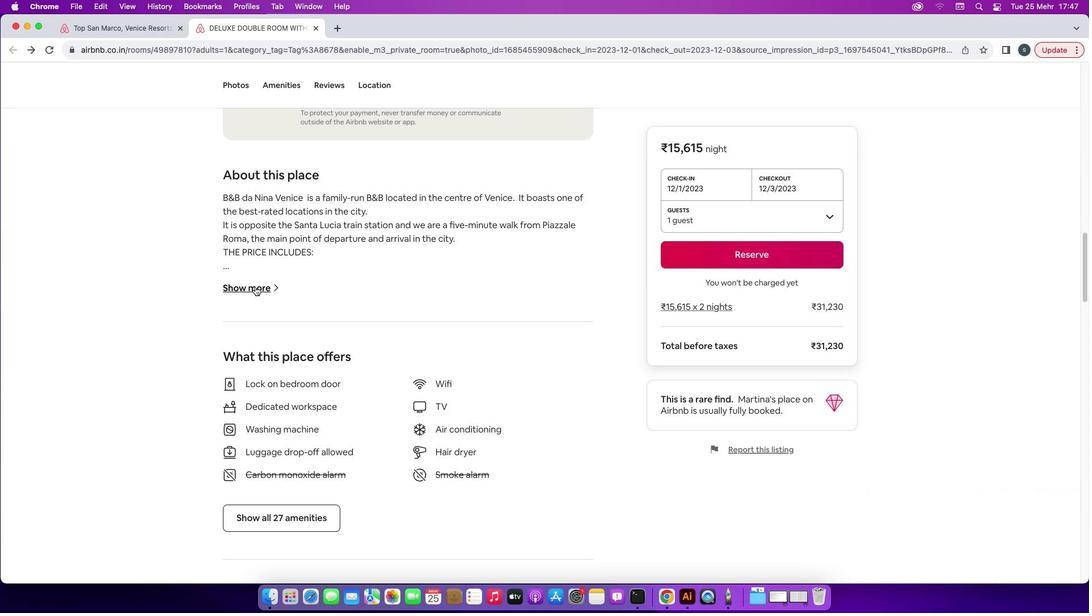 
Action: Mouse moved to (642, 380)
Screenshot: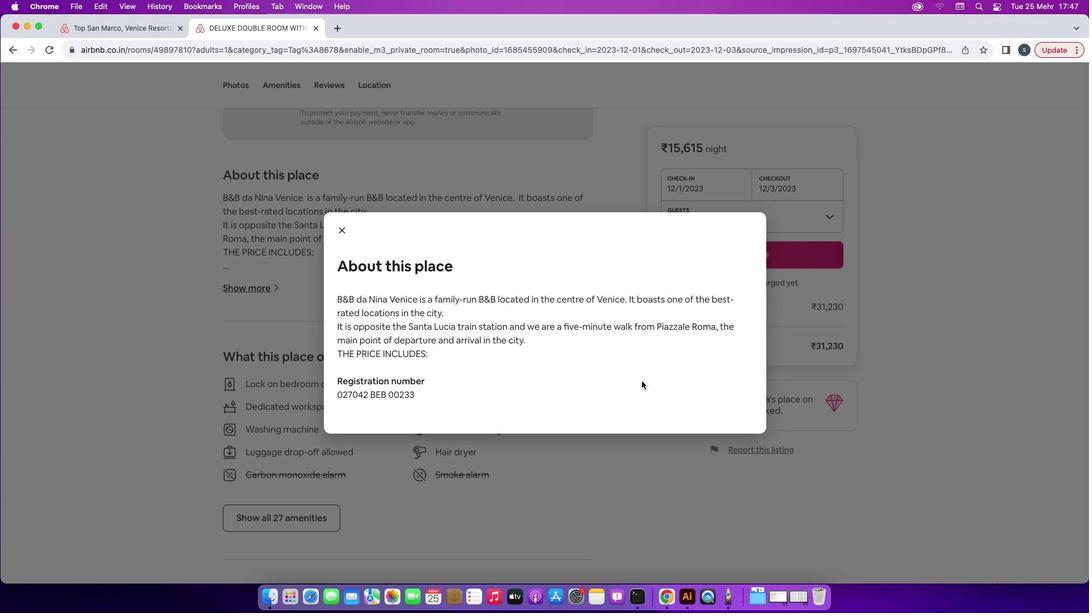 
Action: Mouse scrolled (642, 380) with delta (0, 0)
Screenshot: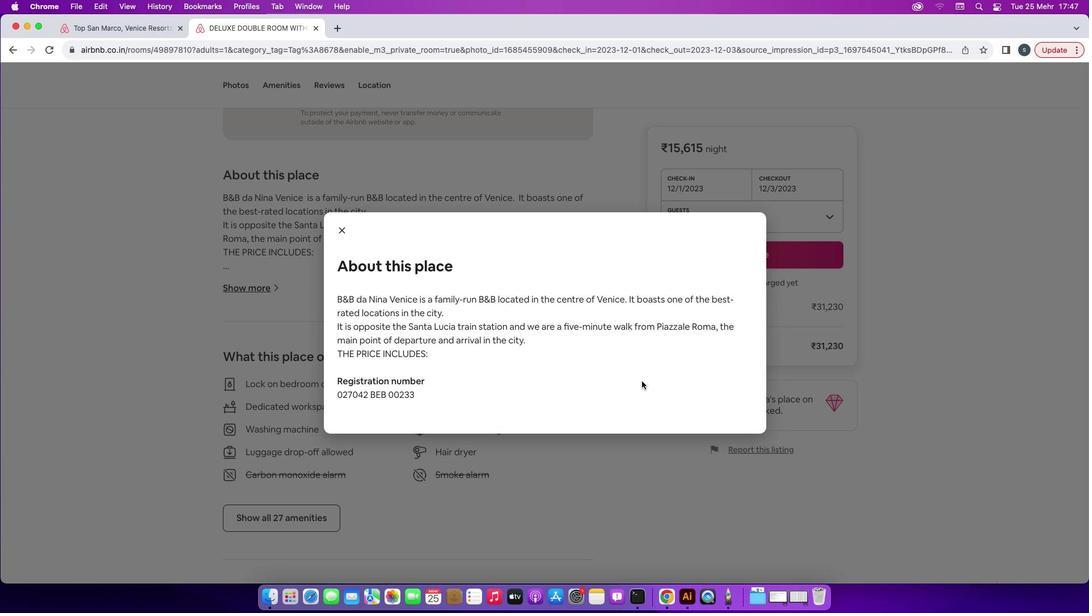 
Action: Mouse scrolled (642, 380) with delta (0, 0)
Screenshot: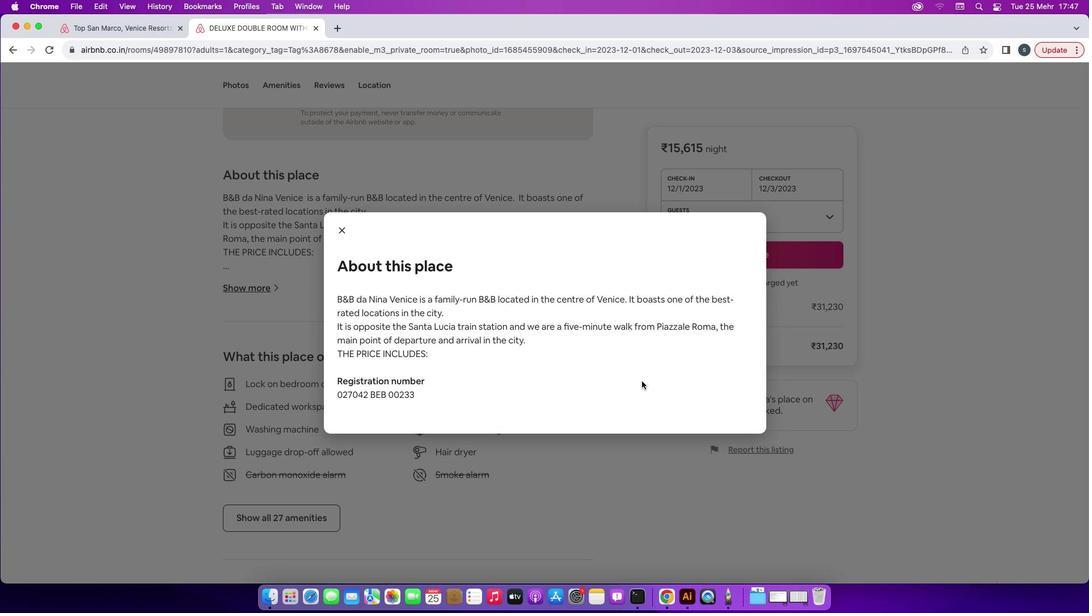 
Action: Mouse scrolled (642, 380) with delta (0, 0)
Screenshot: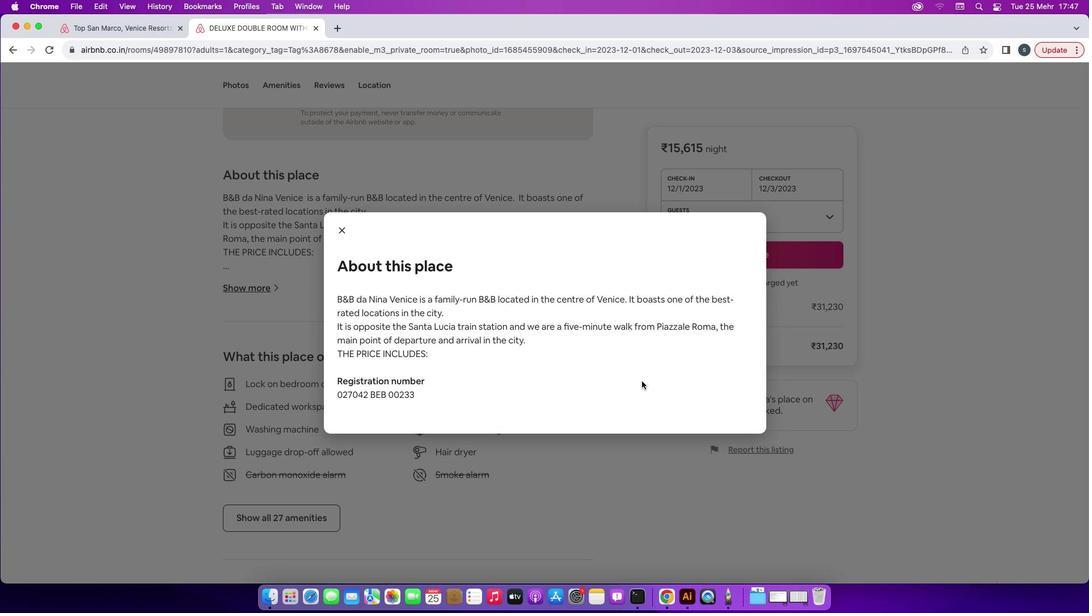 
Action: Mouse scrolled (642, 380) with delta (0, 0)
Screenshot: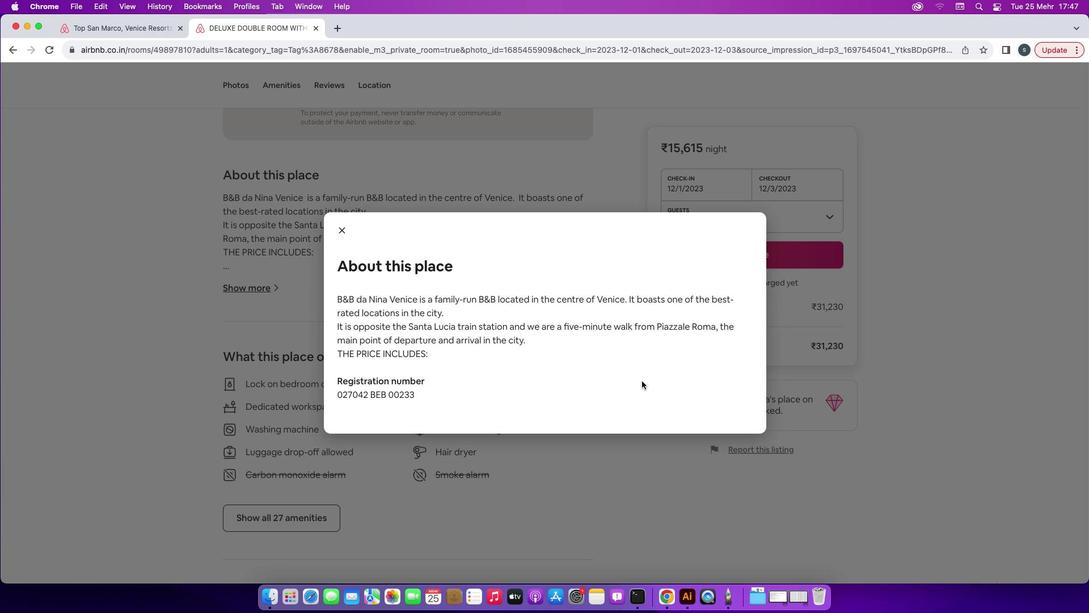 
Action: Mouse moved to (336, 229)
Screenshot: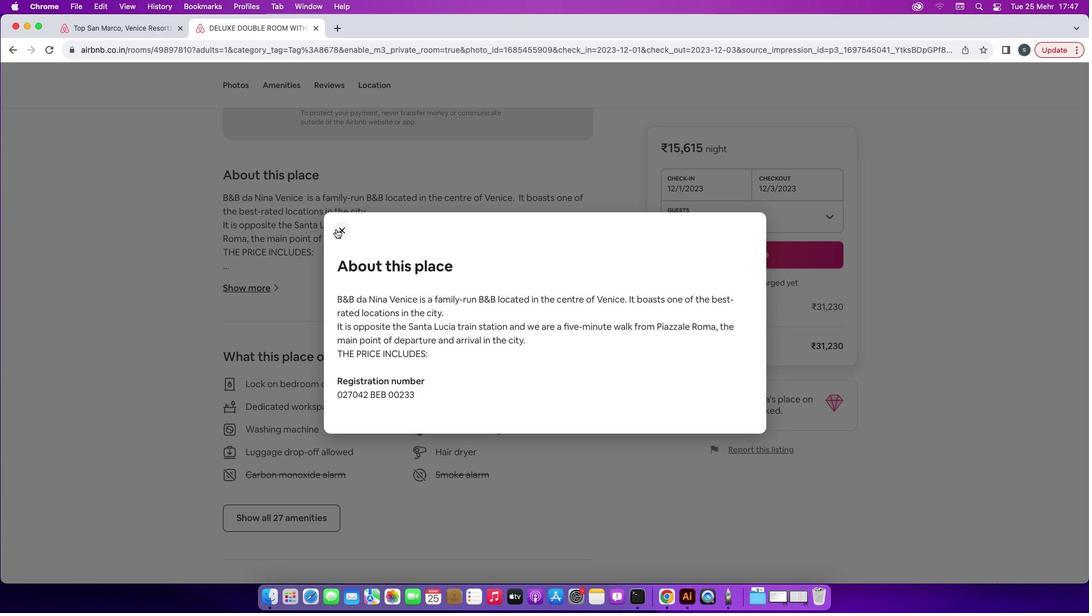 
Action: Mouse pressed left at (336, 229)
Screenshot: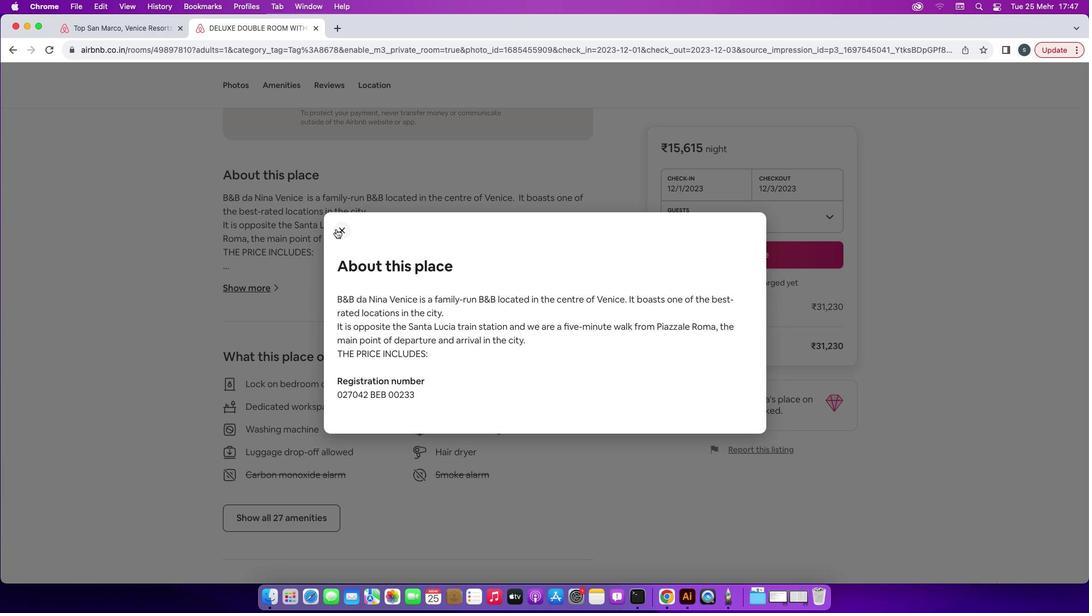 
Action: Mouse moved to (502, 341)
Screenshot: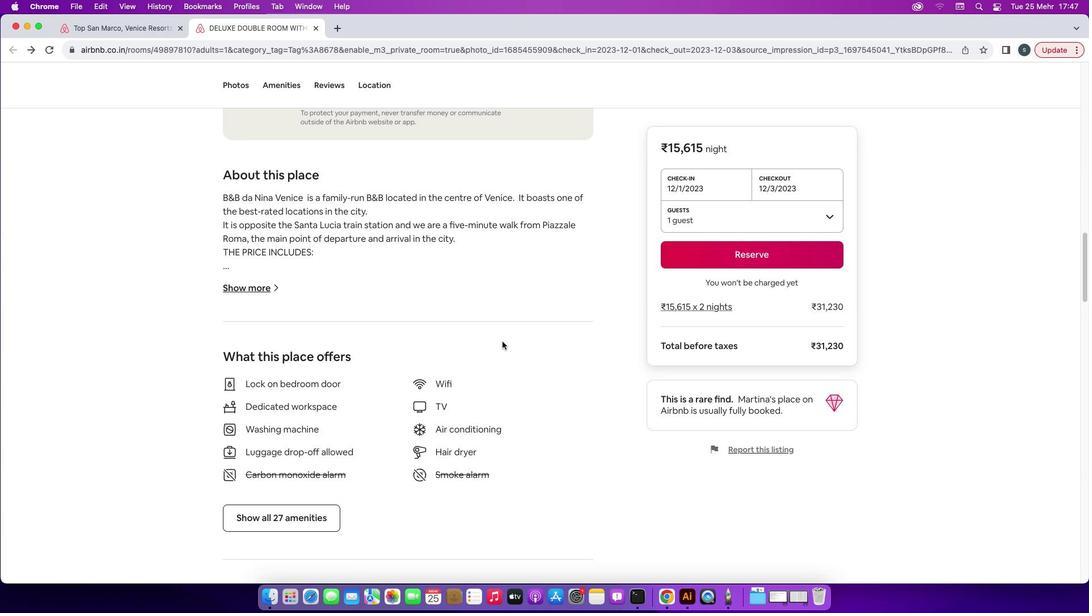 
Action: Mouse scrolled (502, 341) with delta (0, 0)
Screenshot: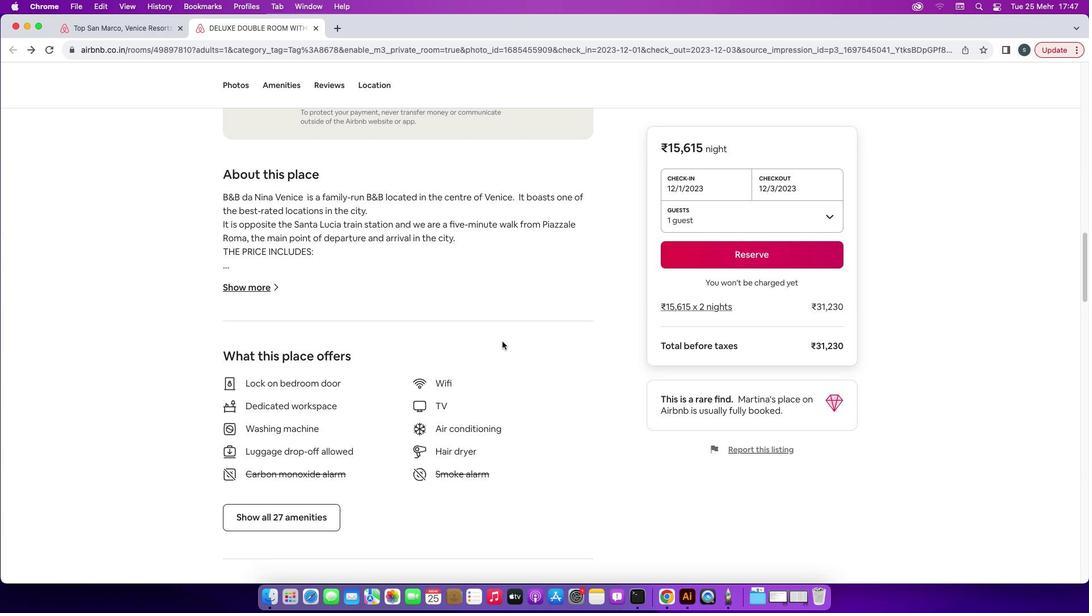 
Action: Mouse scrolled (502, 341) with delta (0, 0)
Screenshot: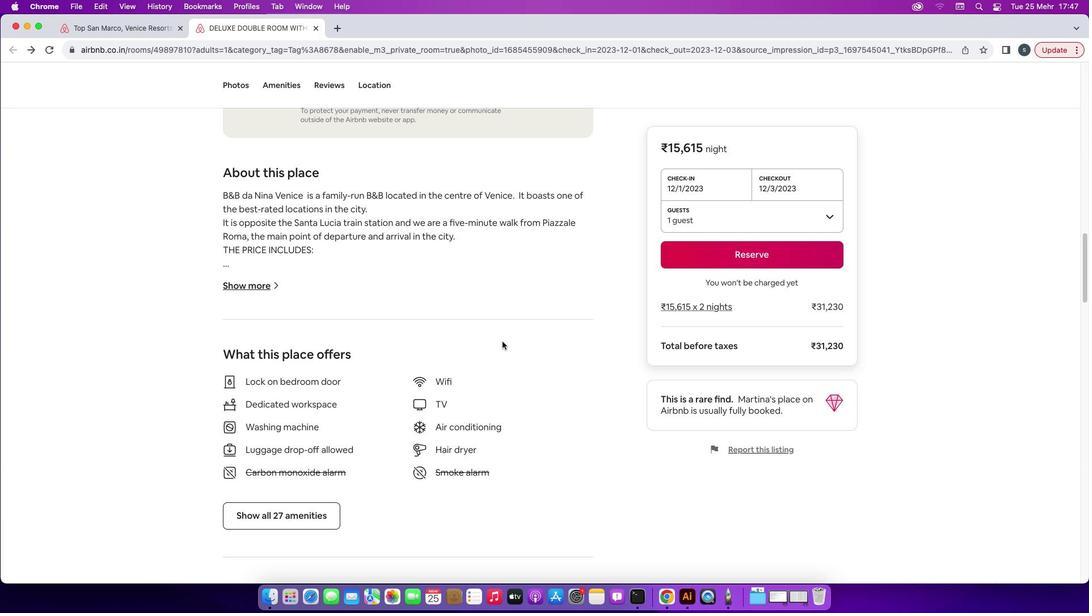 
Action: Mouse scrolled (502, 341) with delta (0, 0)
Screenshot: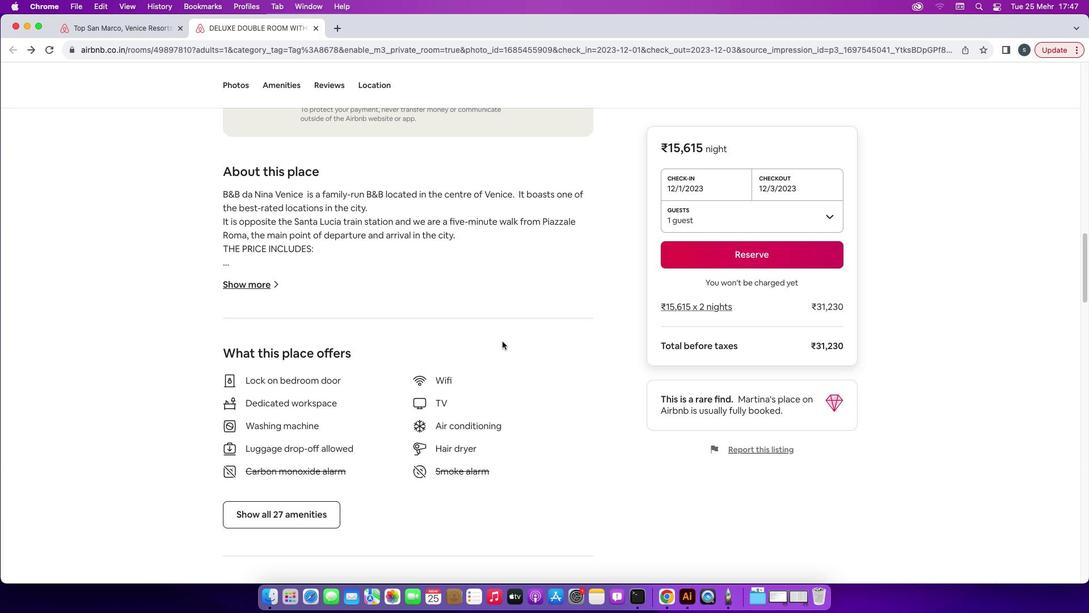 
Action: Mouse scrolled (502, 341) with delta (0, -1)
Screenshot: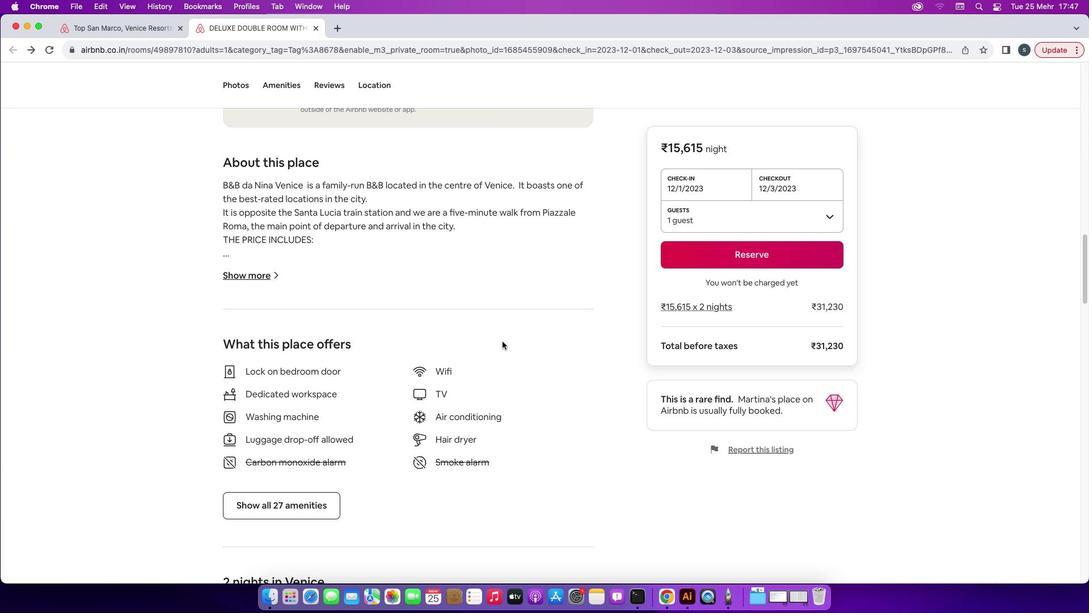 
Action: Mouse scrolled (502, 341) with delta (0, 0)
Screenshot: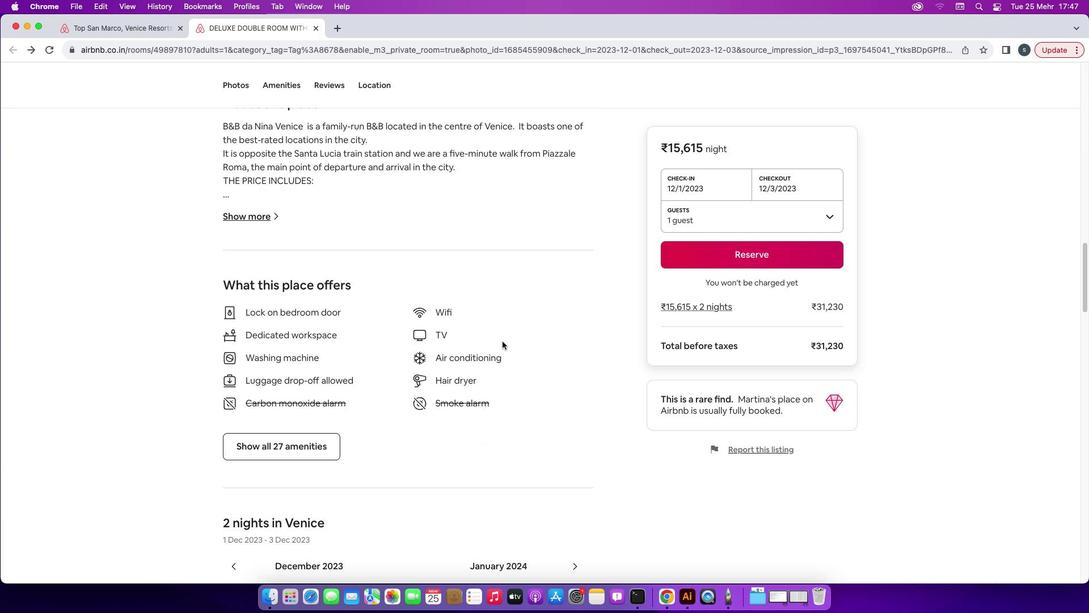 
Action: Mouse scrolled (502, 341) with delta (0, 0)
Screenshot: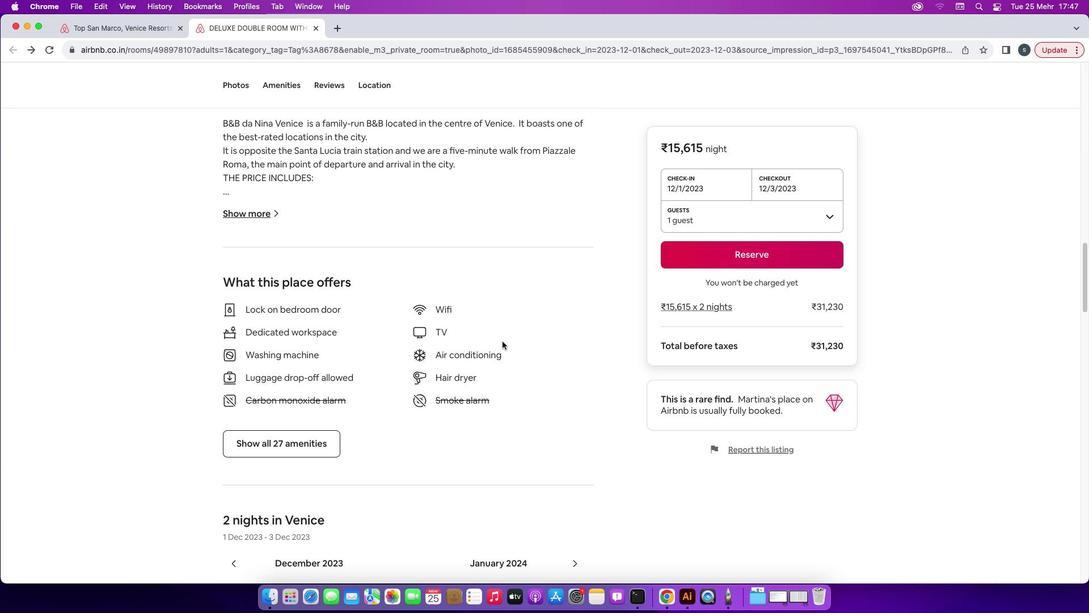 
Action: Mouse scrolled (502, 341) with delta (0, 0)
Screenshot: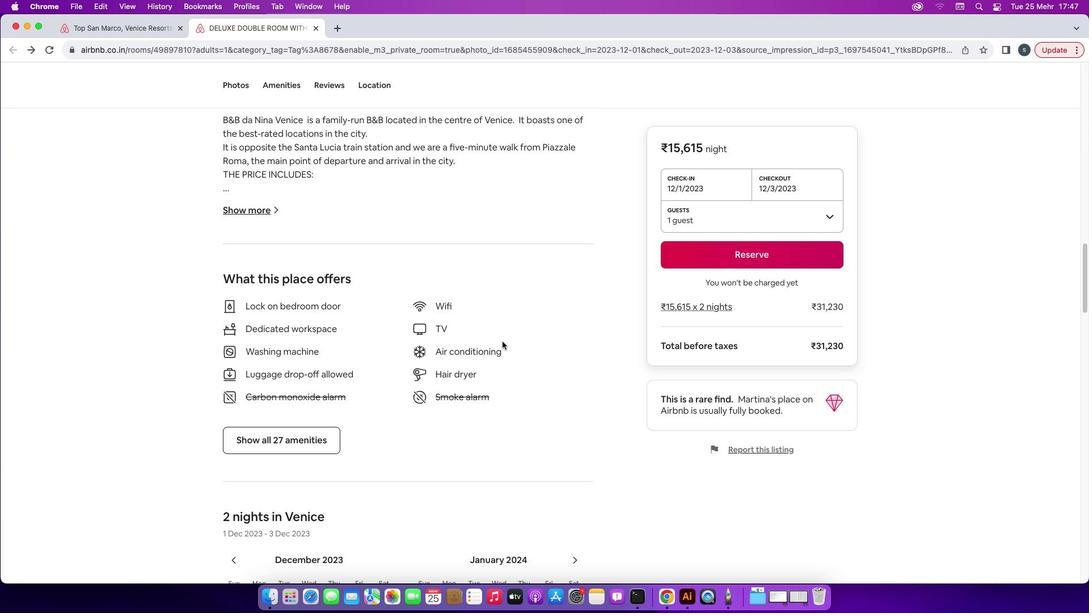 
Action: Mouse scrolled (502, 341) with delta (0, 0)
Screenshot: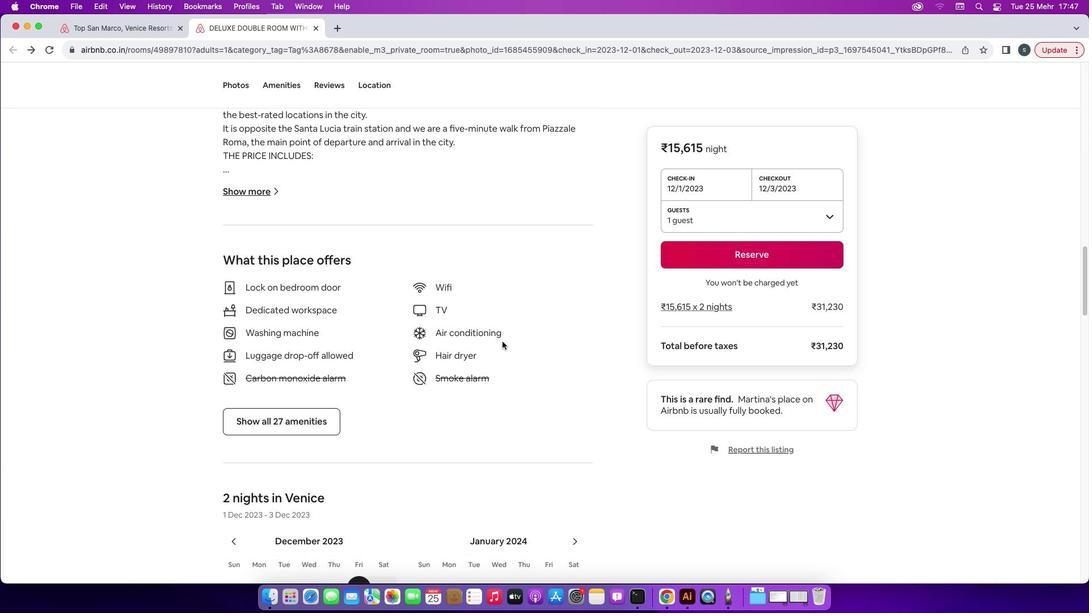 
Action: Mouse moved to (504, 340)
Screenshot: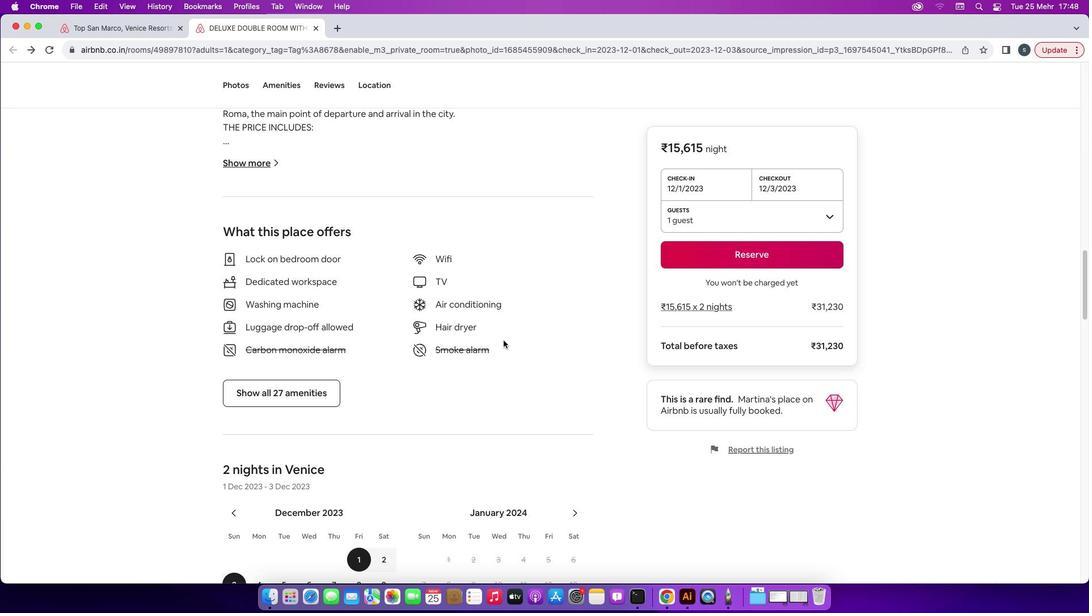 
Action: Mouse scrolled (504, 340) with delta (0, 0)
Screenshot: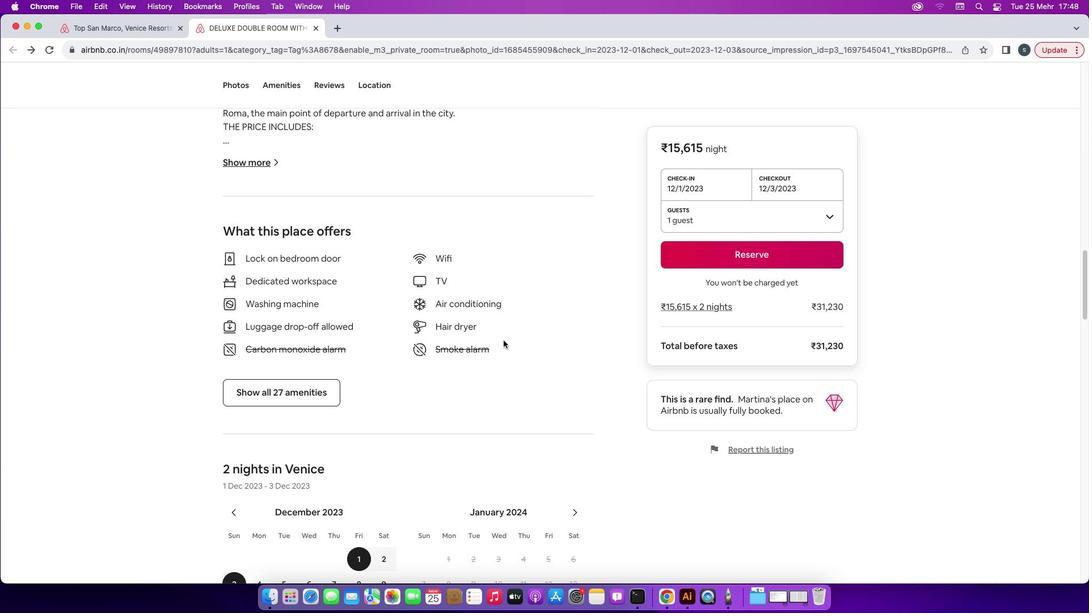
Action: Mouse scrolled (504, 340) with delta (0, 0)
Screenshot: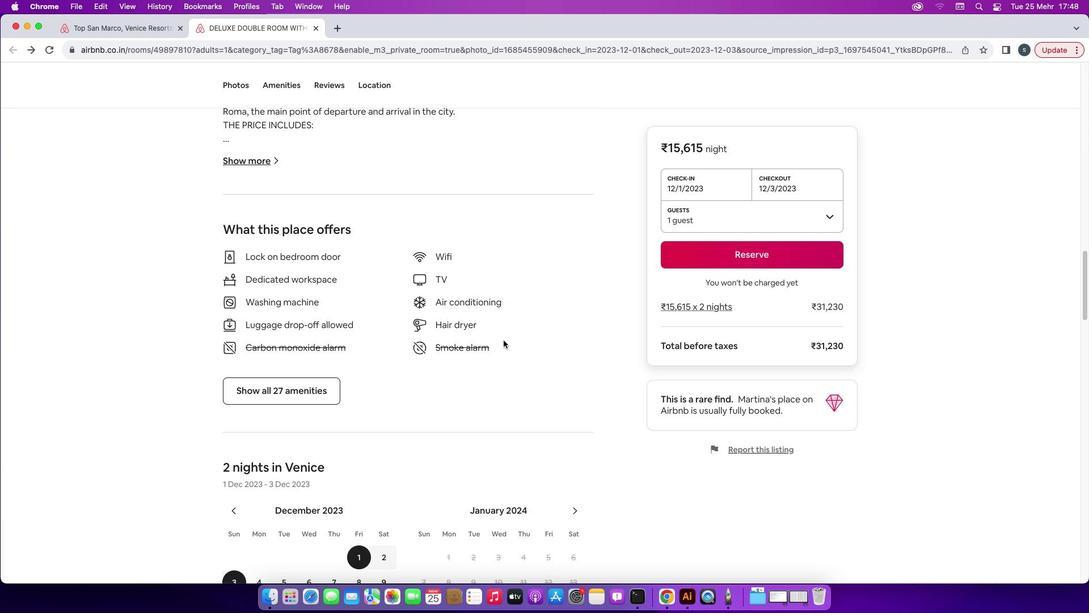 
Action: Mouse scrolled (504, 340) with delta (0, 0)
Screenshot: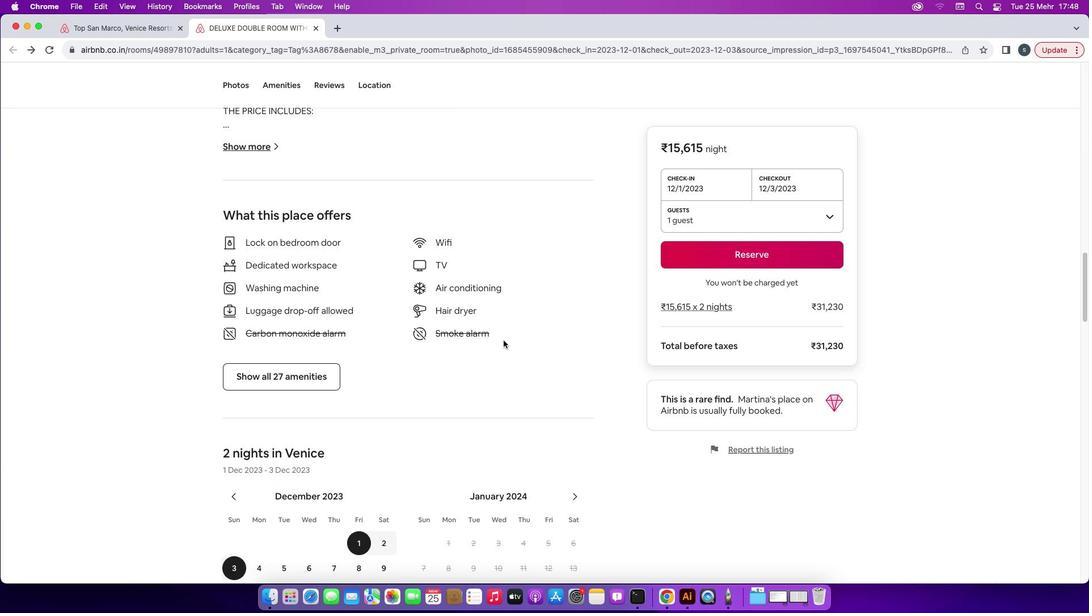 
Action: Mouse scrolled (504, 340) with delta (0, 0)
Screenshot: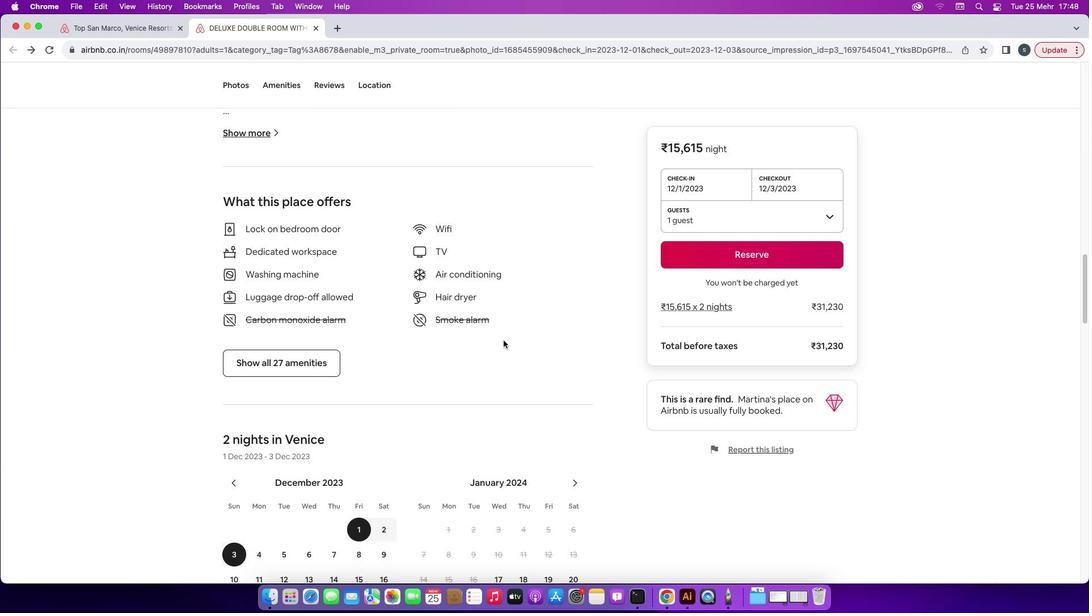
Action: Mouse scrolled (504, 340) with delta (0, 0)
Screenshot: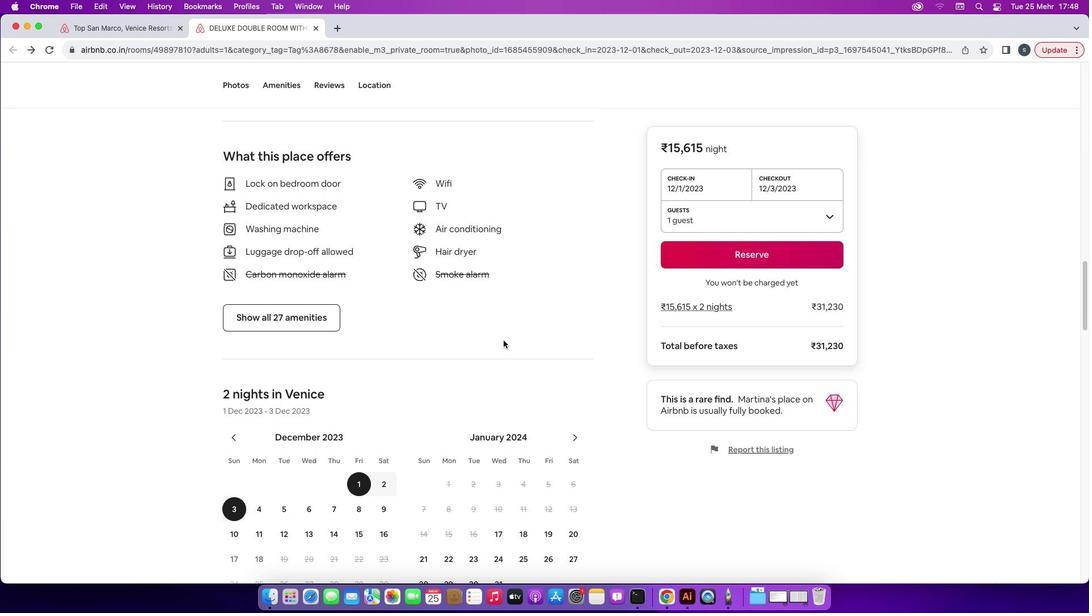 
Action: Mouse scrolled (504, 340) with delta (0, 0)
Screenshot: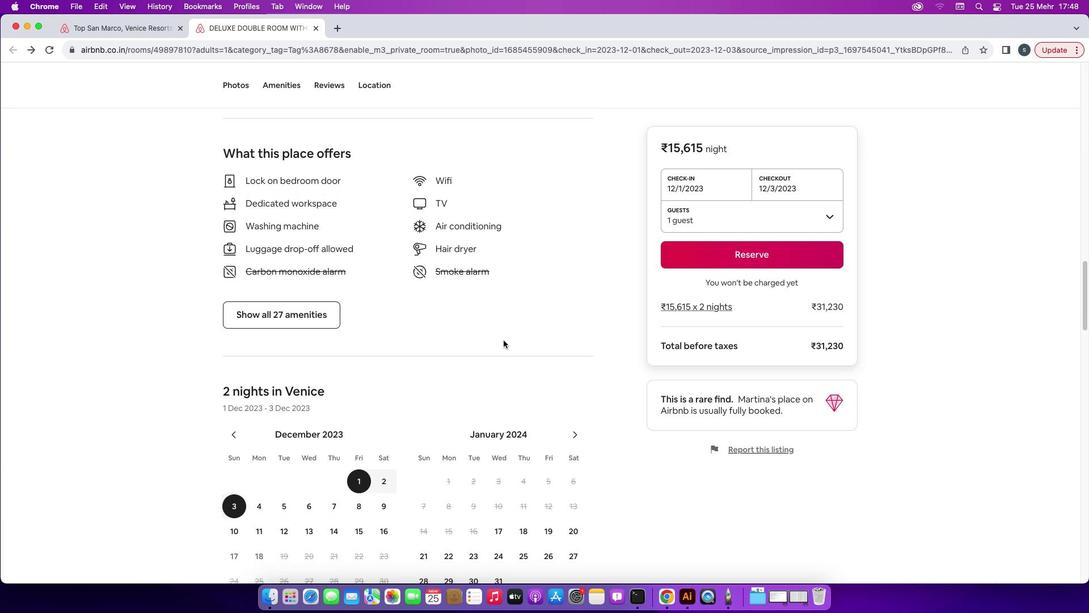 
Action: Mouse scrolled (504, 340) with delta (0, 0)
Screenshot: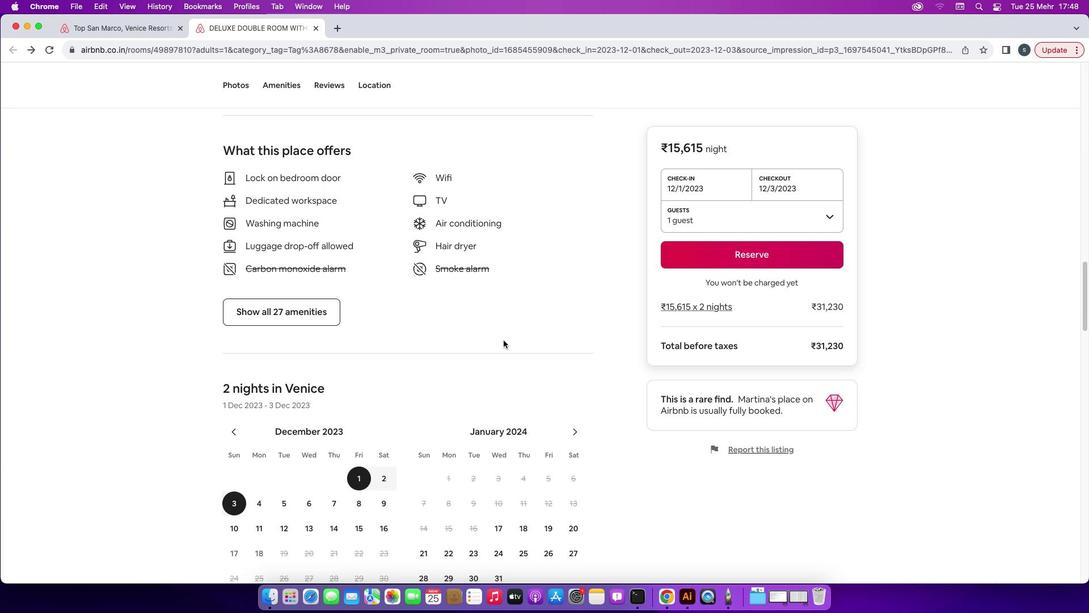 
Action: Mouse moved to (303, 295)
Screenshot: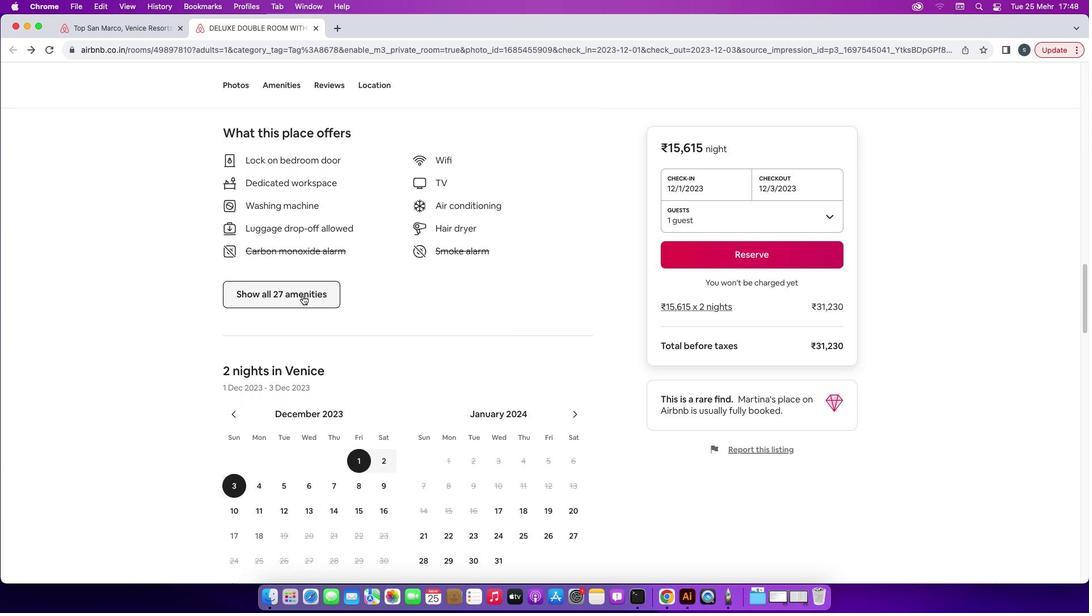
Action: Mouse pressed left at (303, 295)
Screenshot: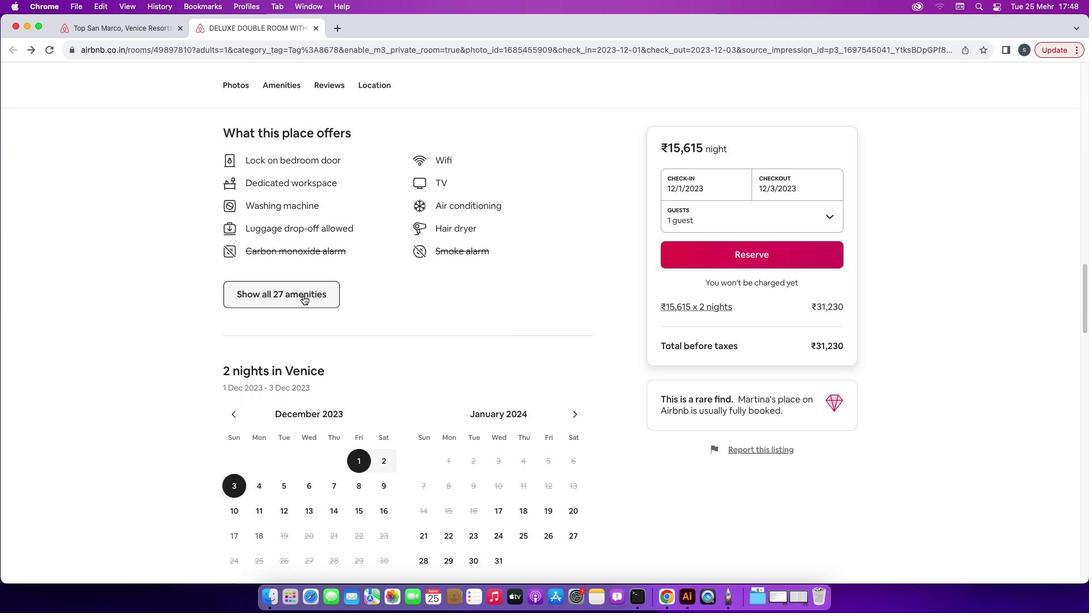
Action: Mouse moved to (681, 483)
Screenshot: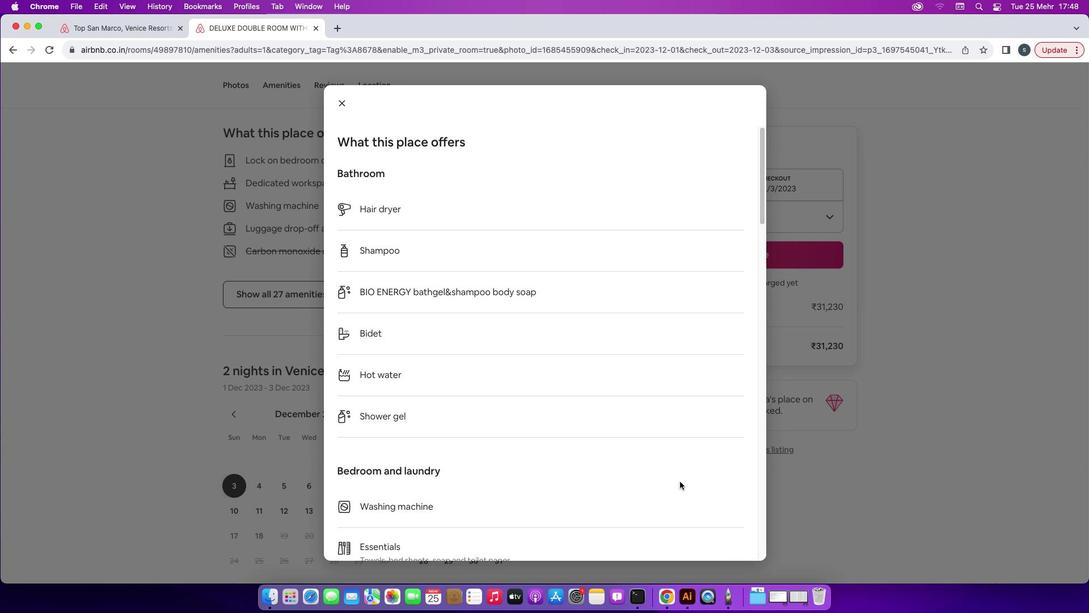 
Action: Mouse scrolled (681, 483) with delta (0, 0)
Screenshot: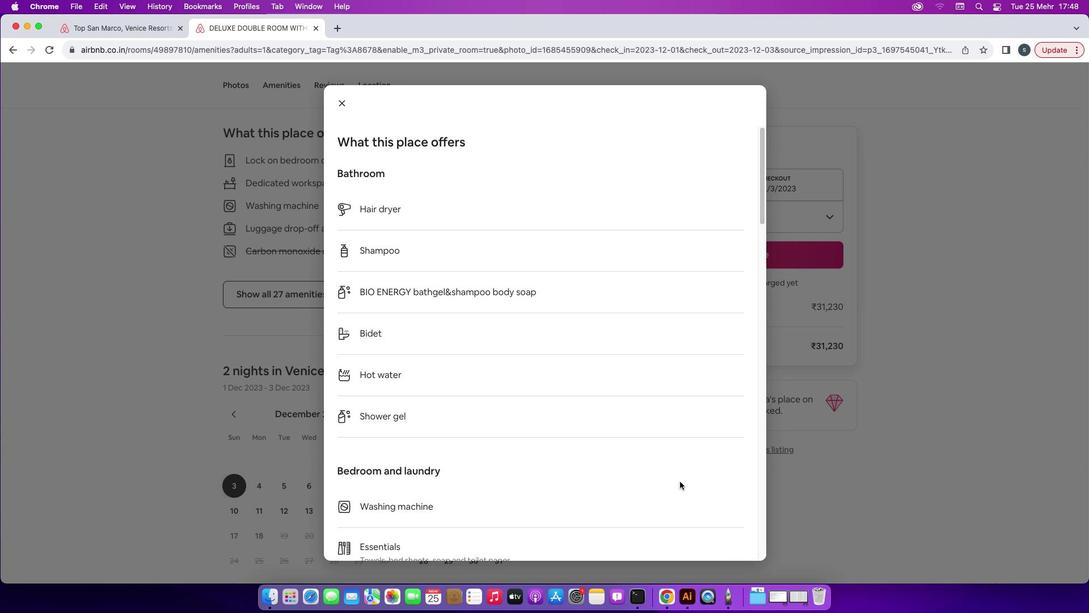 
Action: Mouse moved to (680, 481)
Screenshot: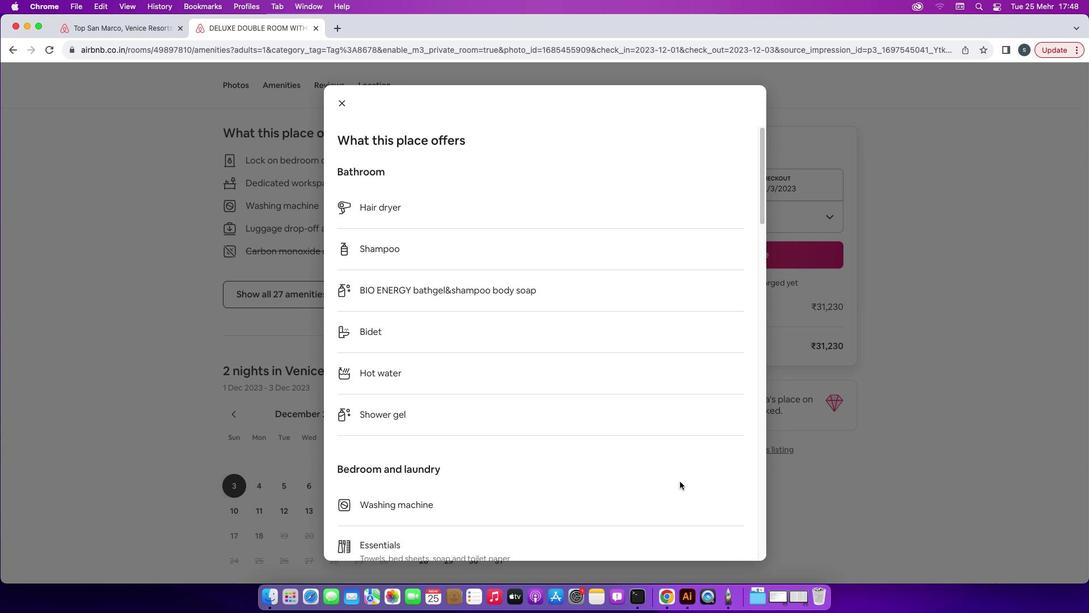 
Action: Mouse scrolled (680, 481) with delta (0, 0)
Screenshot: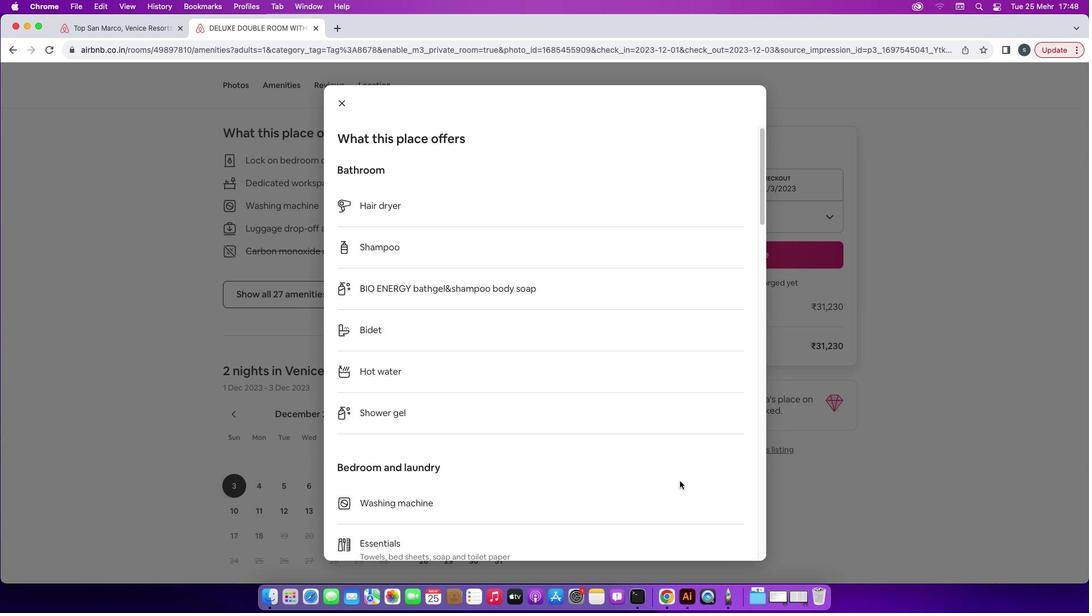 
Action: Mouse scrolled (680, 481) with delta (0, 0)
Screenshot: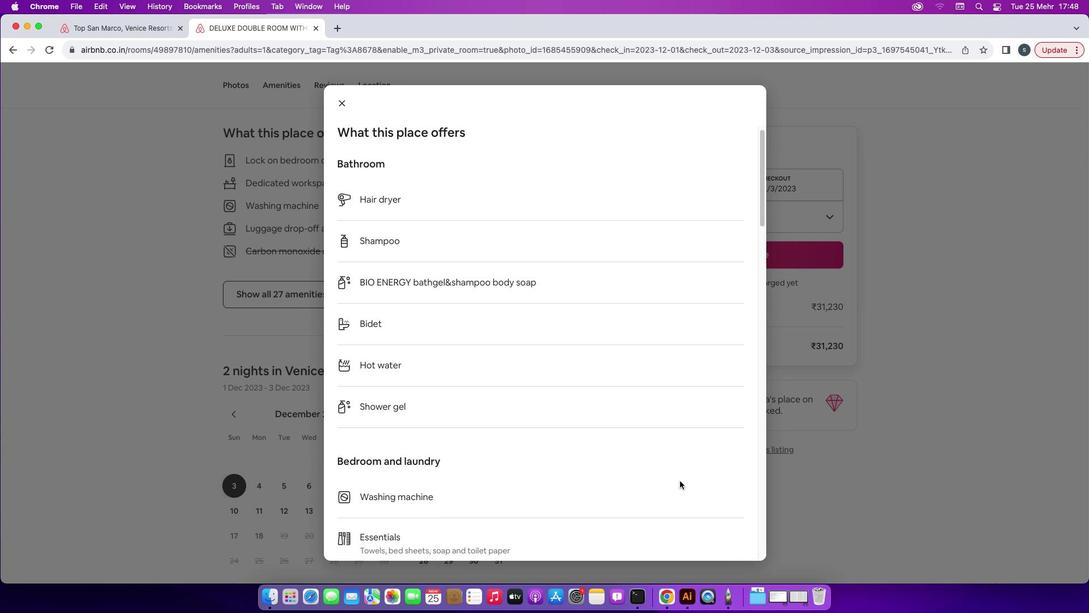 
Action: Mouse moved to (680, 481)
Screenshot: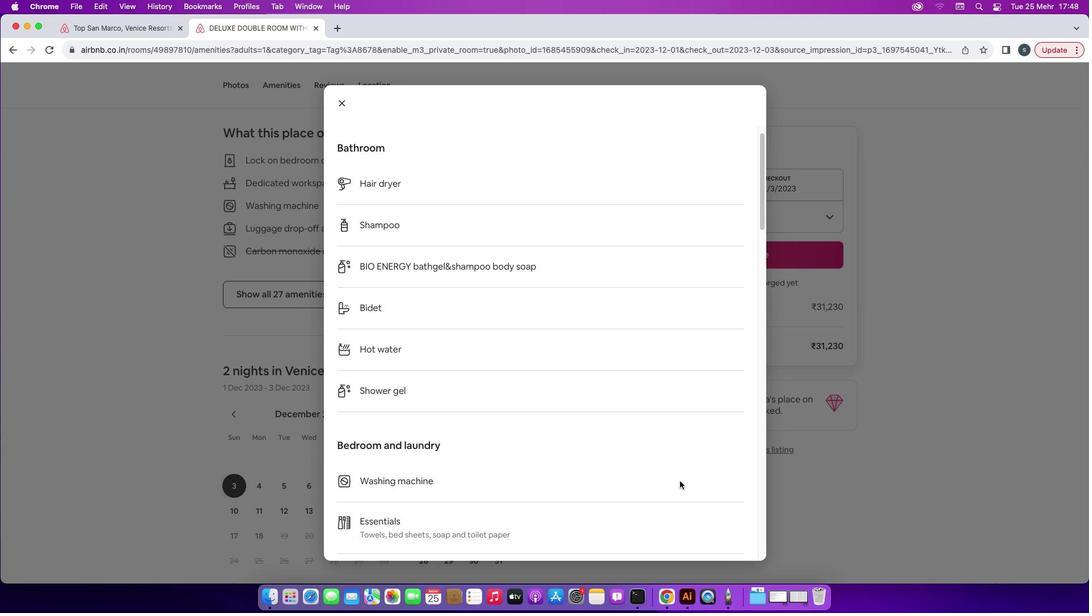 
Action: Mouse scrolled (680, 481) with delta (0, -1)
Screenshot: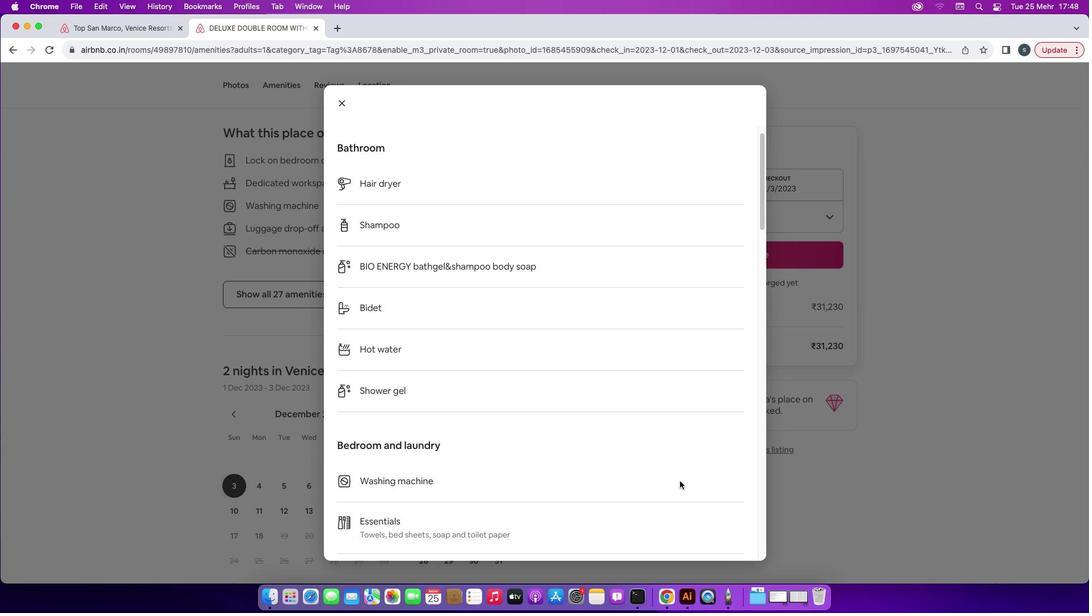 
Action: Mouse scrolled (680, 481) with delta (0, 0)
Screenshot: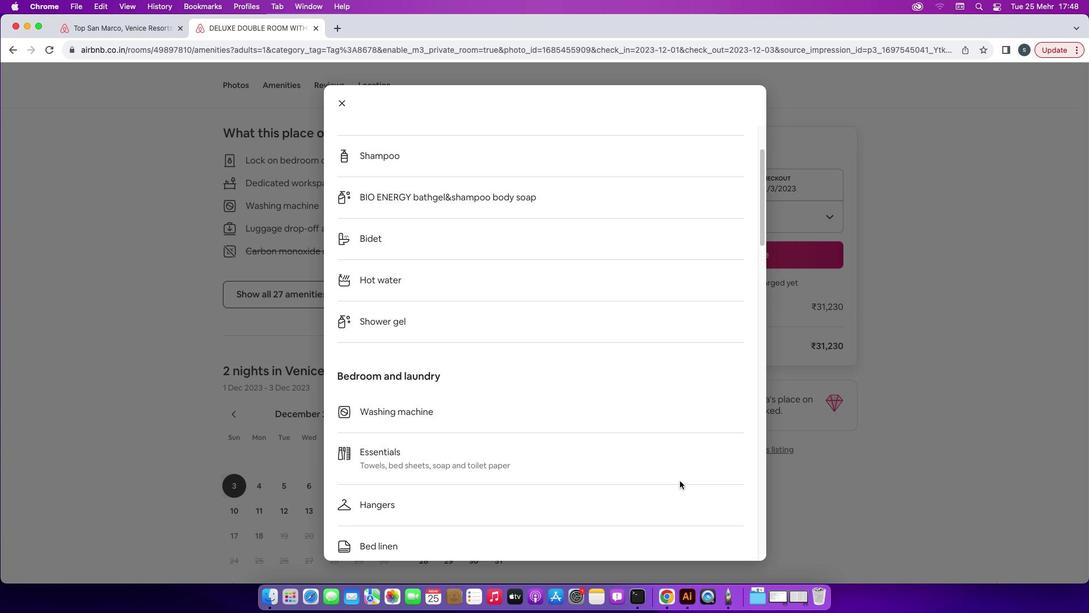 
Action: Mouse scrolled (680, 481) with delta (0, 0)
Screenshot: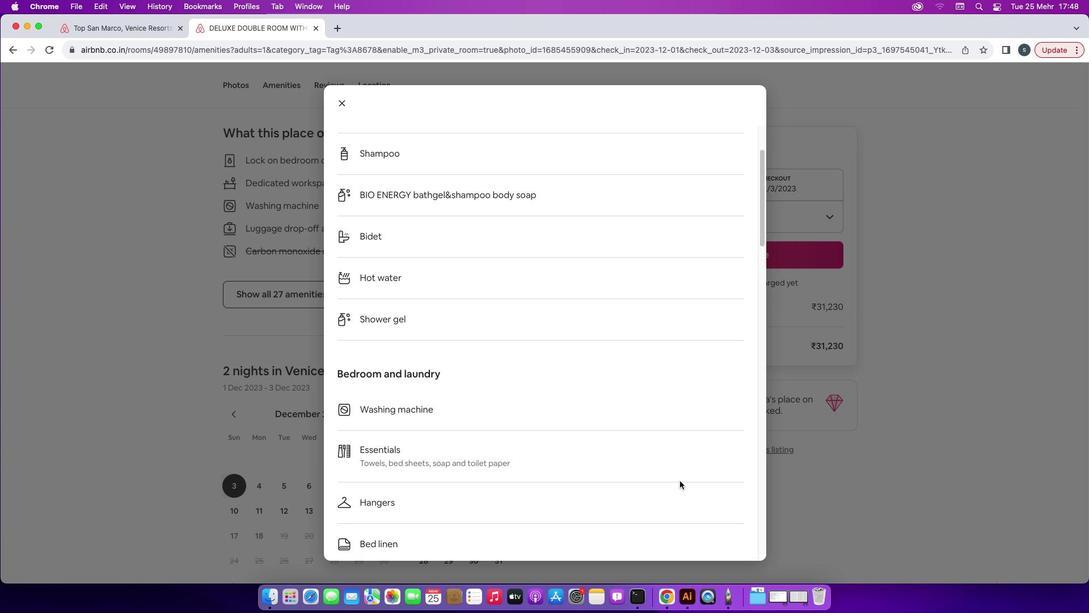 
Action: Mouse scrolled (680, 481) with delta (0, 0)
Screenshot: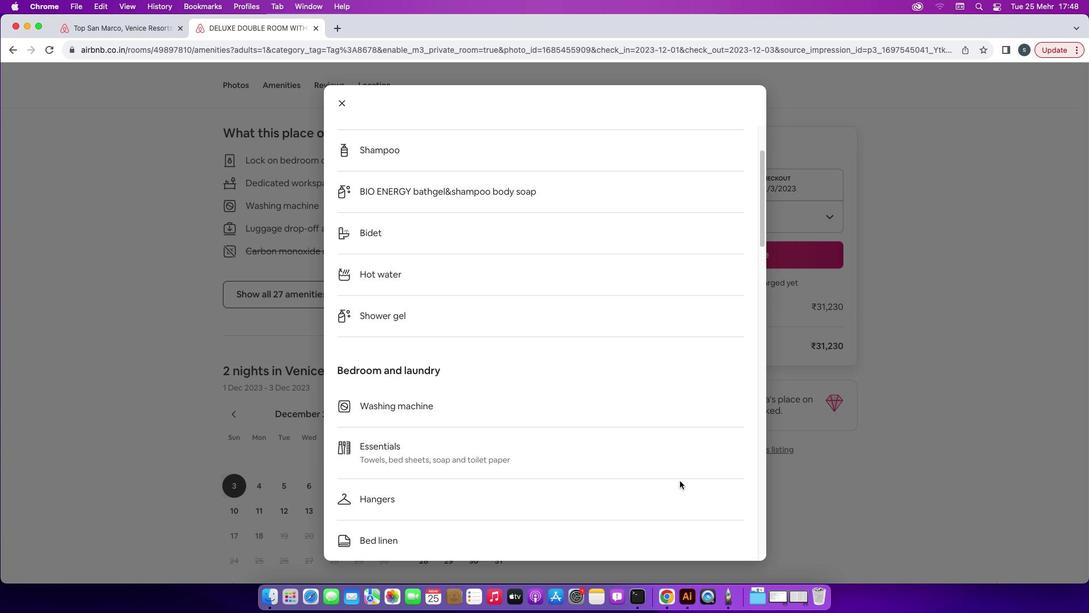 
Action: Mouse scrolled (680, 481) with delta (0, 0)
Screenshot: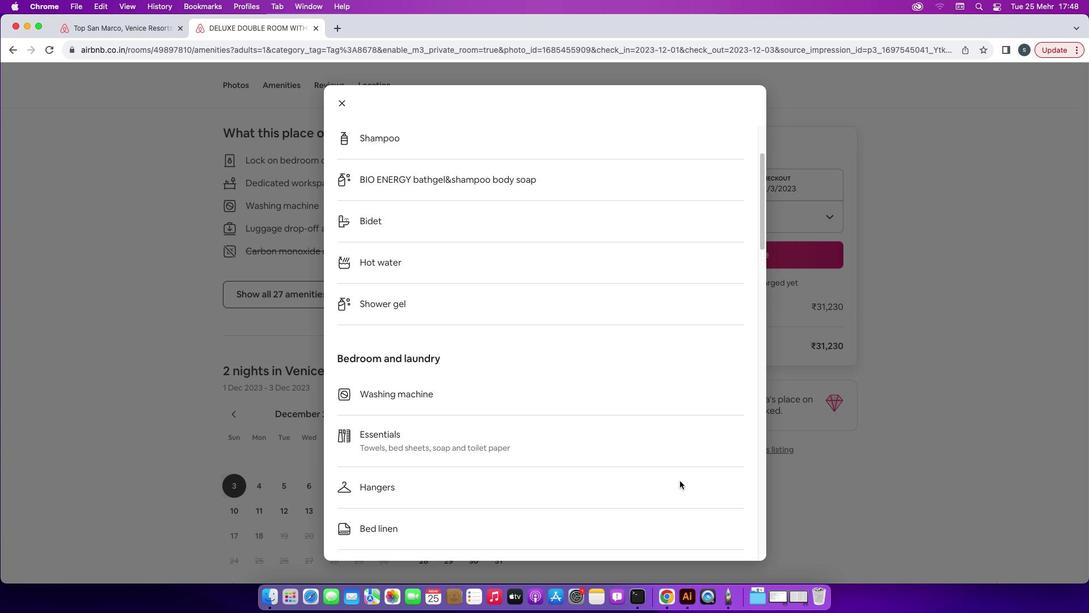 
Action: Mouse scrolled (680, 481) with delta (0, -1)
Screenshot: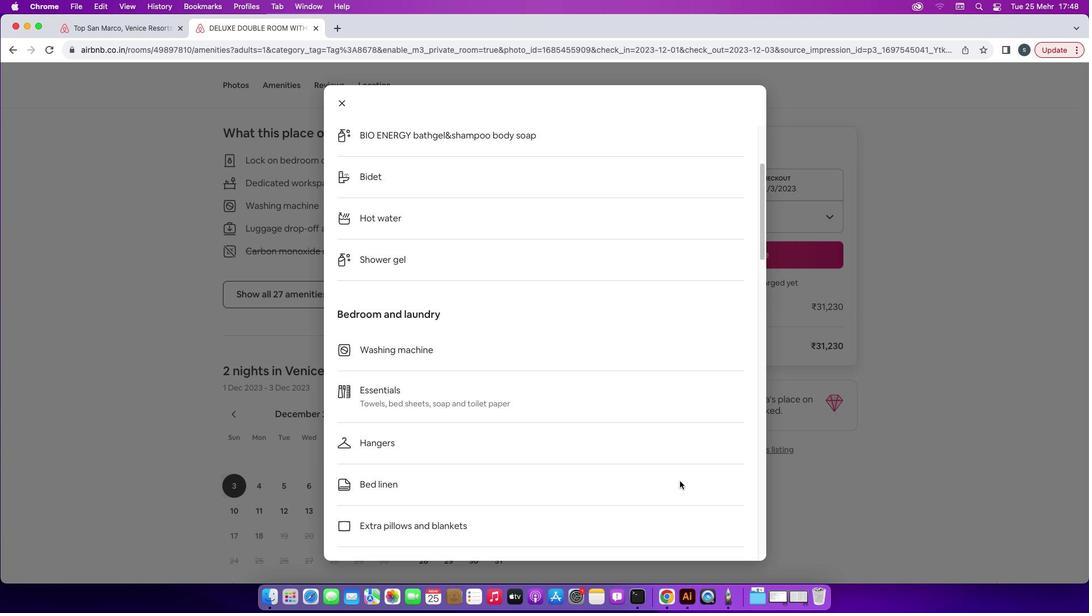 
Action: Mouse scrolled (680, 481) with delta (0, -1)
Screenshot: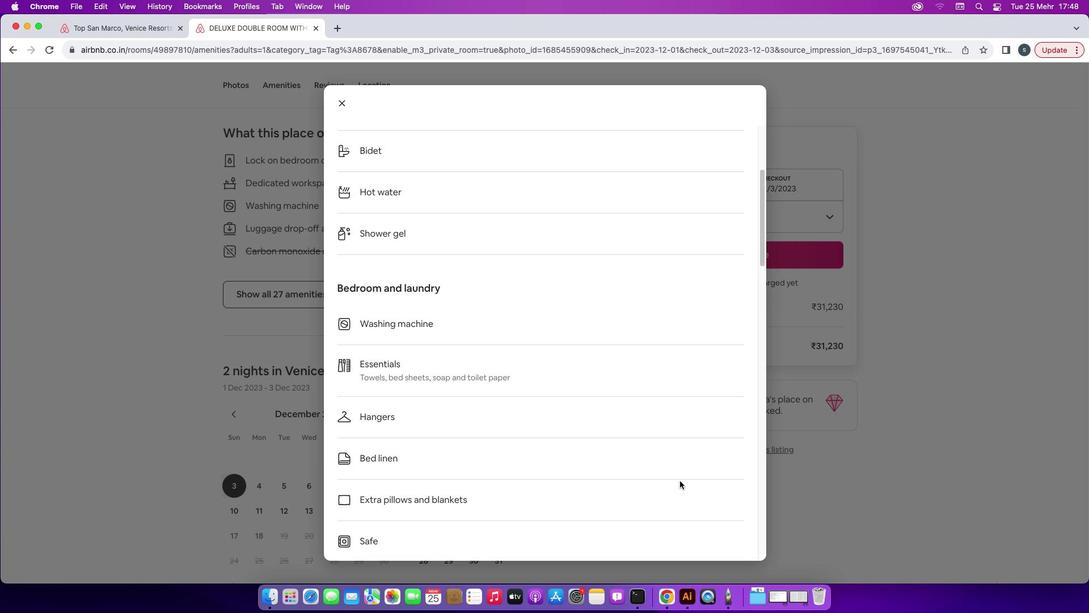 
Action: Mouse scrolled (680, 481) with delta (0, 0)
Screenshot: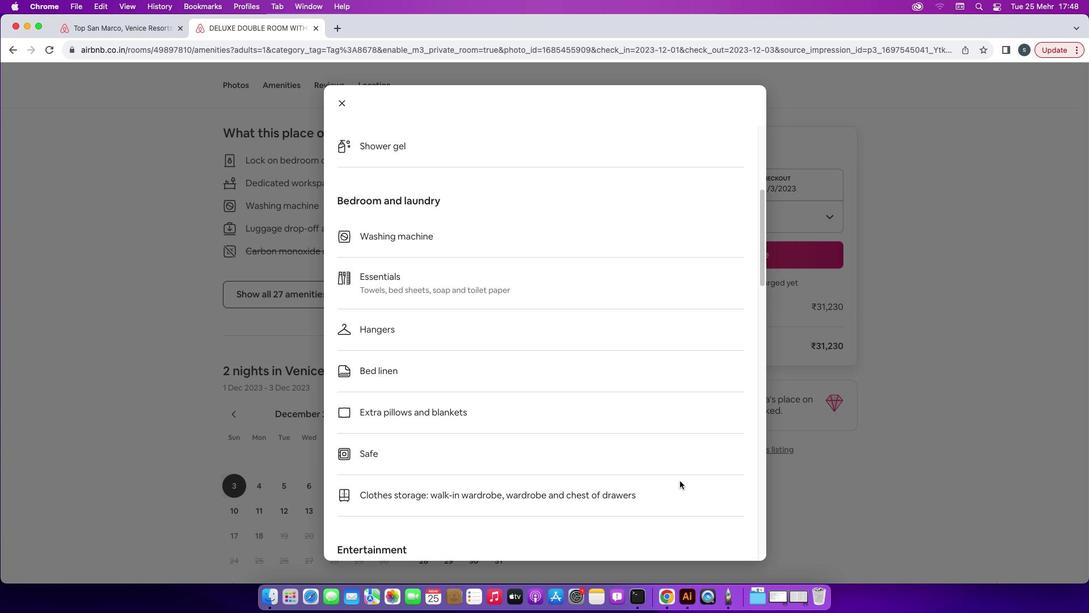 
Action: Mouse scrolled (680, 481) with delta (0, 0)
Screenshot: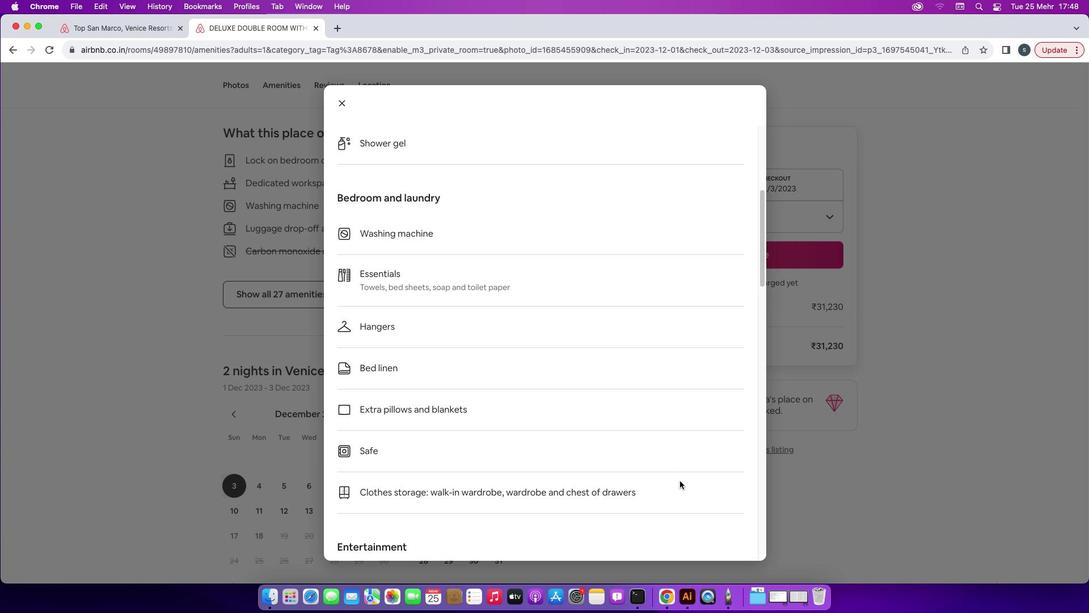 
Action: Mouse scrolled (680, 481) with delta (0, 0)
Screenshot: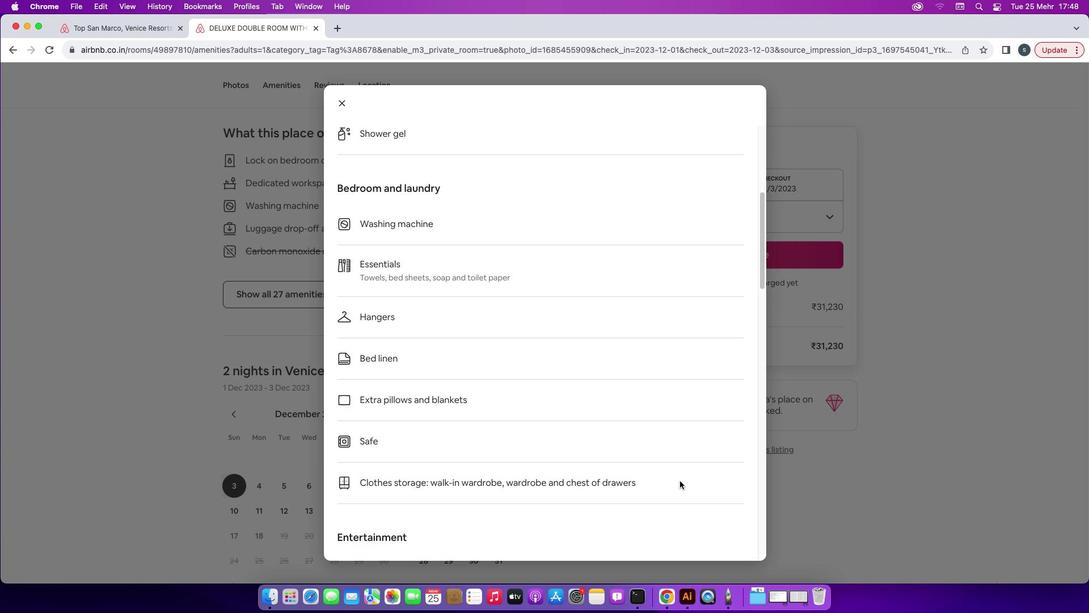 
Action: Mouse scrolled (680, 481) with delta (0, 0)
Screenshot: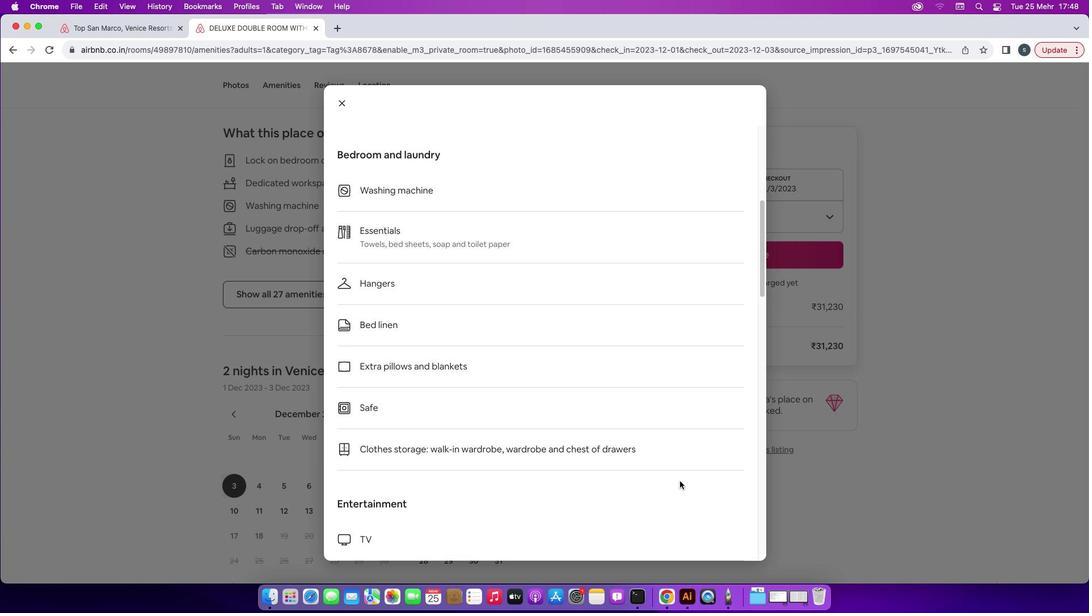 
Action: Mouse scrolled (680, 481) with delta (0, -1)
Screenshot: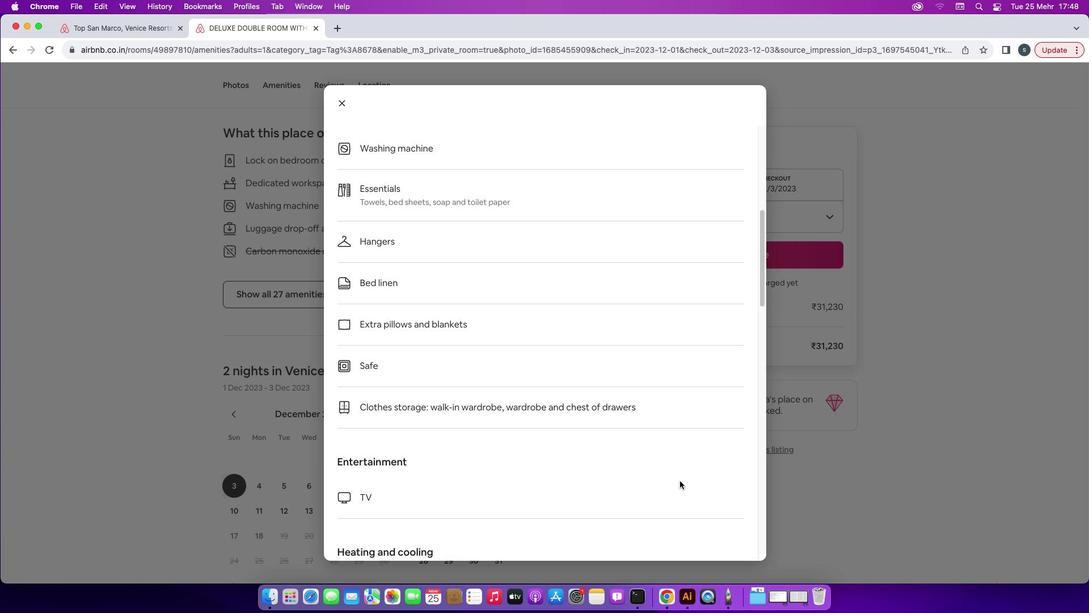 
Action: Mouse scrolled (680, 481) with delta (0, -1)
Screenshot: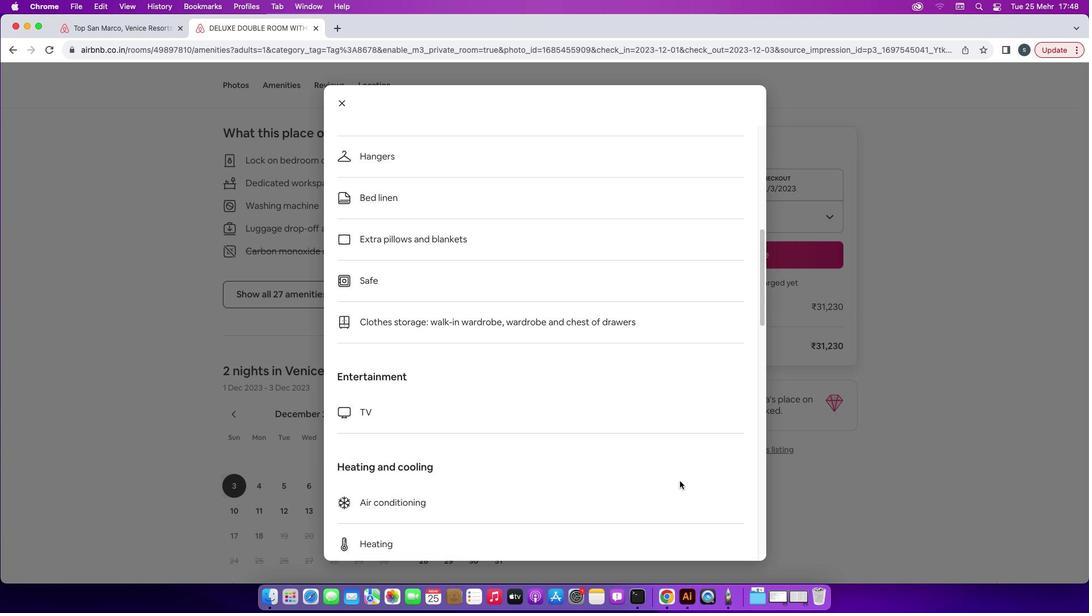 
Action: Mouse scrolled (680, 481) with delta (0, 0)
Screenshot: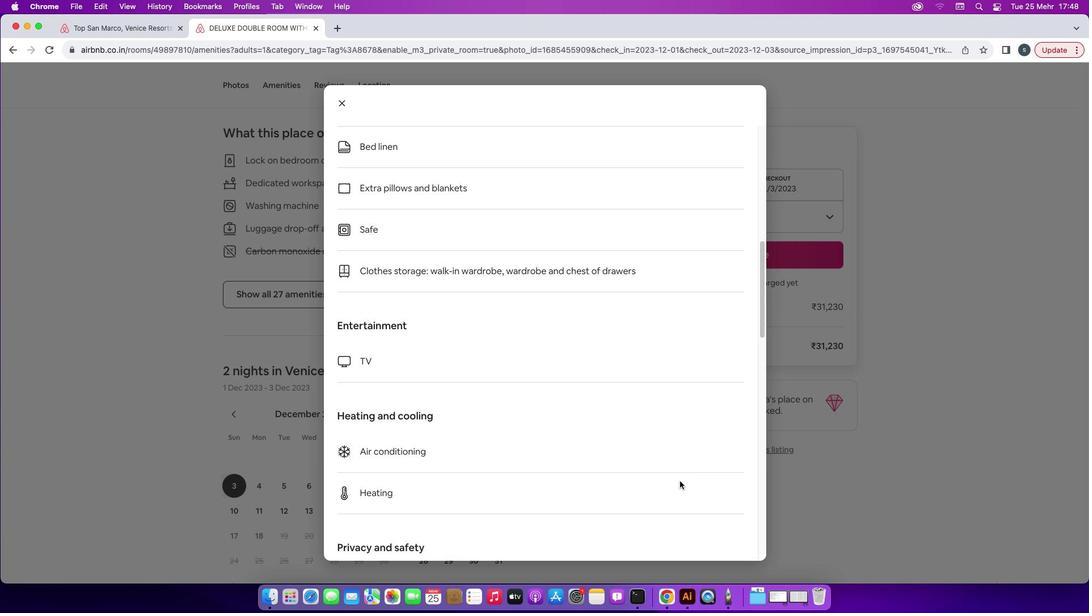 
Action: Mouse scrolled (680, 481) with delta (0, 0)
Screenshot: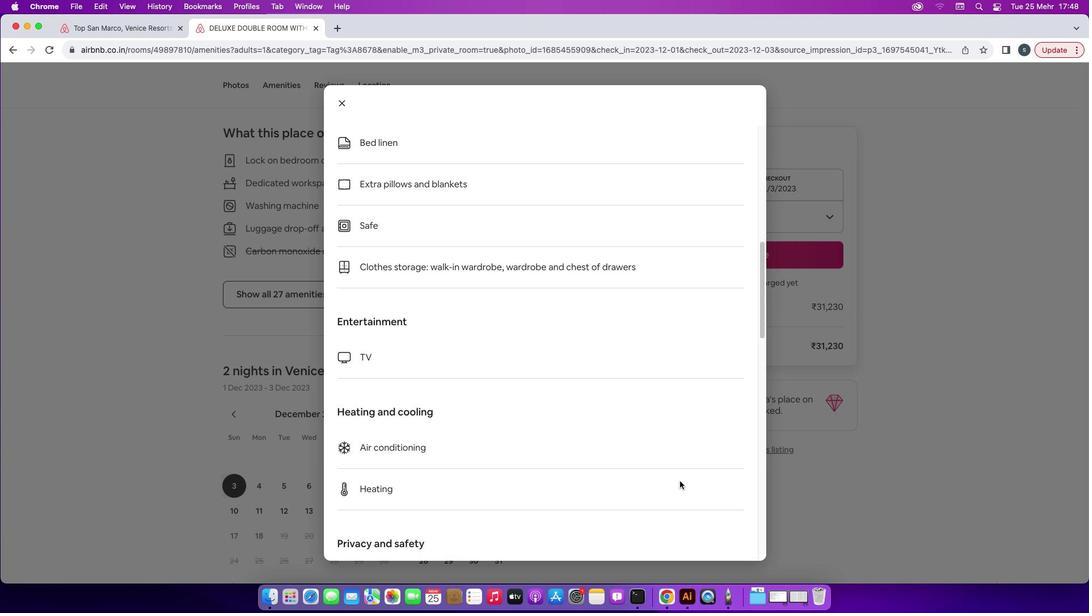 
Action: Mouse scrolled (680, 481) with delta (0, 0)
Screenshot: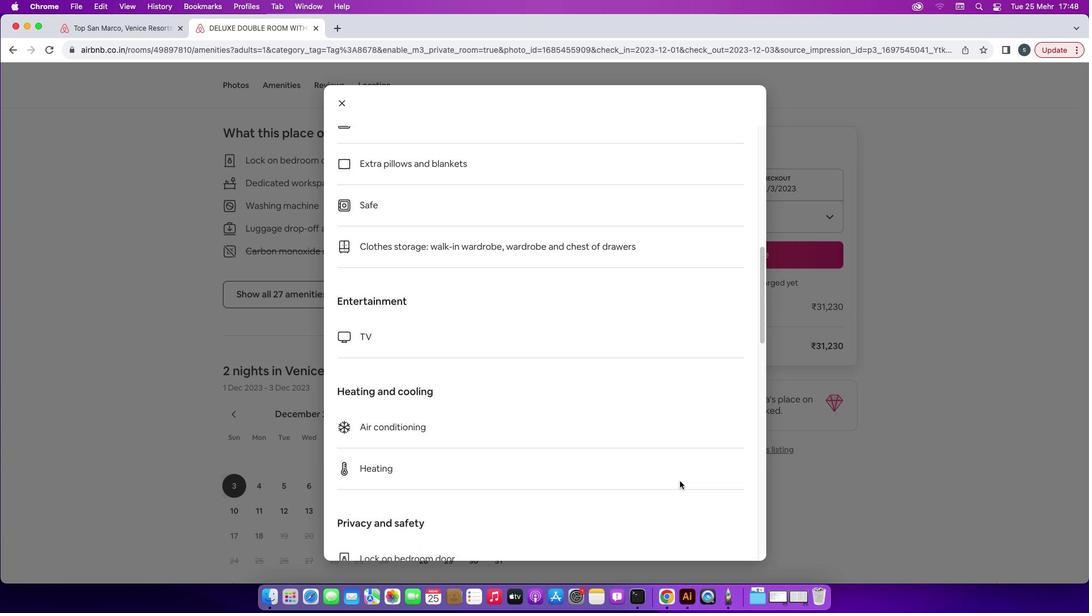 
Action: Mouse scrolled (680, 481) with delta (0, -1)
Screenshot: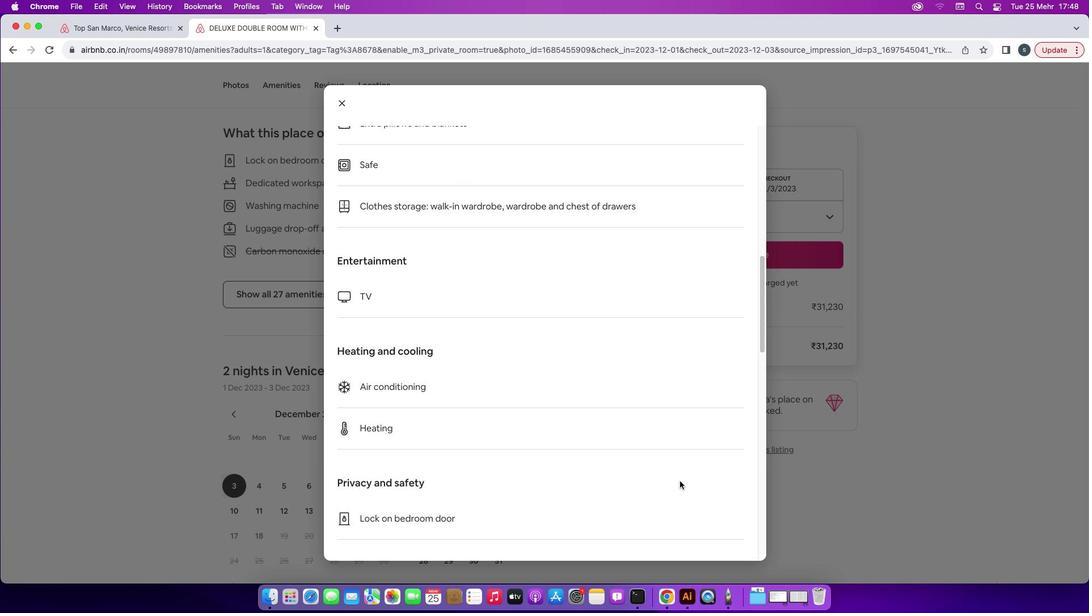 
Action: Mouse scrolled (680, 481) with delta (0, -2)
Screenshot: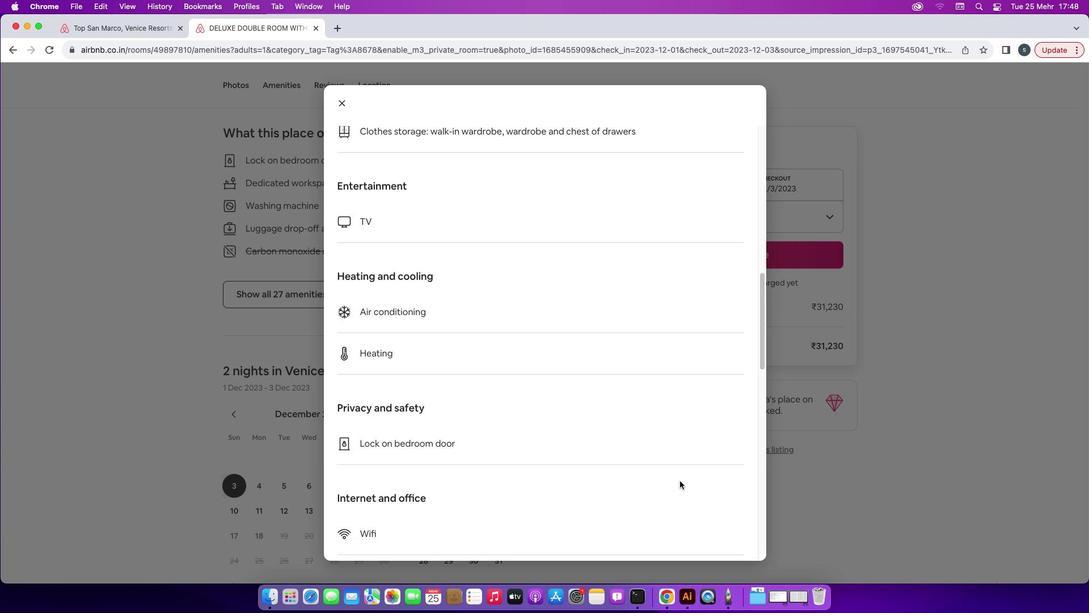 
Action: Mouse scrolled (680, 481) with delta (0, 0)
